 Task: Open a blank sheet, save the file as 	Cybersecurity.doc and add heading 'Cyber Security'Cyber Security ,with the parapraph,with the parapraph In an increasingly digital world, cybersecurity is of utmost importance. Protecting our sensitive information, privacy, and digital infrastructure is crucial. Cybersecurity measures involve implementing strong passwords, using encryption, regularly updating software, and educating individuals on online threats. Additionally, organizations and governments must invest in robust cybersecurity systems to safeguard against cyberattacks and protect against data breaches, ensuring a secure digital environment.Apply Font Style Aharoni And font size 14. Apply font style in  Heading Bernard MT Condensed and font size 16 Change heading alignment to  Center
Action: Key pressed ctrl+N
Screenshot: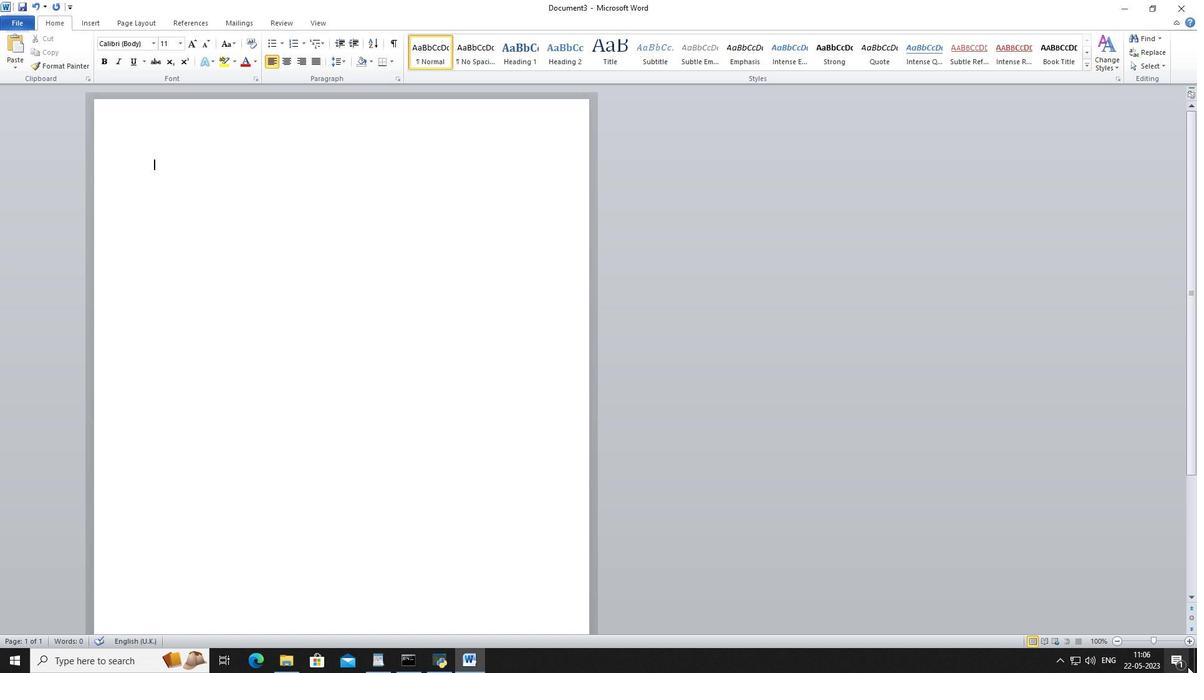 
Action: Mouse moved to (291, 318)
Screenshot: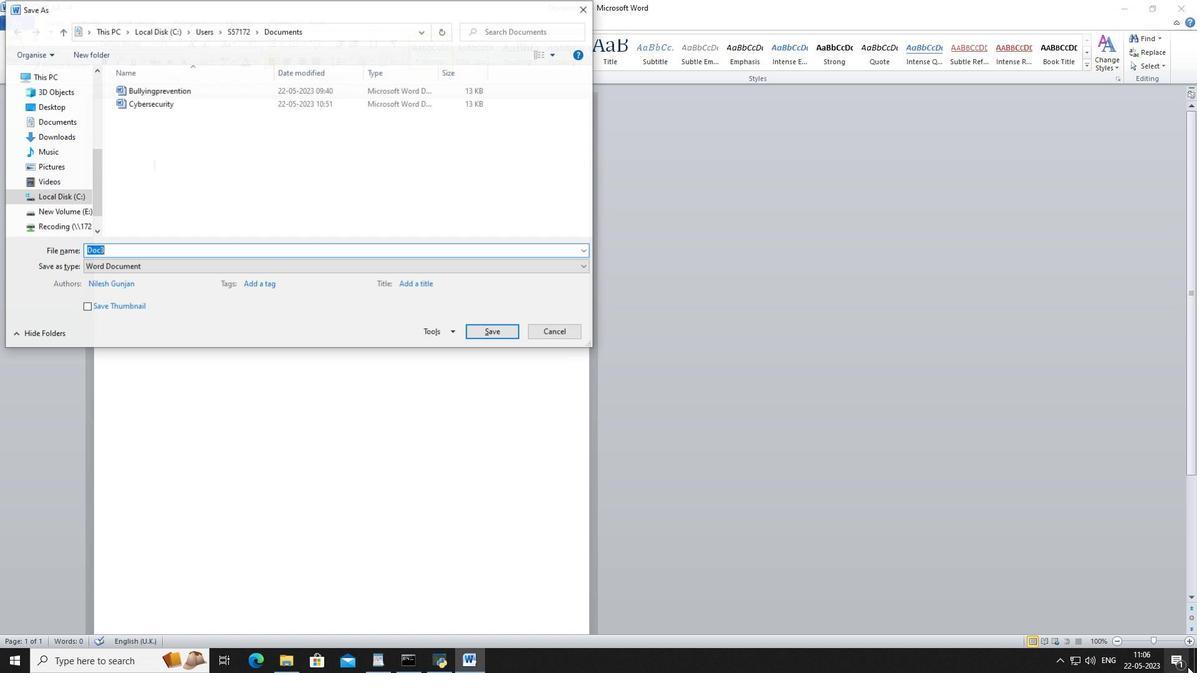 
Action: Mouse pressed left at (291, 318)
Screenshot: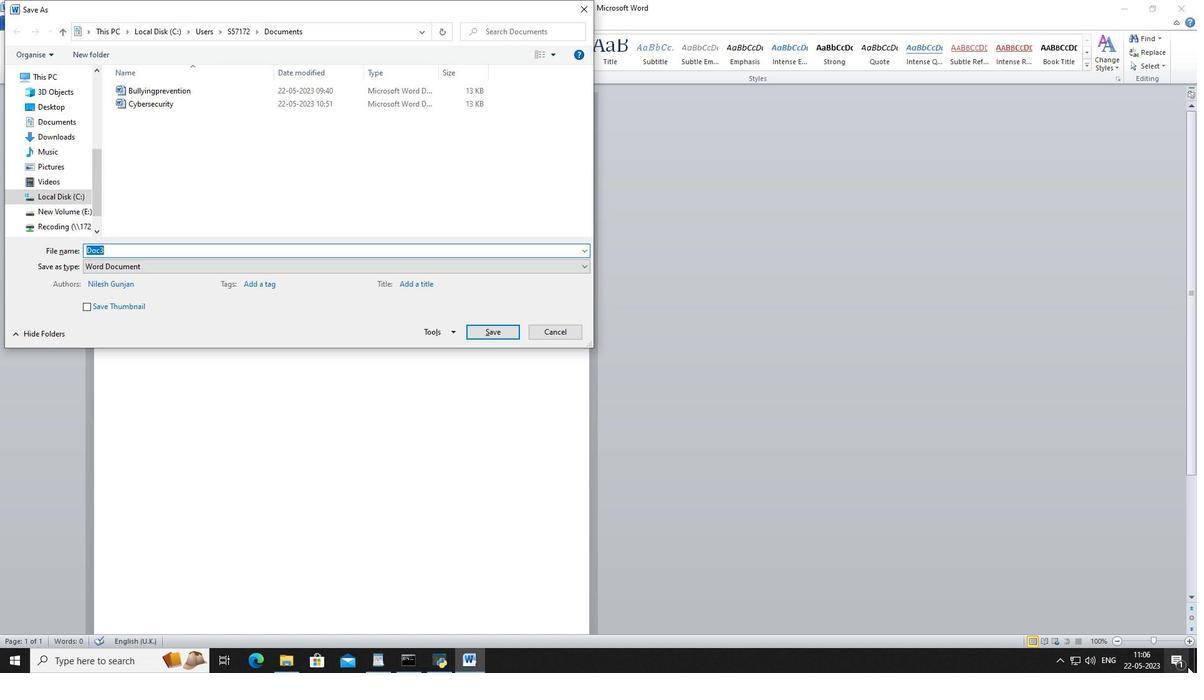 
Action: Key pressed ctrl+N
Screenshot: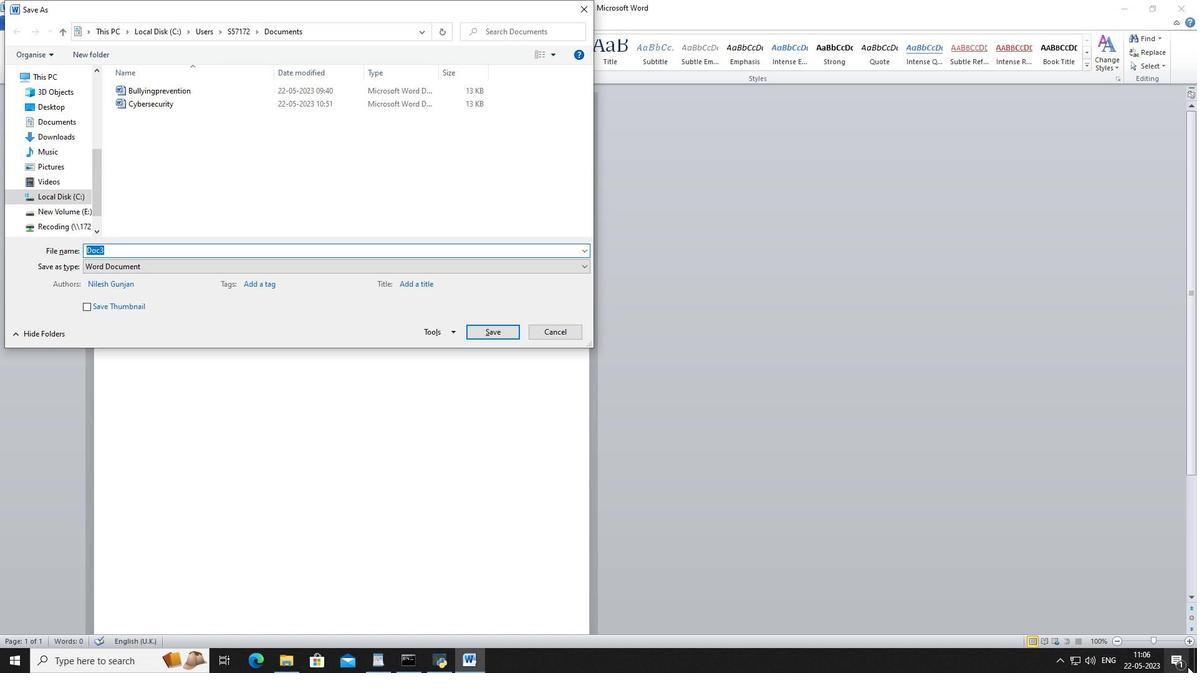 
Action: Mouse moved to (165, 171)
Screenshot: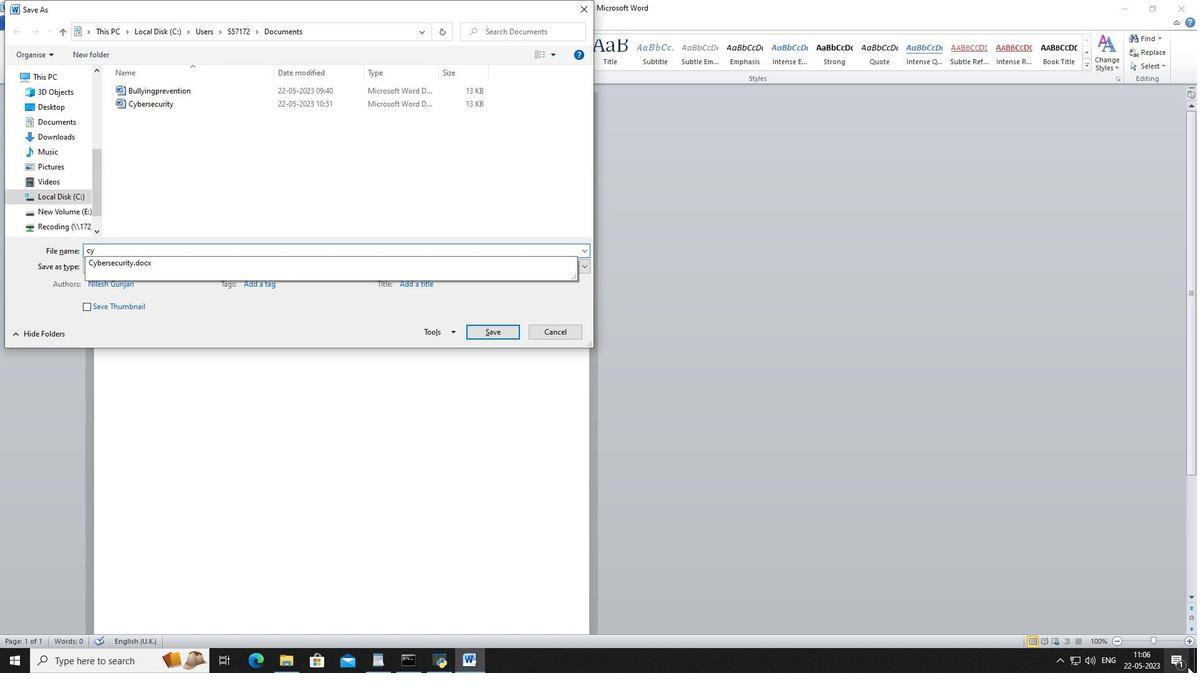 
Action: Mouse pressed left at (165, 171)
Screenshot: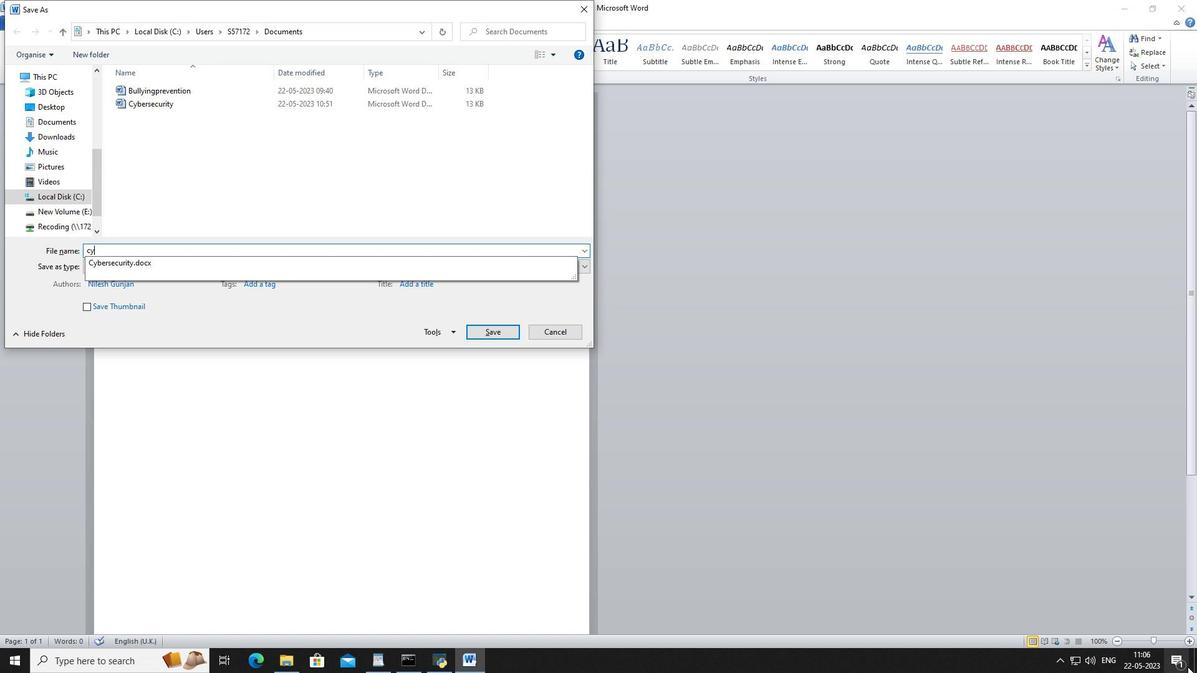 
Action: Mouse moved to (26, 27)
Screenshot: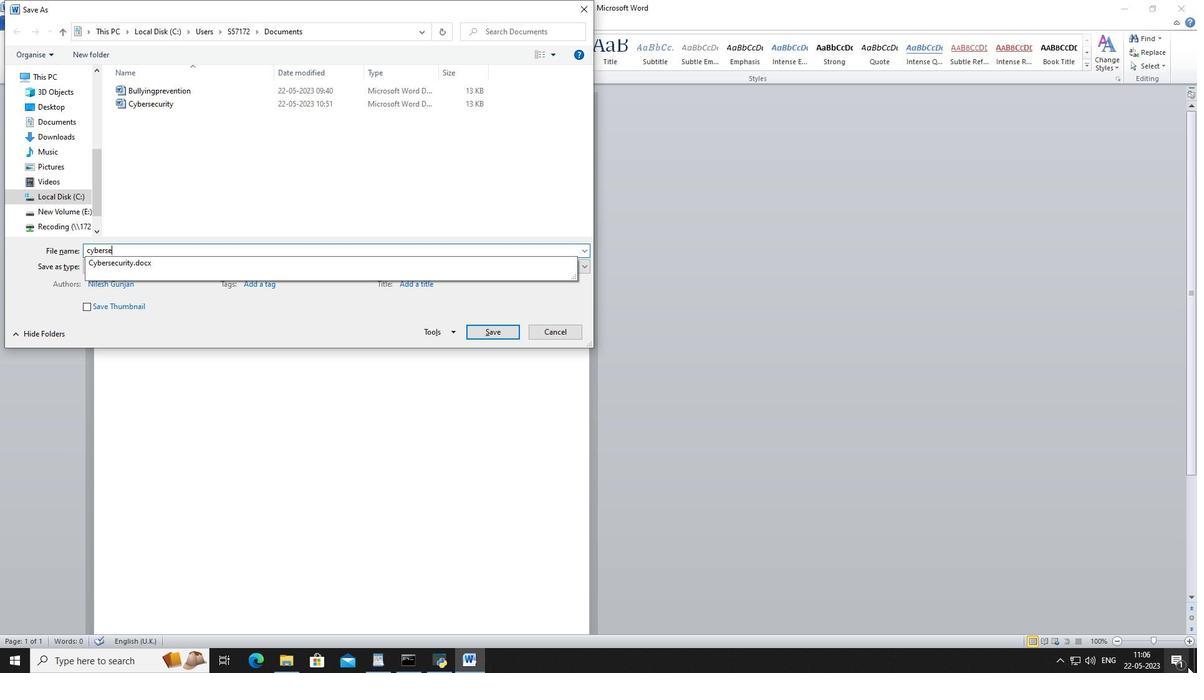 
Action: Mouse pressed left at (26, 27)
Screenshot: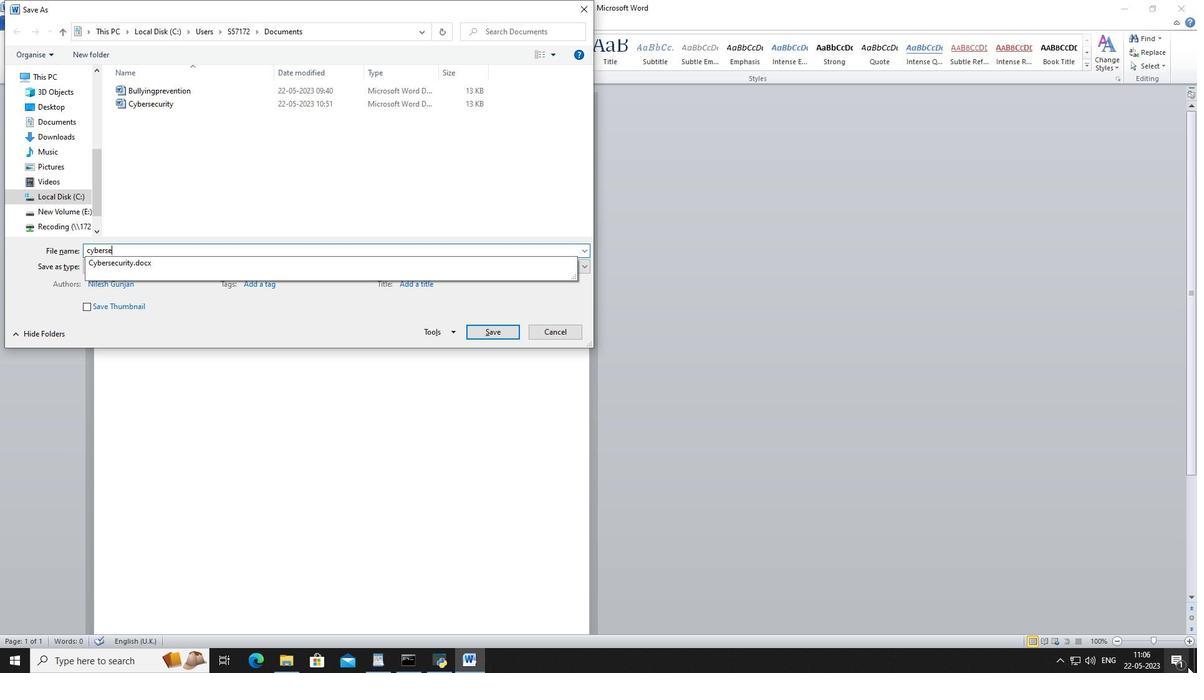 
Action: Mouse moved to (42, 64)
Screenshot: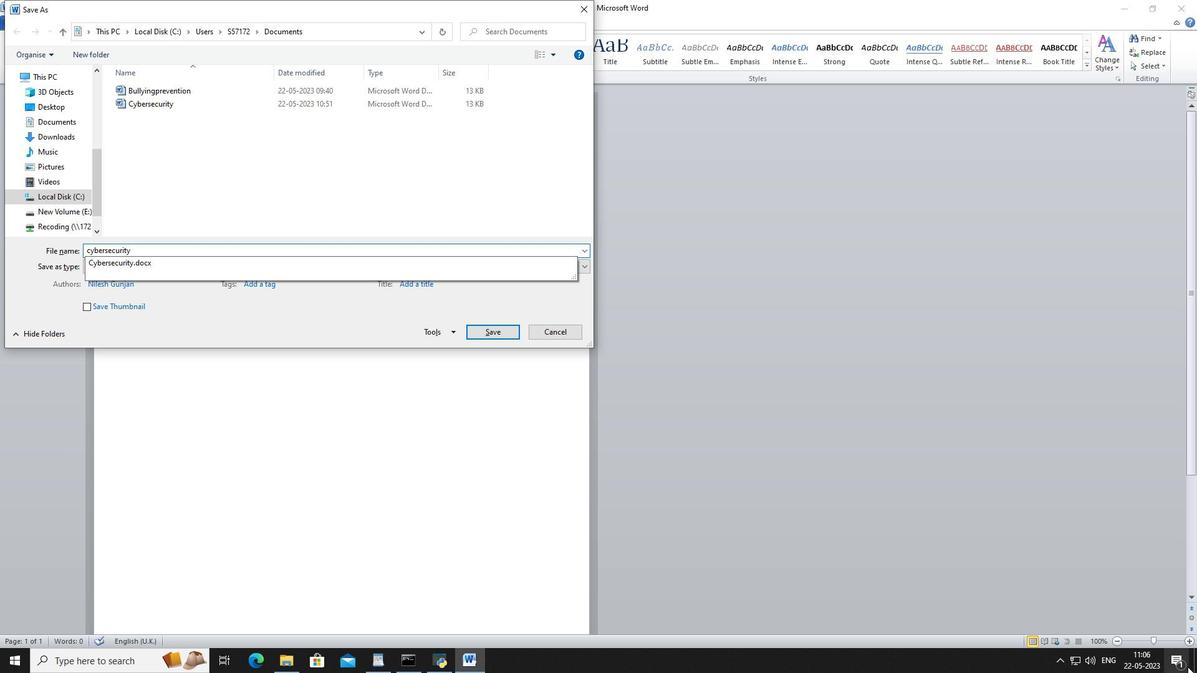 
Action: Mouse pressed left at (42, 64)
Screenshot: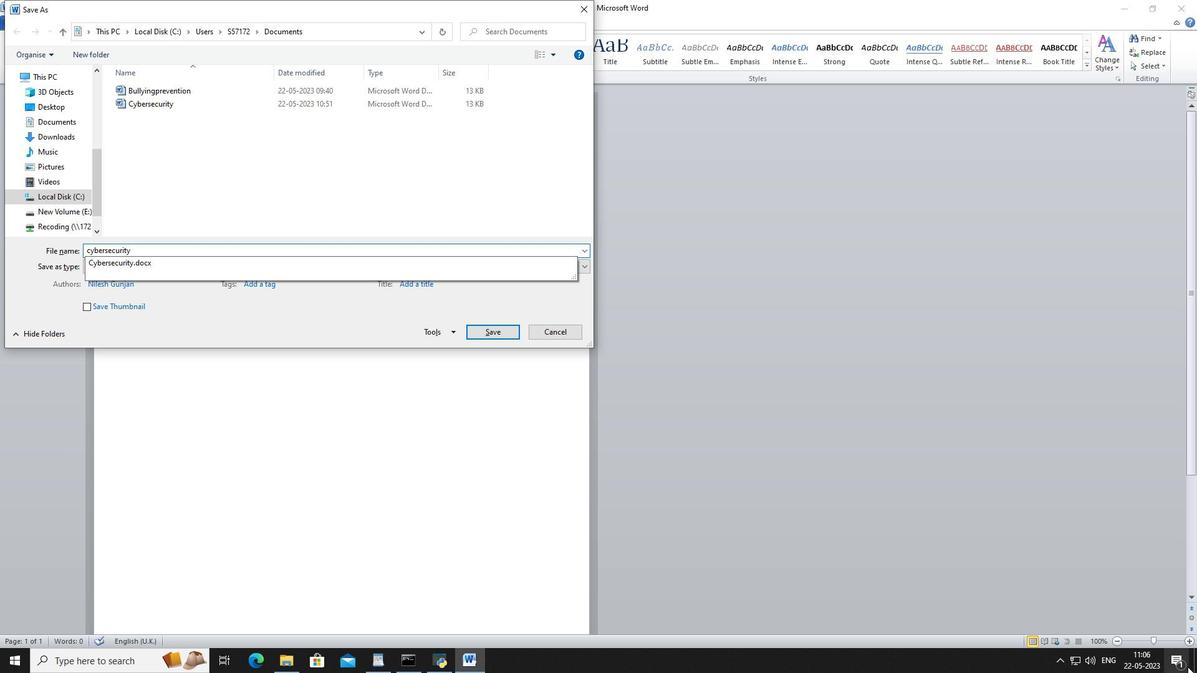 
Action: Mouse moved to (117, 267)
Screenshot: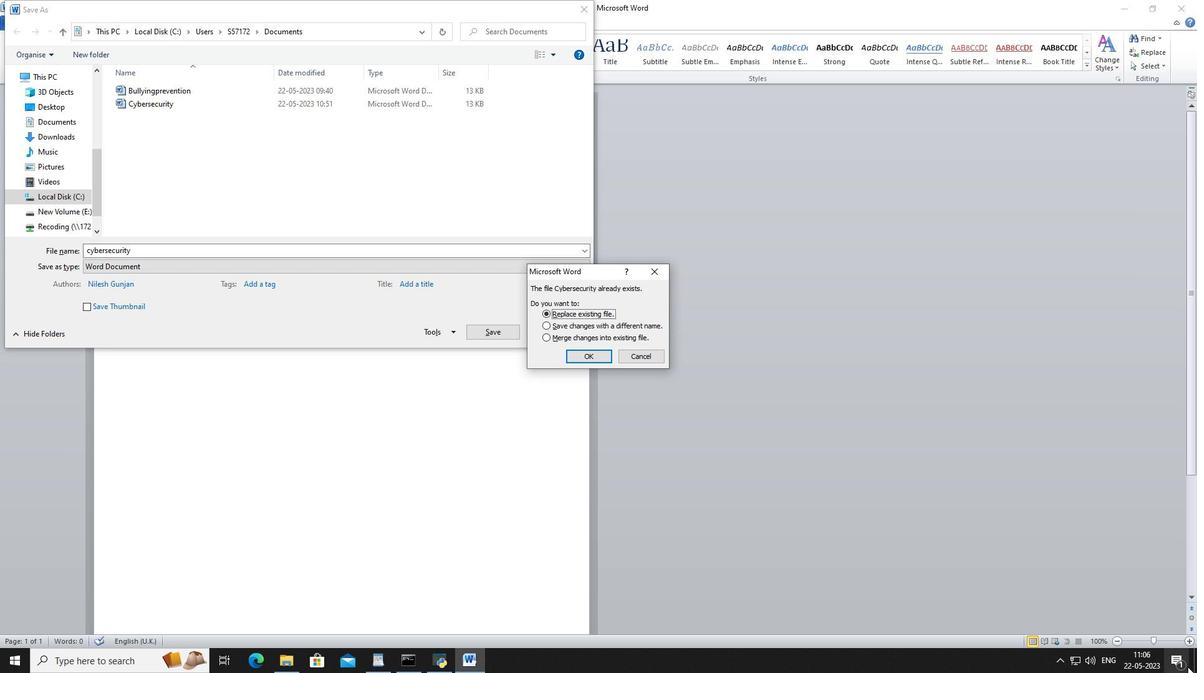 
Action: Key pressed <Key.shift>Cybersecurity.doc
Screenshot: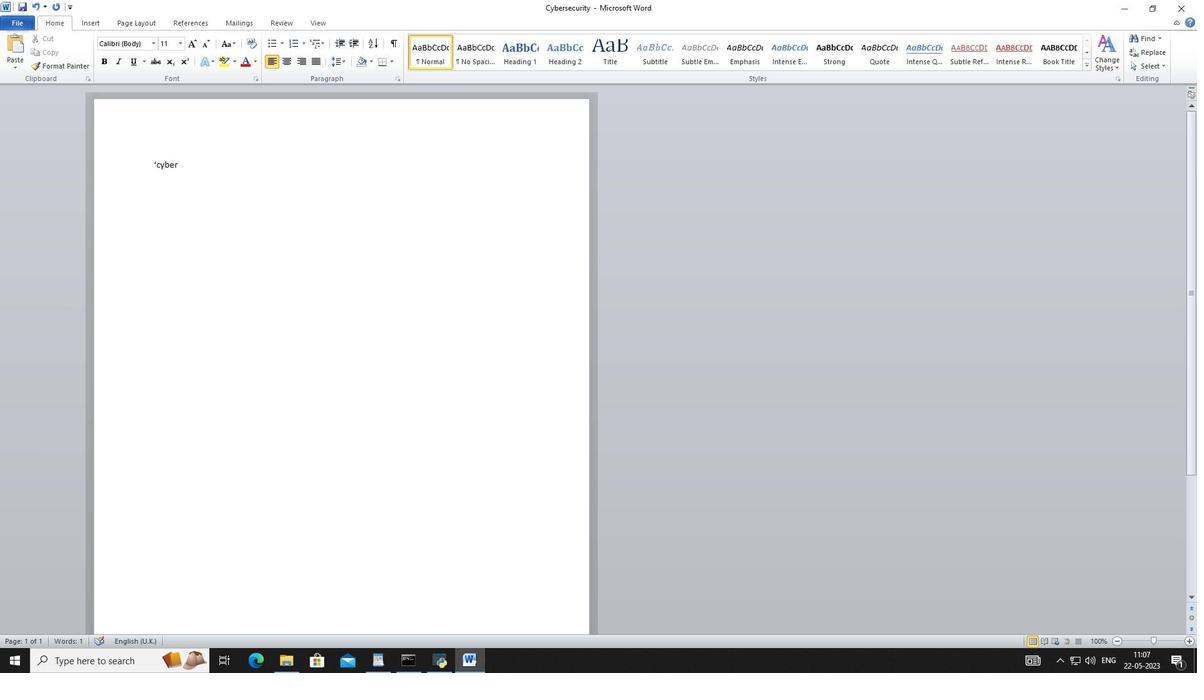 
Action: Mouse moved to (481, 332)
Screenshot: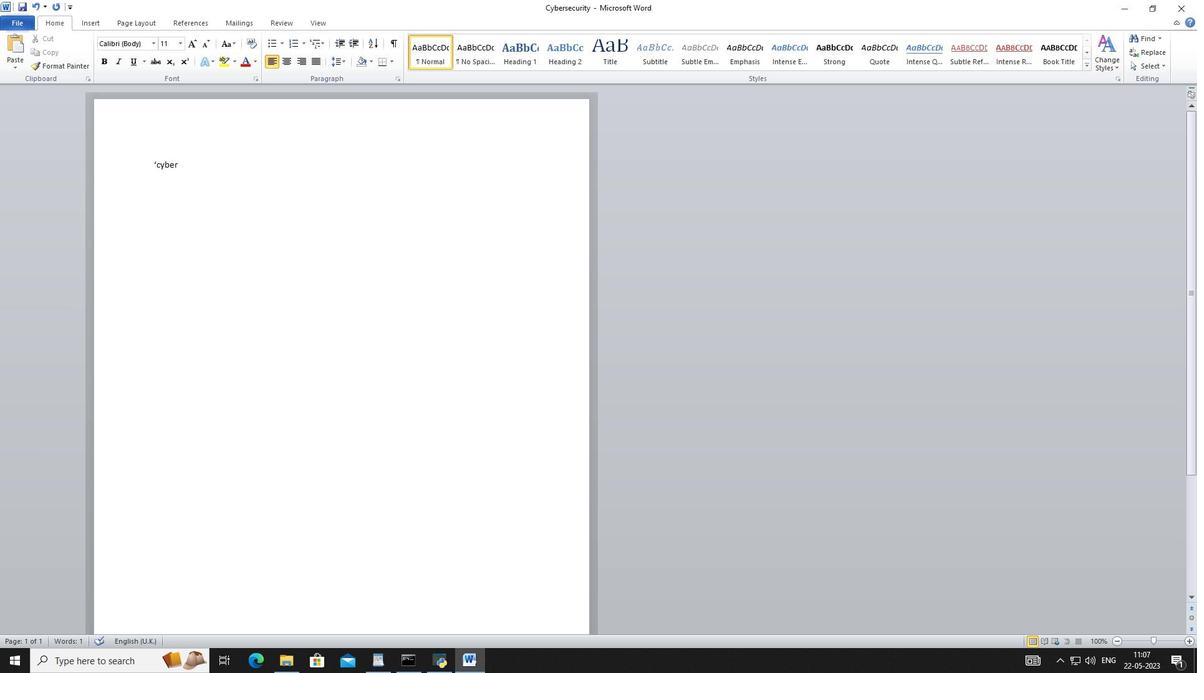 
Action: Mouse pressed left at (481, 332)
Screenshot: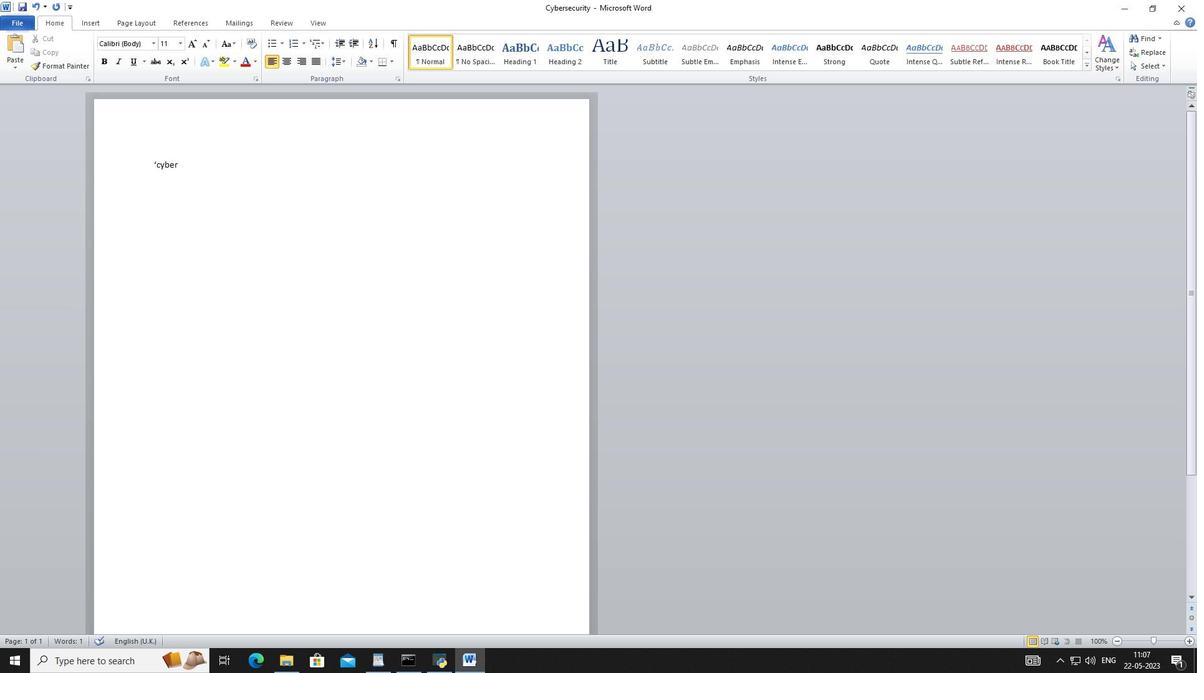 
Action: Mouse moved to (299, 126)
Screenshot: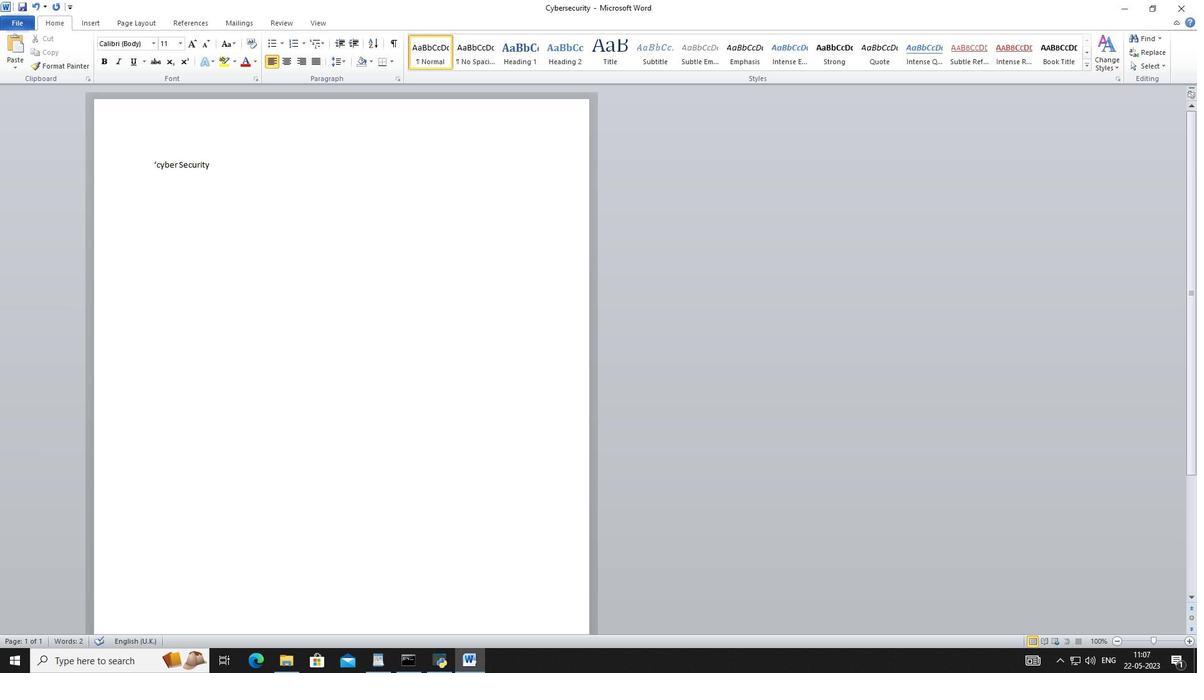 
Action: Mouse pressed left at (299, 126)
Screenshot: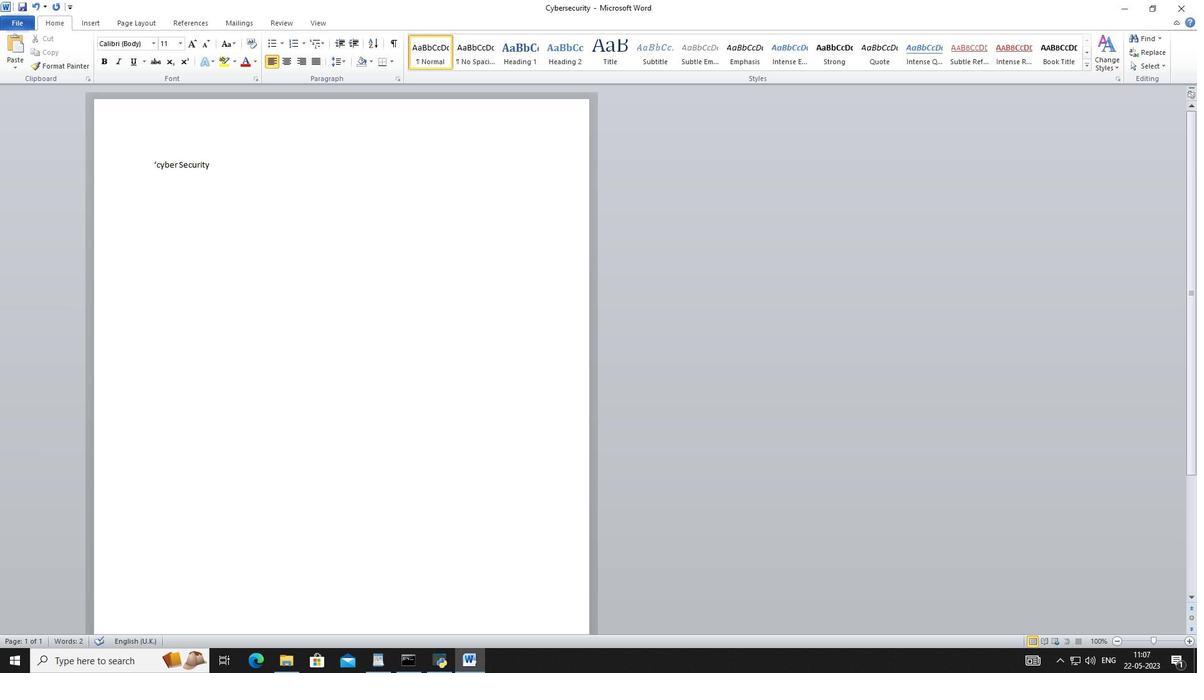 
Action: Mouse moved to (505, 59)
Screenshot: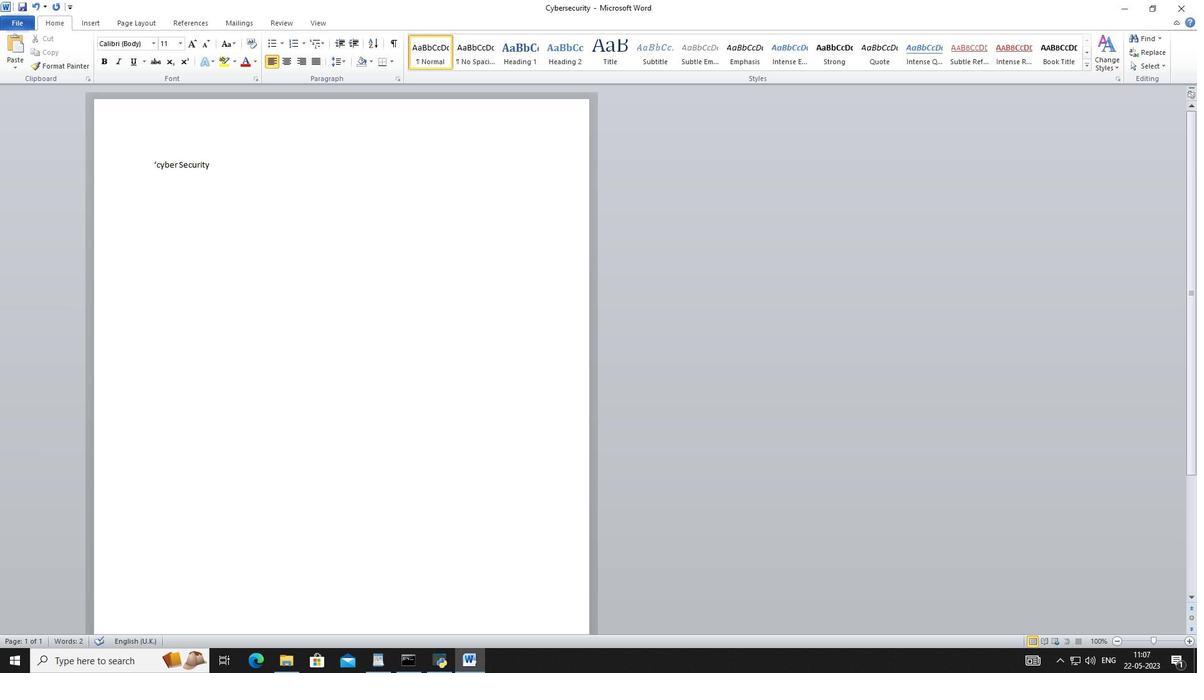 
Action: Mouse pressed left at (505, 59)
Screenshot: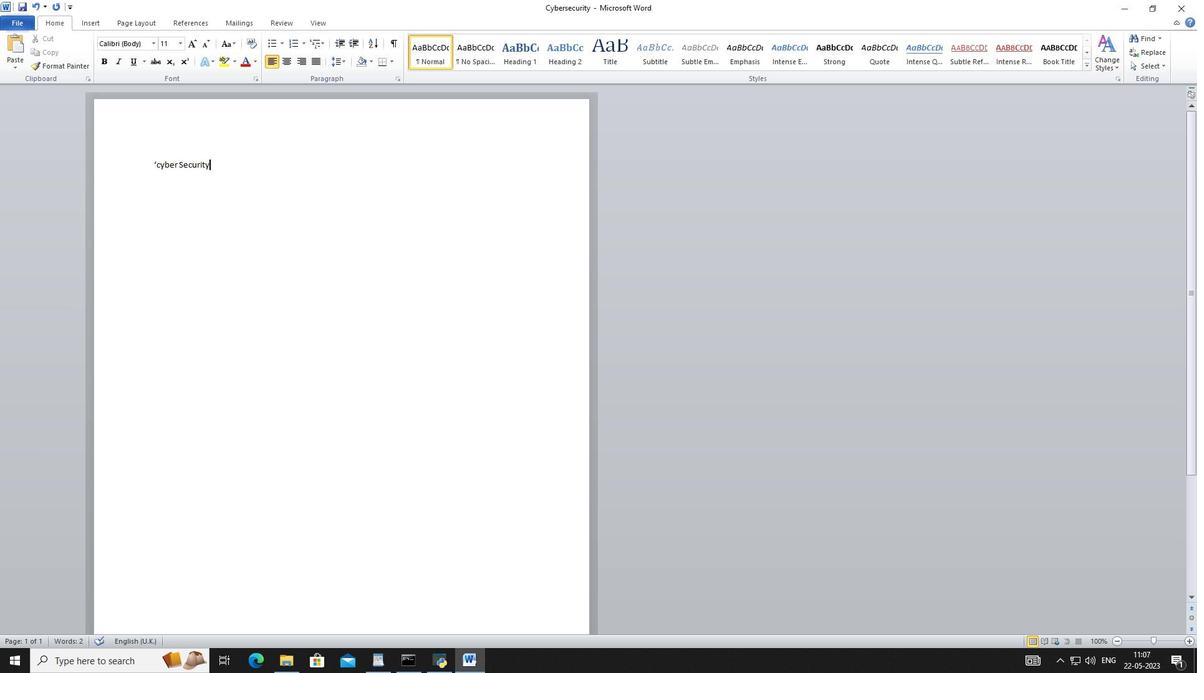 
Action: Mouse moved to (285, 175)
Screenshot: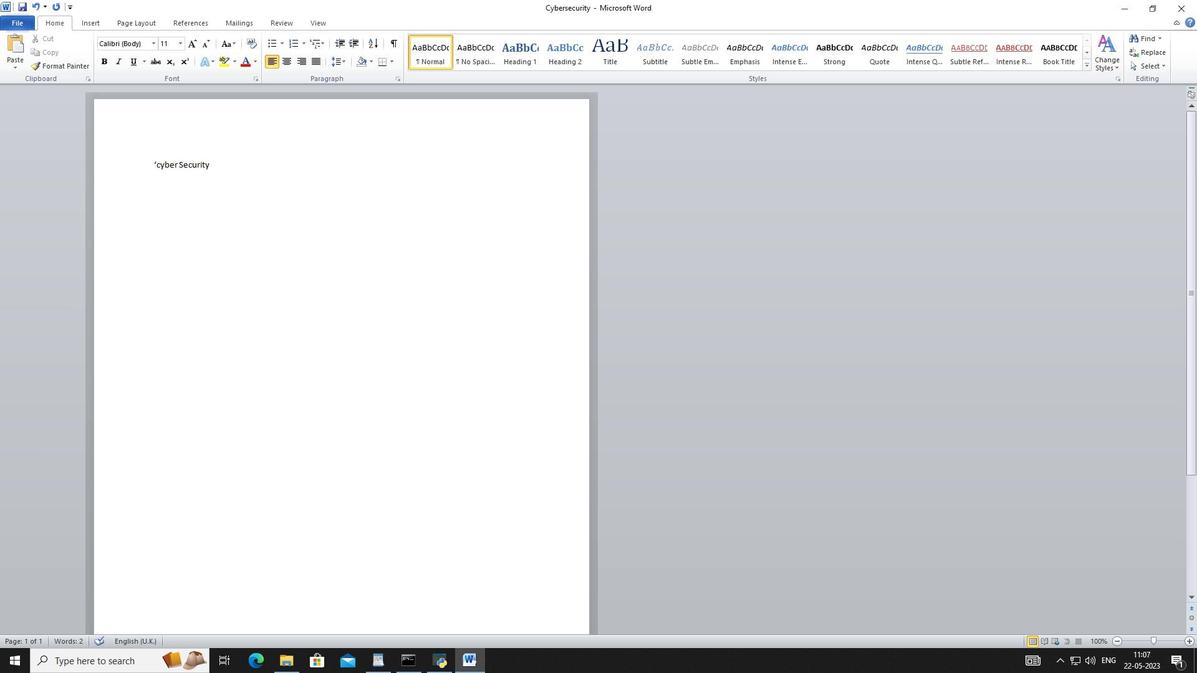 
Action: Key pressed <Key.shift>Cyber<Key.space><Key.shift>Security<Key.enter><Key.shift>In<Key.space>an<Key.space>increasingly<Key.space>digital<Key.space>world,<Key.space>cybersecurity<Key.space>is<Key.space>o<Key.space><Key.backspace>f<Key.space>of<Key.space><Key.backspace><Key.backspace><Key.backspace>utmost<Key.space>importance.<Key.space><Key.shift>Protecting<Key.space>your<Key.space>sensitive<Key.space>information,<Key.space>privacy,<Key.space>and<Key.space>digital<Key.space>infrastructure<Key.space>is<Key.space>crucial.<Key.space><Key.shift>Cybersecurity<Key.space>measures<Key.space>involve<Key.space>implementing<Key.space>strong<Key.space>passwords,<Key.space>using<Key.space>encryption,<Key.space>regularly<Key.space>updating<Key.space>software,<Key.space>and<Key.space>educating<Key.space>individuals<Key.space>on<Key.space>online<Key.space>threats.<Key.space><Key.shift>Additionally,<Key.space>organizations<Key.space>and<Key.space>governments<Key.space>must<Key.space>invest<Key.space>in<Key.space>robust<Key.space>cybersecurity<Key.space>systems<Key.space>to<Key.space>safeguard<Key.space>against<Key.space>cyberattacks<Key.space>and<Key.space>protect<Key.space>against<Key.space>data<Key.space>breaches,<Key.space>ensuring<Key.space>s<Key.backspace>a<Key.space>secure<Key.space>digital<Key.space>environment.
Screenshot: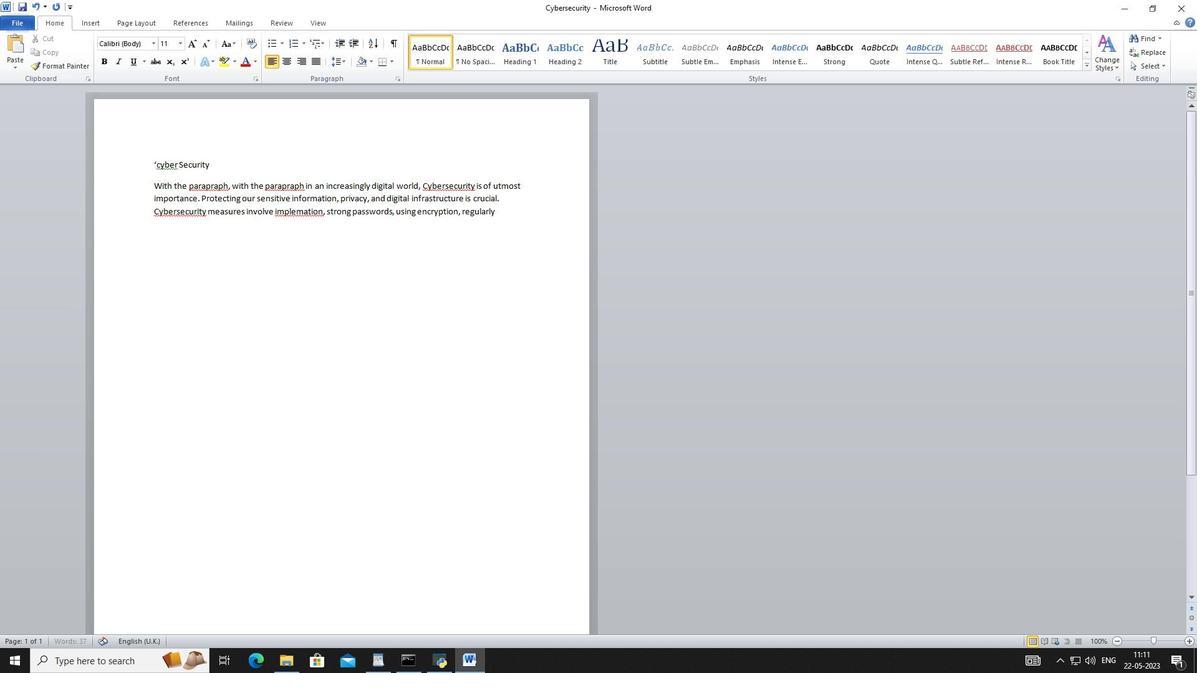 
Action: Mouse moved to (139, 203)
Screenshot: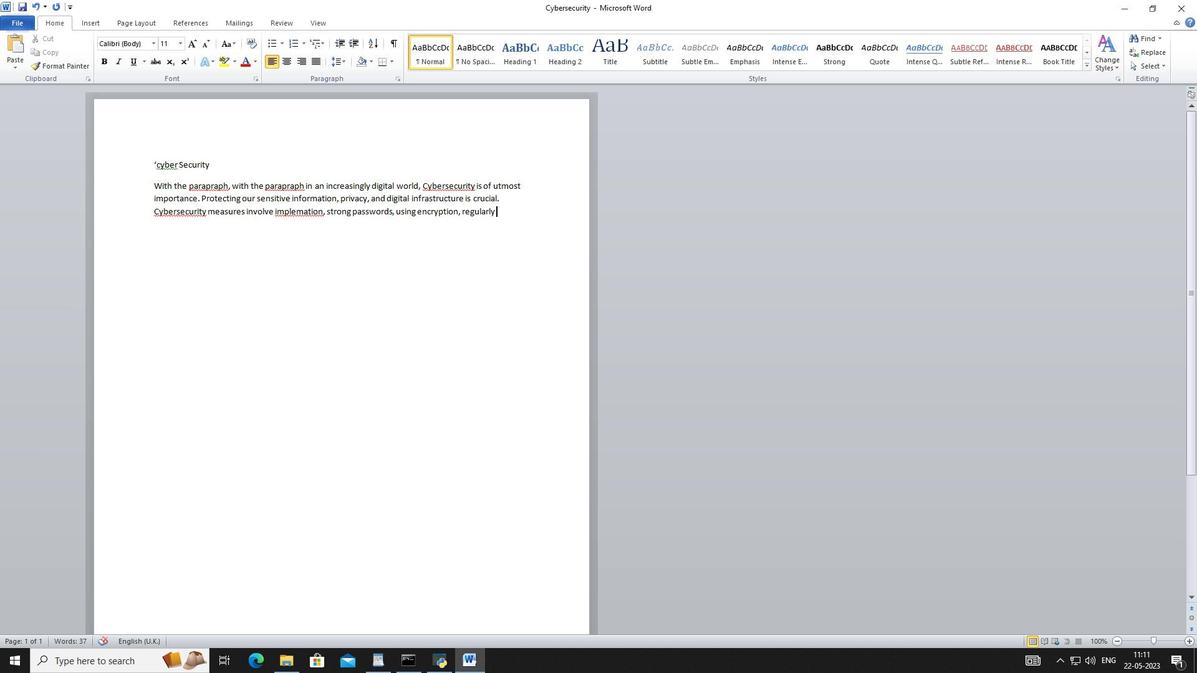 
Action: Mouse pressed left at (139, 203)
Screenshot: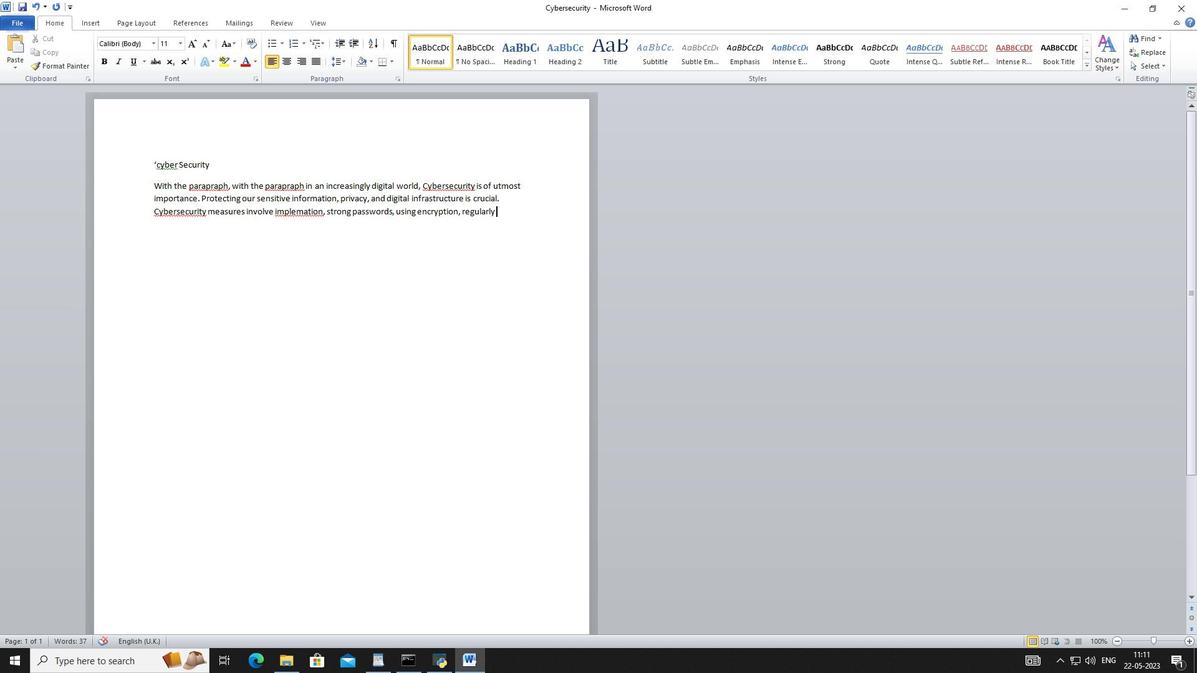 
Action: Mouse moved to (204, 266)
Screenshot: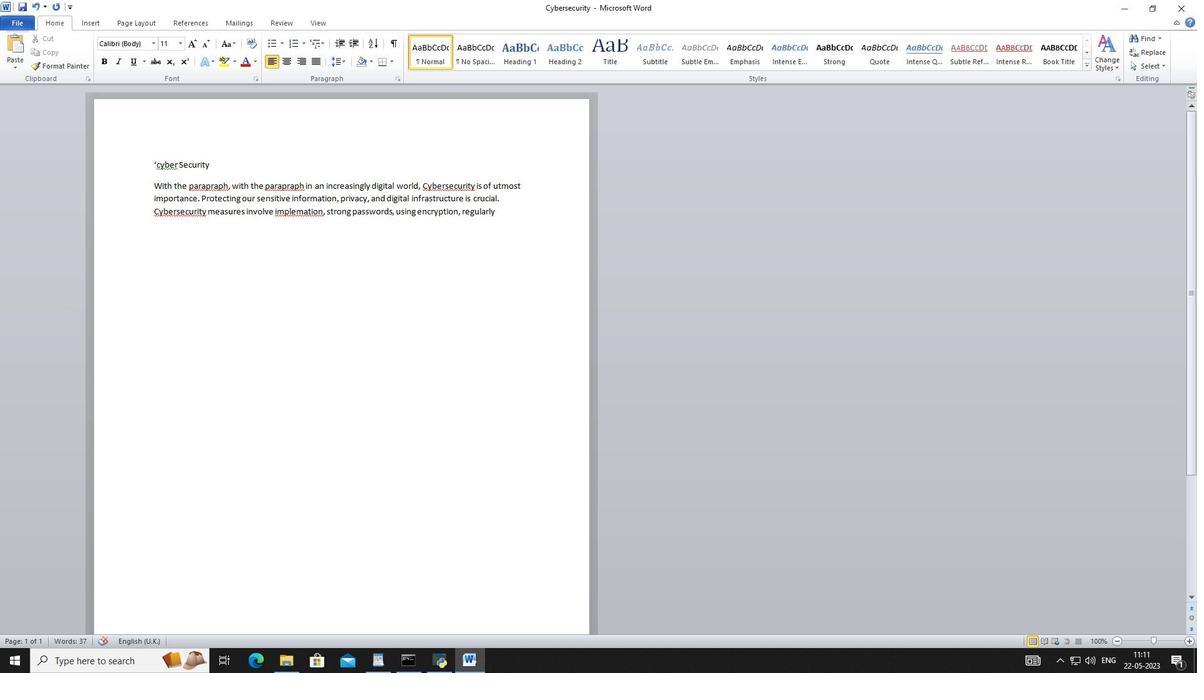 
Action: Key pressed <Key.shift>
Screenshot: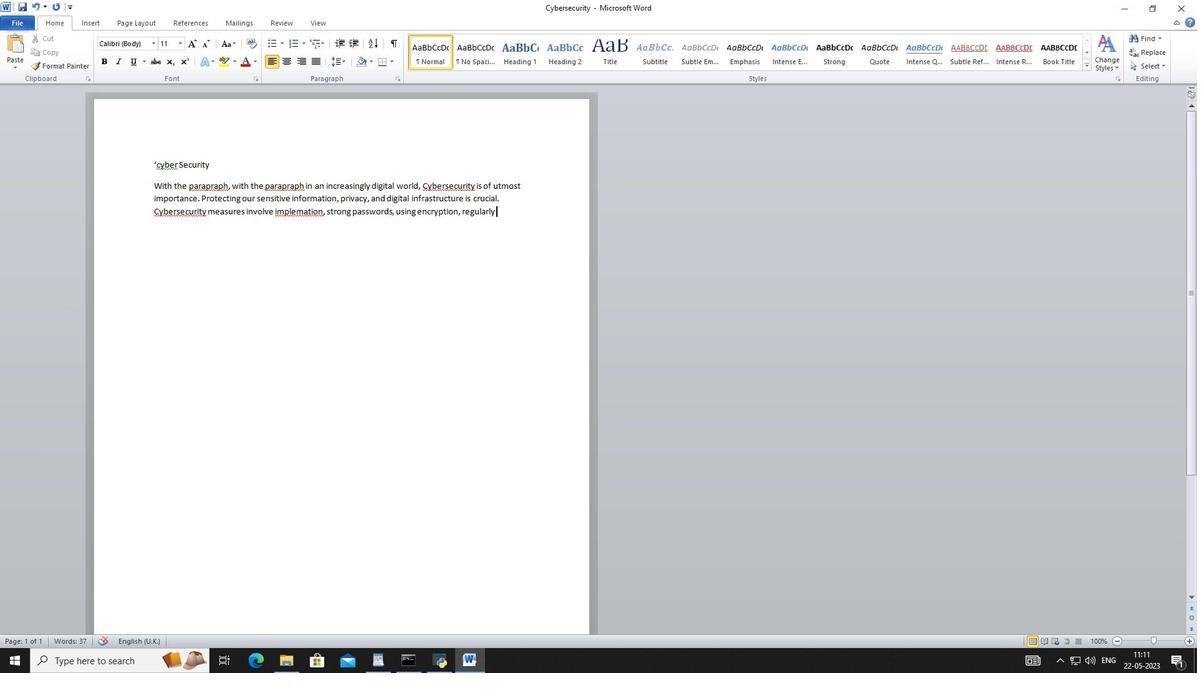 
Action: Mouse pressed left at (204, 266)
Screenshot: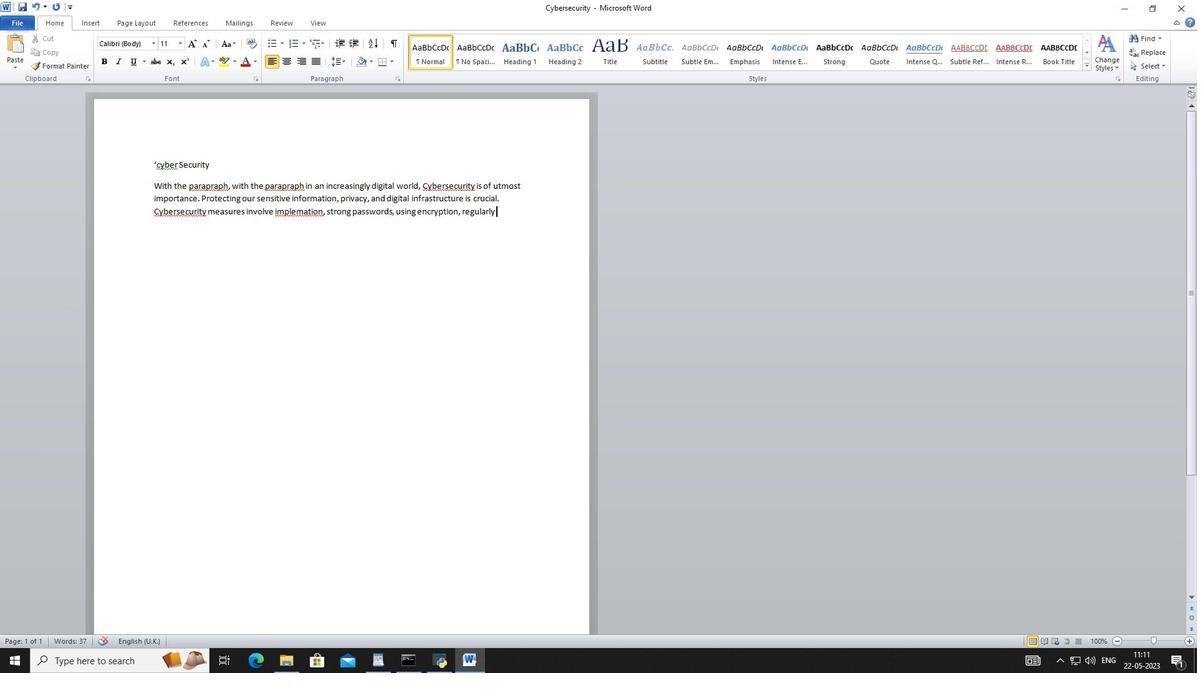 
Action: Key pressed <Key.shift><Key.shift><Key.shift>
Screenshot: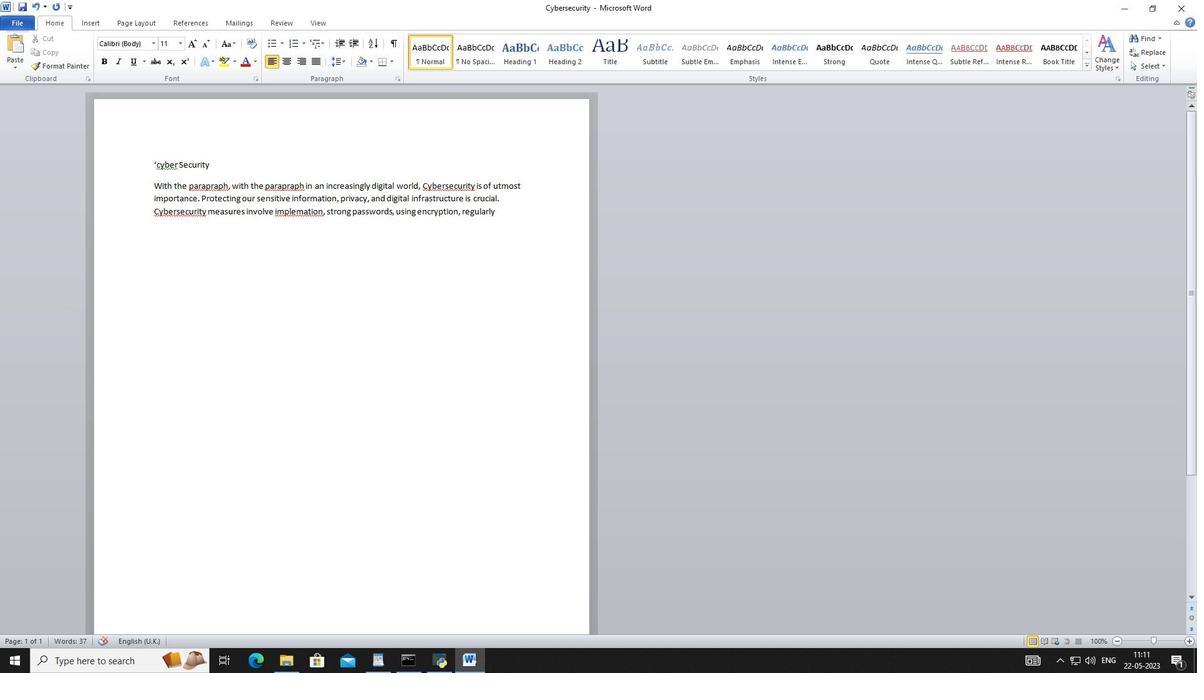 
Action: Mouse moved to (154, 45)
Screenshot: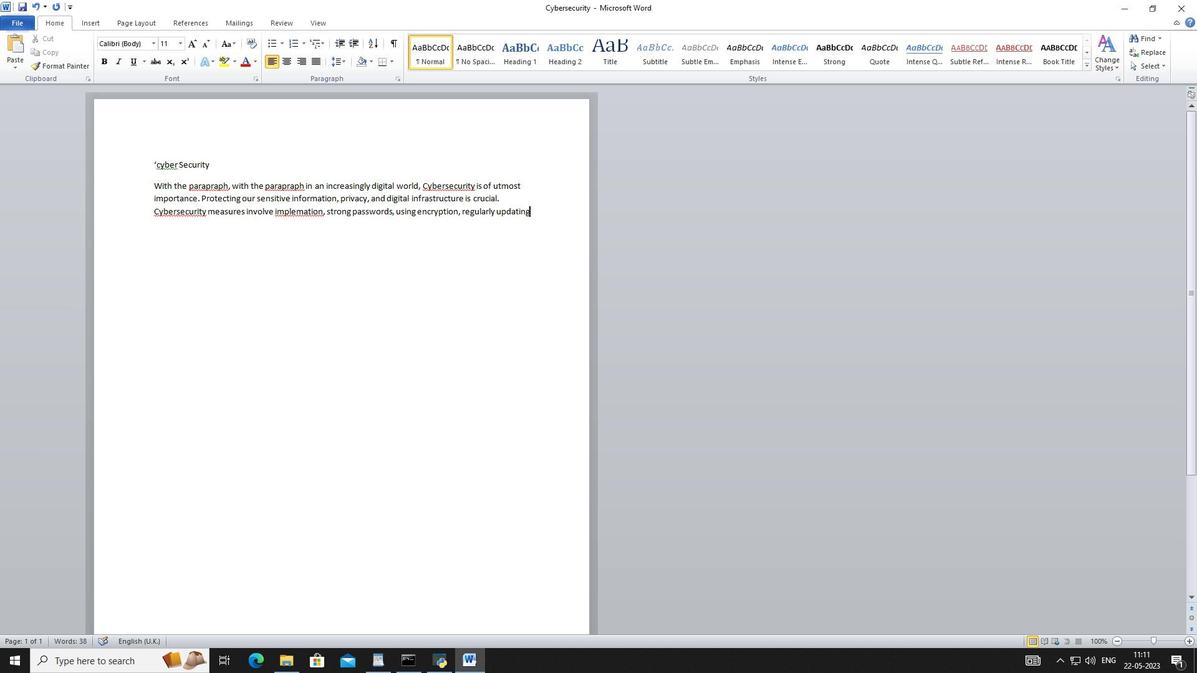 
Action: Mouse pressed left at (154, 45)
Screenshot: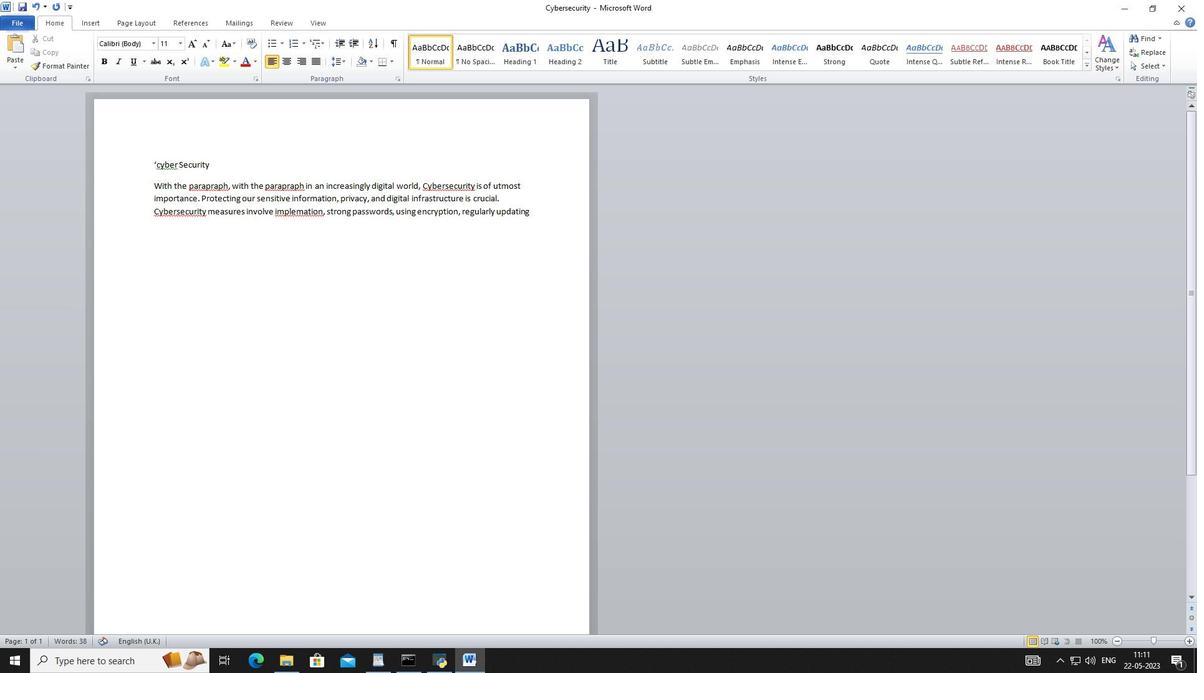
Action: Mouse moved to (173, 250)
Screenshot: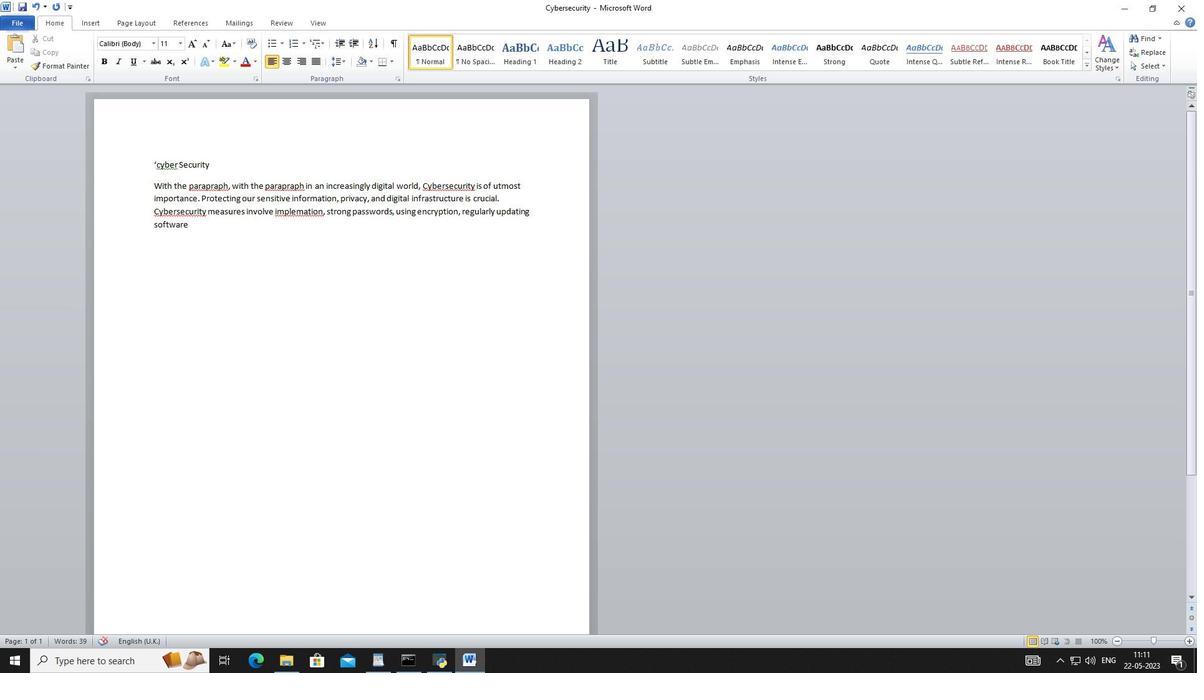 
Action: Mouse scrolled (173, 250) with delta (0, 0)
Screenshot: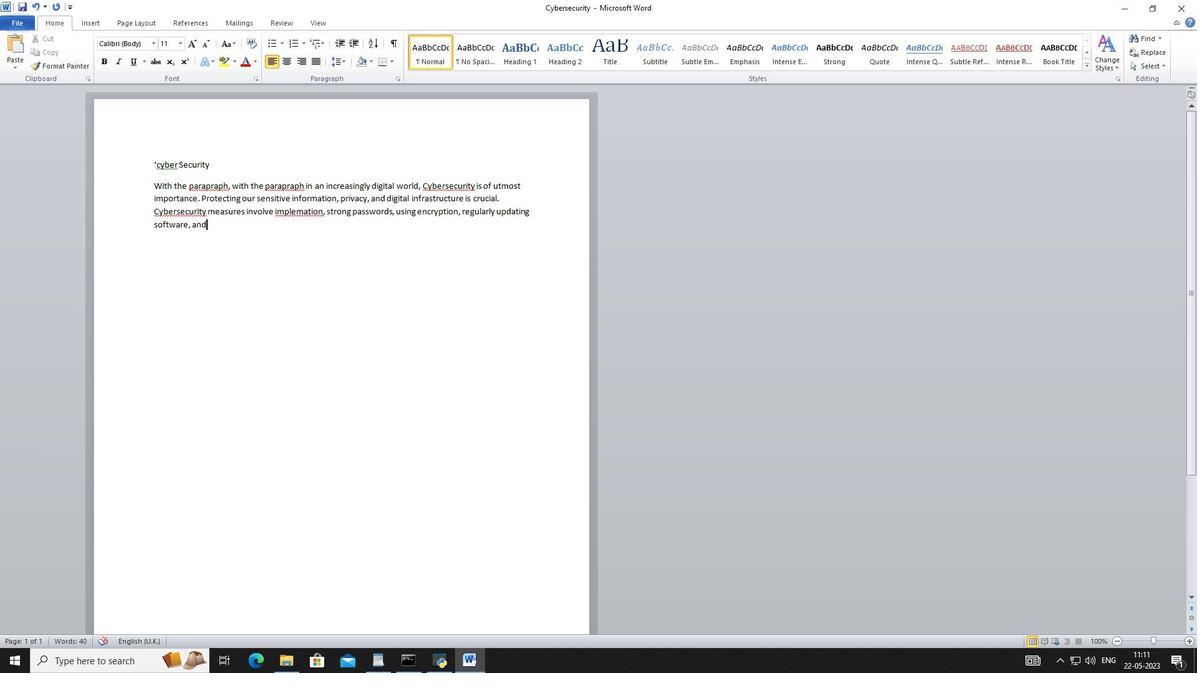 
Action: Mouse scrolled (173, 250) with delta (0, 0)
Screenshot: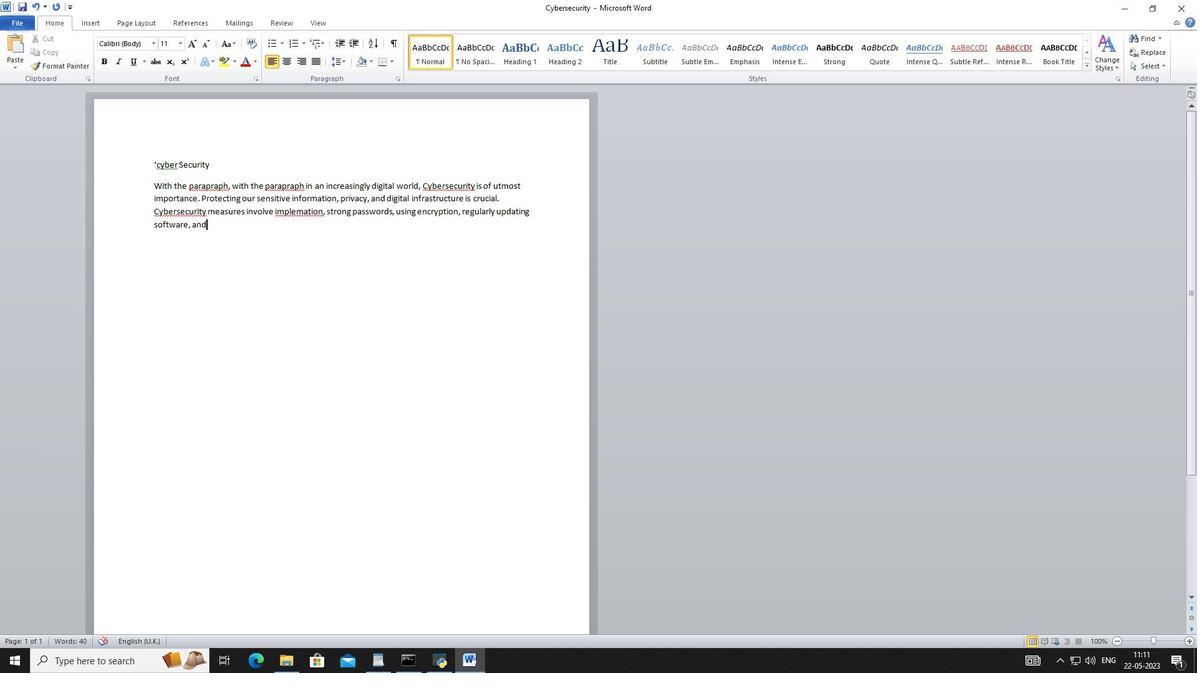 
Action: Mouse scrolled (173, 250) with delta (0, 0)
Screenshot: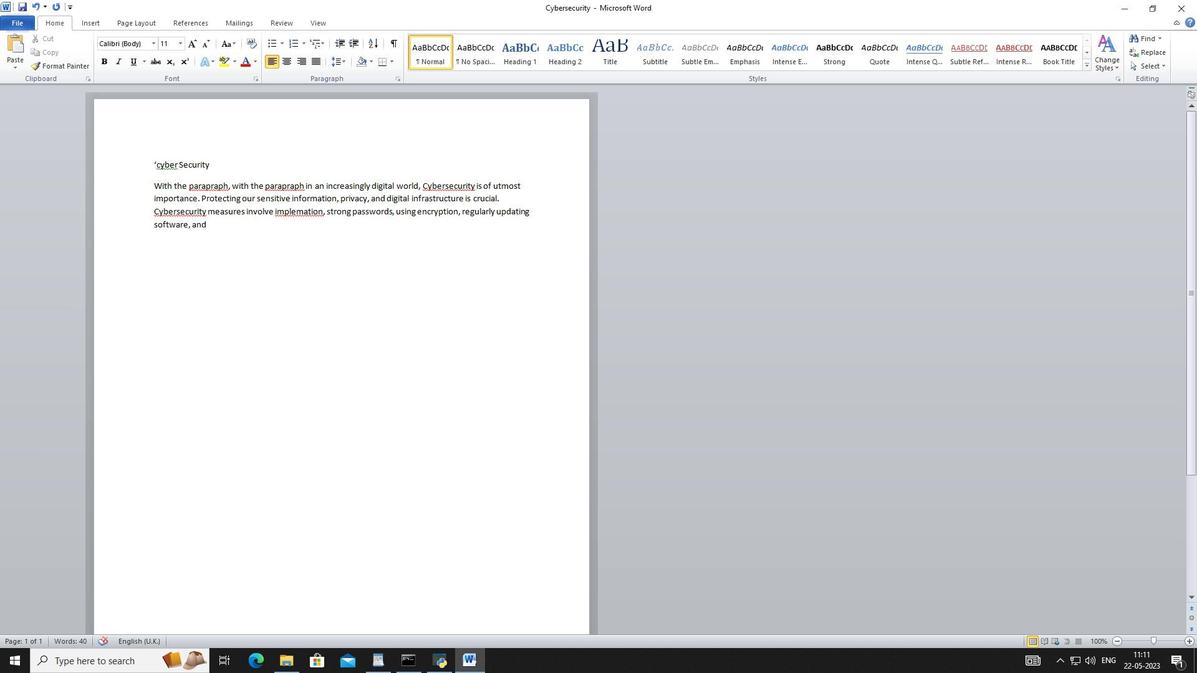 
Action: Mouse scrolled (173, 250) with delta (0, 0)
Screenshot: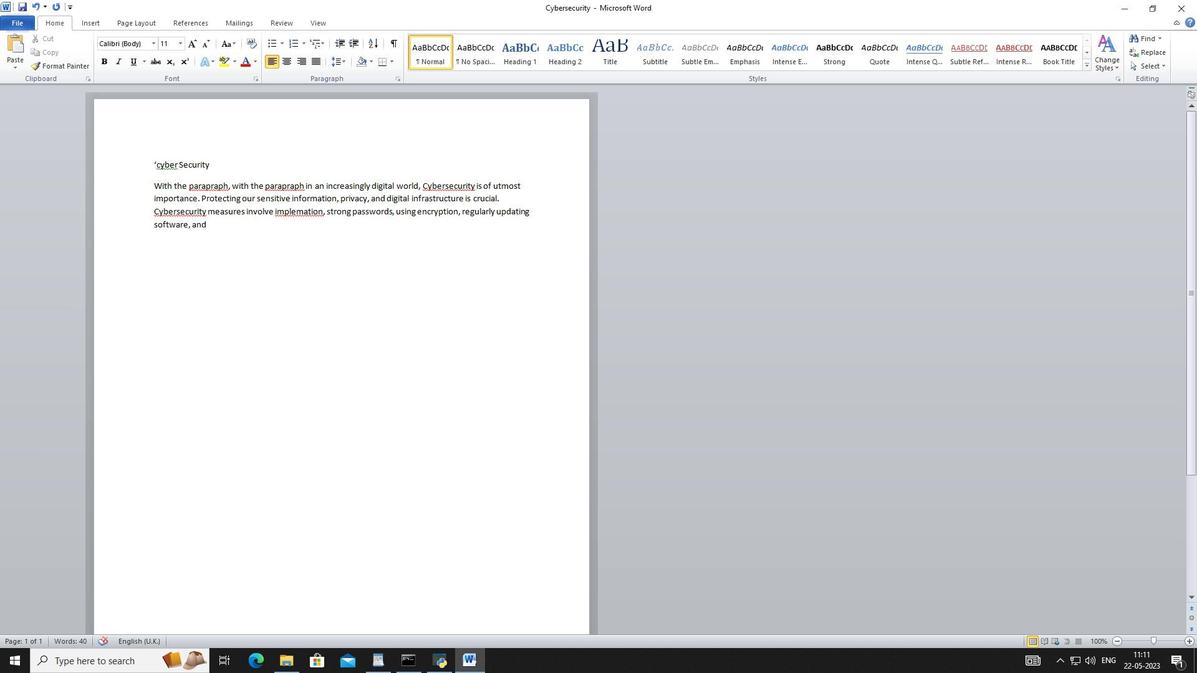 
Action: Mouse scrolled (173, 251) with delta (0, 0)
Screenshot: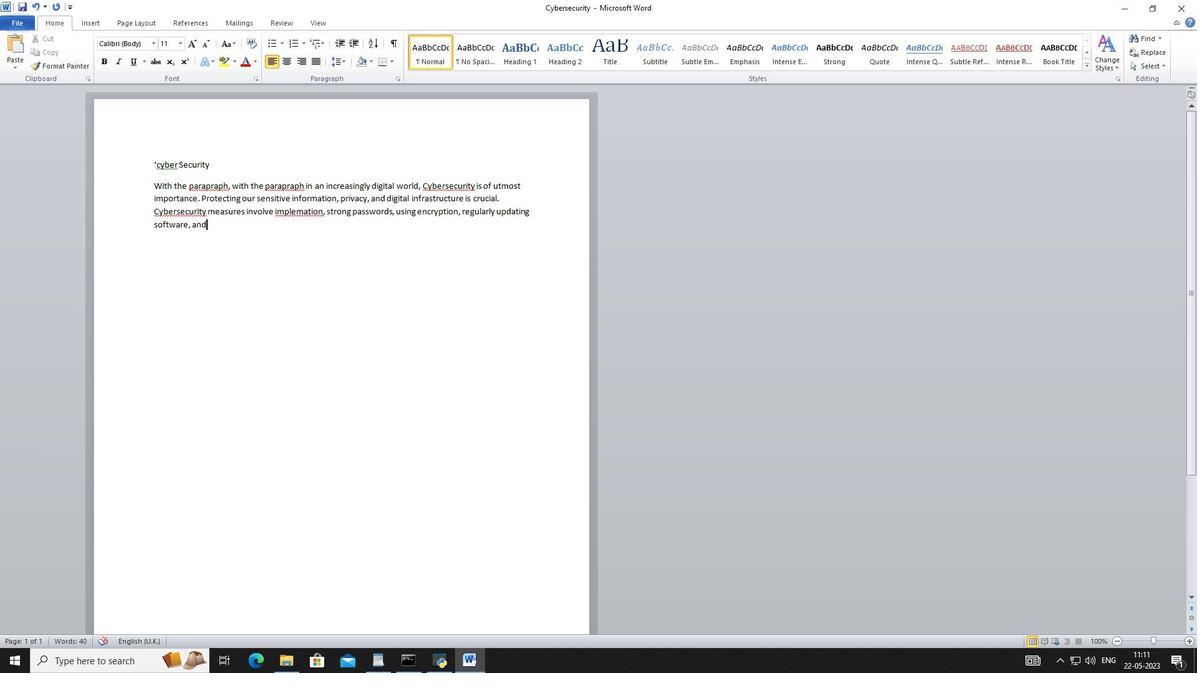 
Action: Mouse scrolled (173, 251) with delta (0, 0)
Screenshot: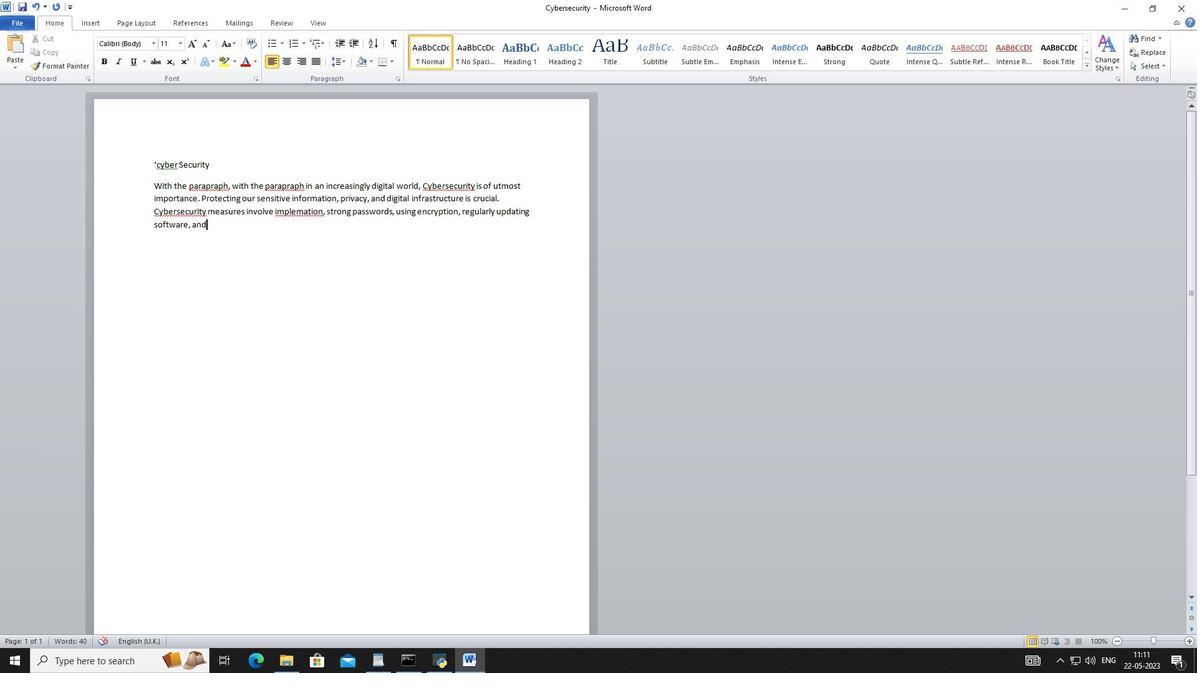 
Action: Mouse scrolled (173, 251) with delta (0, 0)
Screenshot: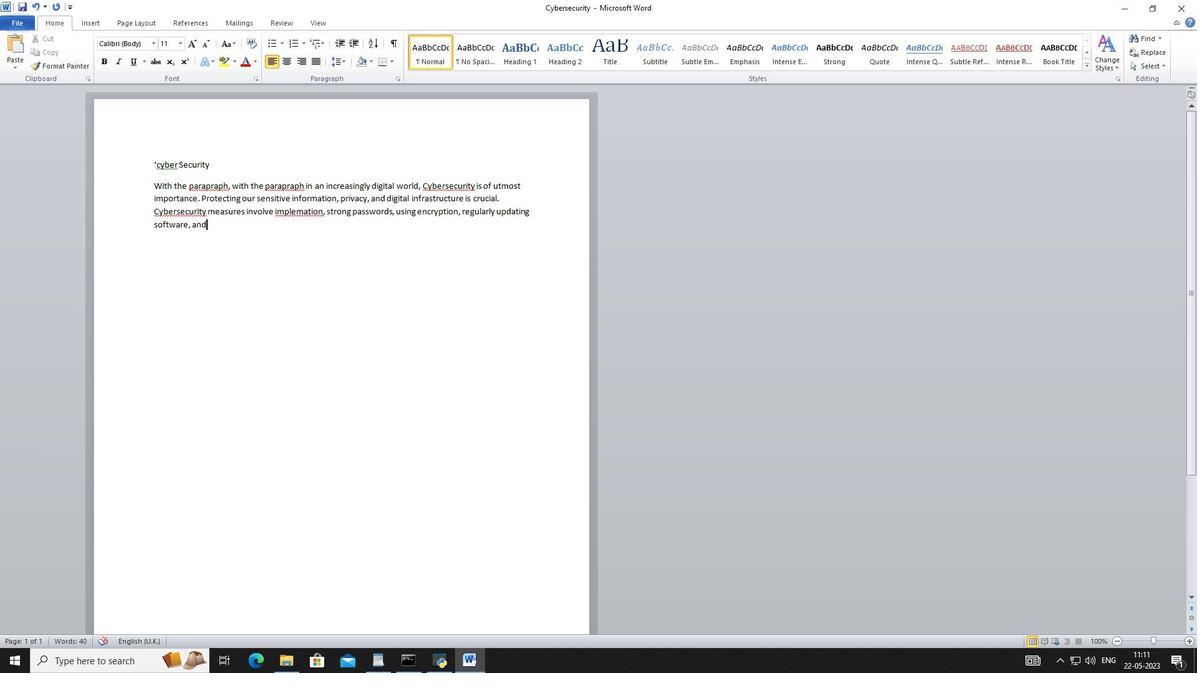 
Action: Mouse scrolled (173, 251) with delta (0, 0)
Screenshot: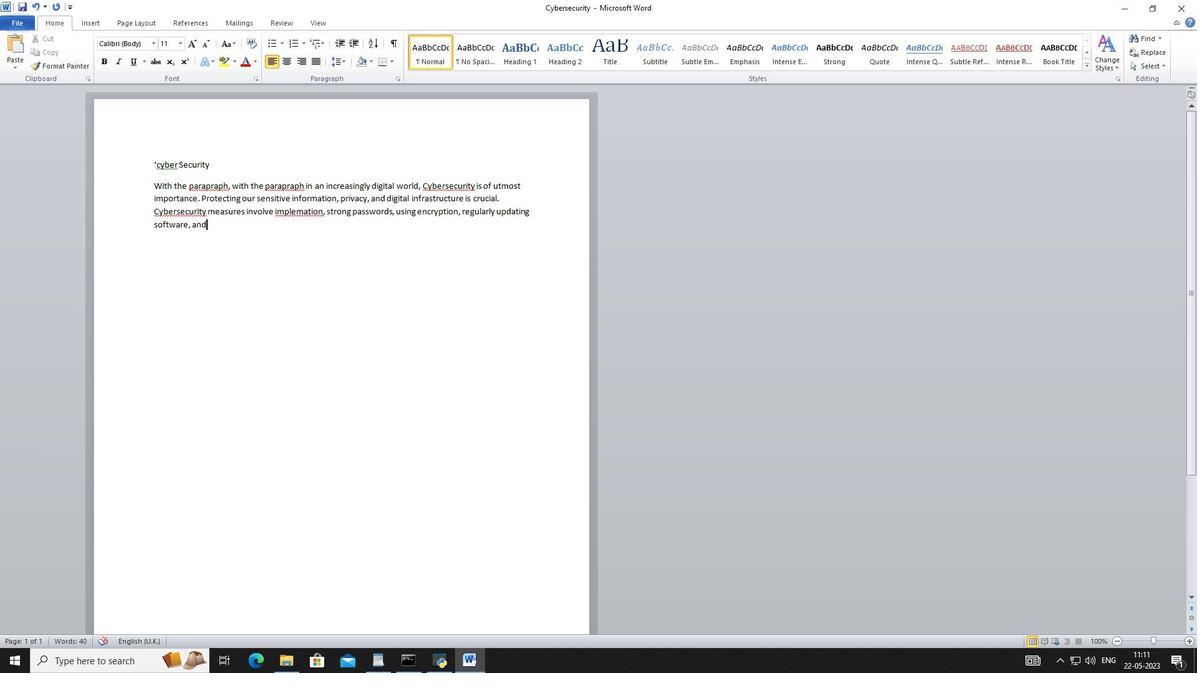 
Action: Mouse scrolled (173, 251) with delta (0, 0)
Screenshot: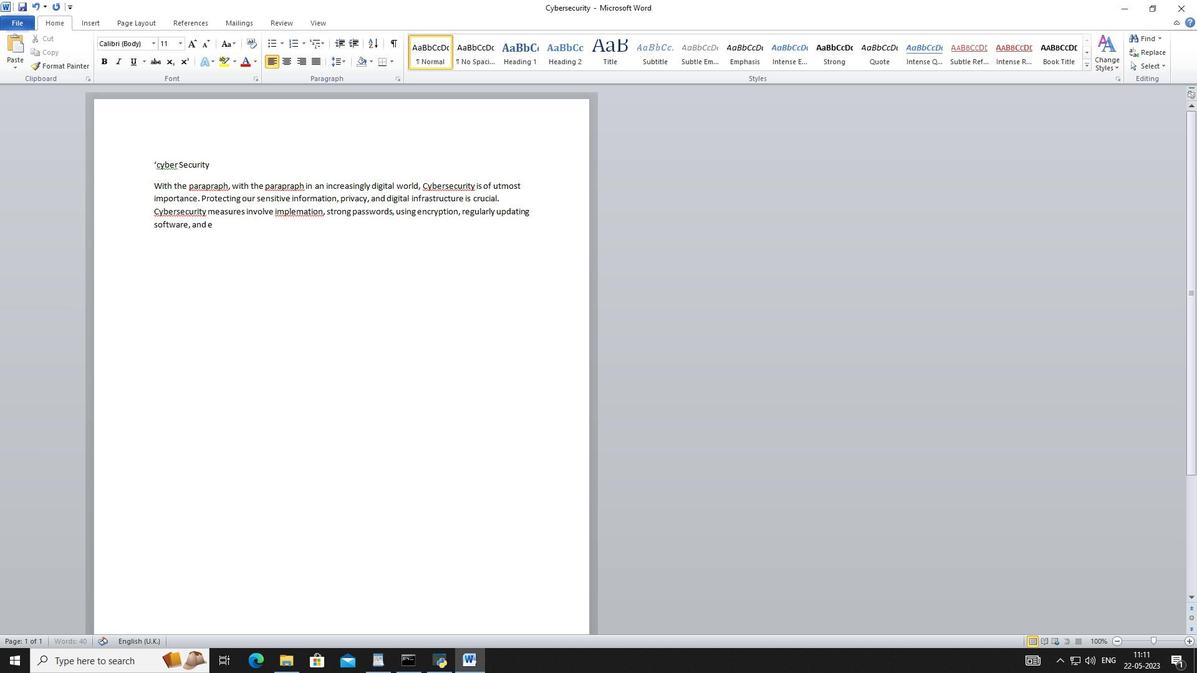 
Action: Mouse scrolled (173, 251) with delta (0, 0)
Screenshot: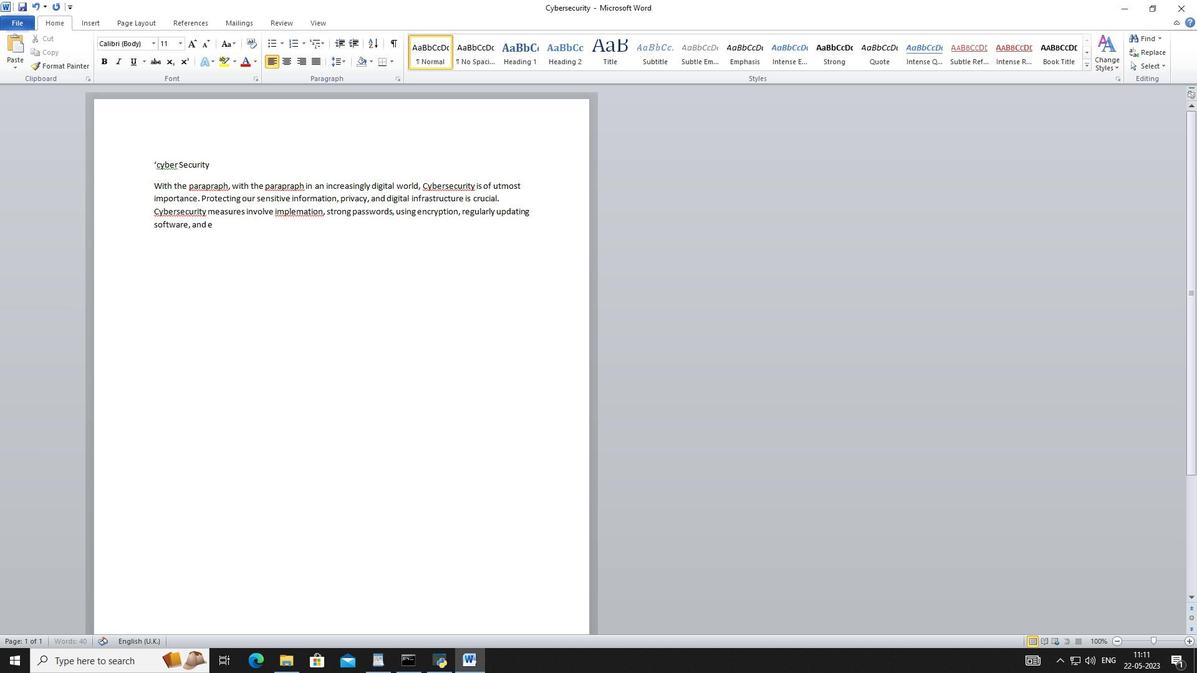 
Action: Mouse scrolled (173, 250) with delta (0, 0)
Screenshot: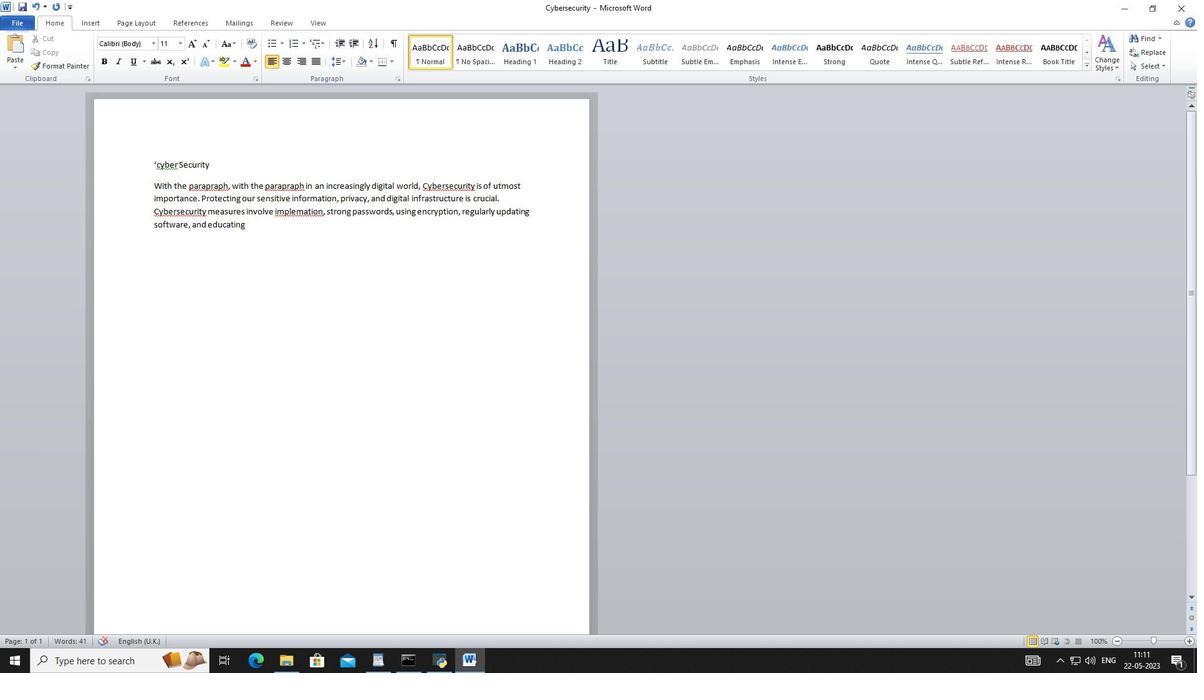 
Action: Mouse scrolled (173, 250) with delta (0, 0)
Screenshot: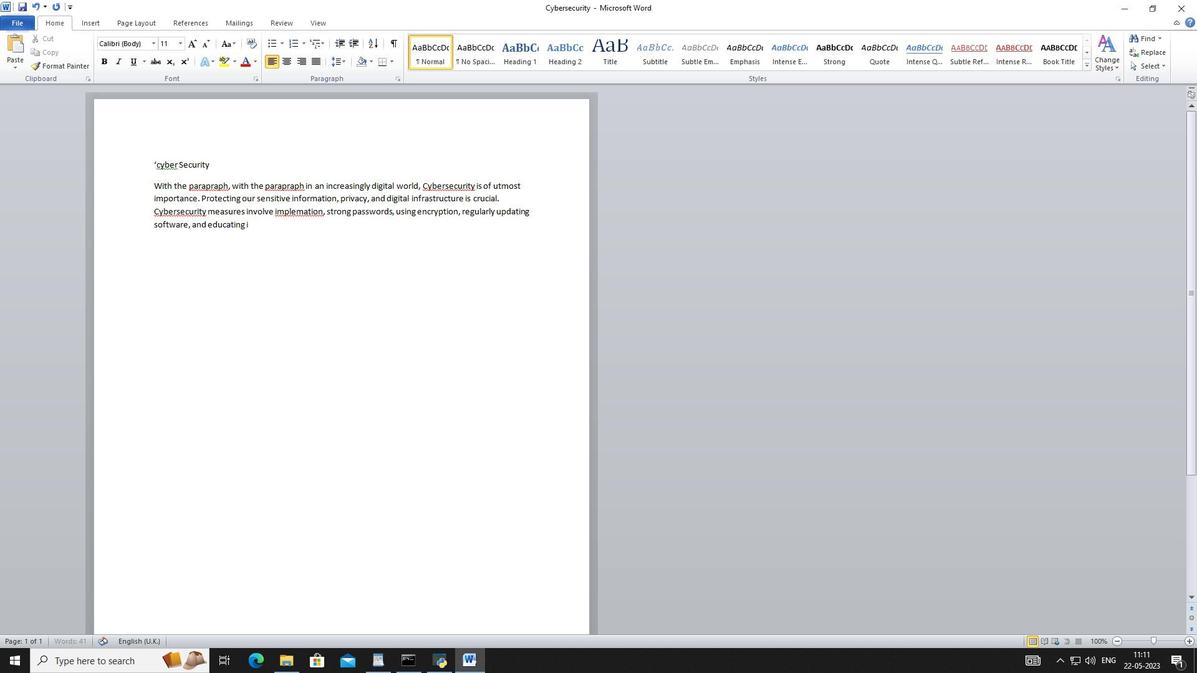 
Action: Mouse scrolled (173, 250) with delta (0, 0)
Screenshot: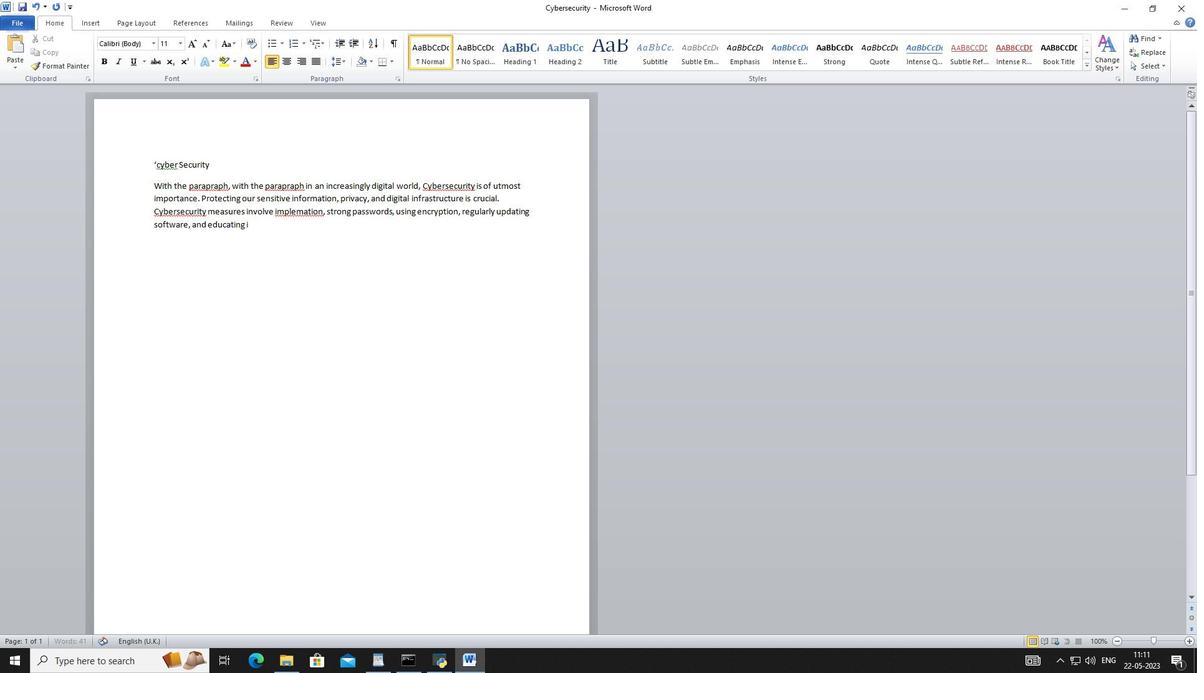 
Action: Mouse scrolled (173, 250) with delta (0, 0)
Screenshot: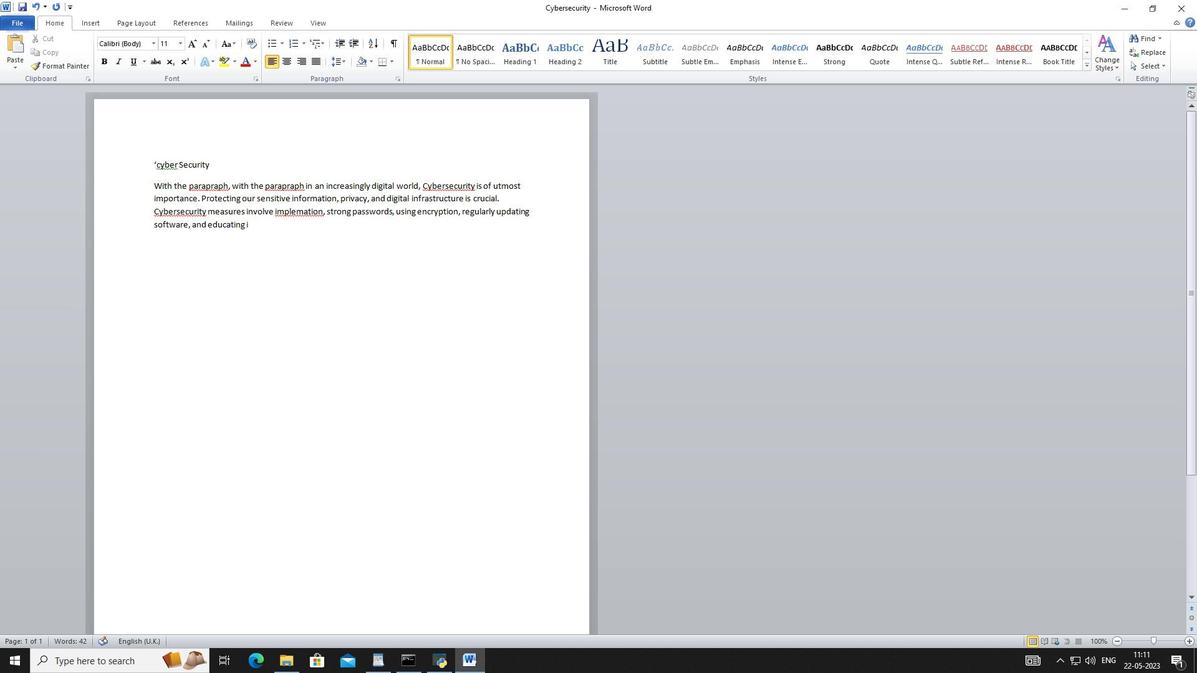 
Action: Mouse scrolled (173, 250) with delta (0, 0)
Screenshot: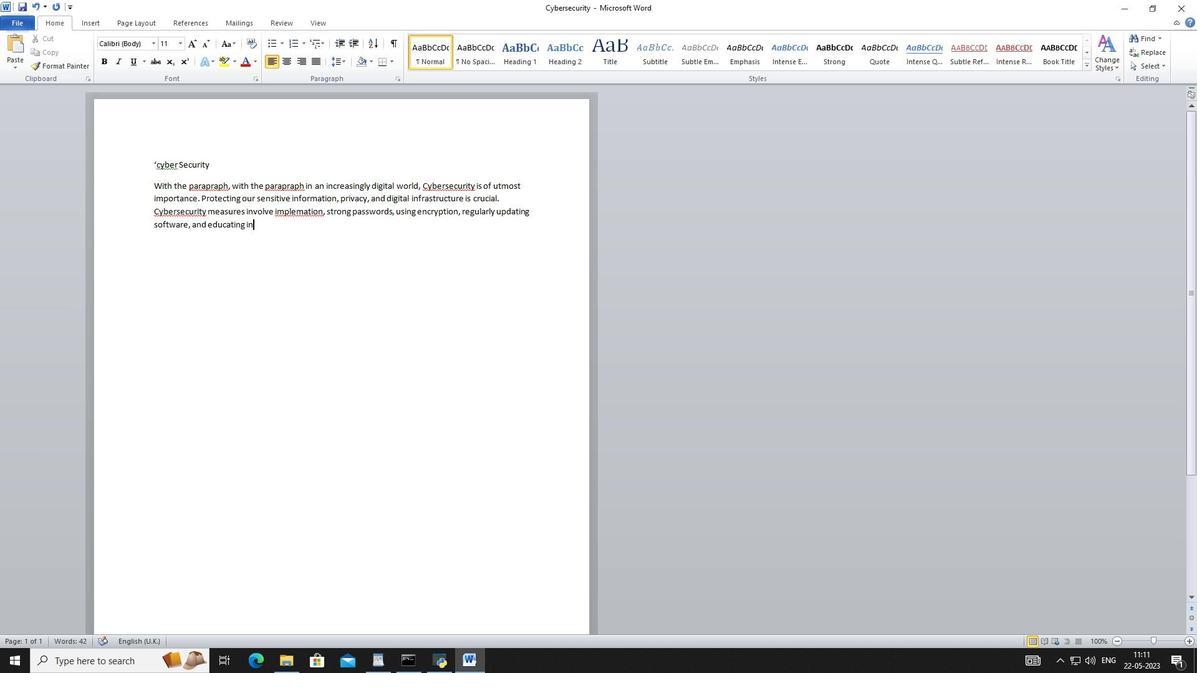 
Action: Mouse scrolled (173, 250) with delta (0, 0)
Screenshot: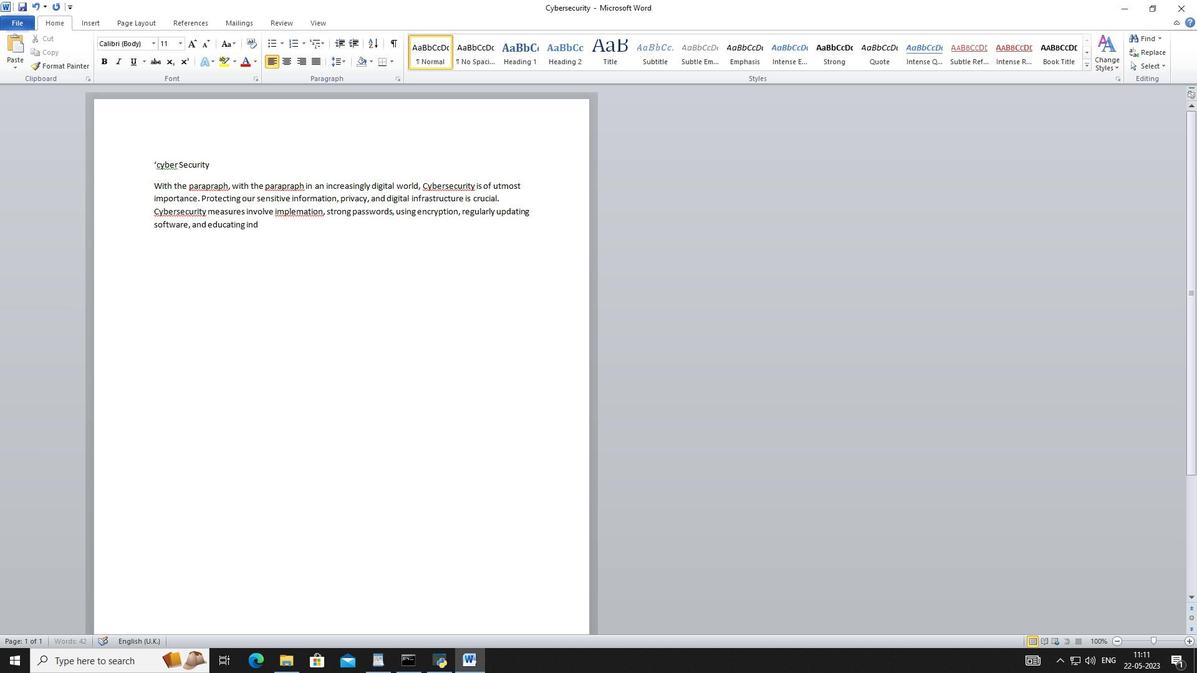 
Action: Mouse scrolled (173, 250) with delta (0, 0)
Screenshot: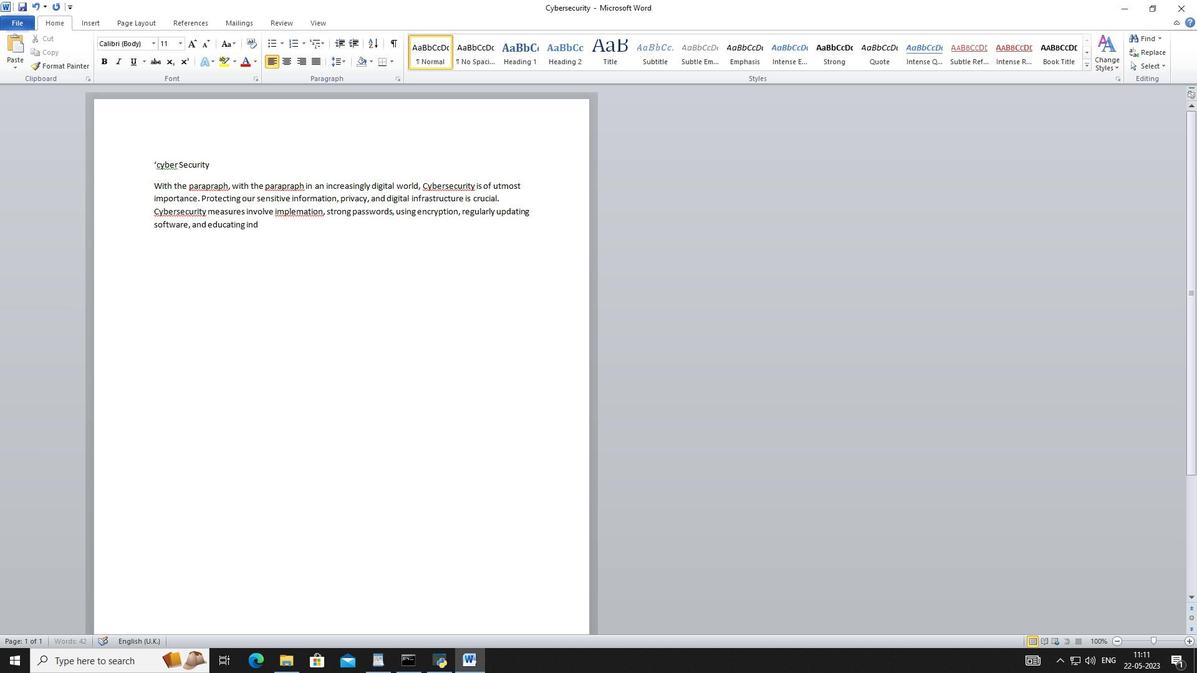 
Action: Mouse scrolled (173, 250) with delta (0, 0)
Screenshot: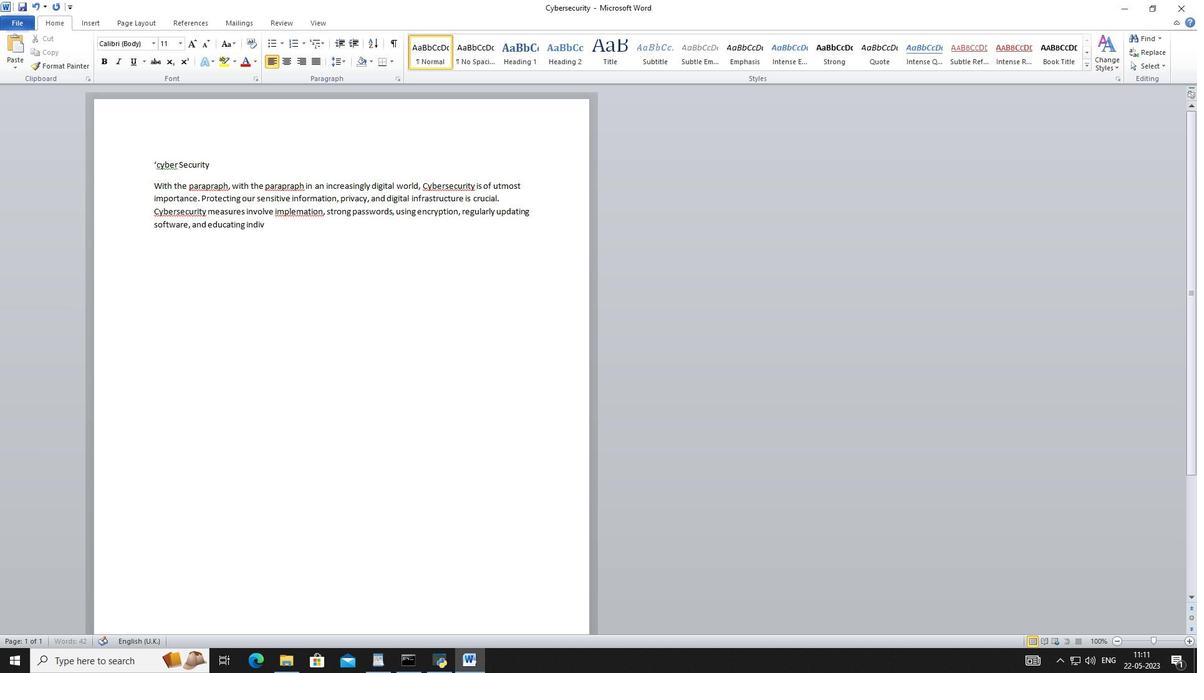 
Action: Mouse scrolled (173, 250) with delta (0, 0)
Screenshot: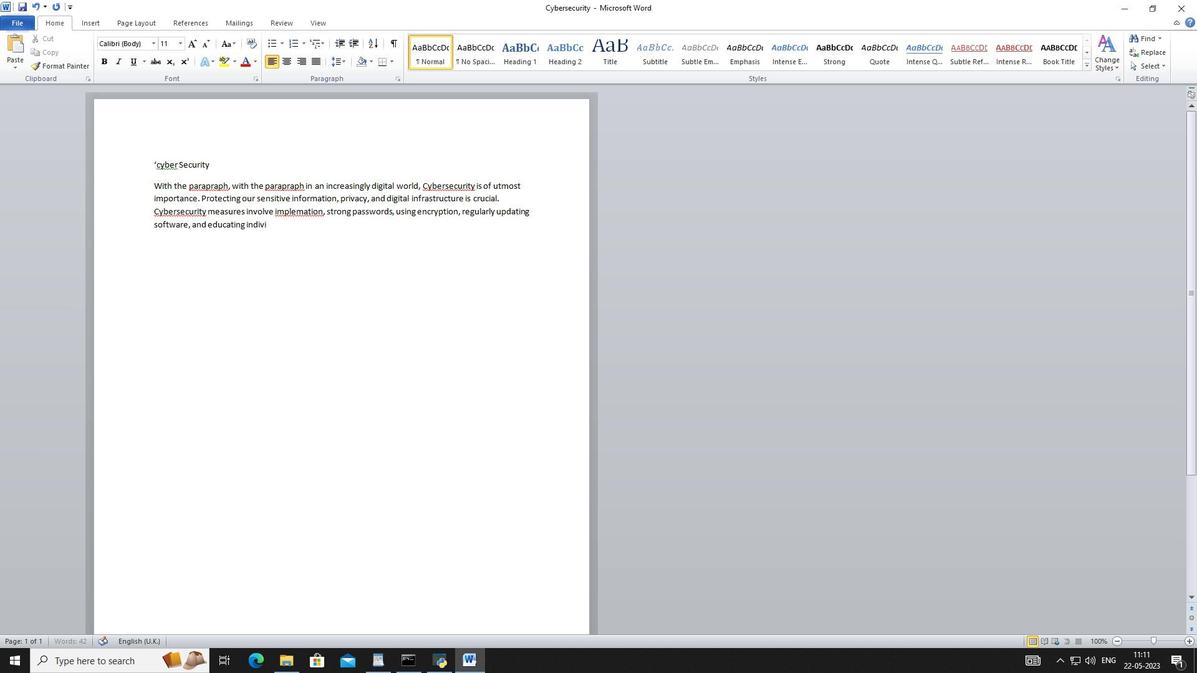 
Action: Mouse scrolled (173, 250) with delta (0, 0)
Screenshot: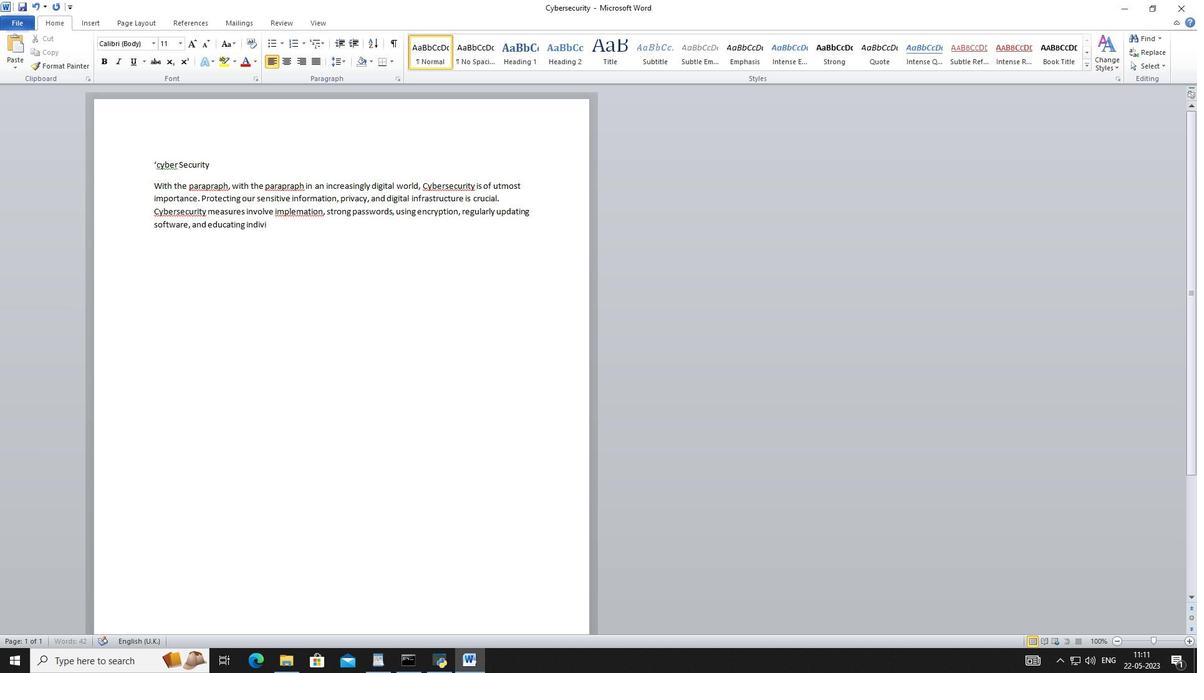 
Action: Mouse scrolled (173, 250) with delta (0, 0)
Screenshot: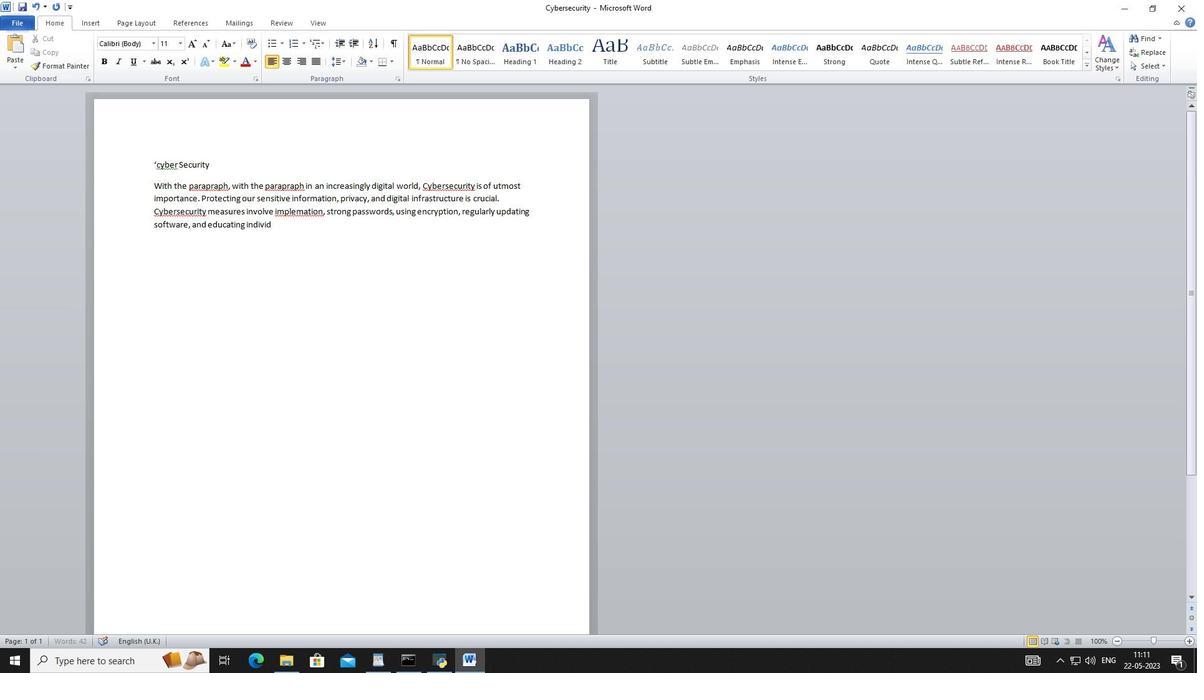 
Action: Mouse moved to (267, 163)
Screenshot: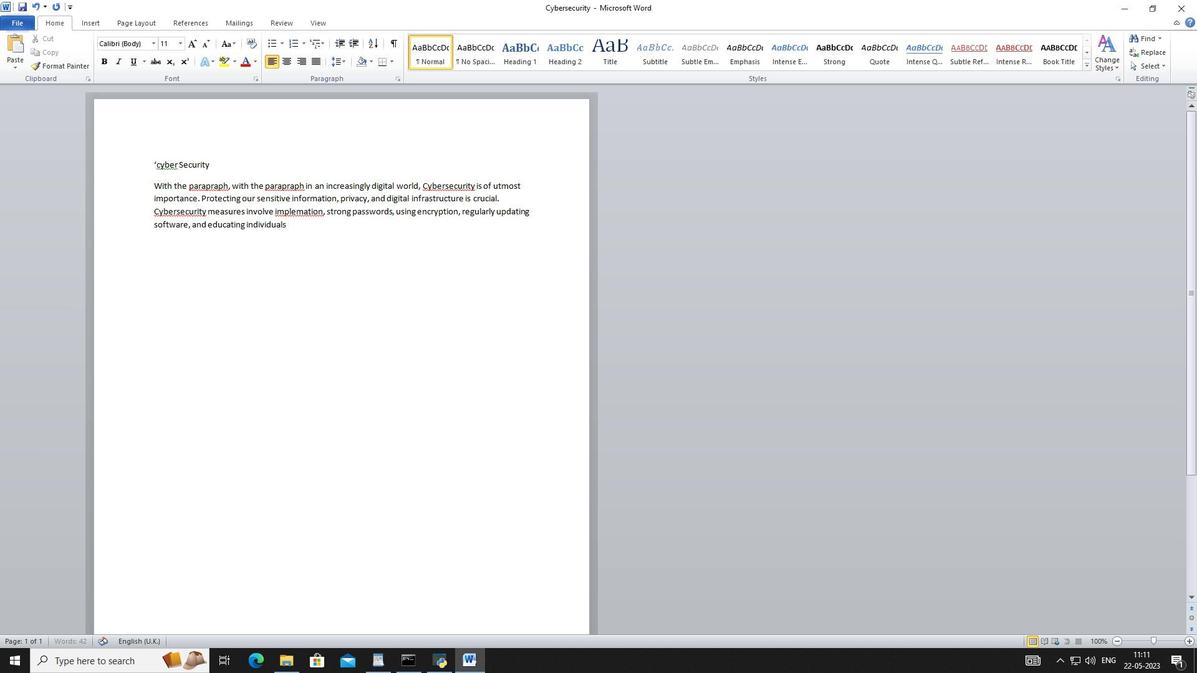 
Action: Mouse pressed left at (267, 163)
Screenshot: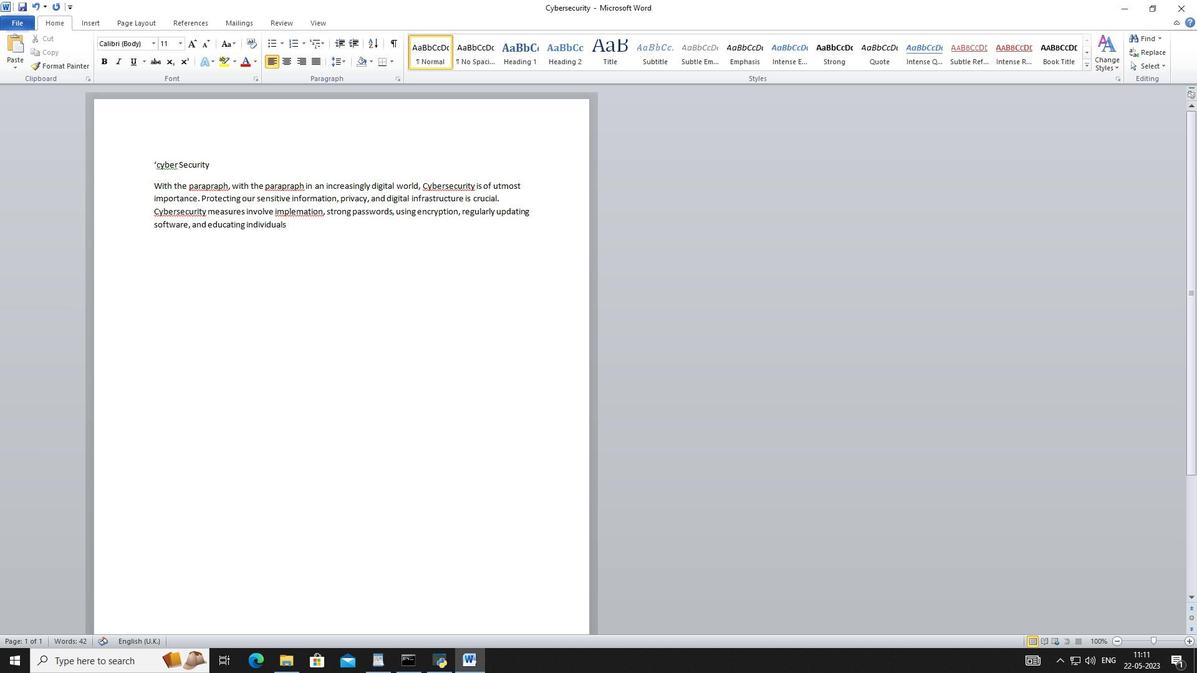 
Action: Mouse moved to (215, 232)
Screenshot: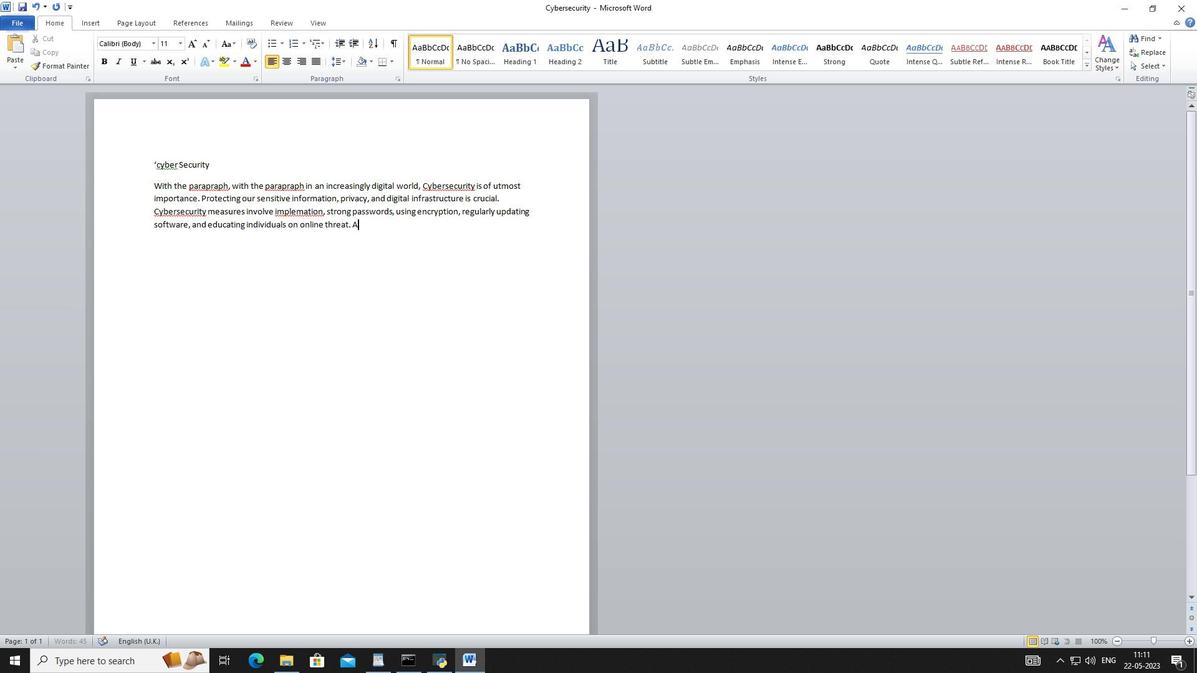 
Action: Mouse scrolled (215, 232) with delta (0, 0)
Screenshot: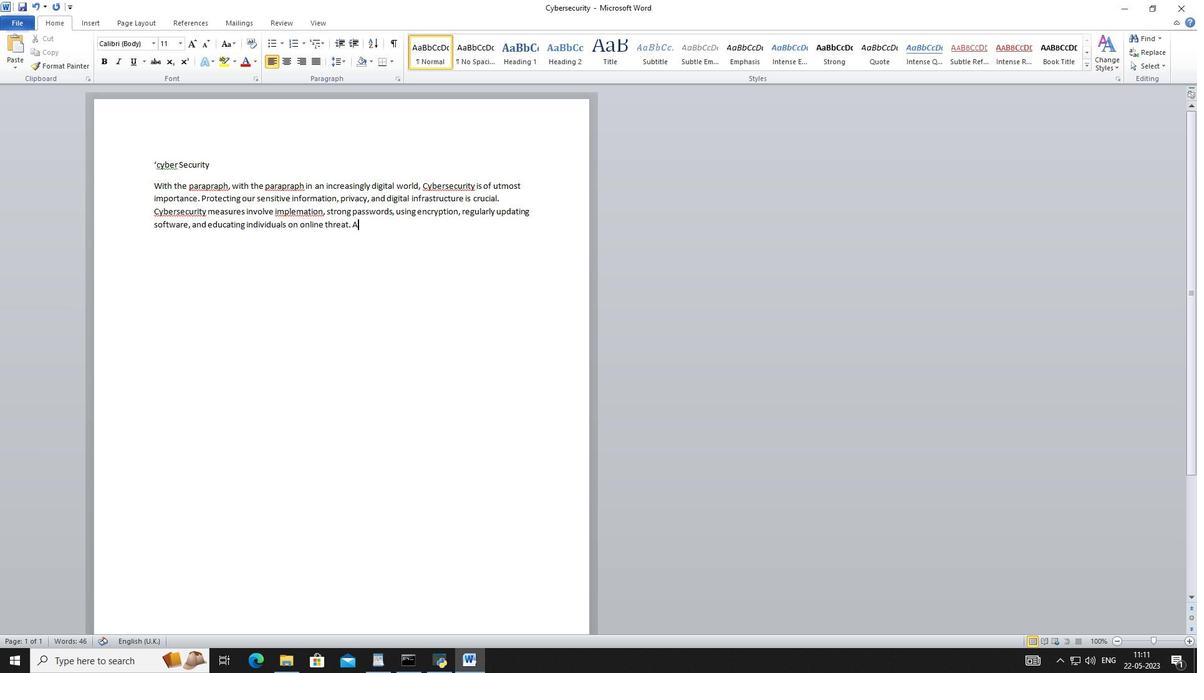 
Action: Mouse scrolled (215, 232) with delta (0, 0)
Screenshot: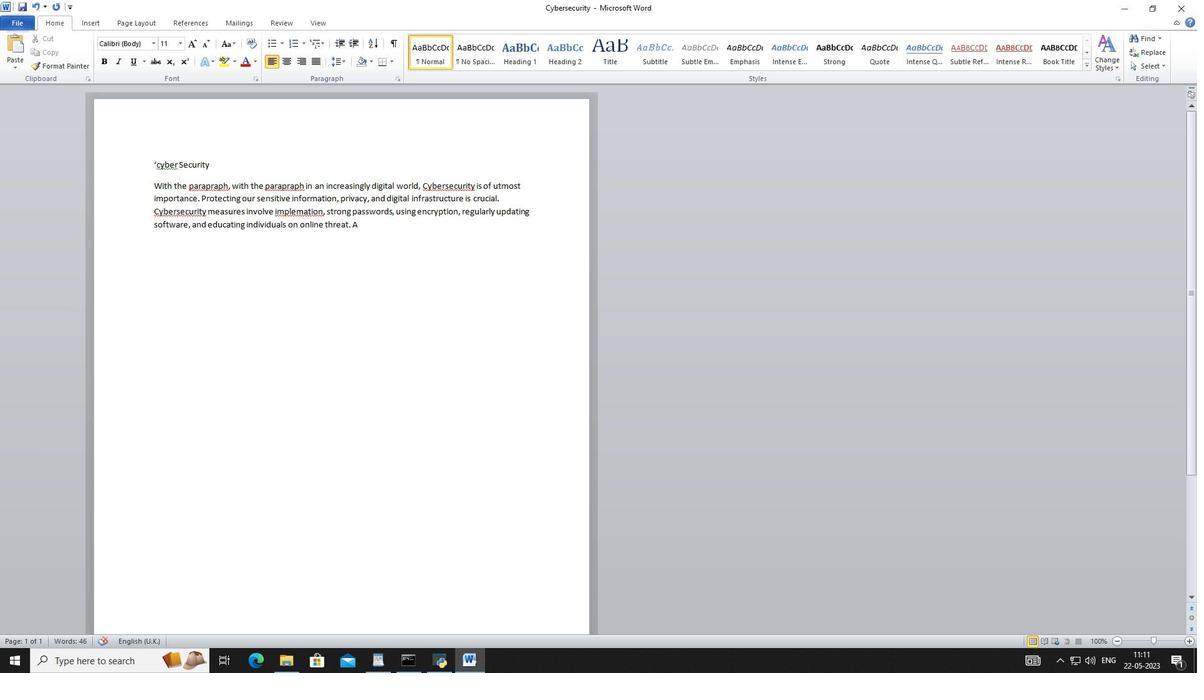 
Action: Mouse scrolled (215, 232) with delta (0, 0)
Screenshot: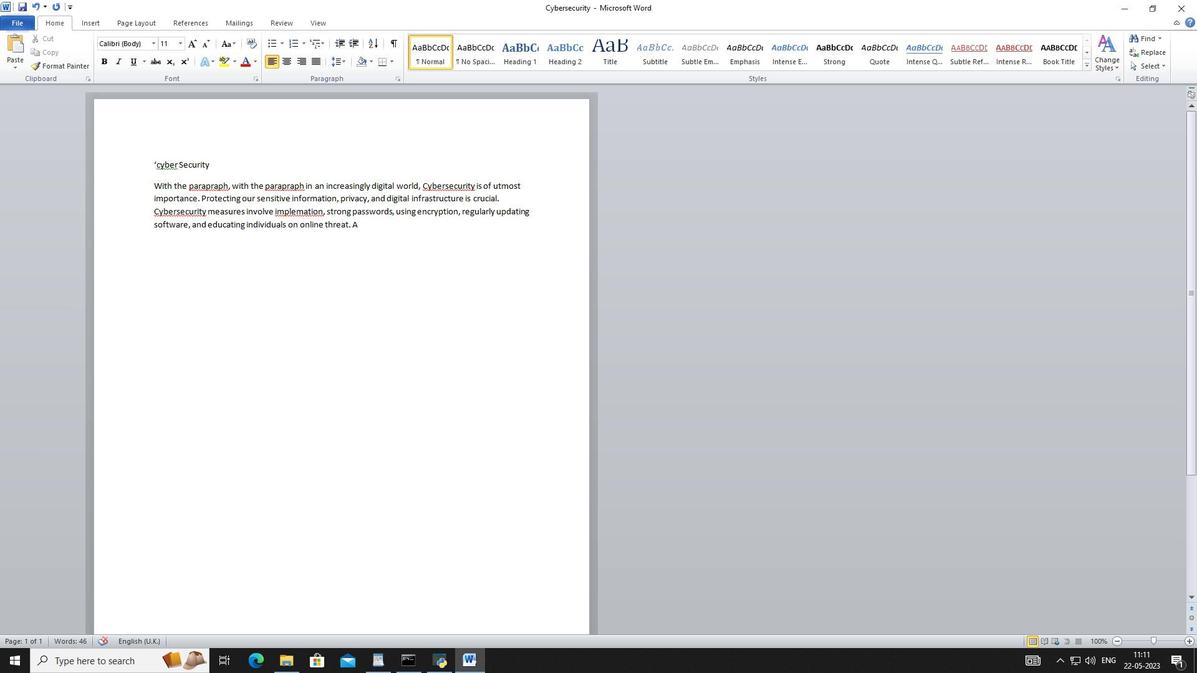 
Action: Mouse scrolled (215, 232) with delta (0, 0)
Screenshot: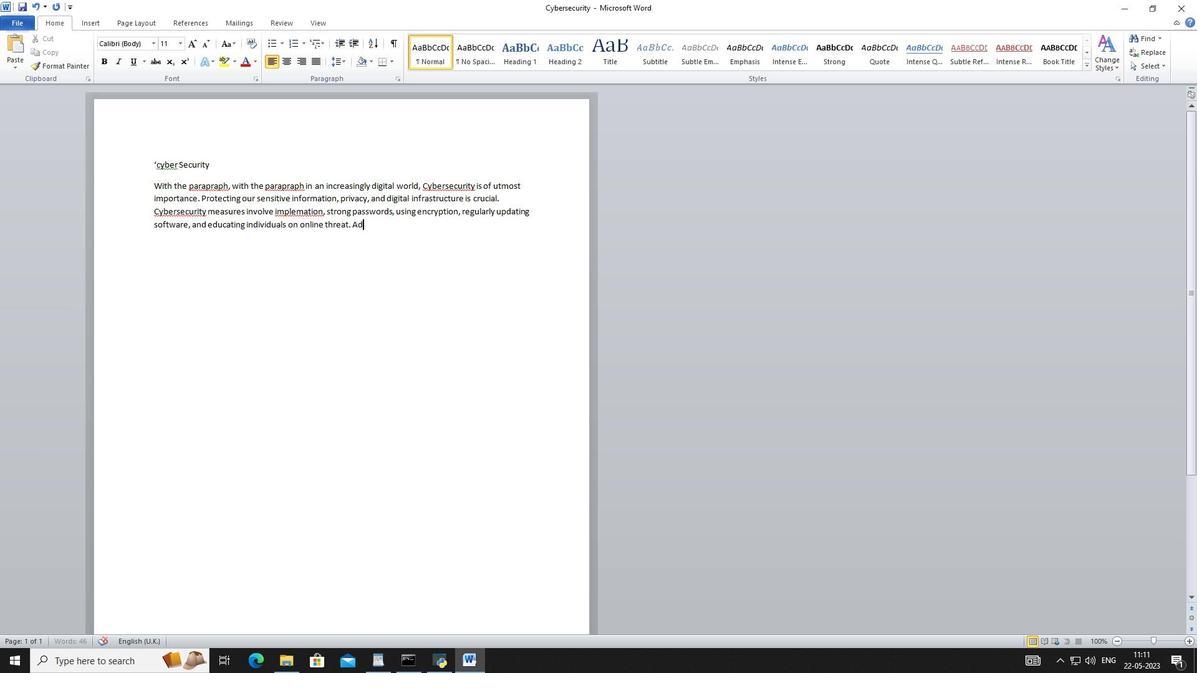 
Action: Mouse scrolled (215, 232) with delta (0, 0)
Screenshot: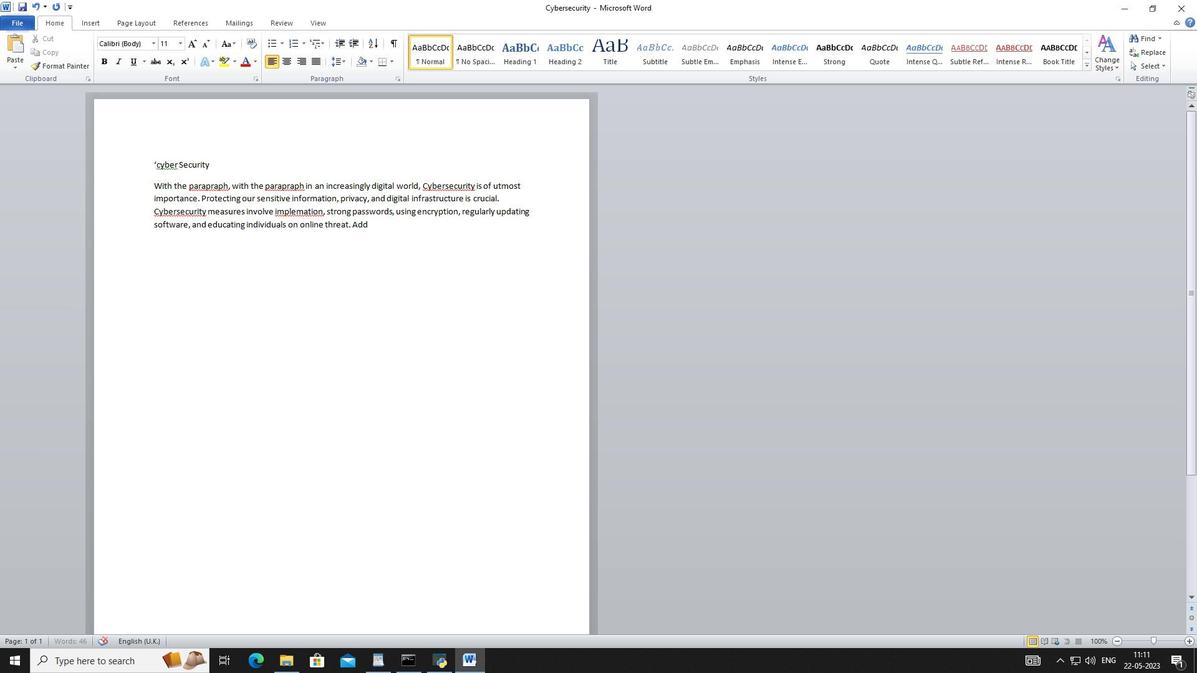 
Action: Mouse scrolled (215, 232) with delta (0, 0)
Screenshot: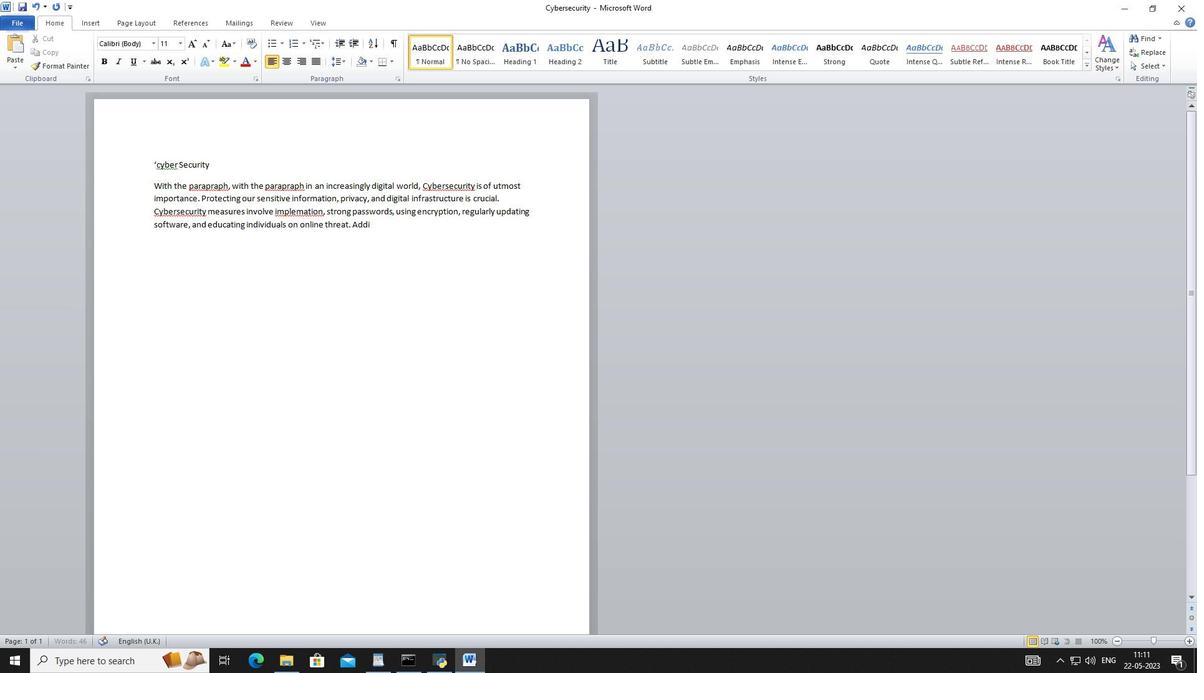 
Action: Mouse scrolled (215, 232) with delta (0, 0)
Screenshot: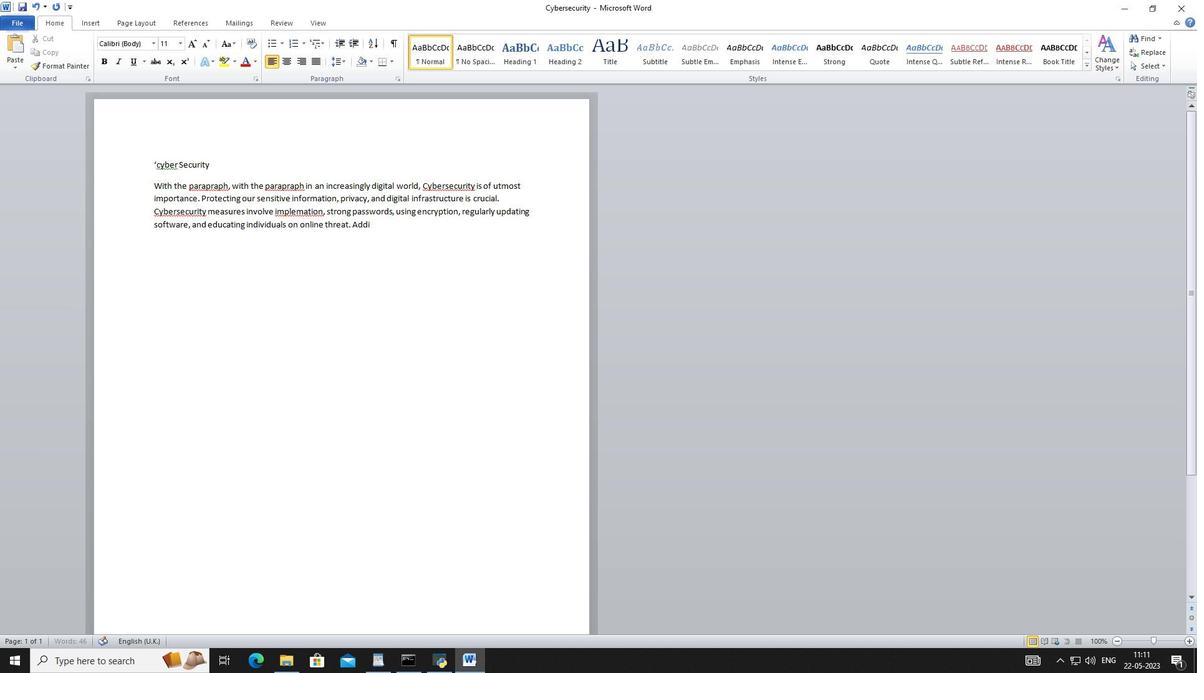 
Action: Mouse scrolled (215, 232) with delta (0, 0)
Screenshot: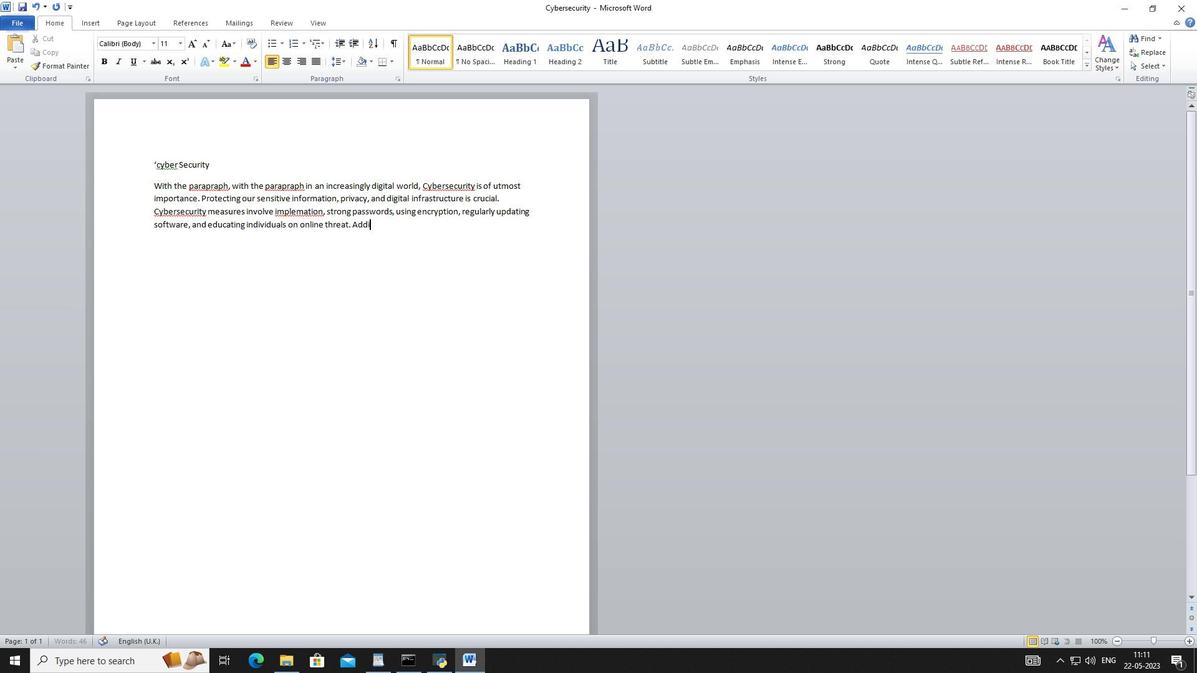
Action: Mouse scrolled (215, 232) with delta (0, 0)
Screenshot: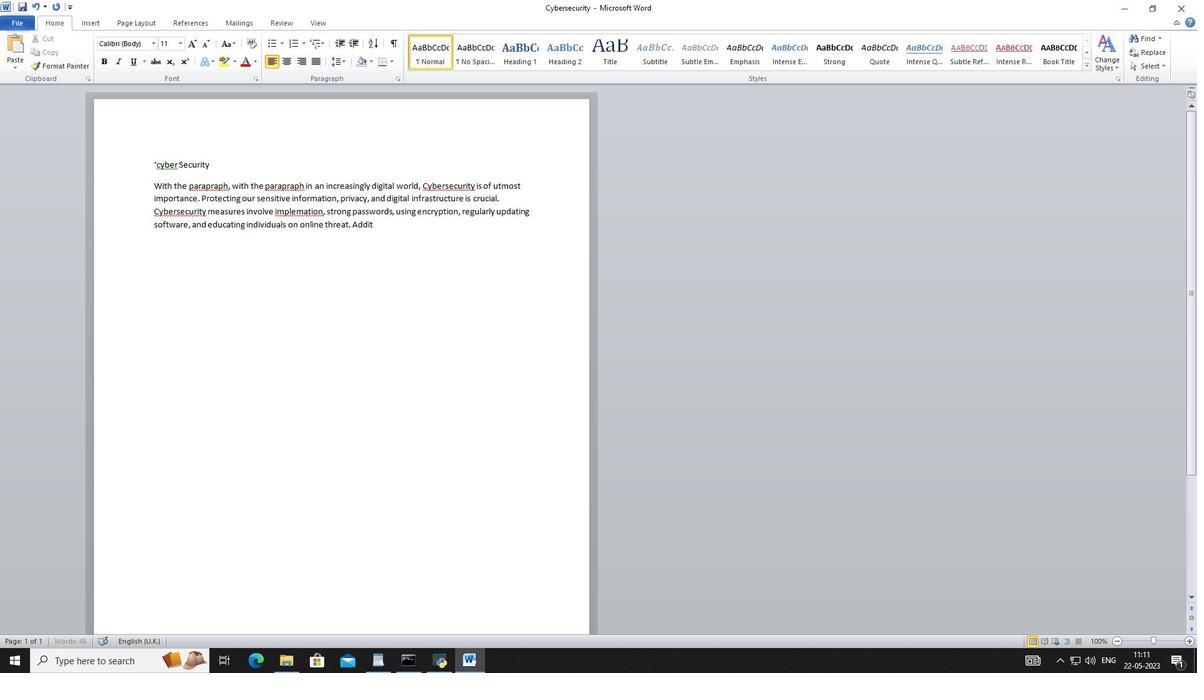 
Action: Mouse scrolled (215, 232) with delta (0, 0)
Screenshot: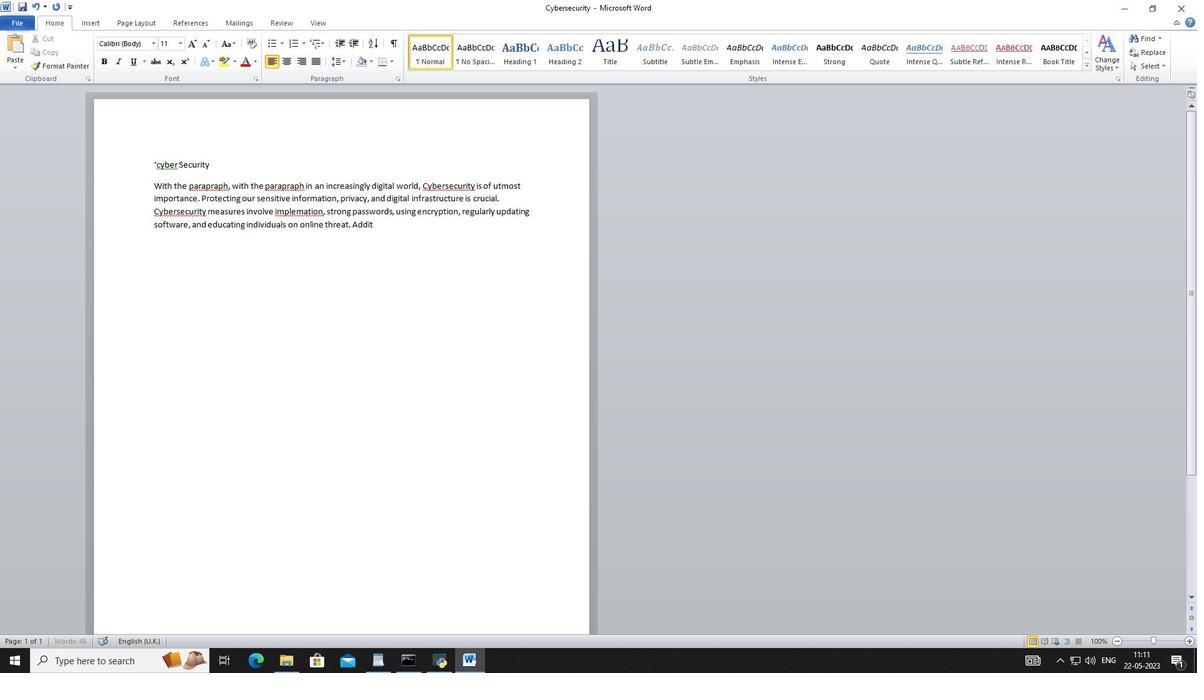 
Action: Mouse scrolled (215, 232) with delta (0, 0)
Screenshot: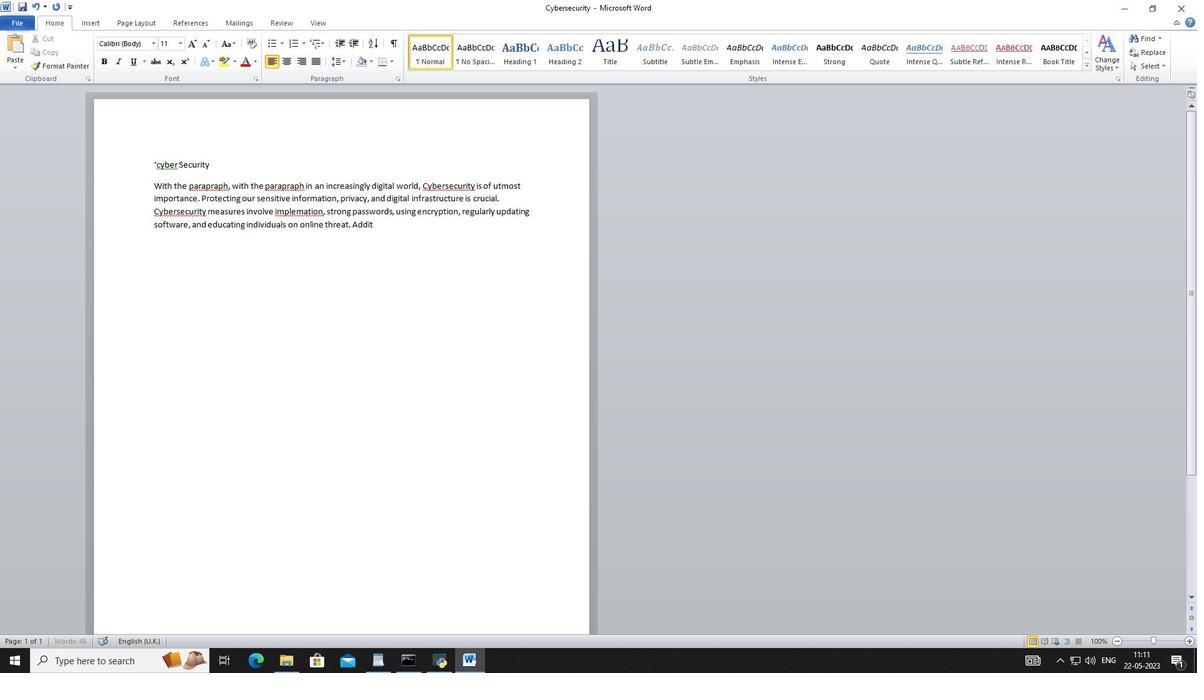 
Action: Mouse scrolled (215, 232) with delta (0, 0)
Screenshot: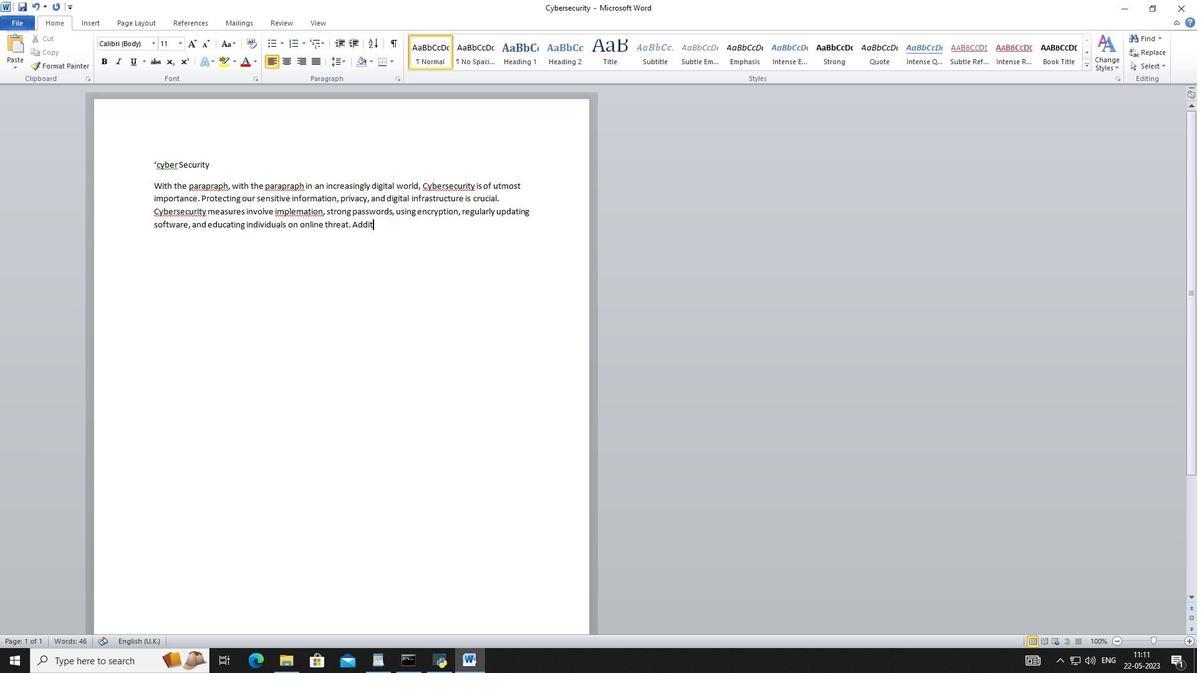 
Action: Mouse scrolled (215, 232) with delta (0, 0)
Screenshot: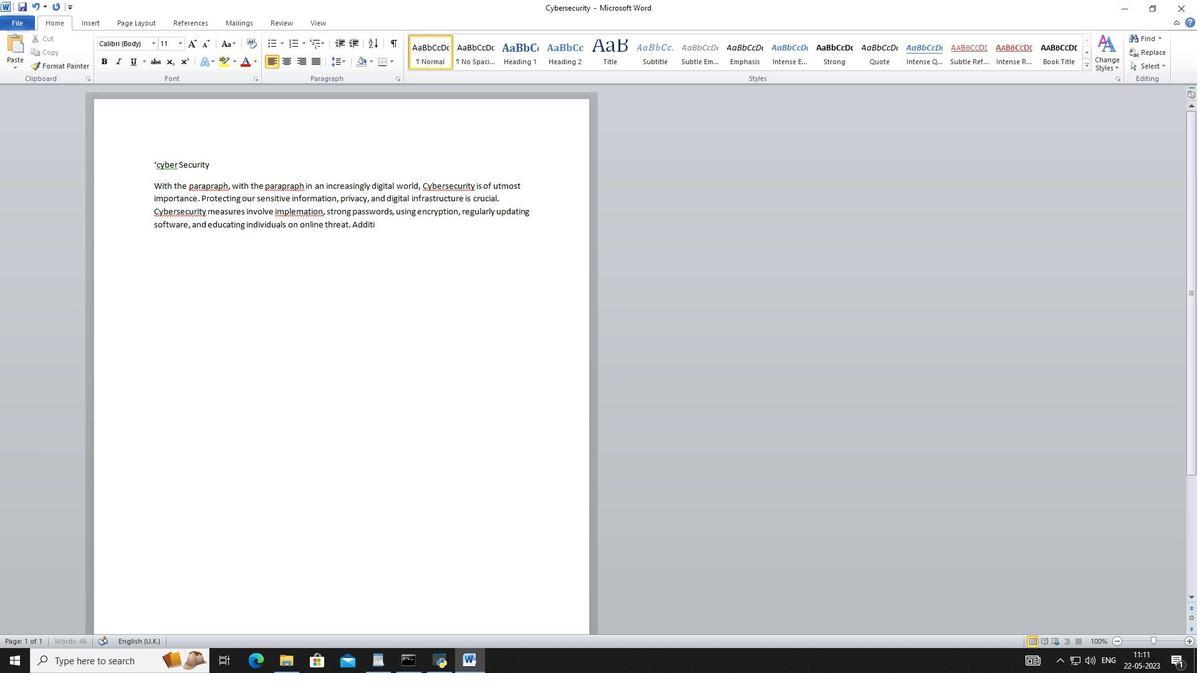 
Action: Mouse scrolled (215, 232) with delta (0, 0)
Screenshot: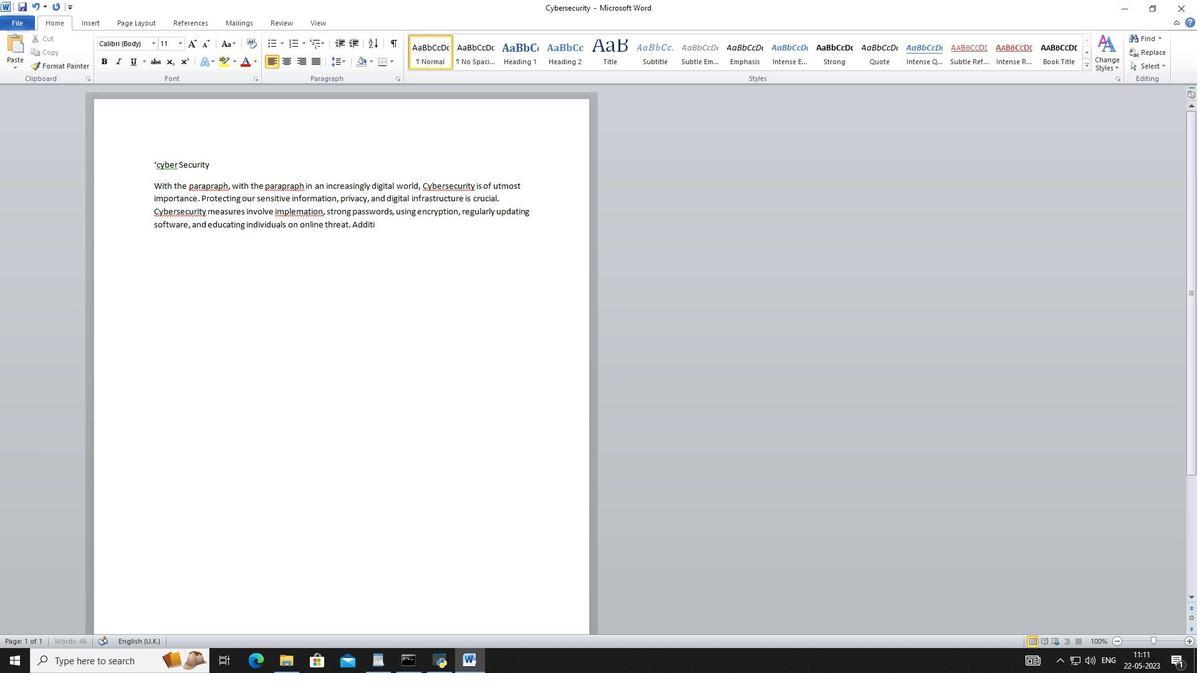 
Action: Mouse scrolled (215, 232) with delta (0, 0)
Screenshot: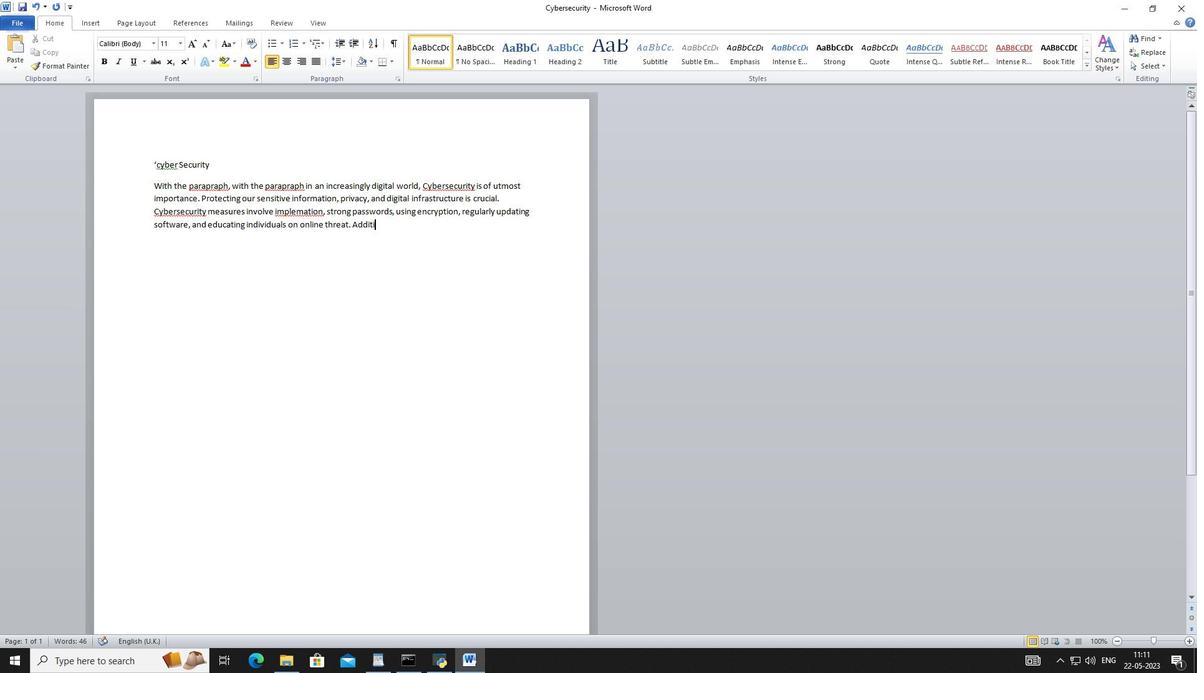 
Action: Mouse scrolled (215, 232) with delta (0, 0)
Screenshot: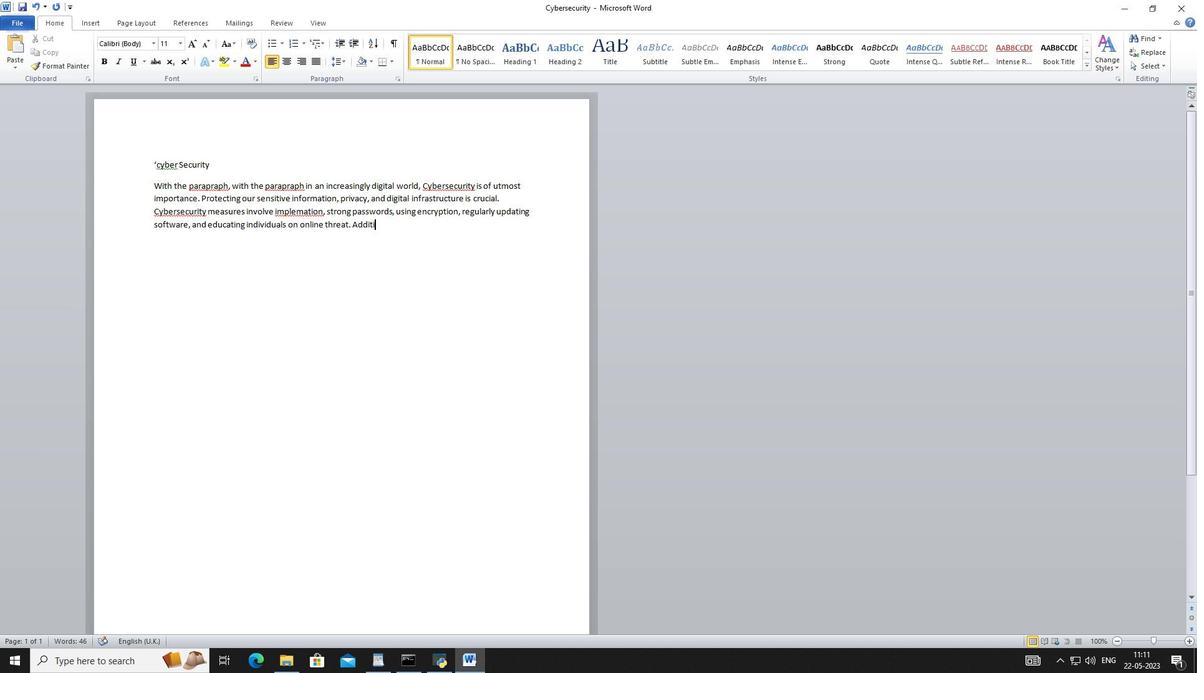 
Action: Mouse scrolled (215, 232) with delta (0, 0)
Screenshot: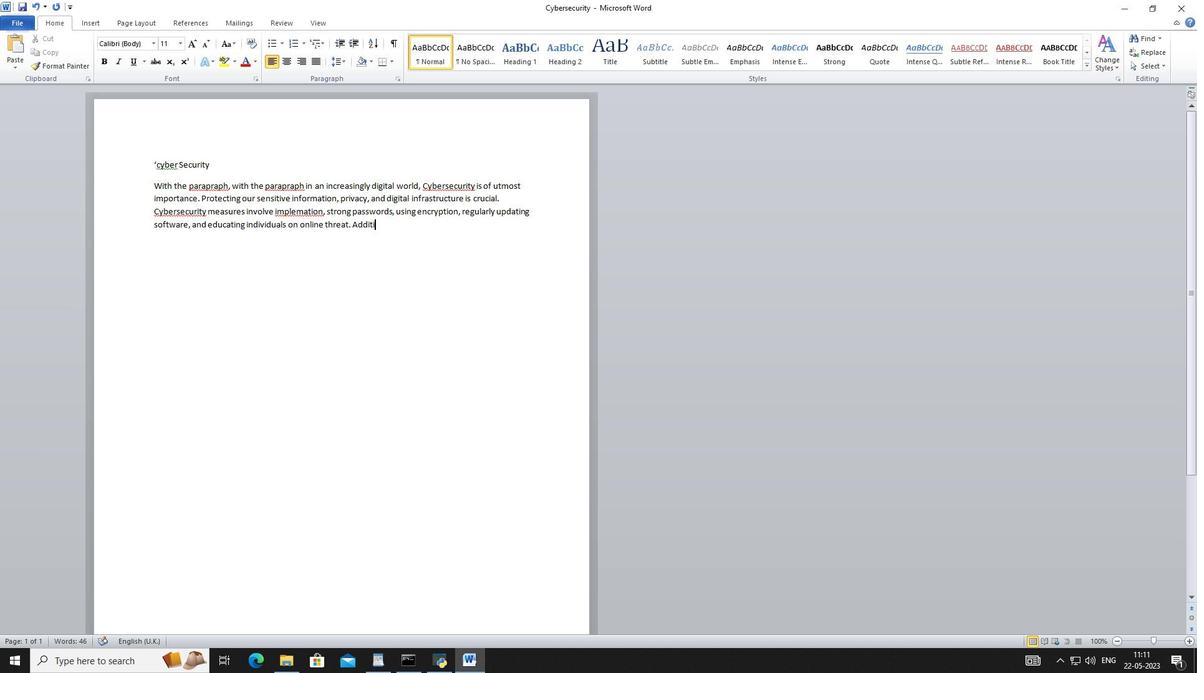 
Action: Mouse scrolled (215, 232) with delta (0, 0)
Screenshot: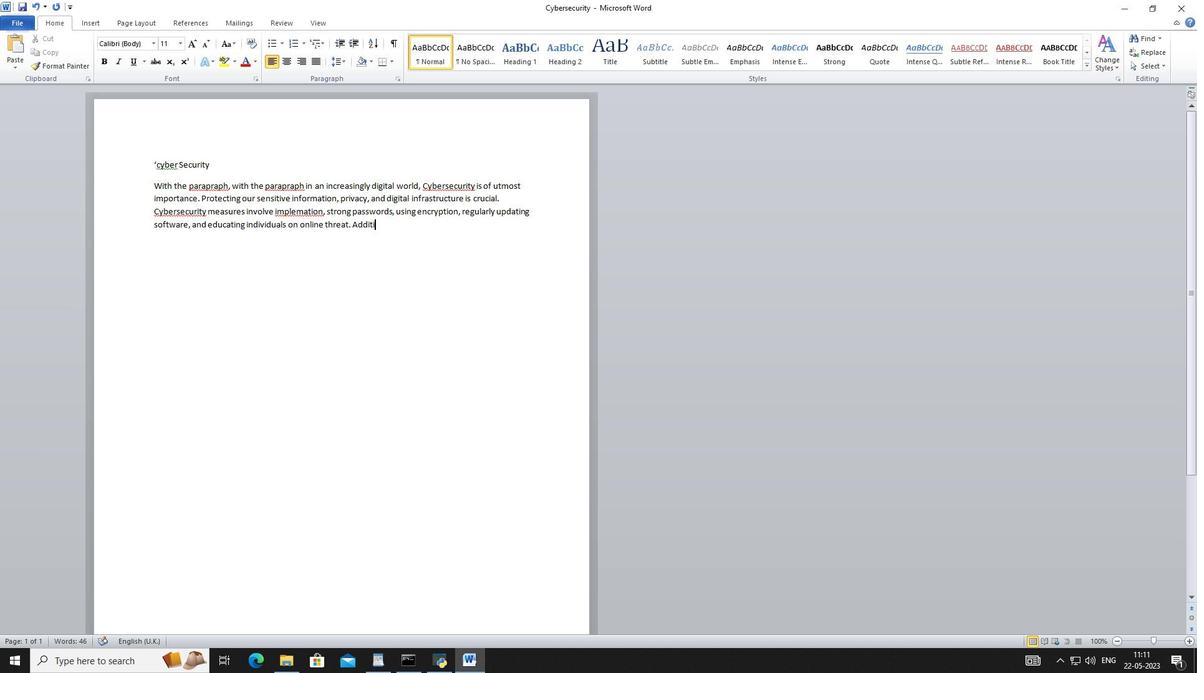 
Action: Mouse scrolled (215, 232) with delta (0, 0)
Screenshot: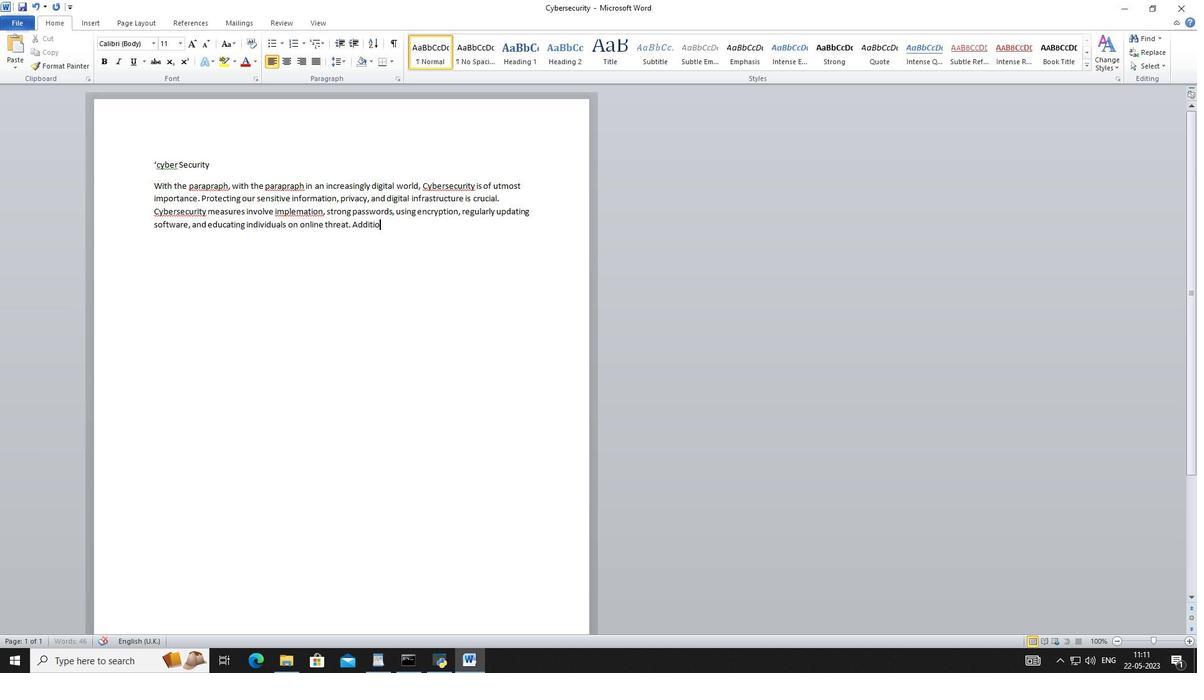 
Action: Mouse scrolled (215, 232) with delta (0, 0)
Screenshot: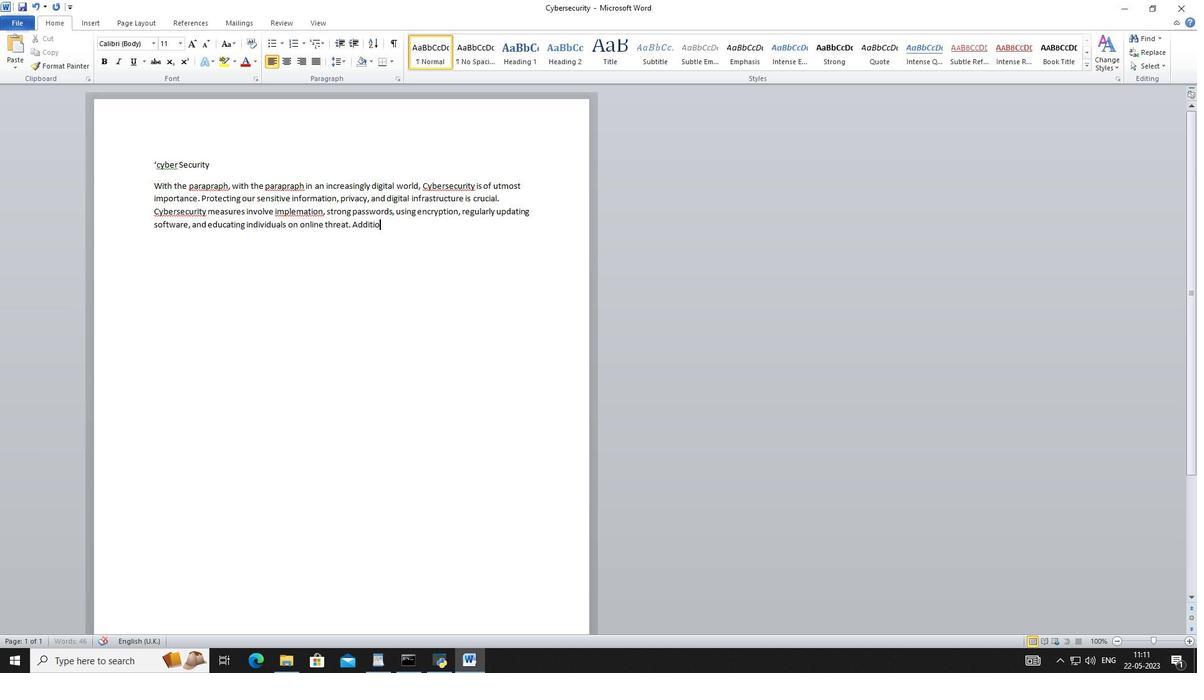 
Action: Mouse scrolled (215, 232) with delta (0, 0)
Screenshot: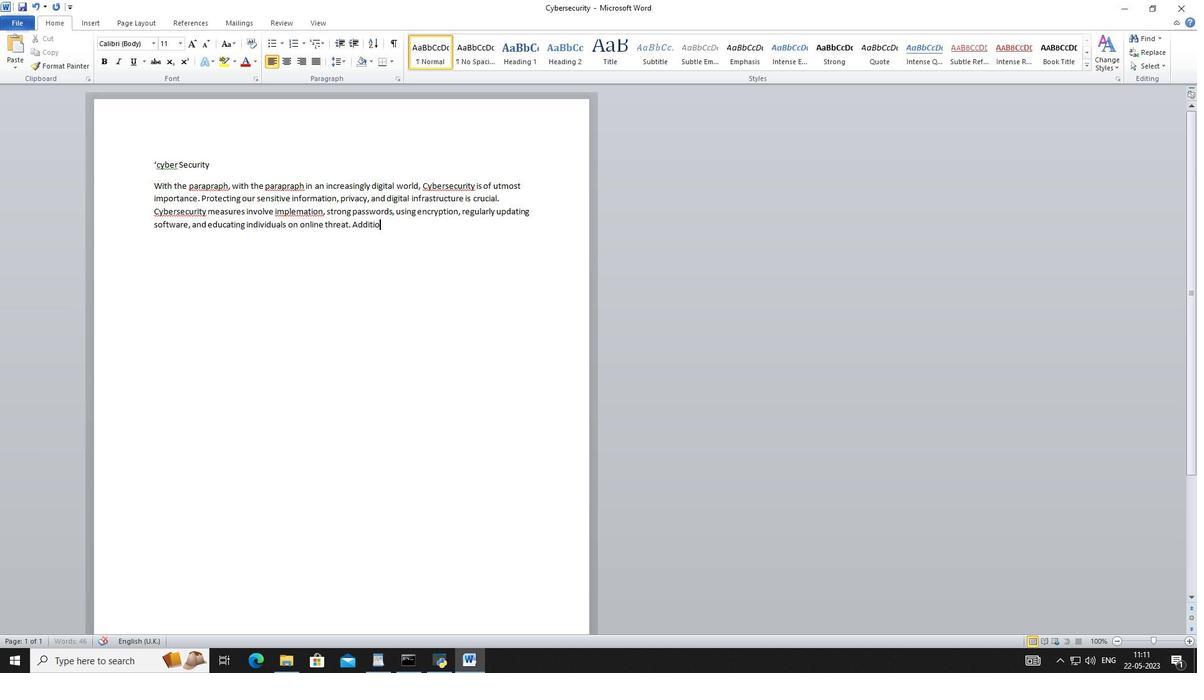 
Action: Mouse scrolled (215, 232) with delta (0, 0)
Screenshot: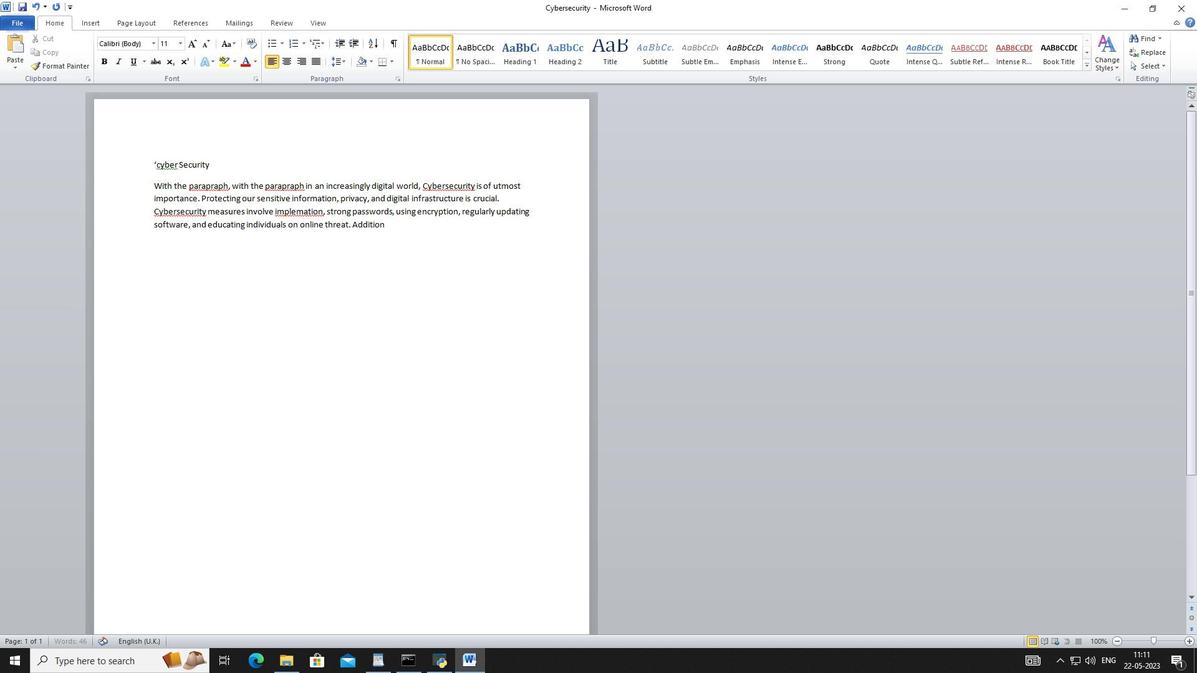 
Action: Mouse scrolled (215, 232) with delta (0, 0)
Screenshot: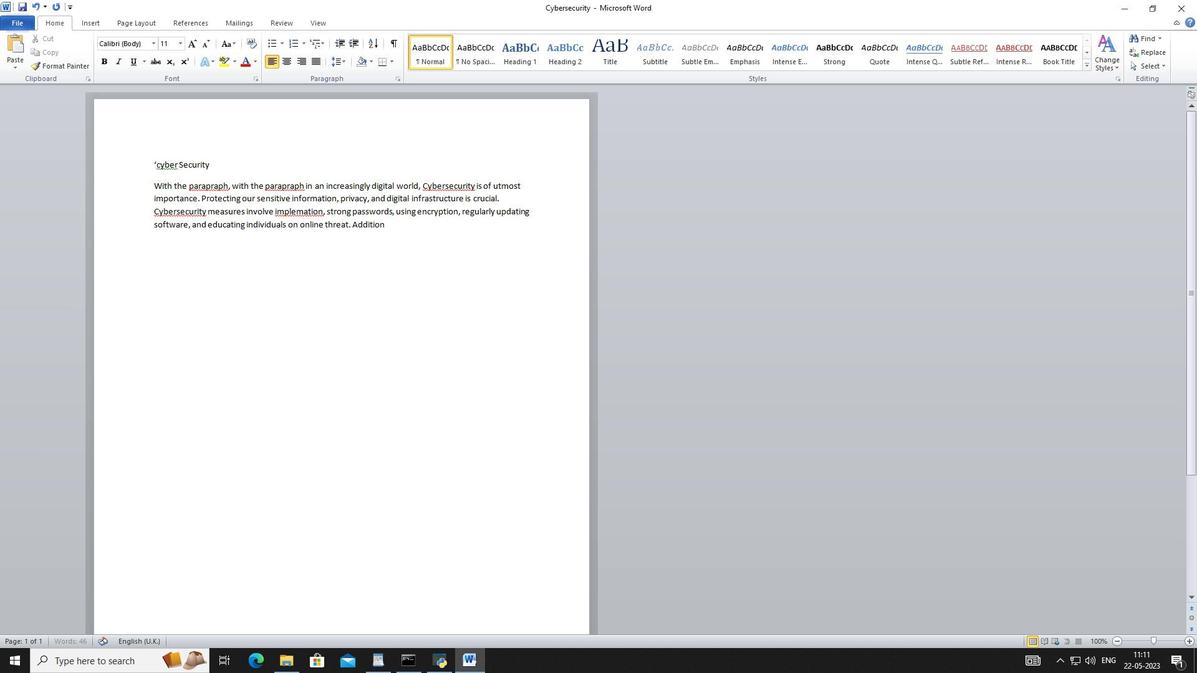 
Action: Mouse scrolled (215, 232) with delta (0, 0)
Screenshot: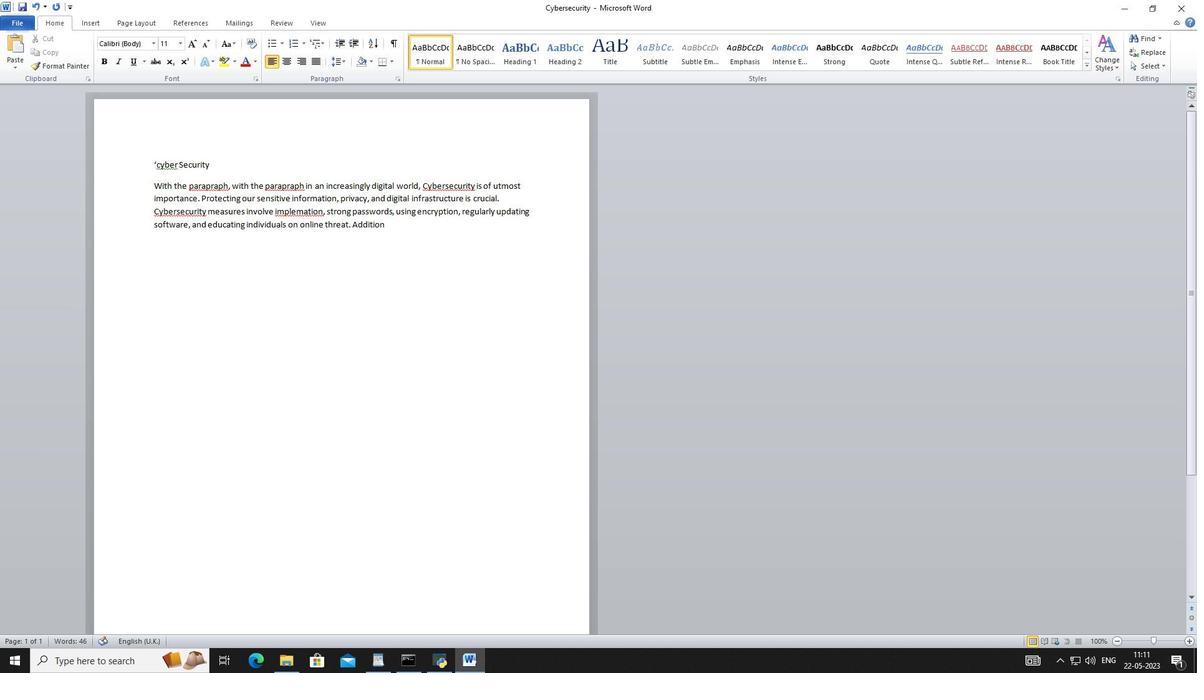 
Action: Mouse scrolled (215, 232) with delta (0, 0)
Screenshot: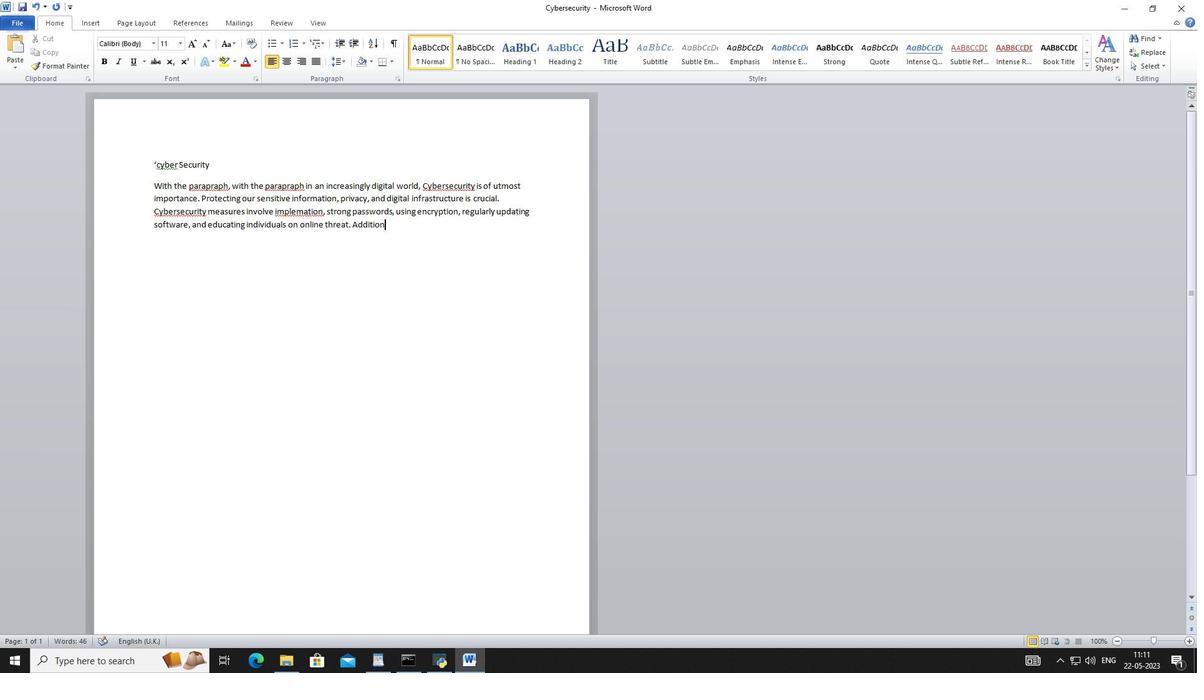 
Action: Mouse scrolled (215, 232) with delta (0, 0)
Screenshot: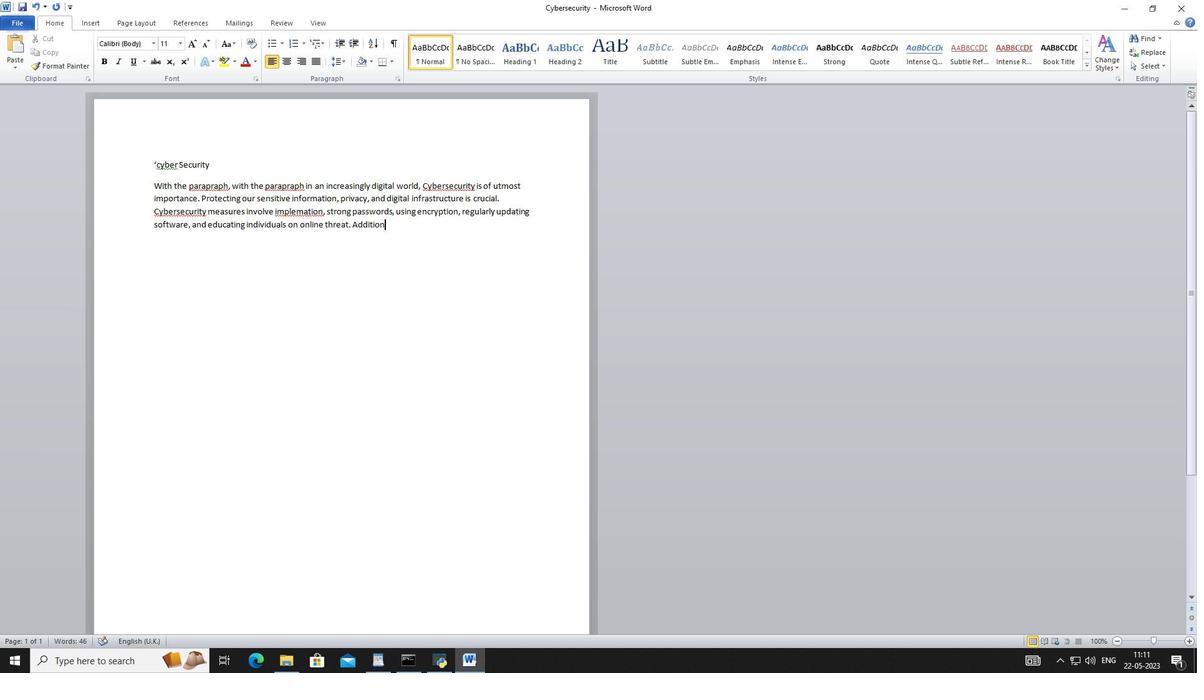 
Action: Mouse scrolled (215, 232) with delta (0, 0)
Screenshot: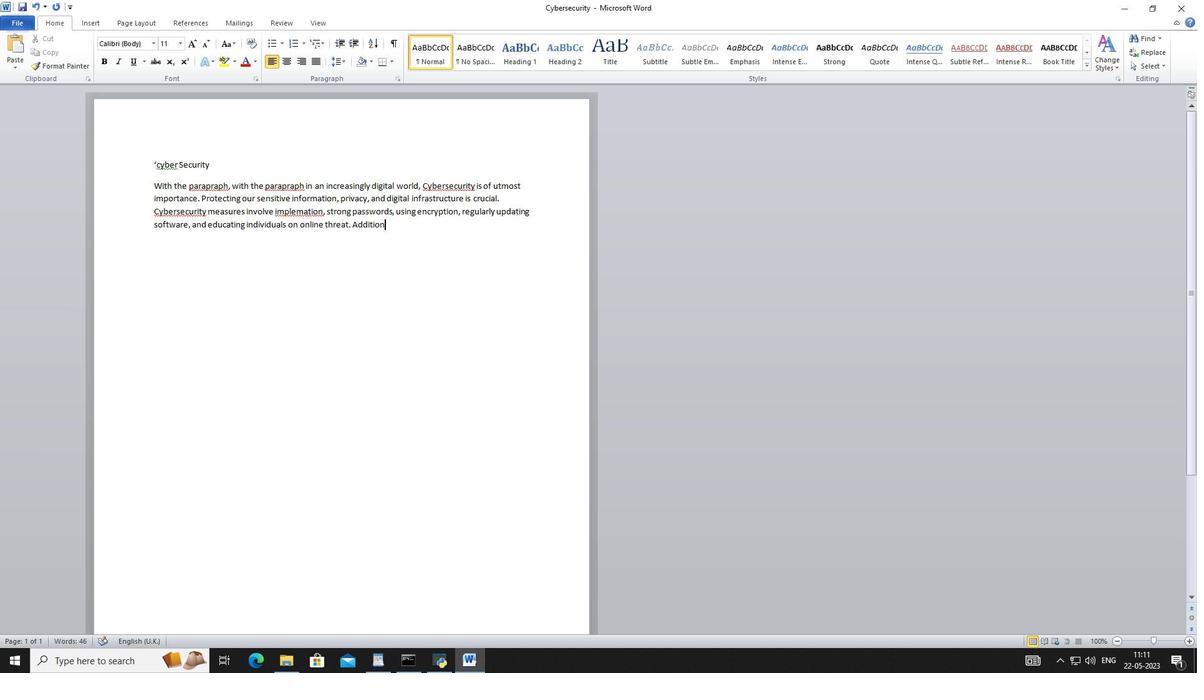 
Action: Mouse scrolled (215, 232) with delta (0, 0)
Screenshot: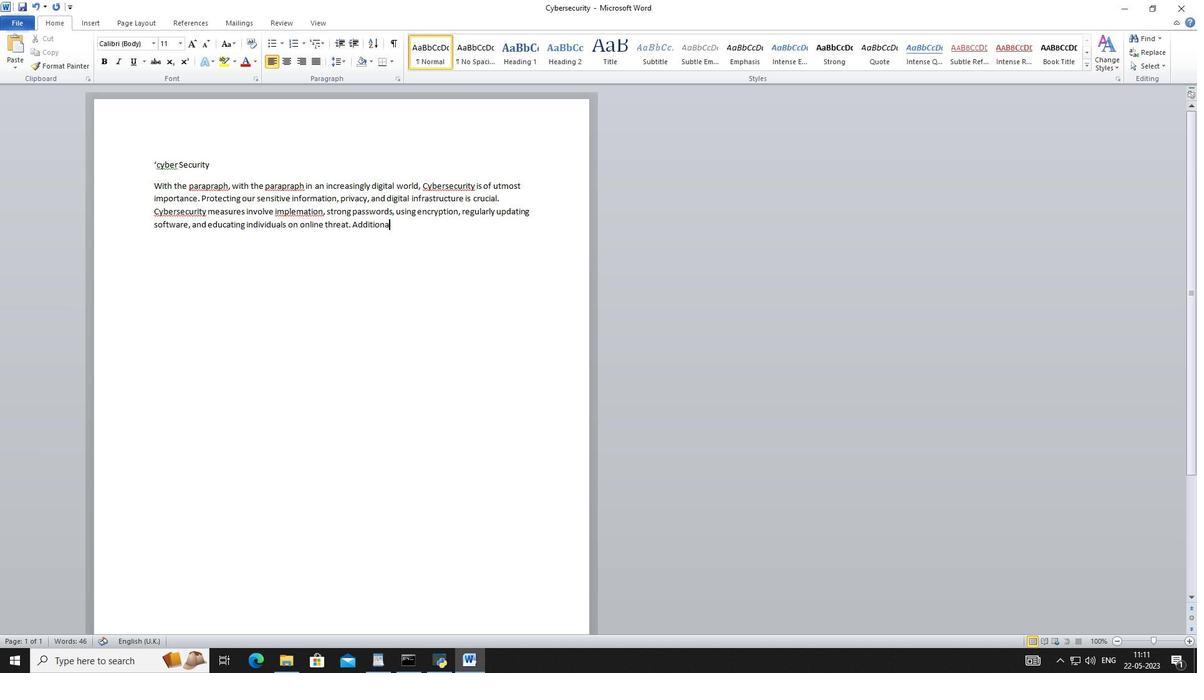 
Action: Mouse scrolled (215, 232) with delta (0, 0)
Screenshot: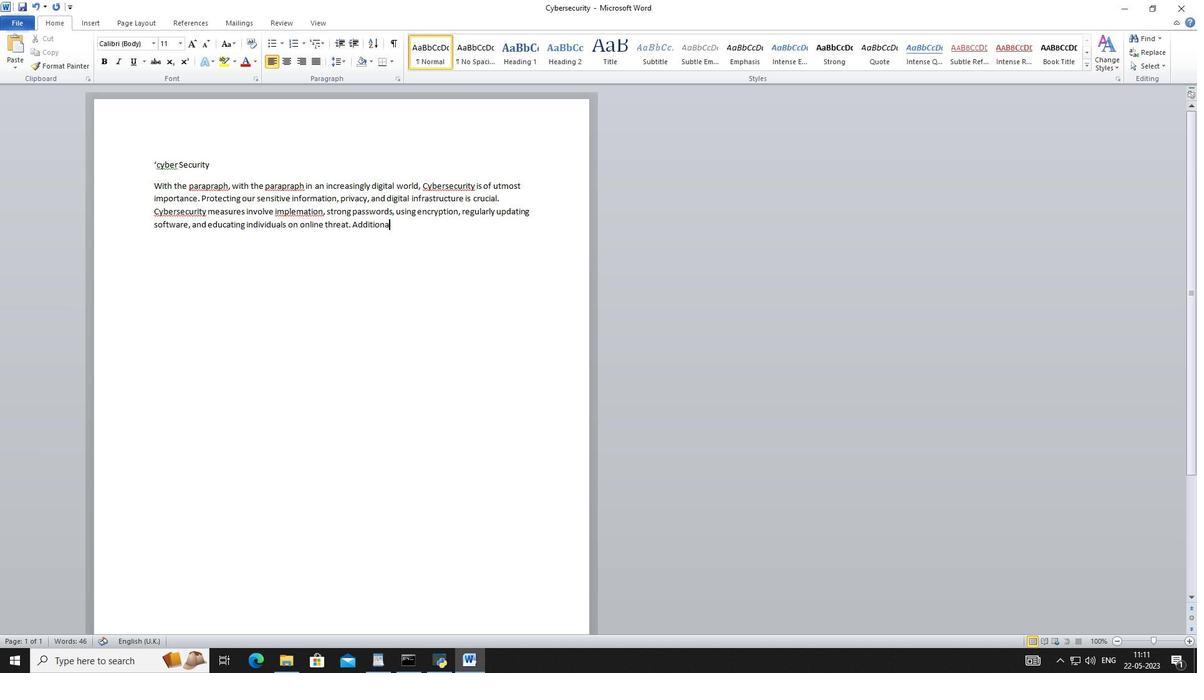 
Action: Mouse scrolled (215, 232) with delta (0, 0)
Screenshot: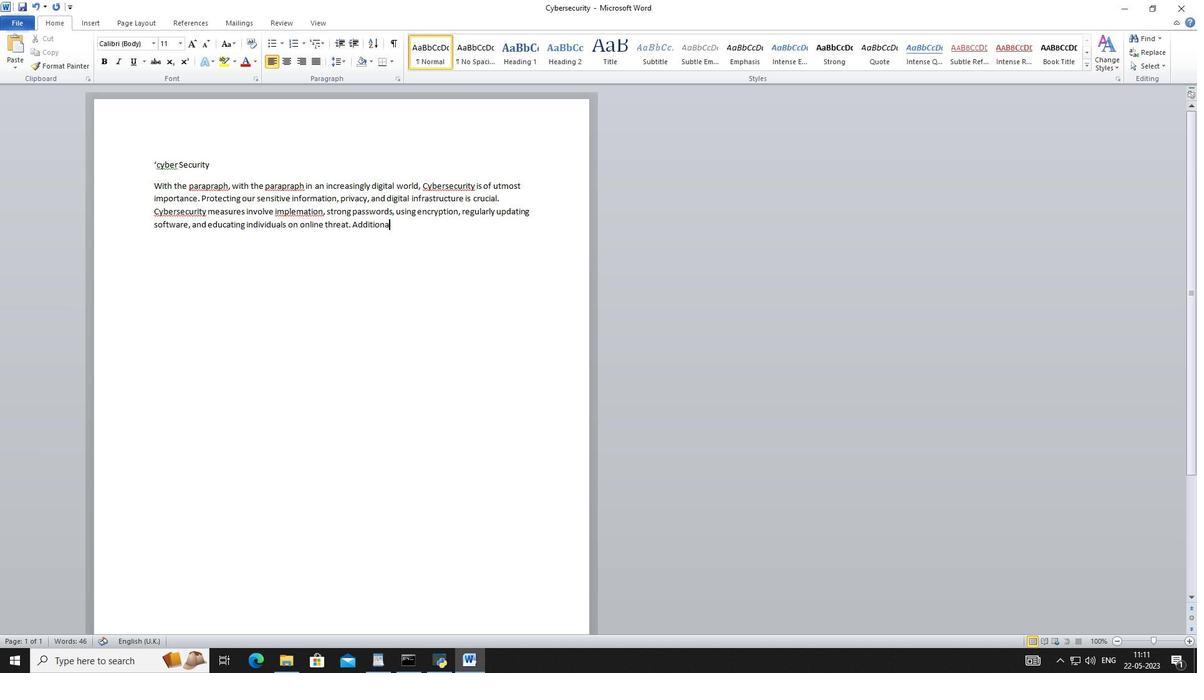 
Action: Mouse scrolled (215, 232) with delta (0, 0)
Screenshot: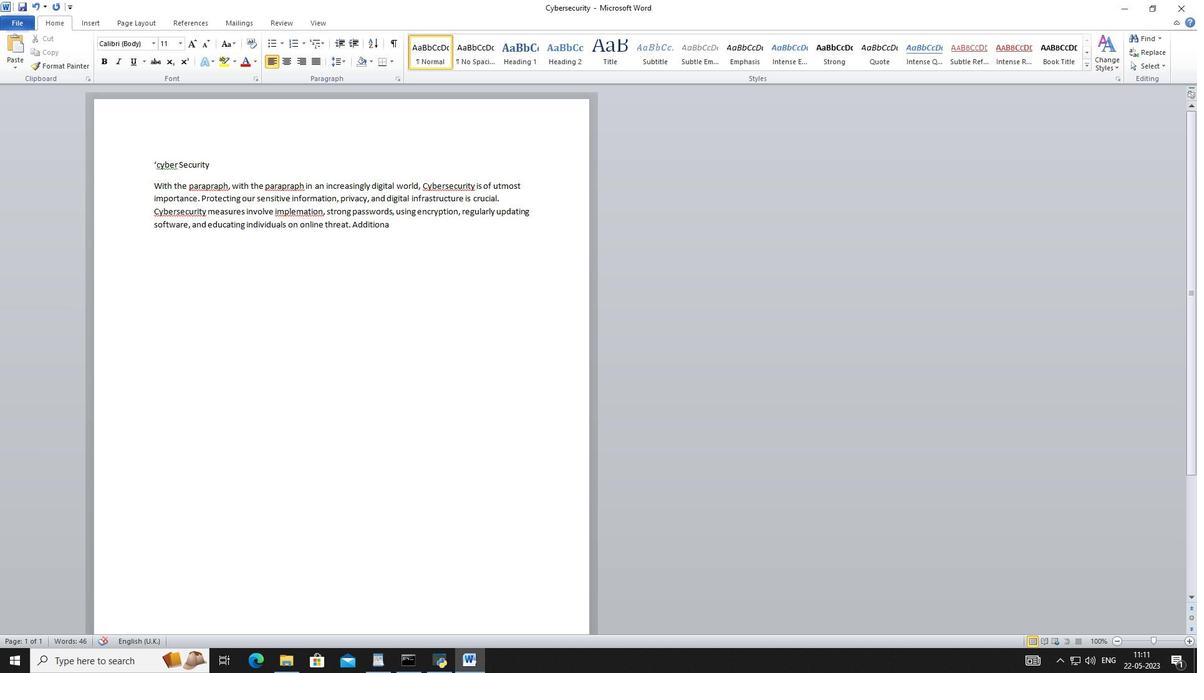 
Action: Mouse scrolled (215, 232) with delta (0, 0)
Screenshot: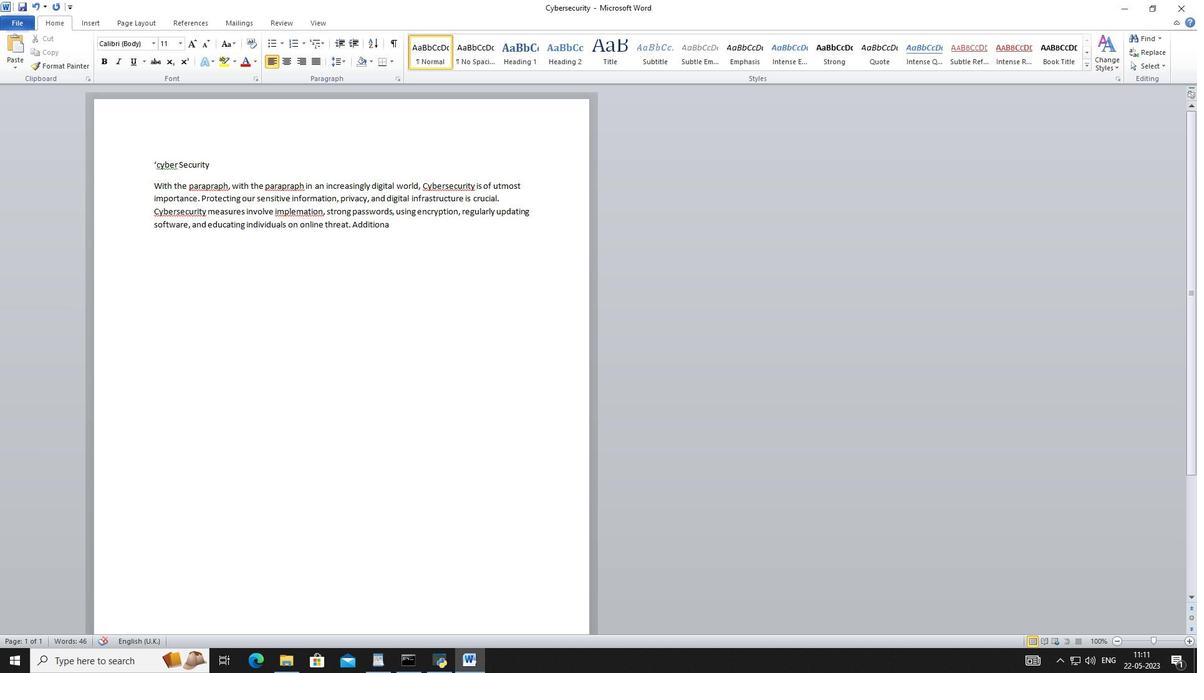 
Action: Mouse scrolled (215, 232) with delta (0, 0)
Screenshot: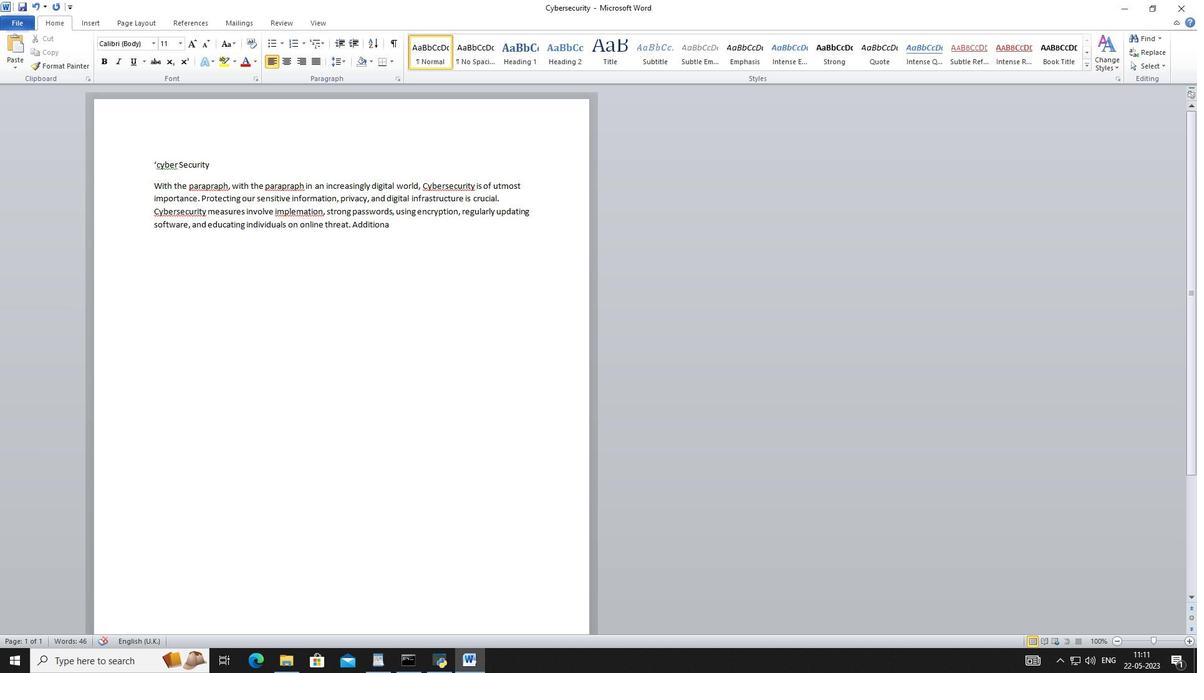 
Action: Mouse scrolled (215, 232) with delta (0, 0)
Screenshot: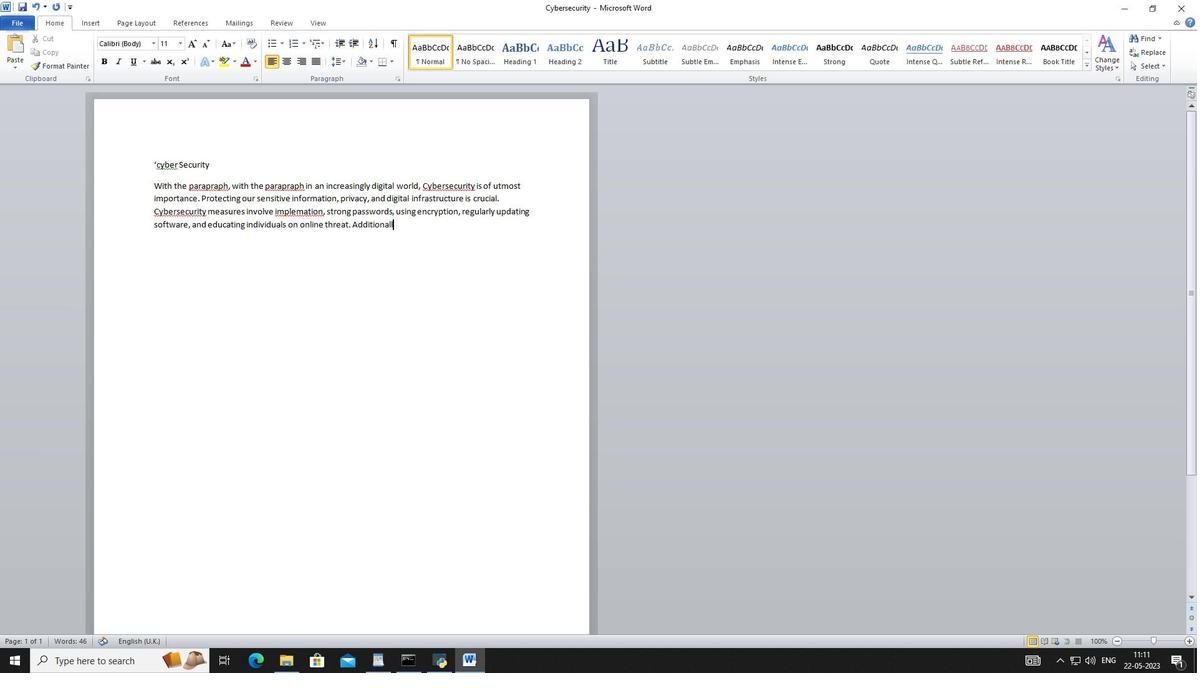 
Action: Mouse scrolled (215, 232) with delta (0, 0)
Screenshot: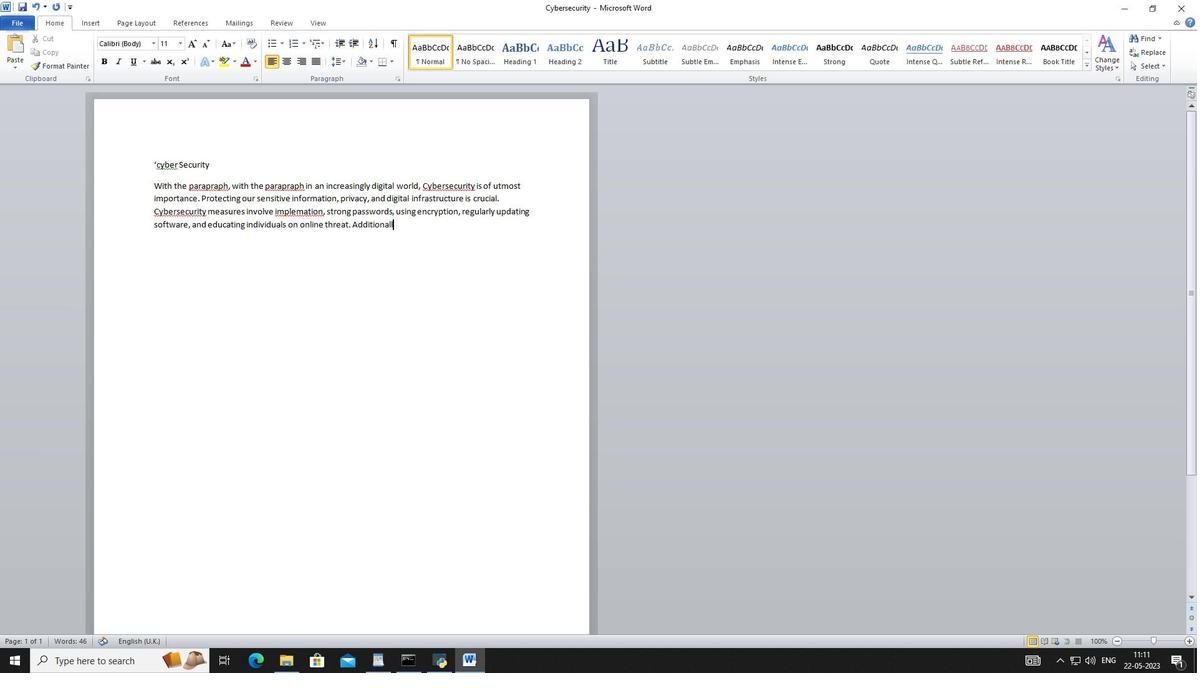 
Action: Mouse scrolled (215, 232) with delta (0, 0)
Screenshot: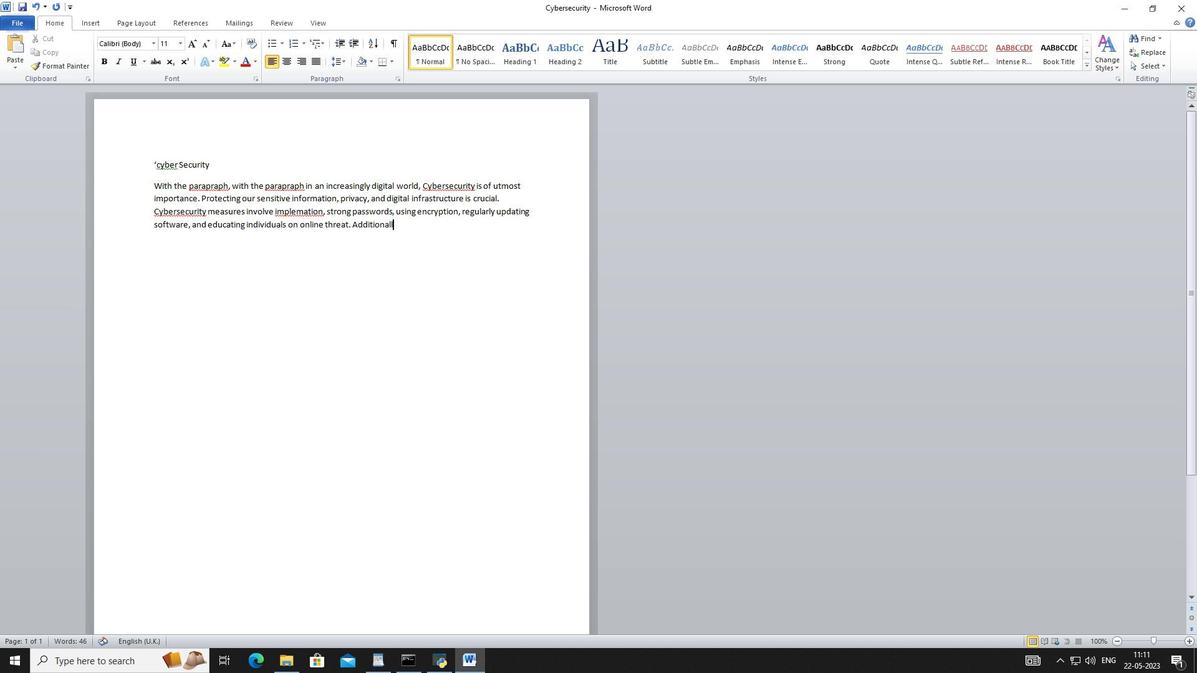 
Action: Mouse scrolled (215, 232) with delta (0, 0)
Screenshot: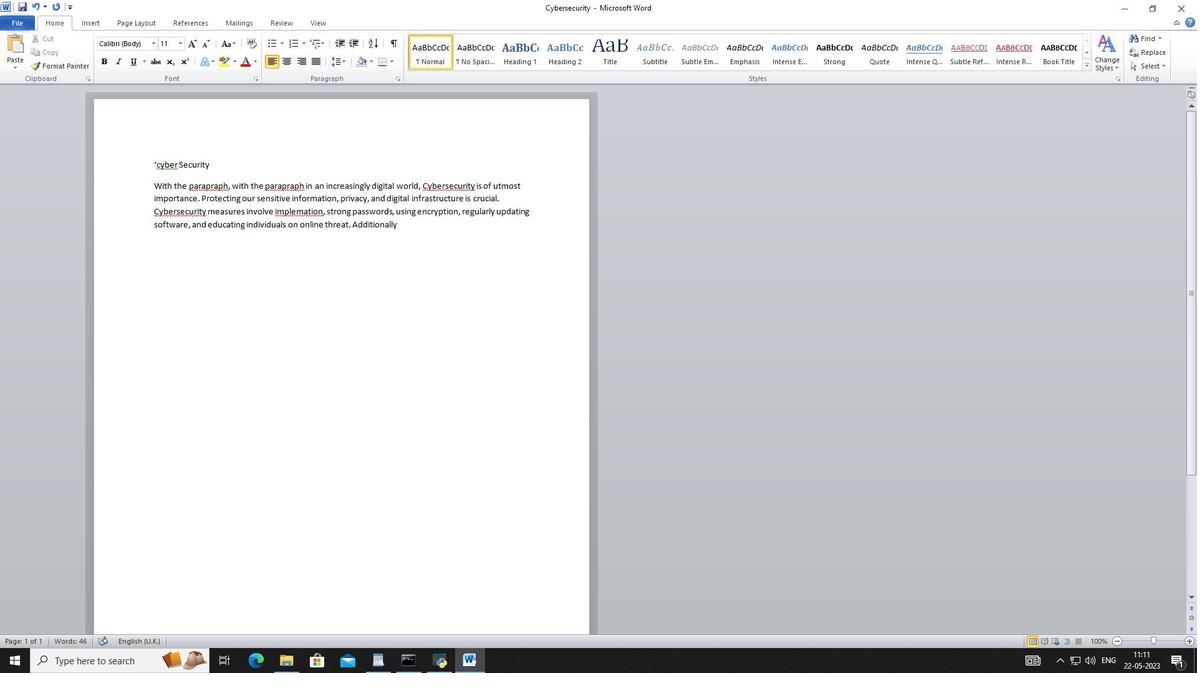 
Action: Mouse scrolled (215, 232) with delta (0, 0)
Screenshot: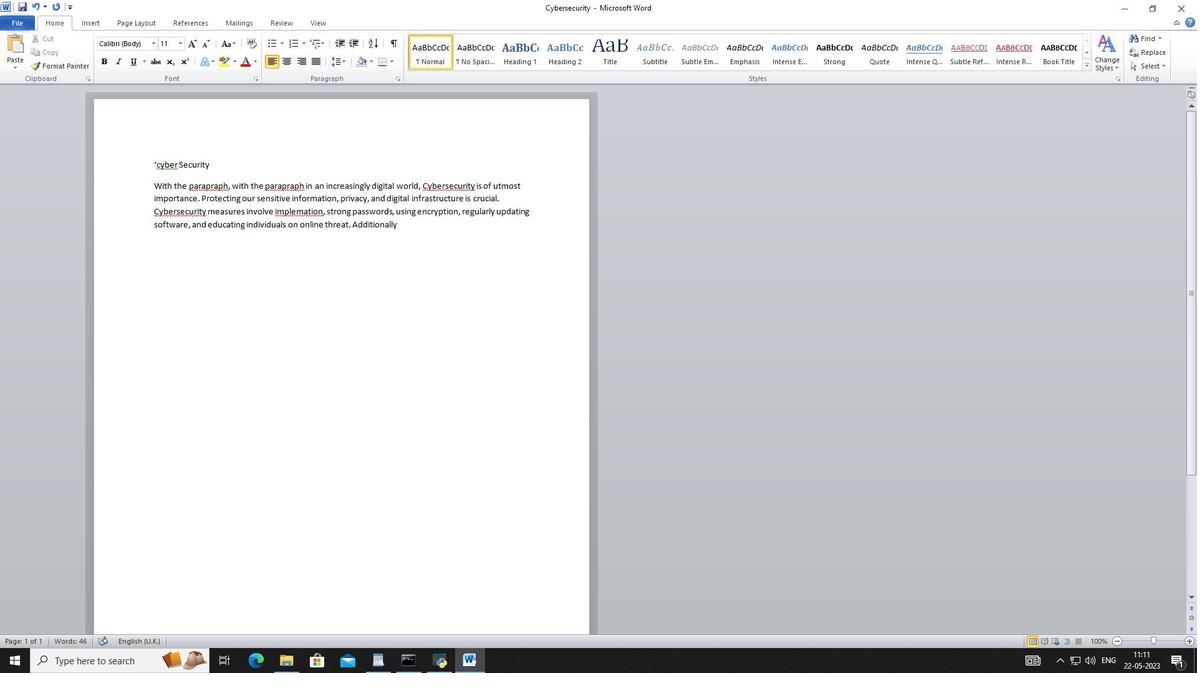 
Action: Mouse scrolled (215, 232) with delta (0, 0)
Screenshot: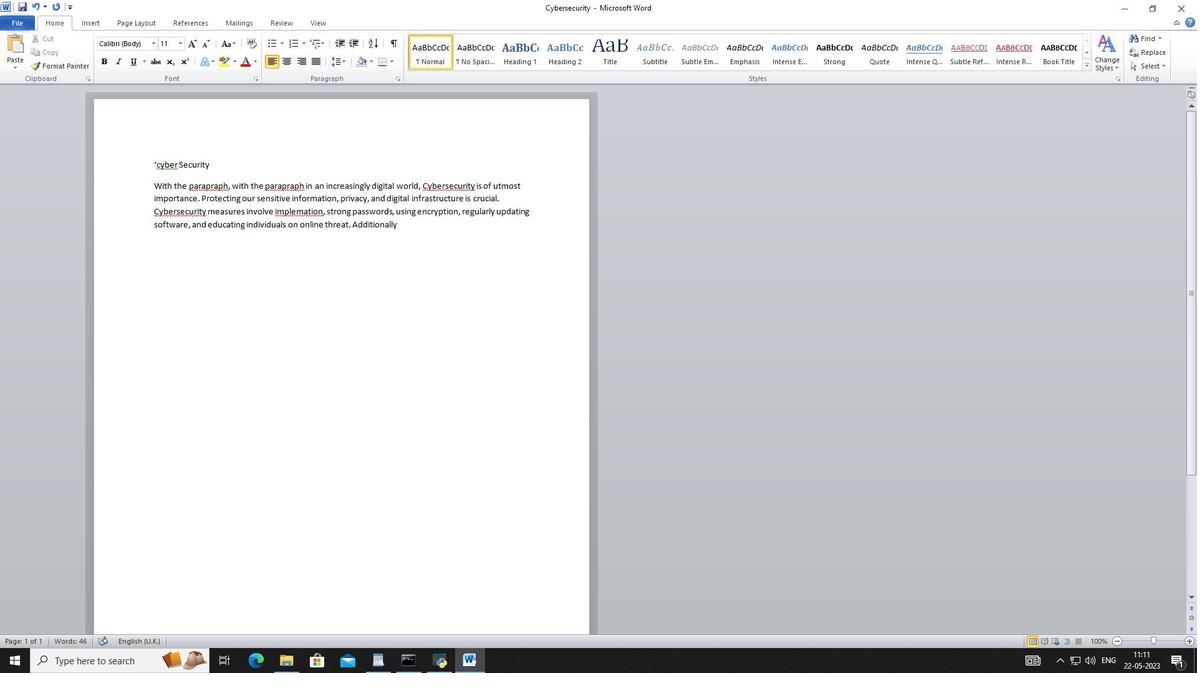 
Action: Mouse scrolled (215, 232) with delta (0, 0)
Screenshot: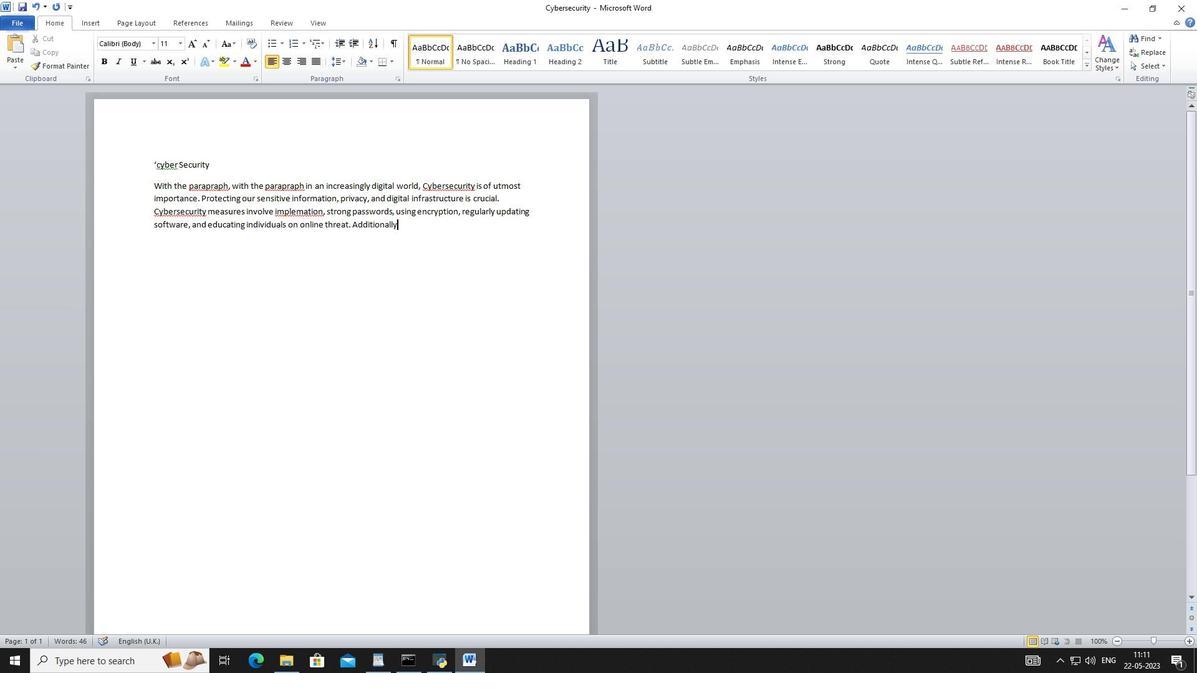 
Action: Mouse scrolled (215, 232) with delta (0, 0)
Screenshot: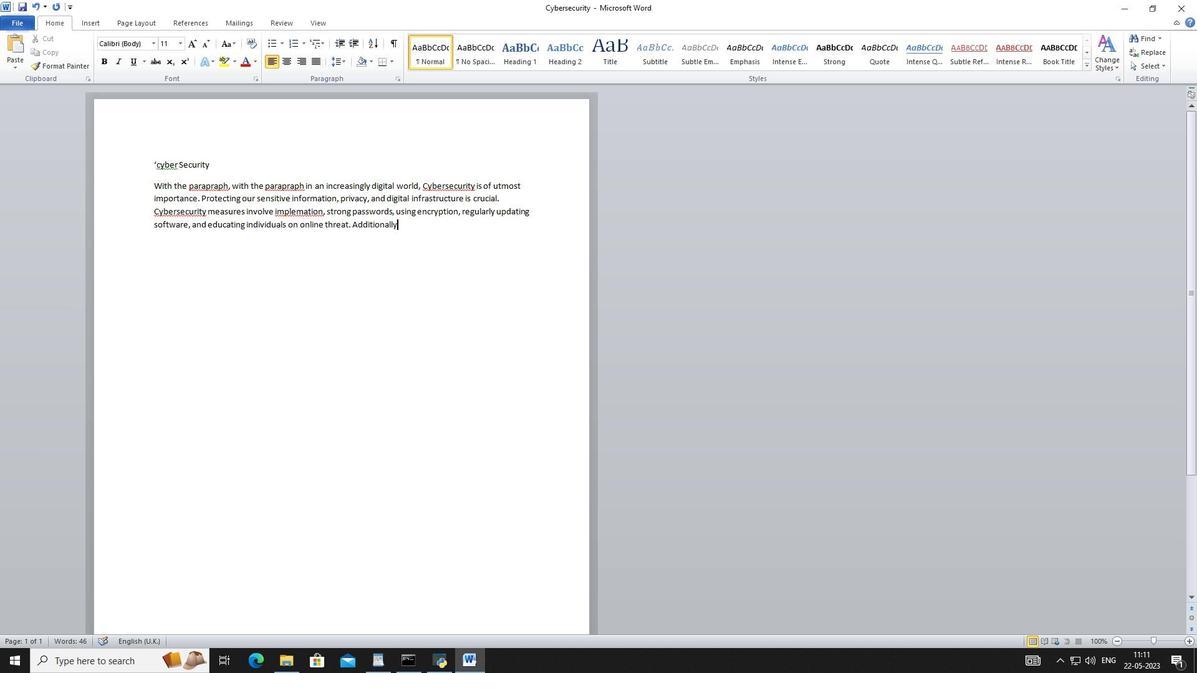 
Action: Mouse scrolled (215, 232) with delta (0, 0)
Screenshot: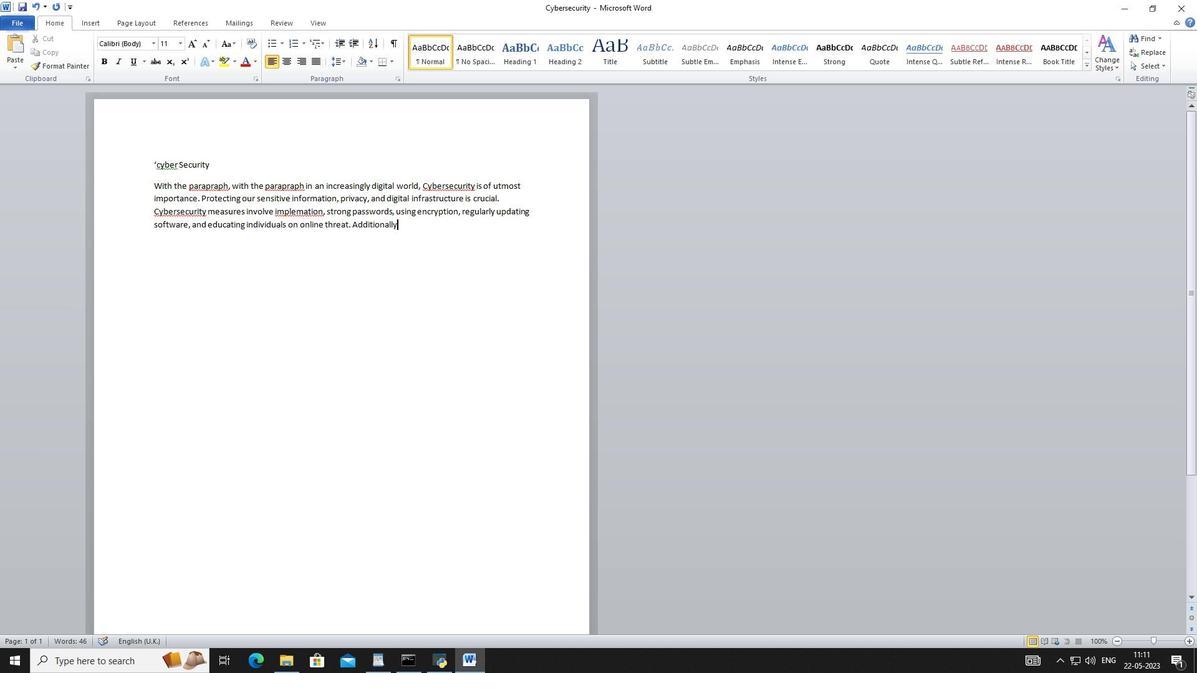 
Action: Mouse scrolled (215, 232) with delta (0, 0)
Screenshot: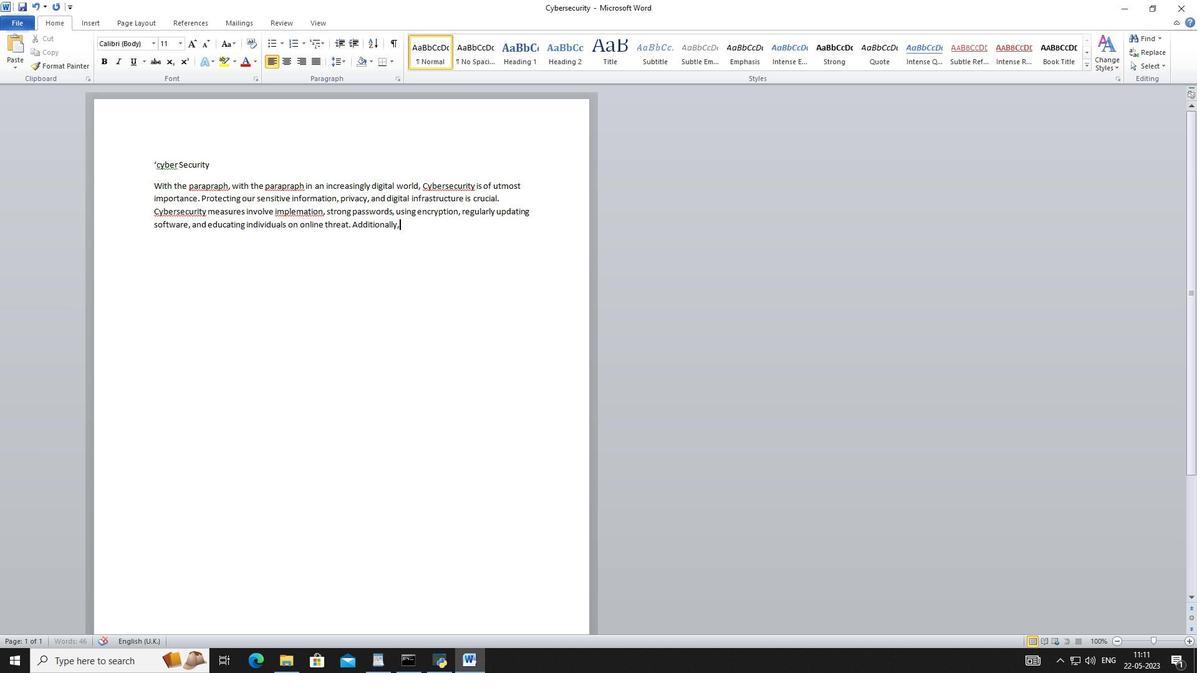 
Action: Mouse scrolled (215, 232) with delta (0, 0)
Screenshot: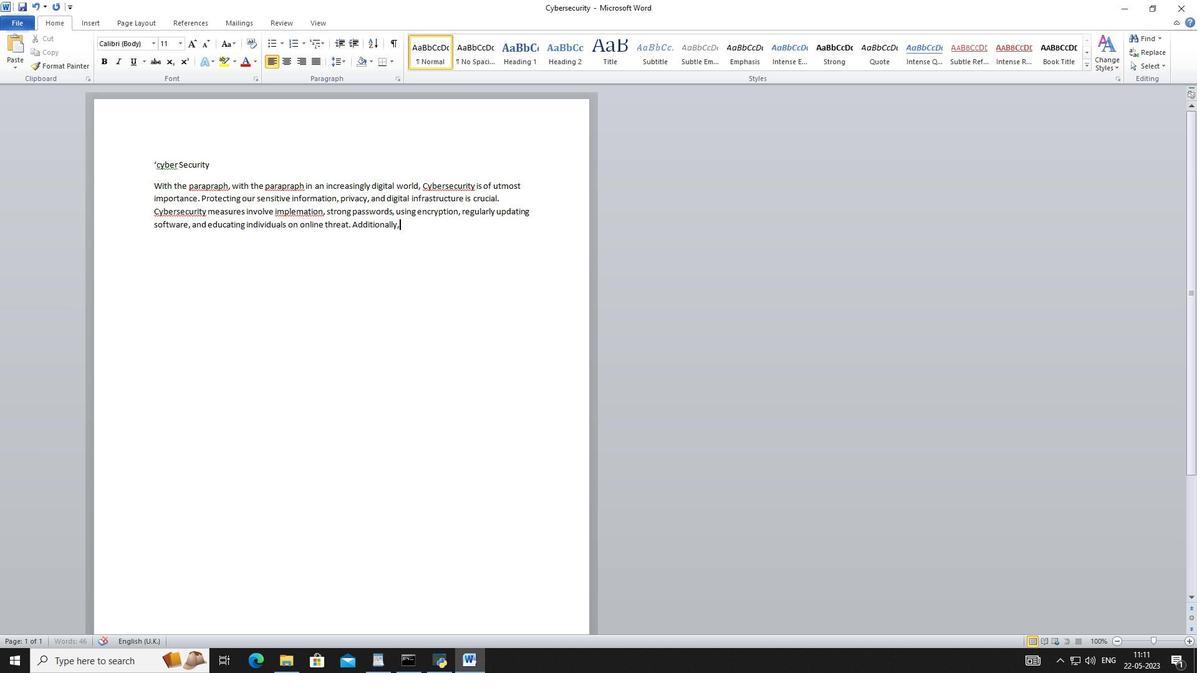 
Action: Mouse scrolled (215, 232) with delta (0, 0)
Screenshot: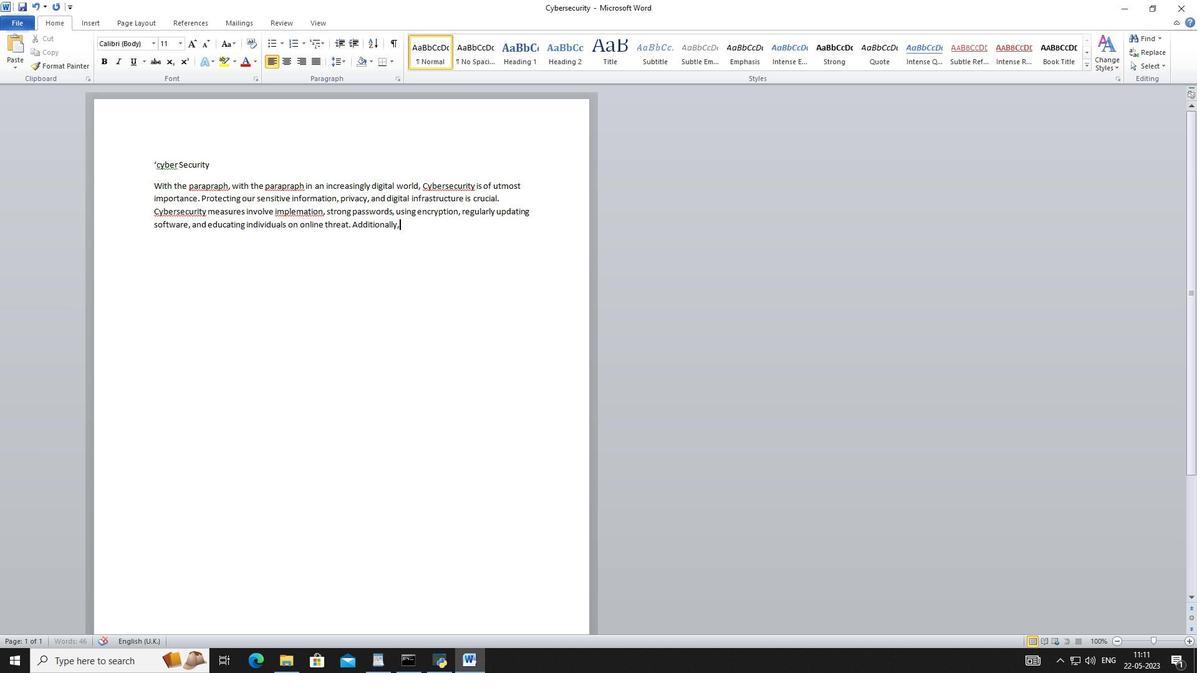 
Action: Mouse scrolled (215, 232) with delta (0, 0)
Screenshot: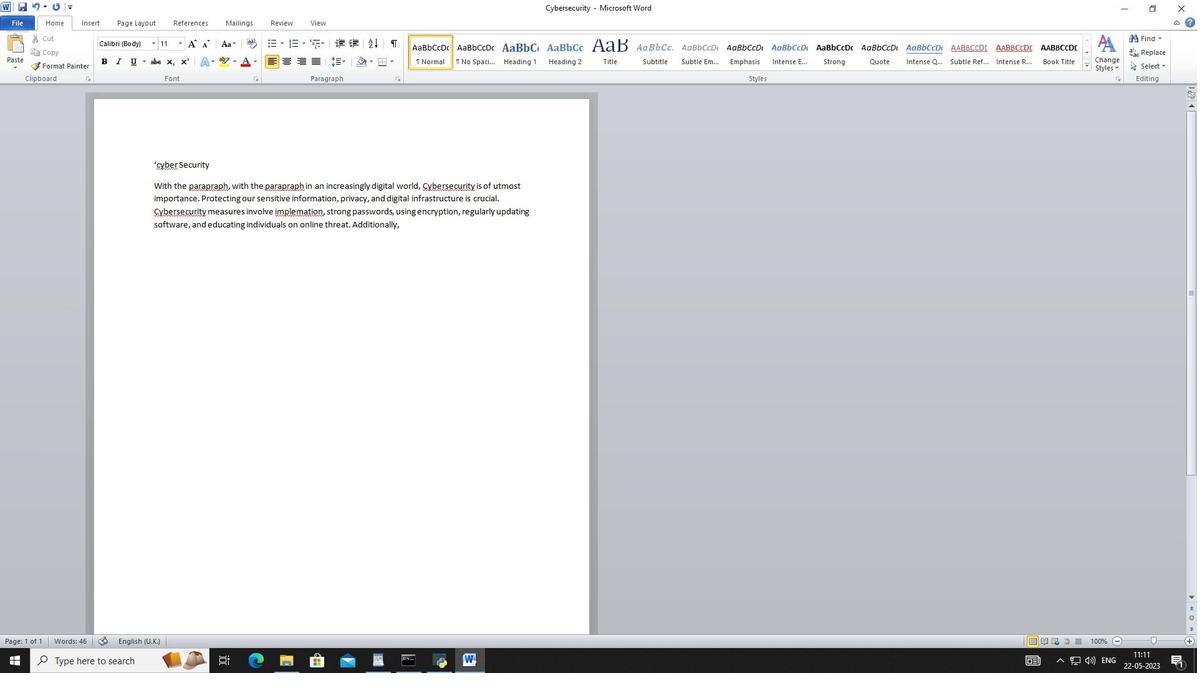 
Action: Mouse scrolled (215, 233) with delta (0, 0)
Screenshot: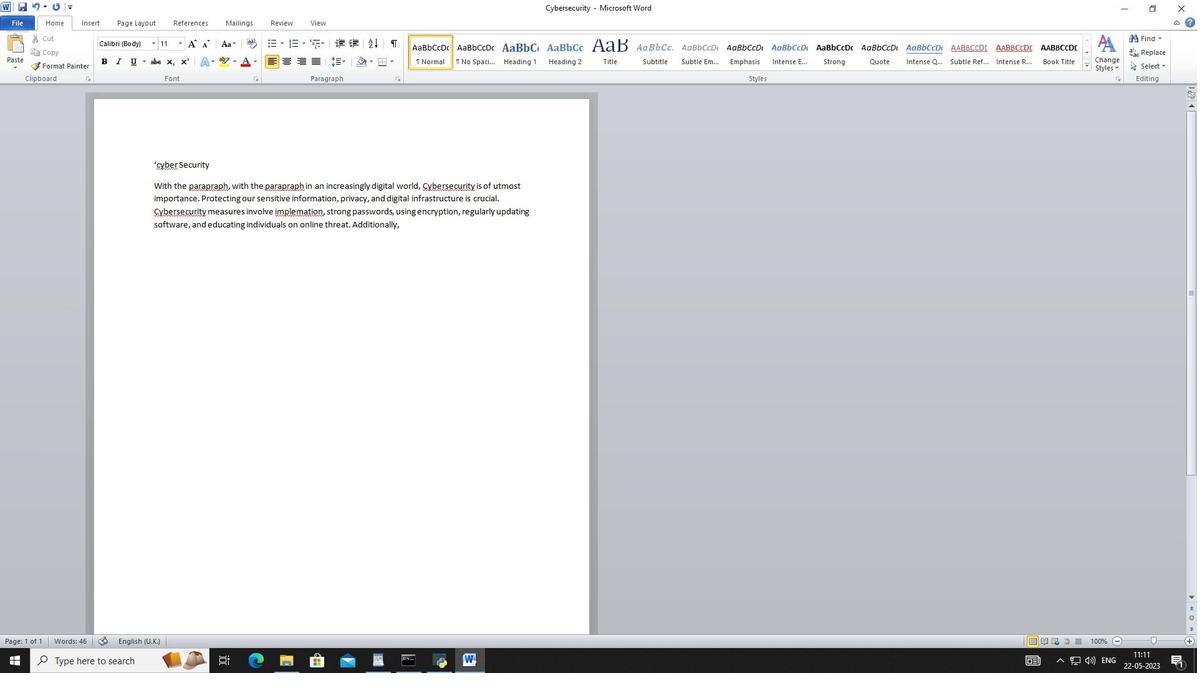 
Action: Mouse scrolled (215, 232) with delta (0, 0)
Screenshot: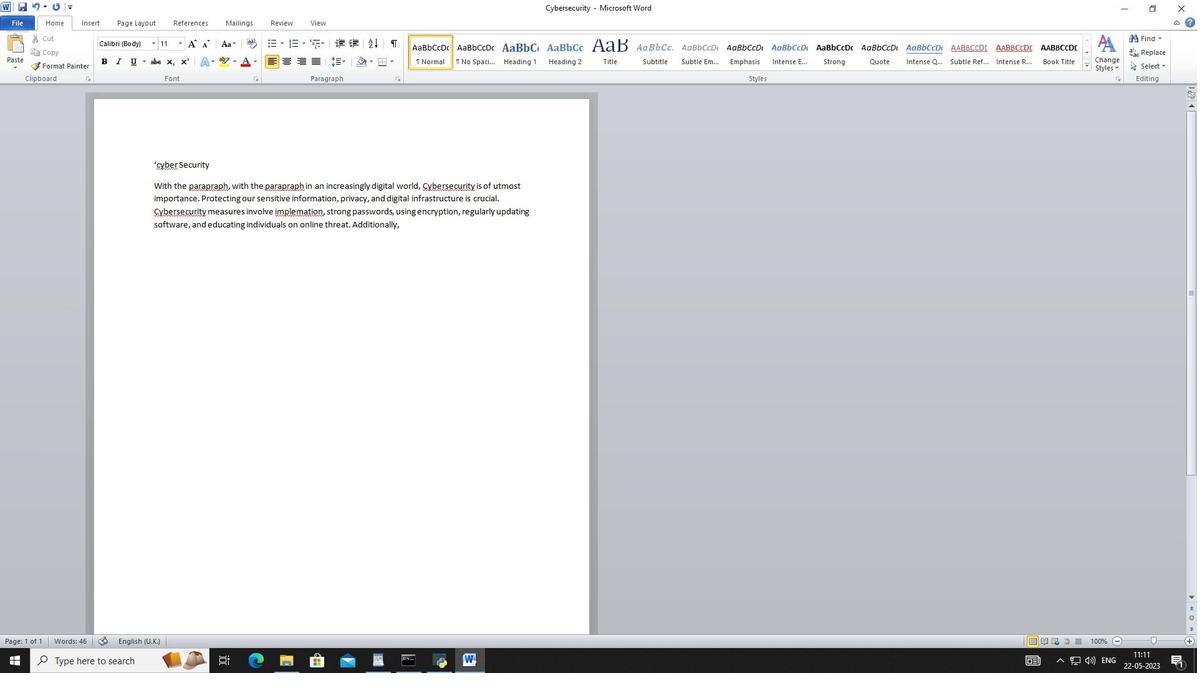 
Action: Mouse scrolled (215, 232) with delta (0, 0)
Screenshot: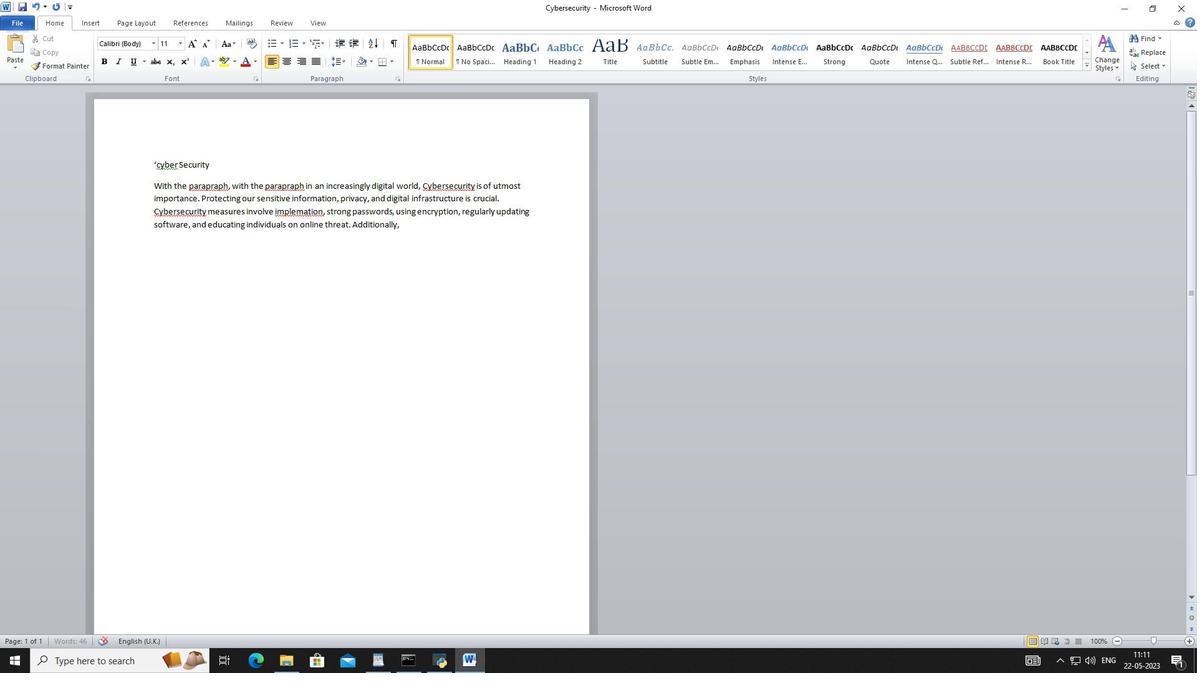
Action: Mouse scrolled (215, 232) with delta (0, 0)
Screenshot: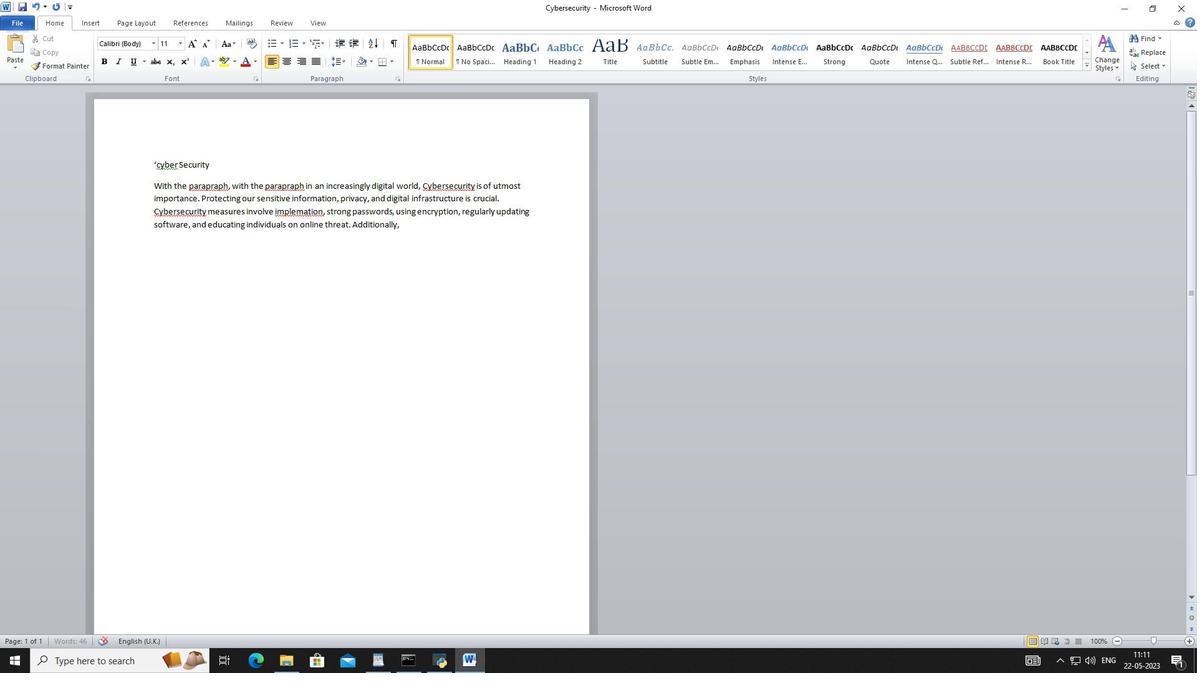
Action: Mouse scrolled (215, 232) with delta (0, 0)
Screenshot: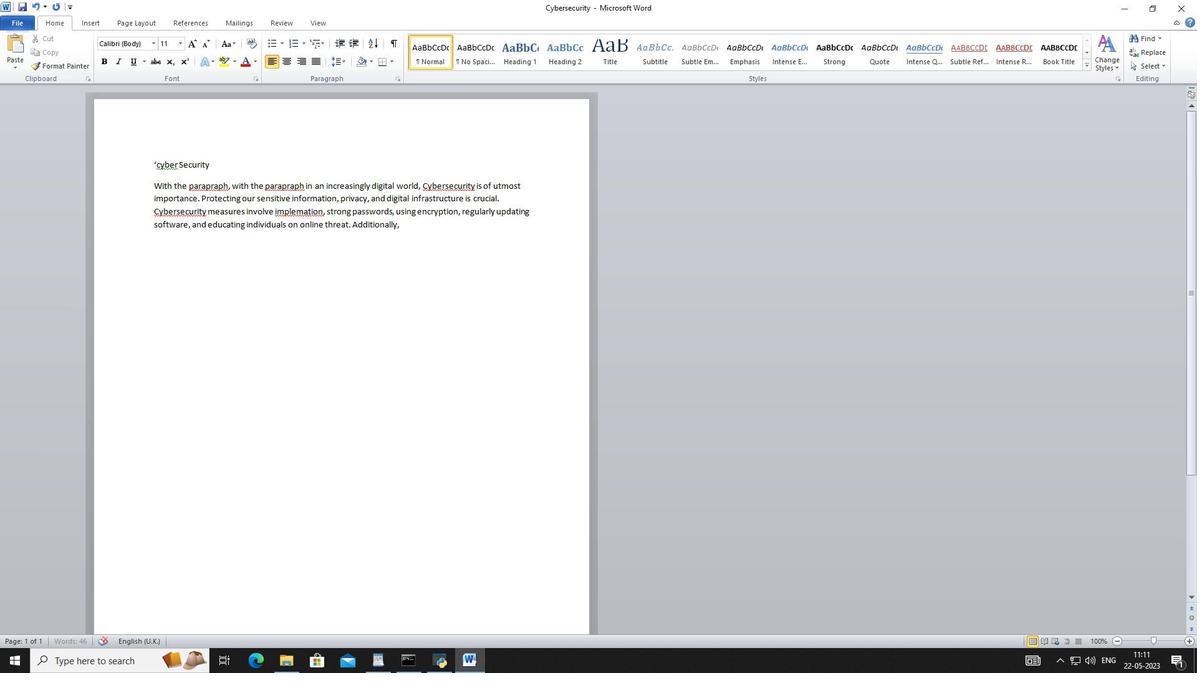 
Action: Mouse scrolled (215, 232) with delta (0, 0)
Screenshot: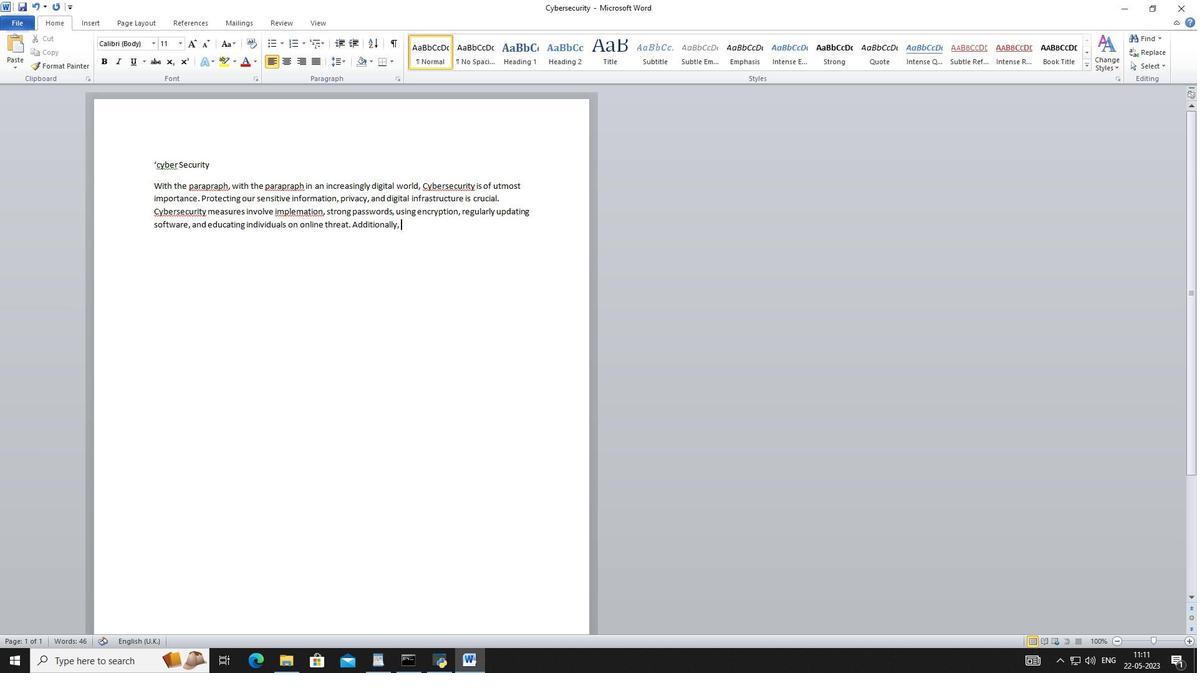 
Action: Mouse scrolled (215, 232) with delta (0, 0)
Screenshot: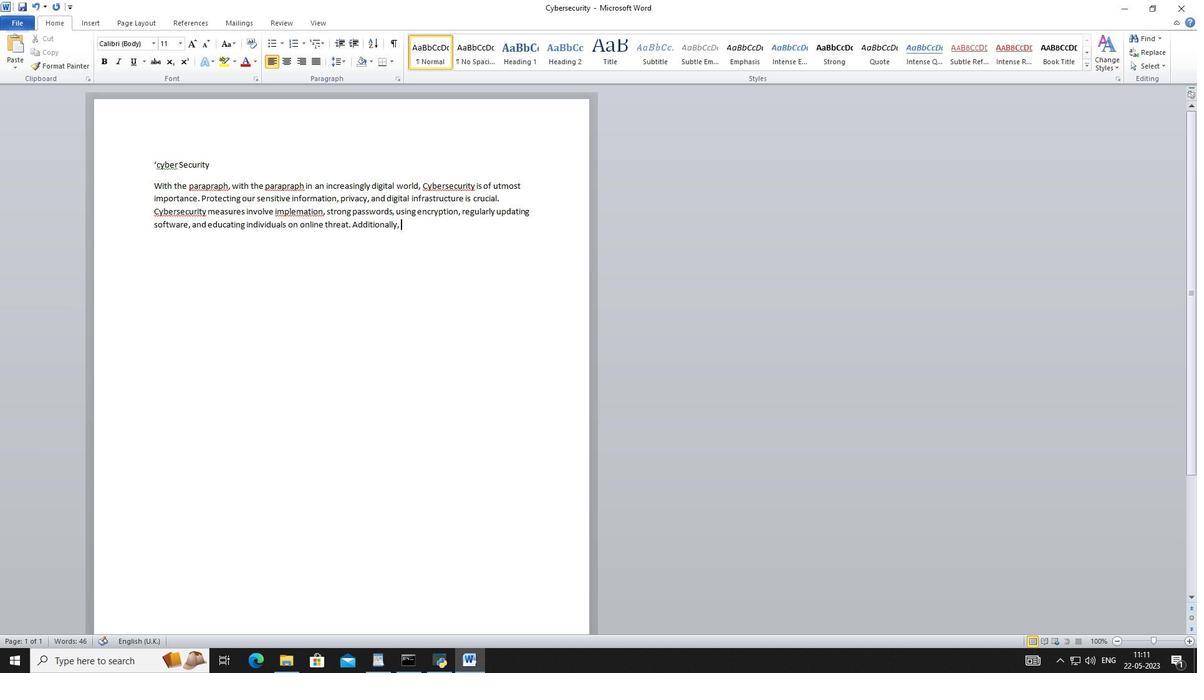 
Action: Mouse scrolled (215, 232) with delta (0, 0)
Screenshot: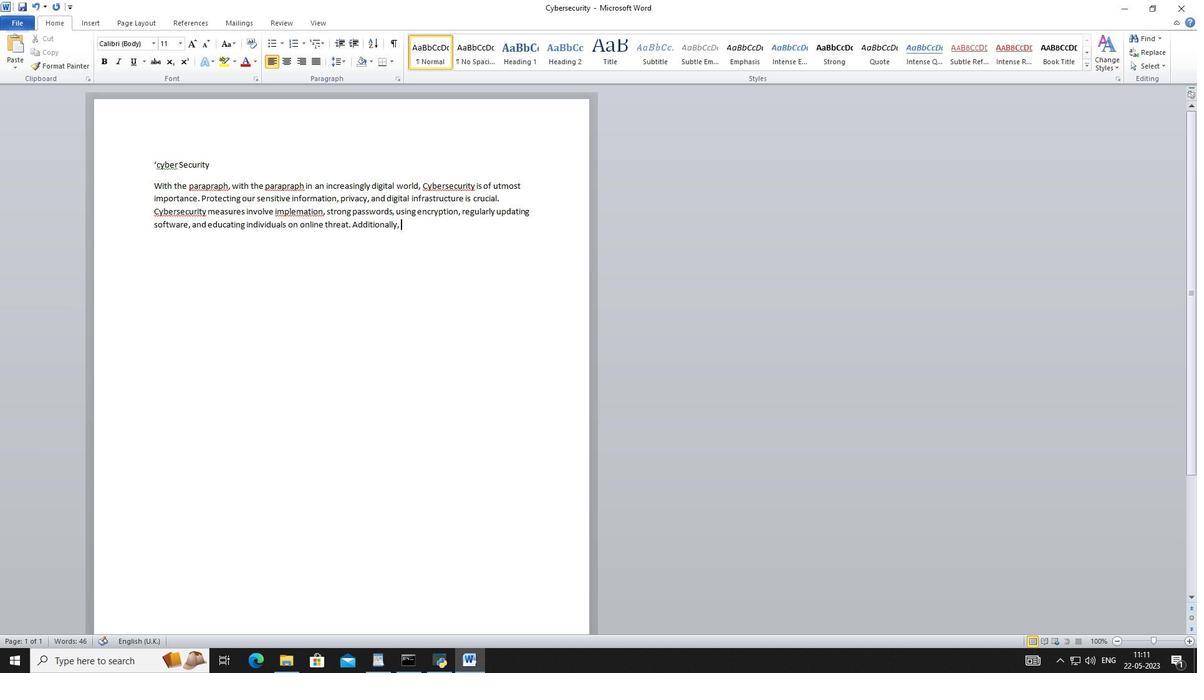 
Action: Mouse scrolled (215, 232) with delta (0, 0)
Screenshot: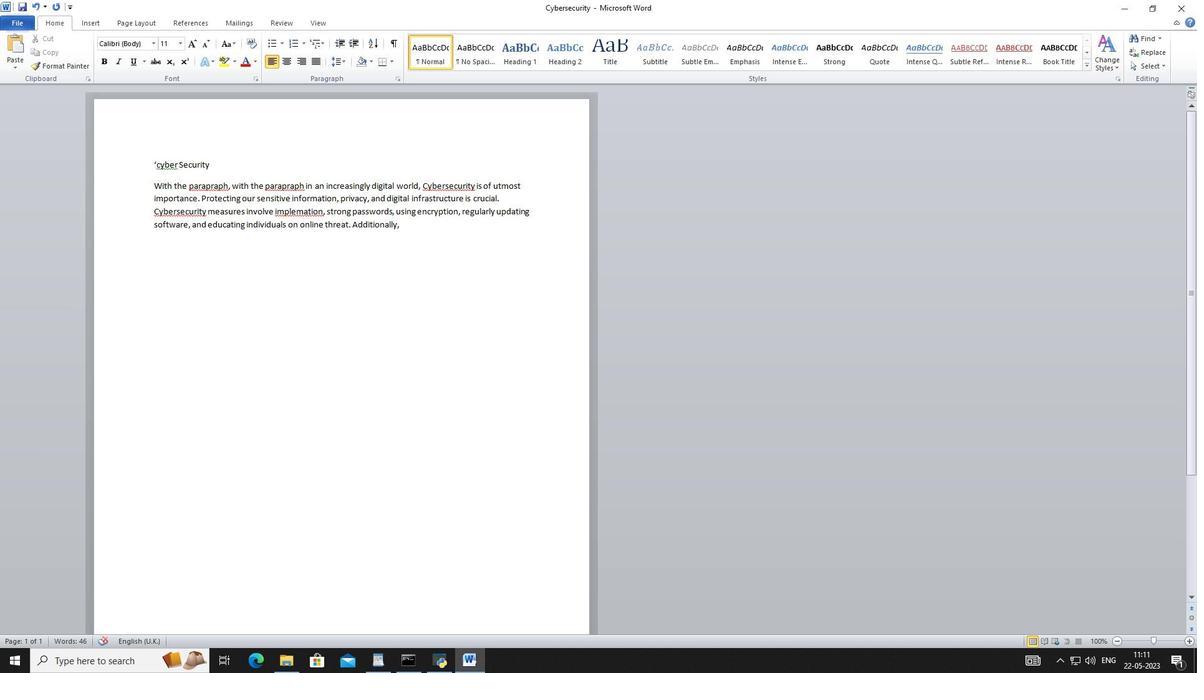 
Action: Mouse scrolled (215, 232) with delta (0, 0)
Screenshot: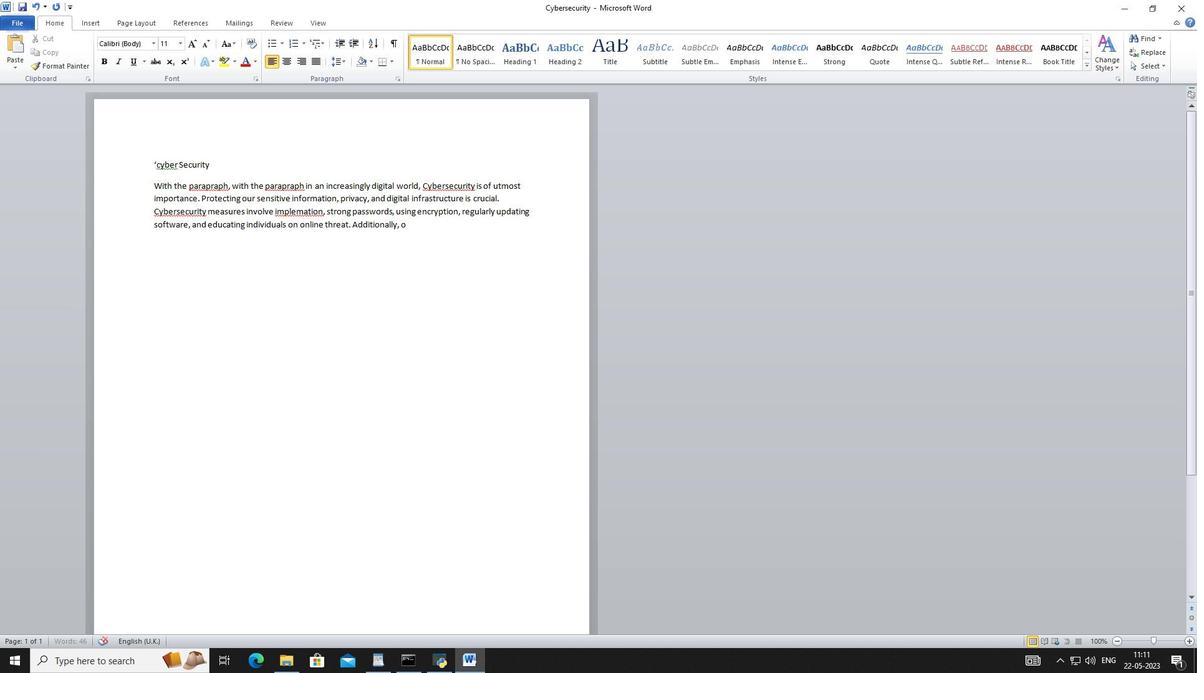 
Action: Mouse scrolled (215, 232) with delta (0, 0)
Screenshot: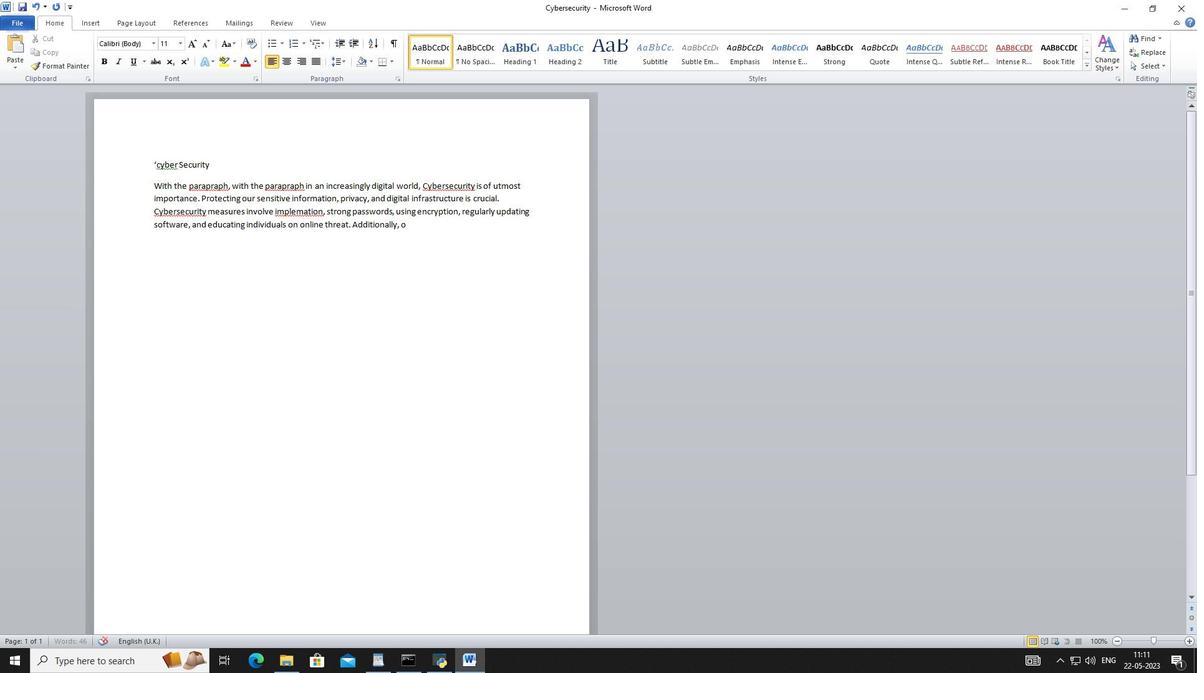 
Action: Mouse scrolled (215, 232) with delta (0, 0)
Screenshot: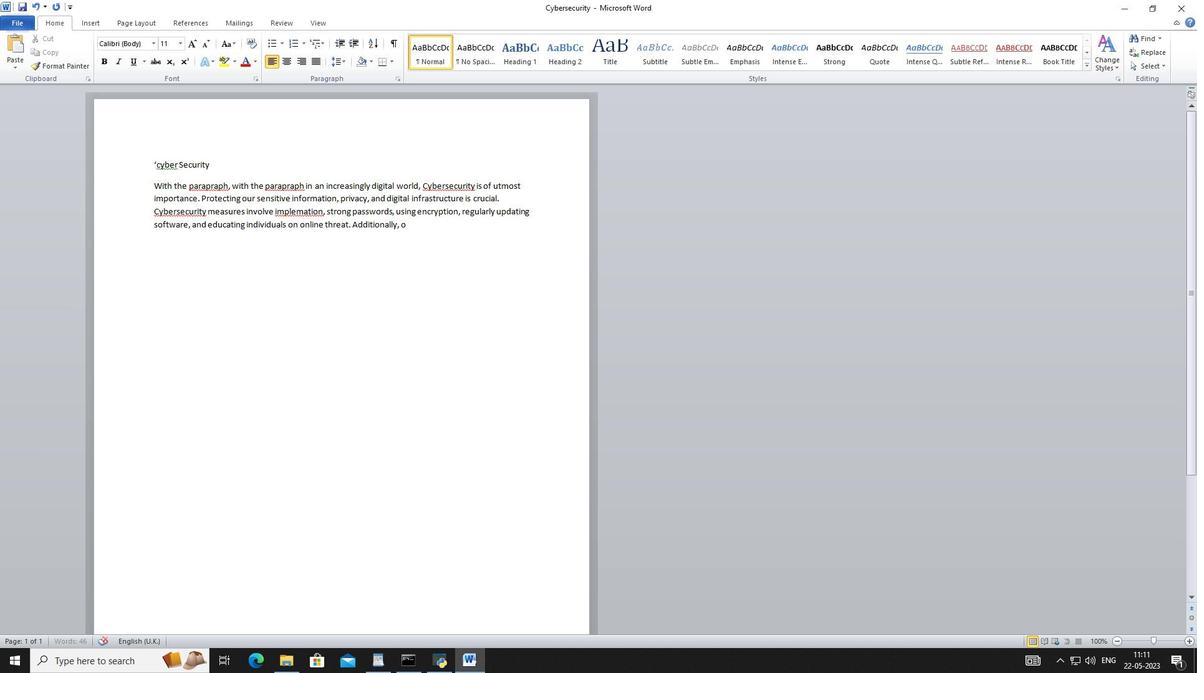
Action: Mouse scrolled (215, 232) with delta (0, 0)
Screenshot: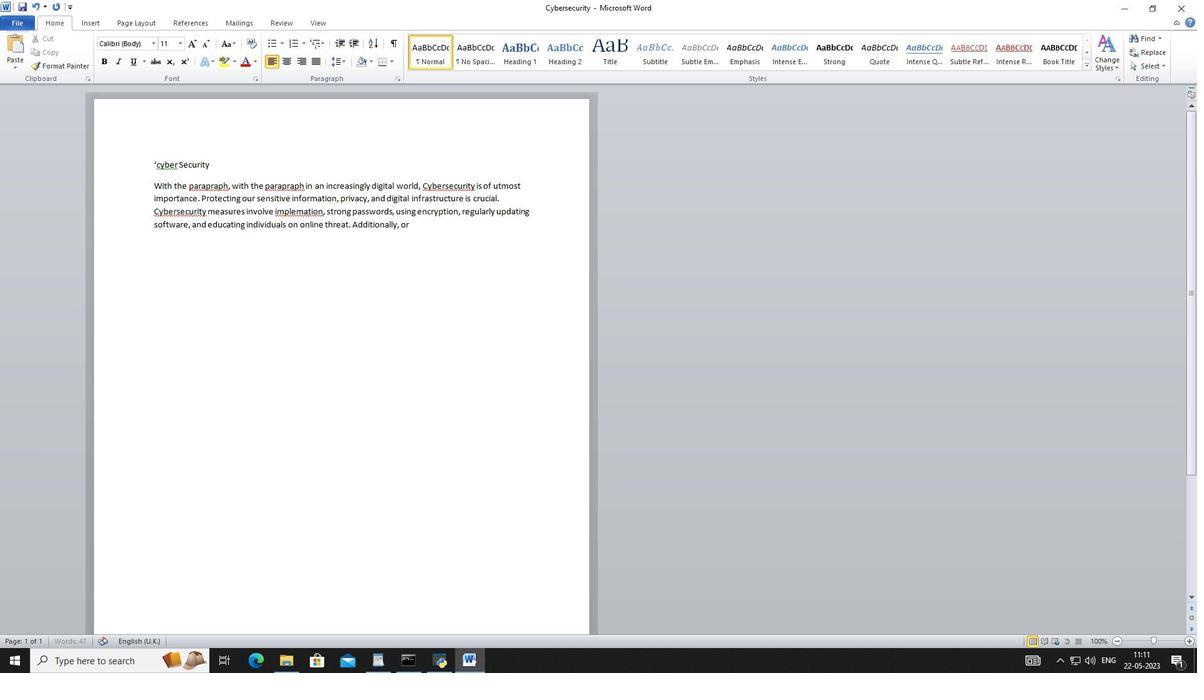 
Action: Mouse scrolled (215, 232) with delta (0, 0)
Screenshot: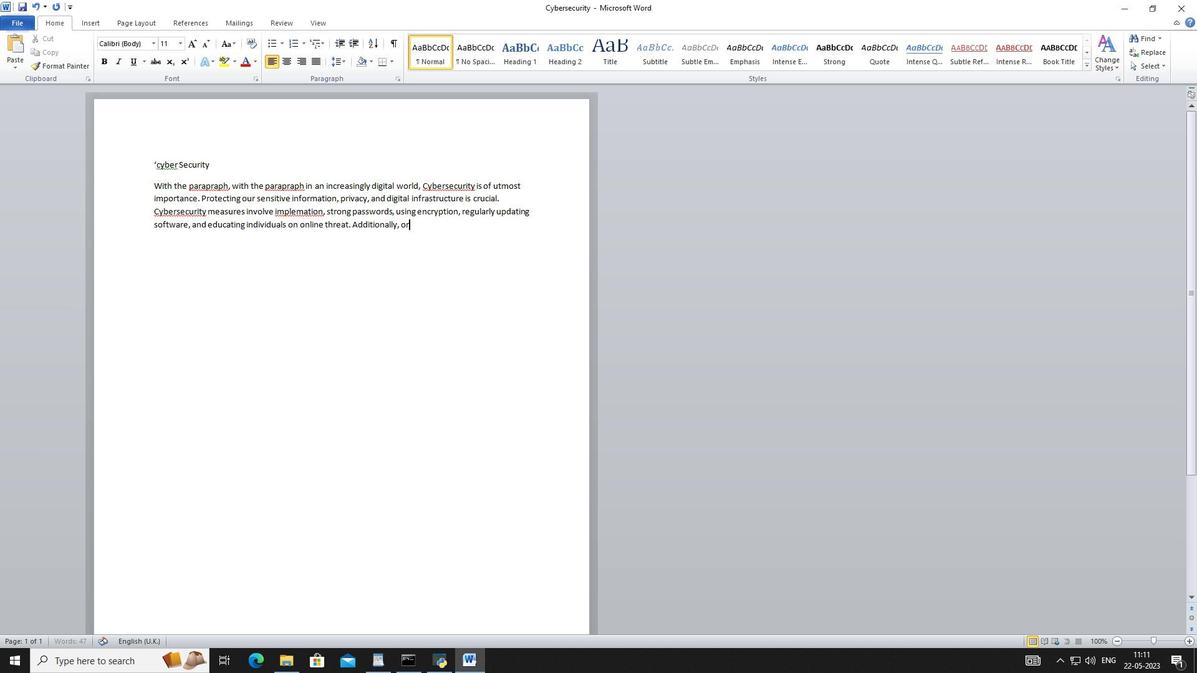 
Action: Mouse scrolled (215, 232) with delta (0, 0)
Screenshot: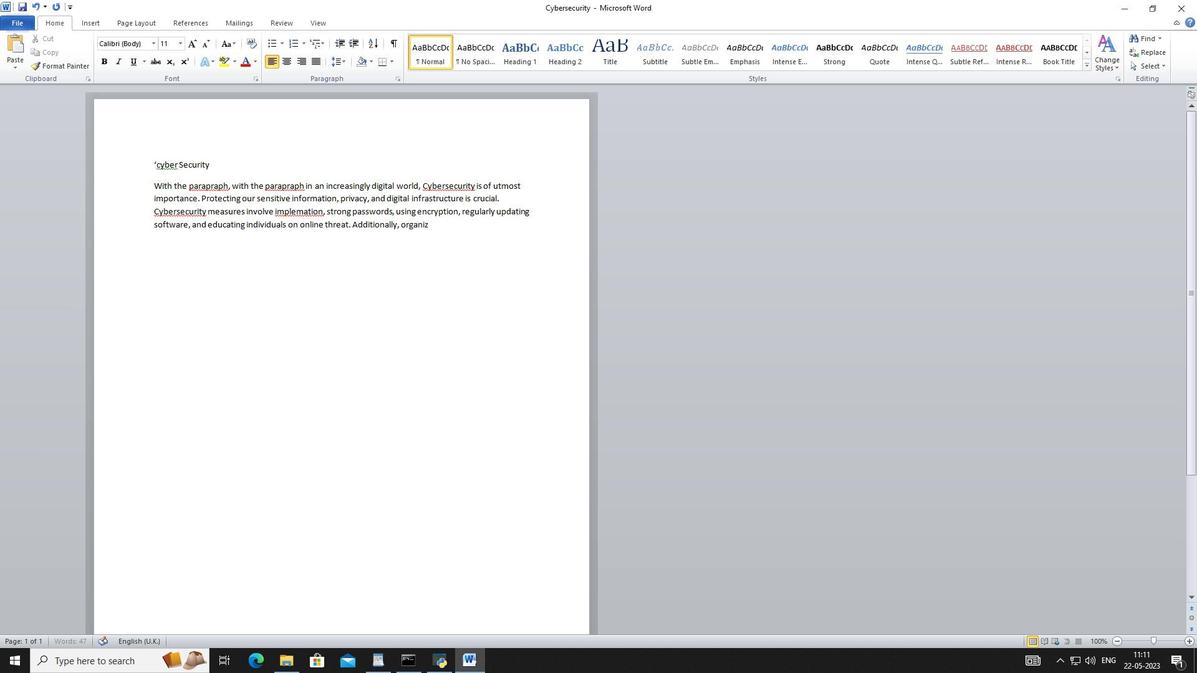 
Action: Mouse scrolled (215, 232) with delta (0, 0)
Screenshot: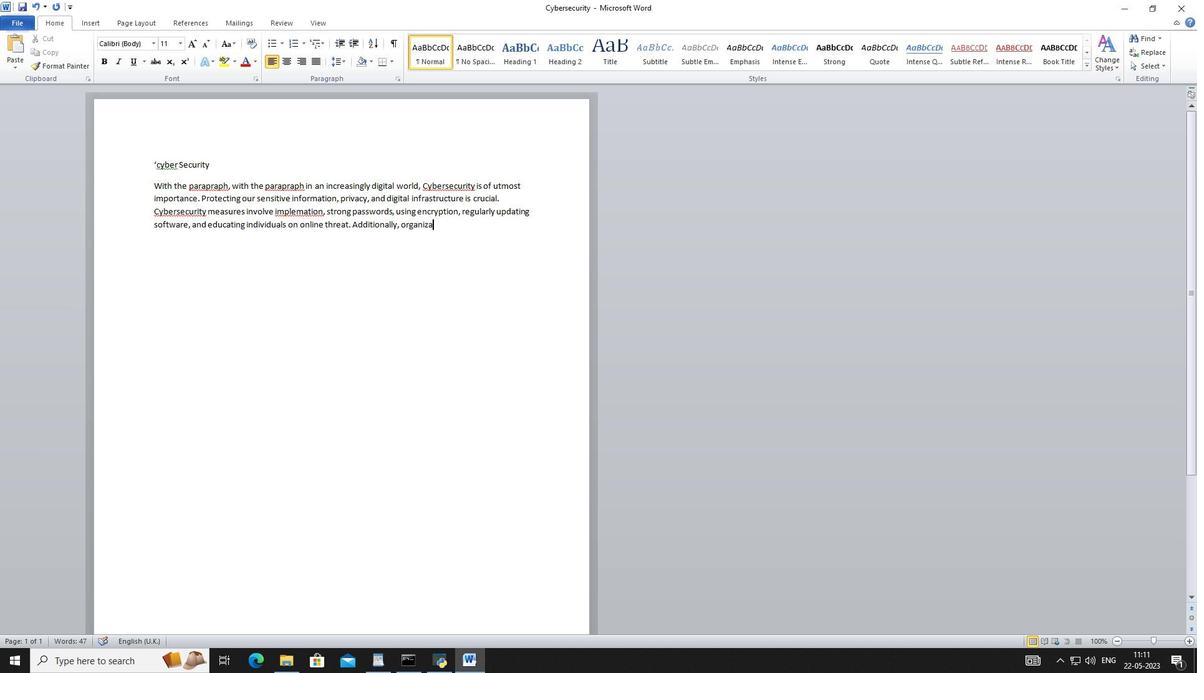 
Action: Mouse scrolled (215, 232) with delta (0, 0)
Screenshot: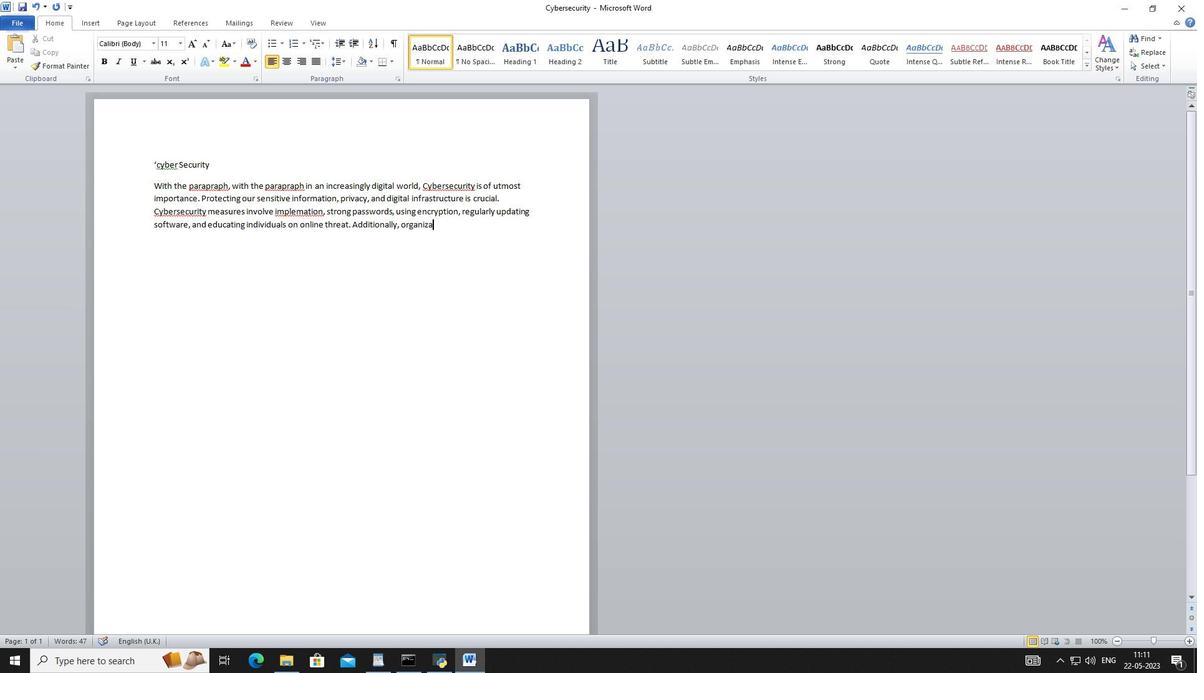 
Action: Mouse moved to (199, 330)
Screenshot: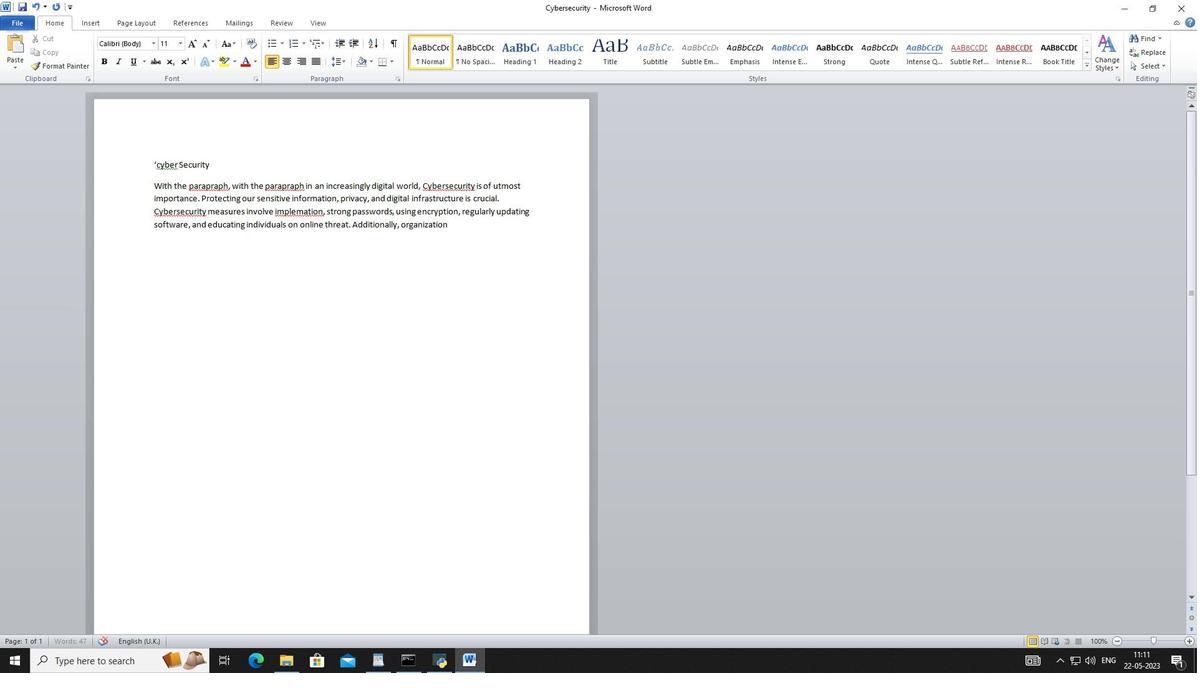 
Action: Mouse scrolled (199, 331) with delta (0, 0)
Screenshot: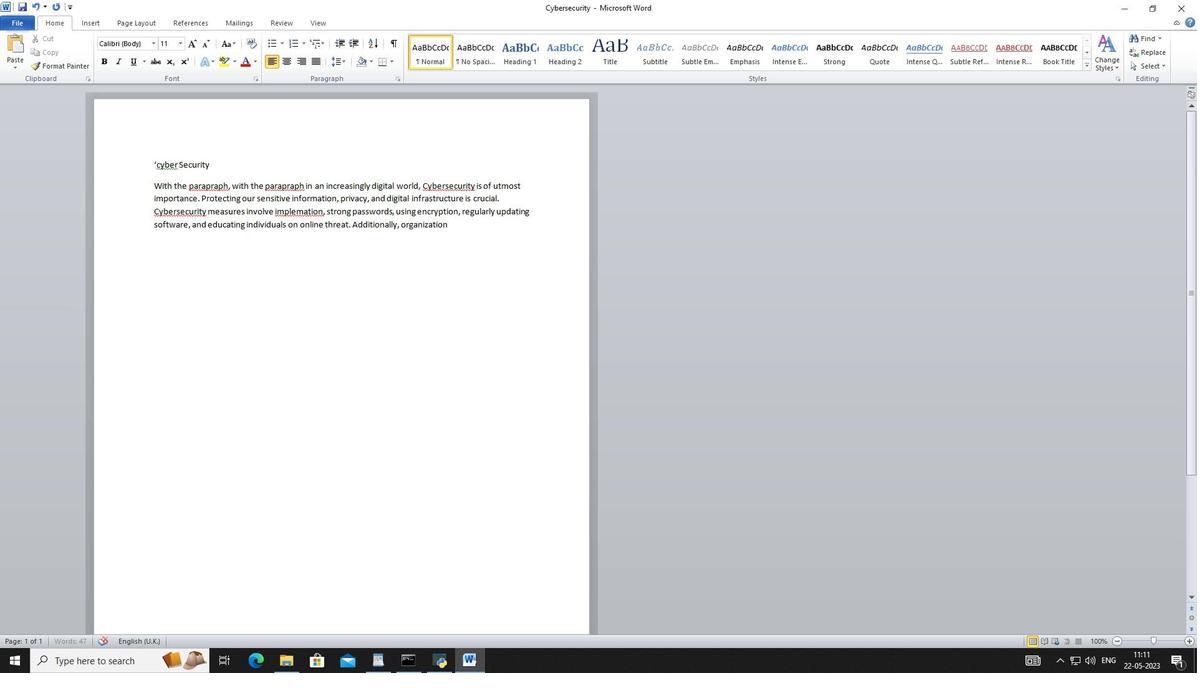 
Action: Mouse scrolled (199, 331) with delta (0, 0)
Screenshot: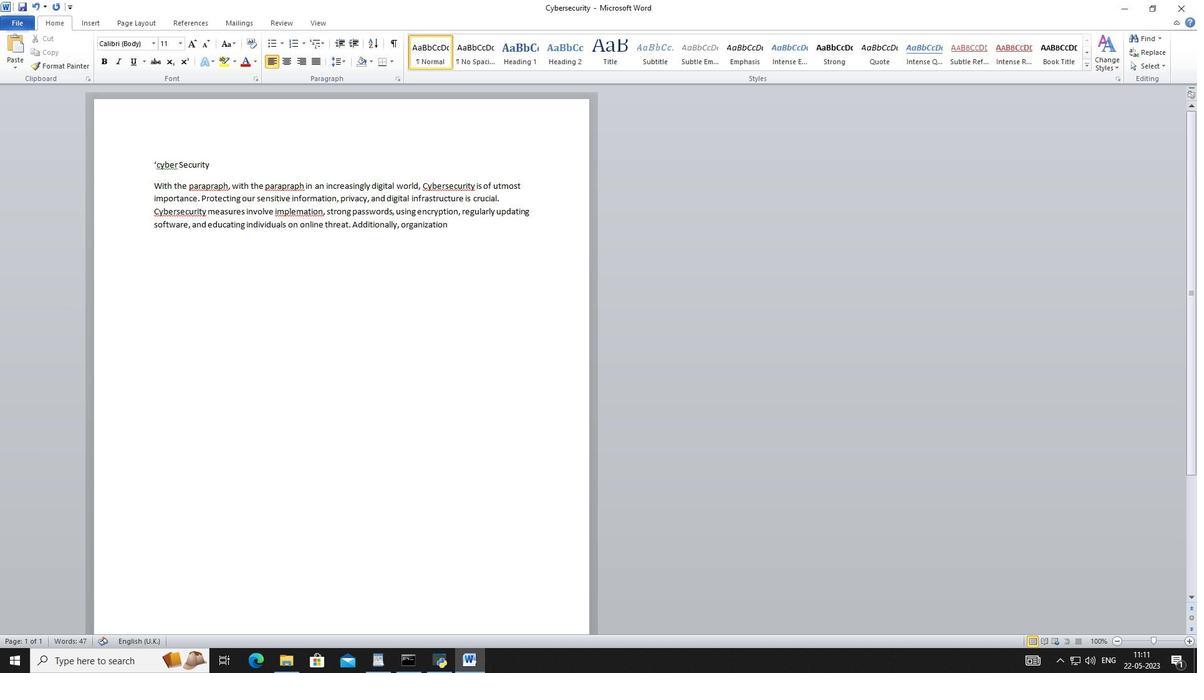 
Action: Mouse scrolled (199, 331) with delta (0, 0)
Screenshot: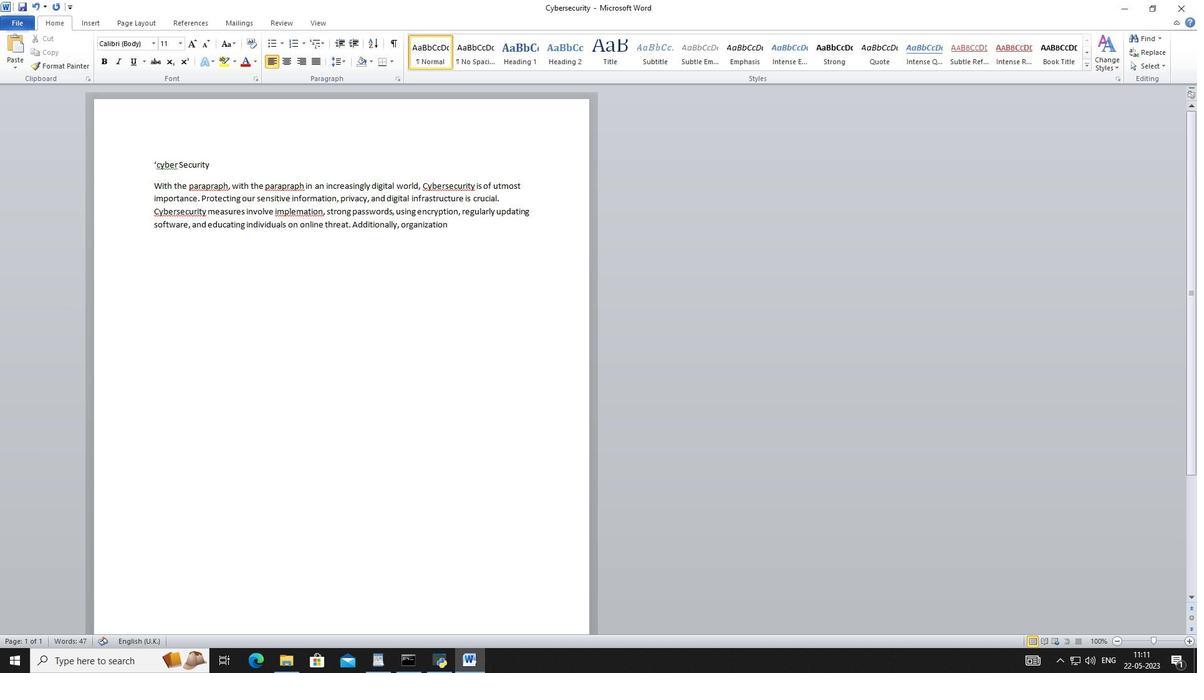 
Action: Mouse scrolled (199, 331) with delta (0, 0)
Screenshot: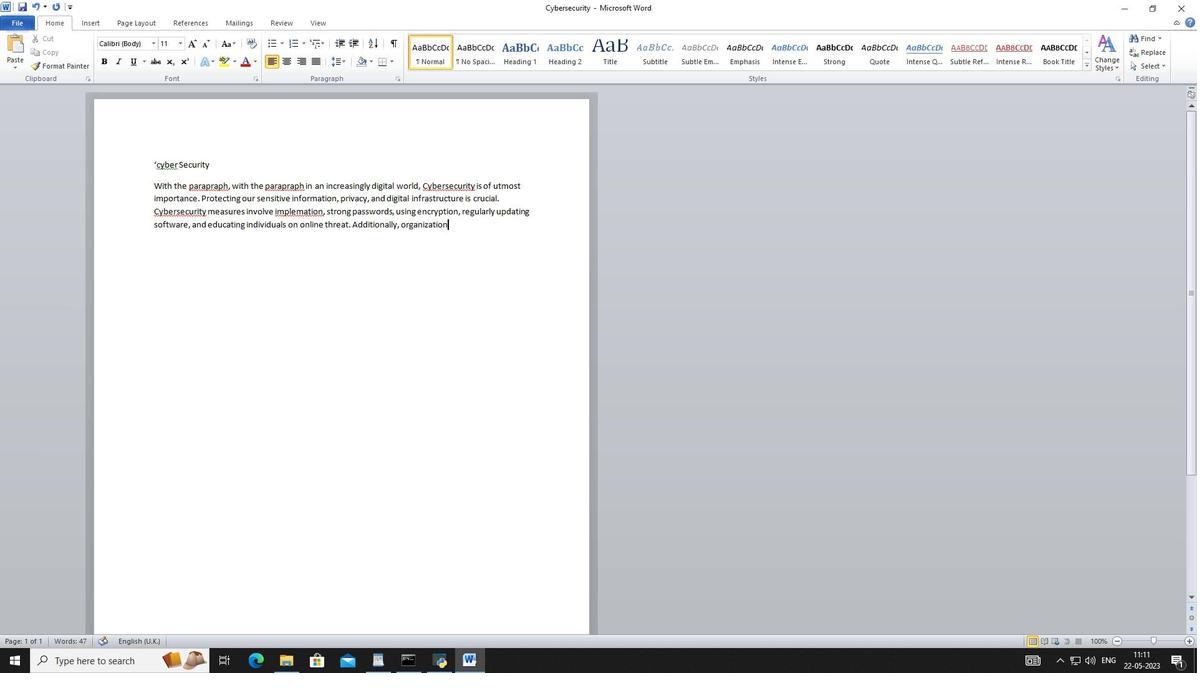 
Action: Mouse scrolled (199, 331) with delta (0, 0)
Screenshot: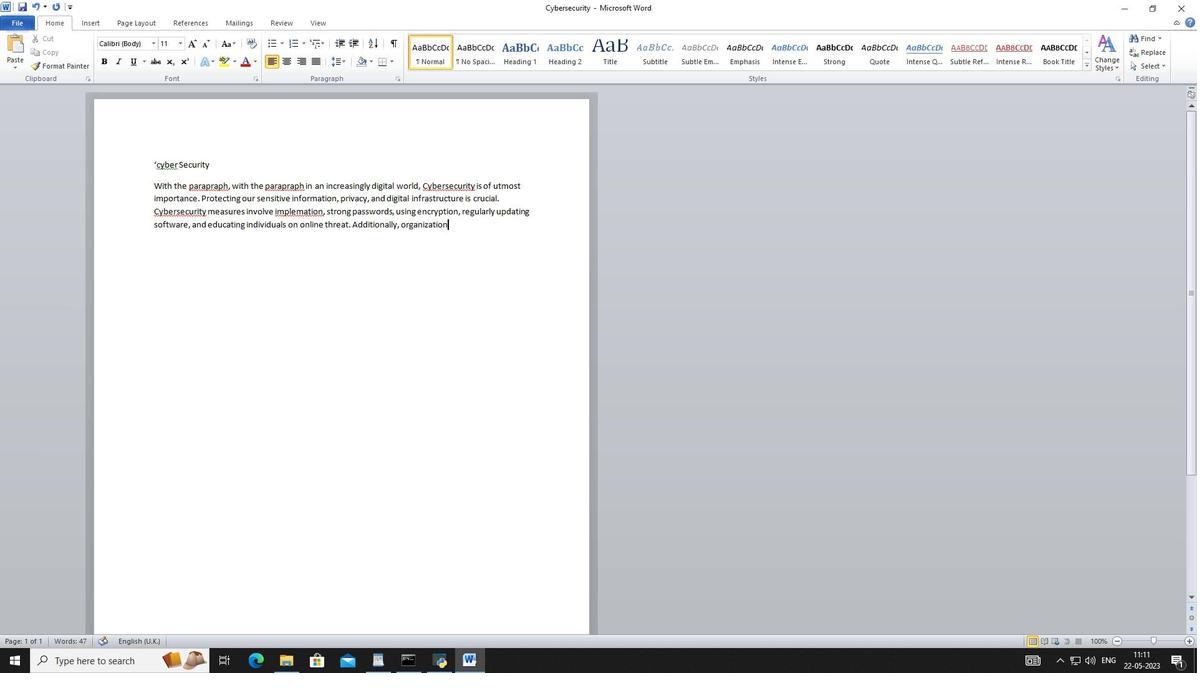 
Action: Mouse scrolled (199, 331) with delta (0, 0)
Screenshot: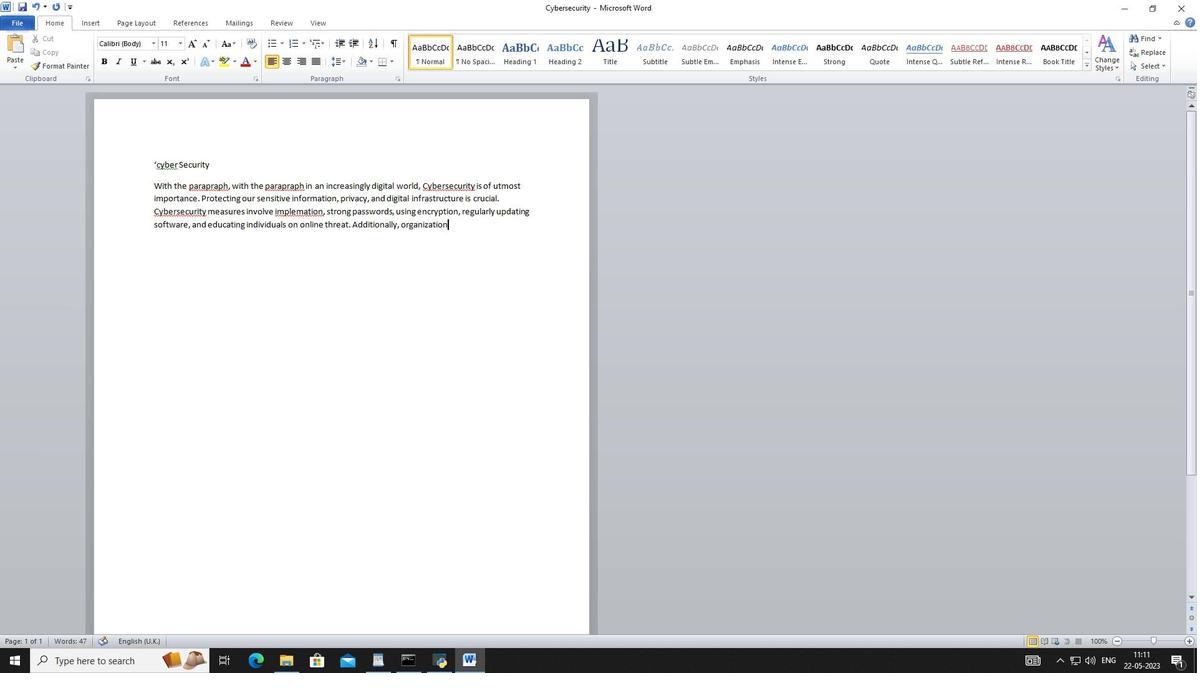
Action: Mouse scrolled (199, 331) with delta (0, 0)
Screenshot: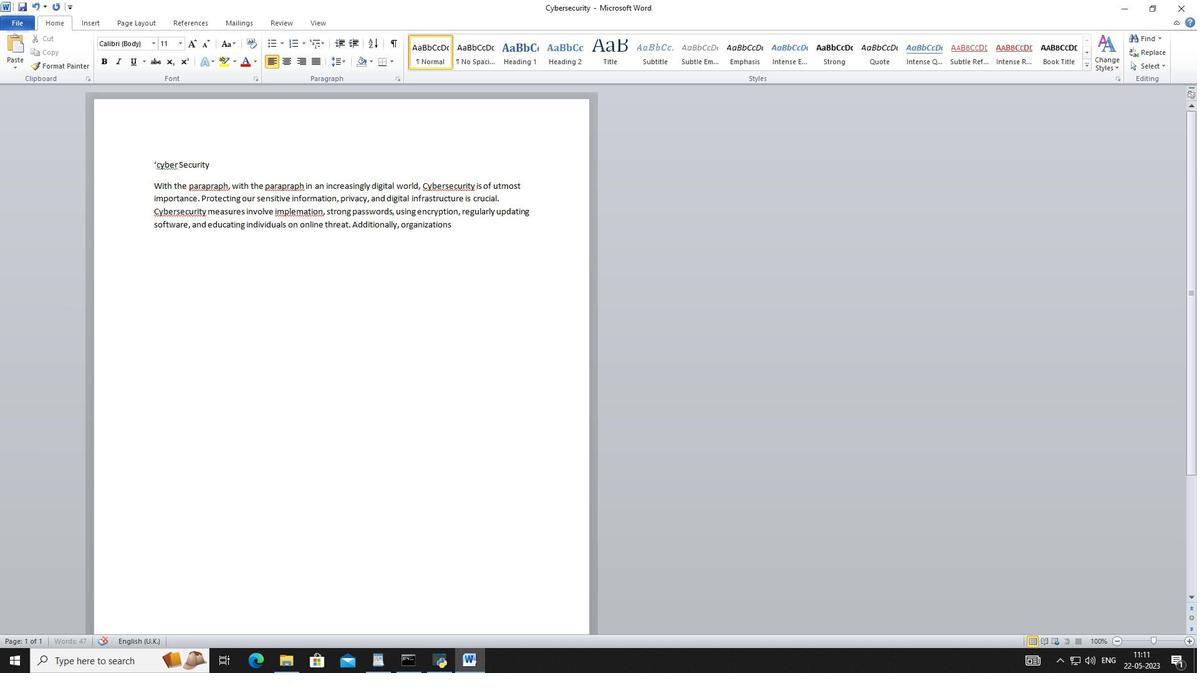 
Action: Mouse scrolled (199, 331) with delta (0, 0)
Screenshot: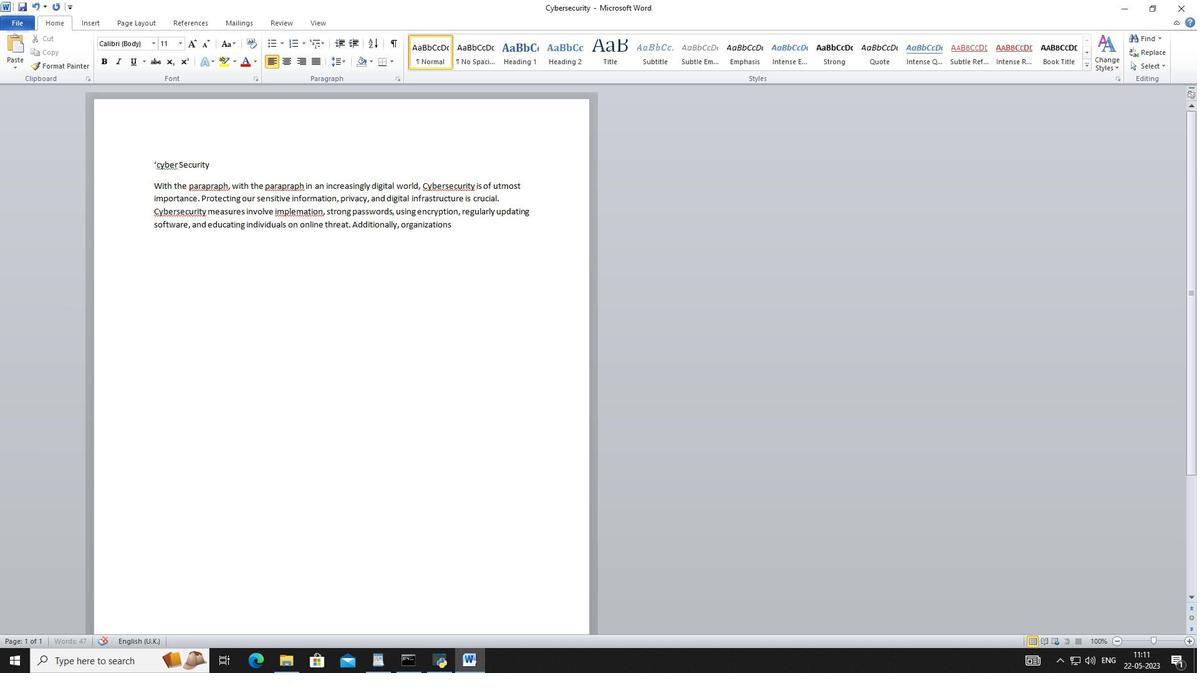 
Action: Mouse scrolled (199, 331) with delta (0, 0)
Screenshot: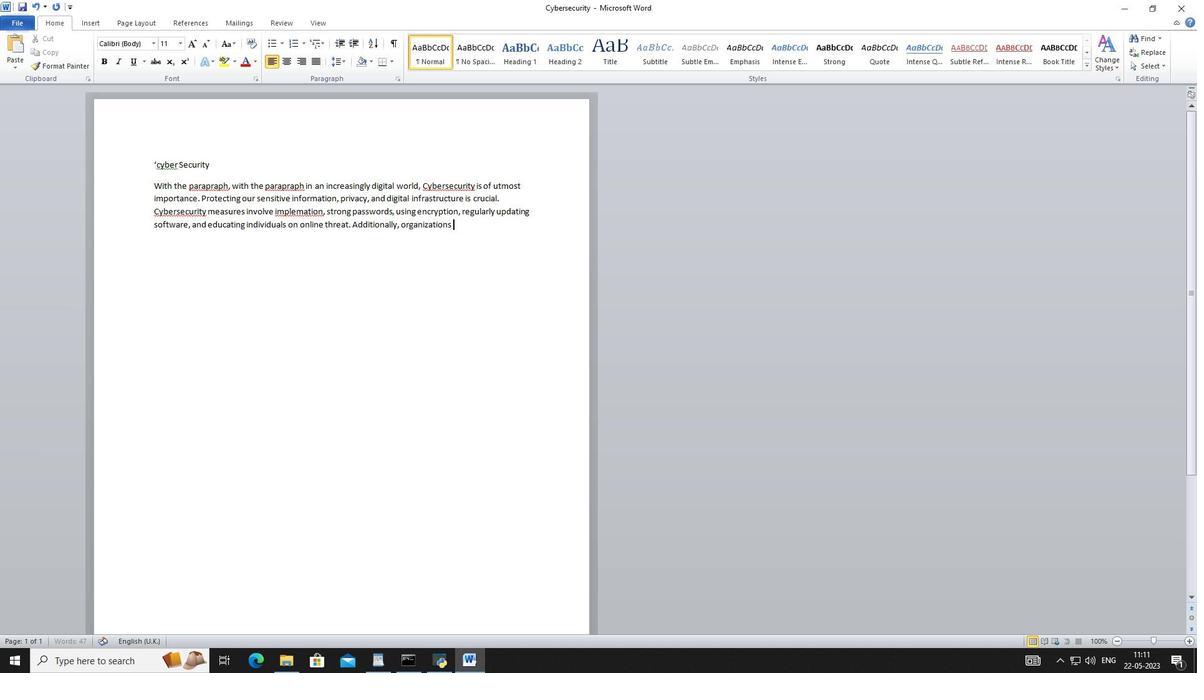 
Action: Mouse scrolled (199, 331) with delta (0, 0)
Screenshot: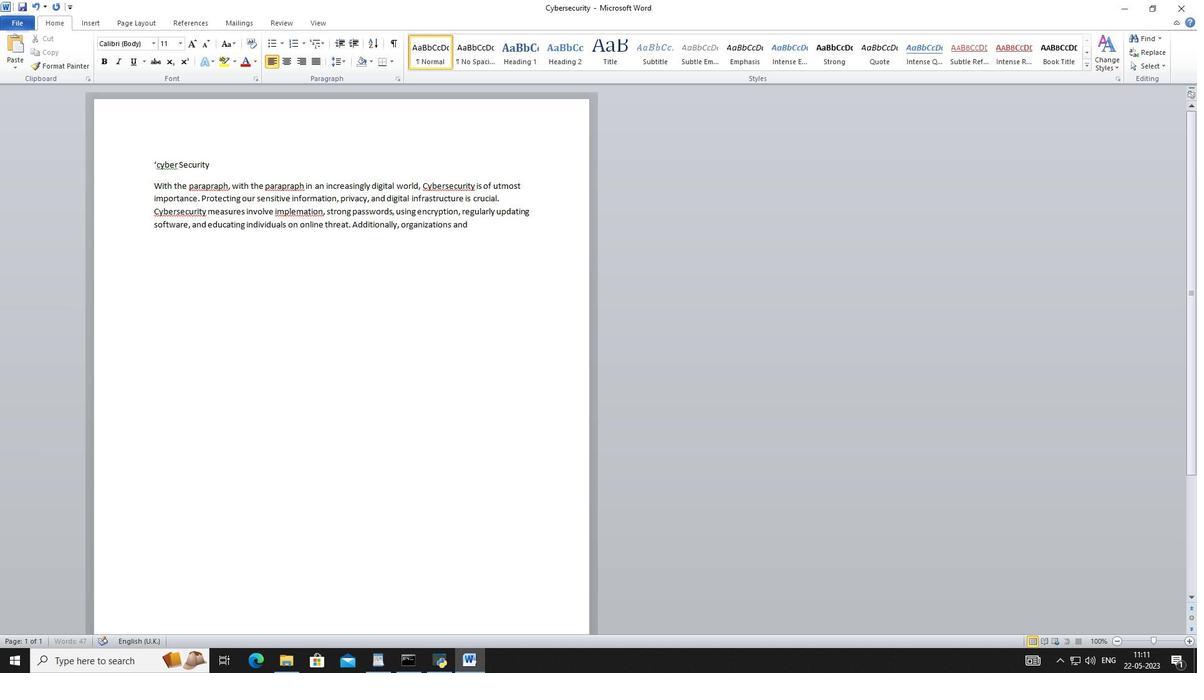 
Action: Mouse scrolled (199, 331) with delta (0, 0)
Screenshot: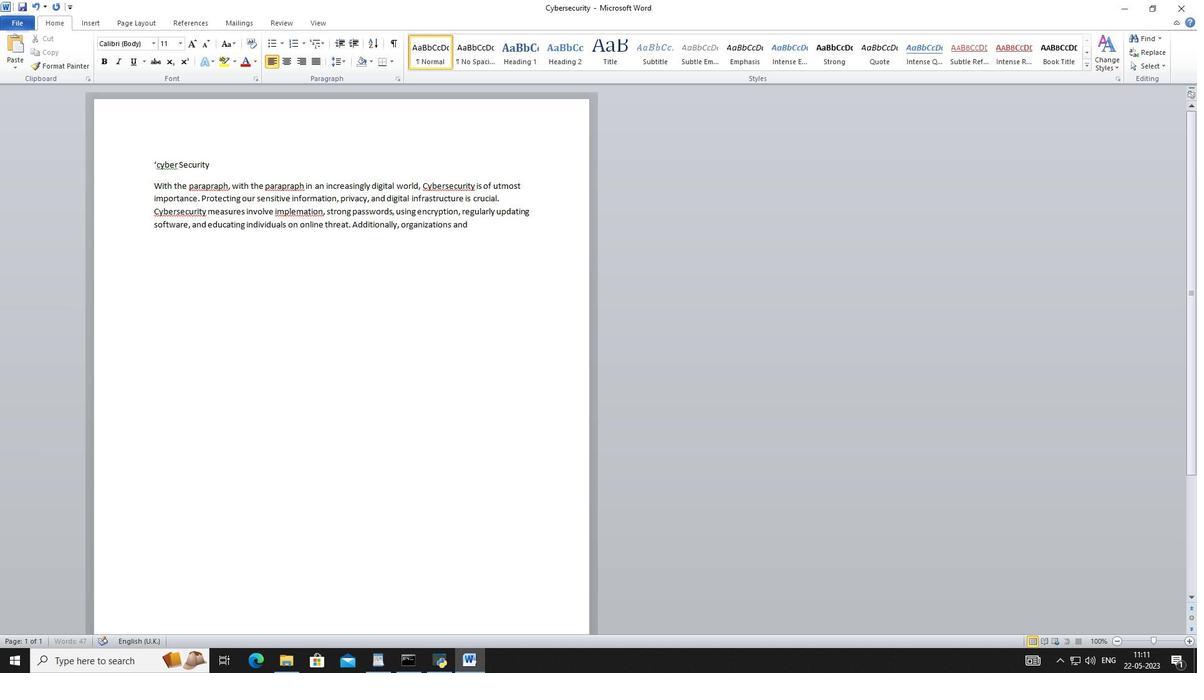 
Action: Mouse scrolled (199, 331) with delta (0, 0)
Screenshot: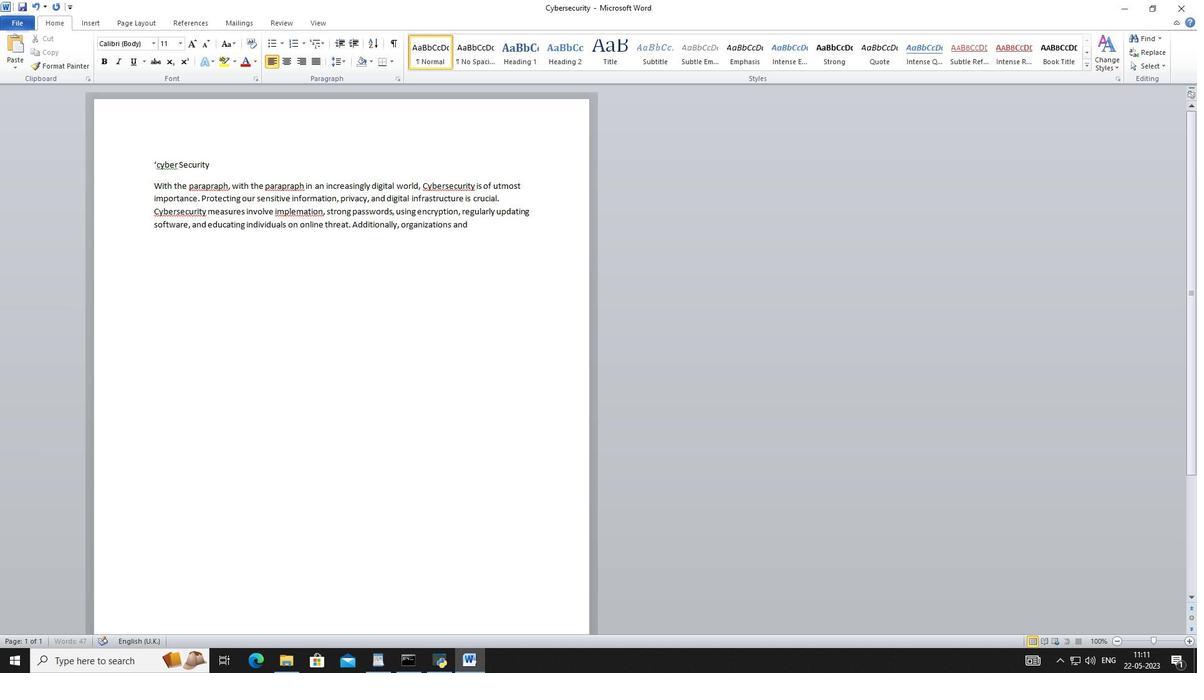 
Action: Mouse scrolled (199, 331) with delta (0, 0)
Screenshot: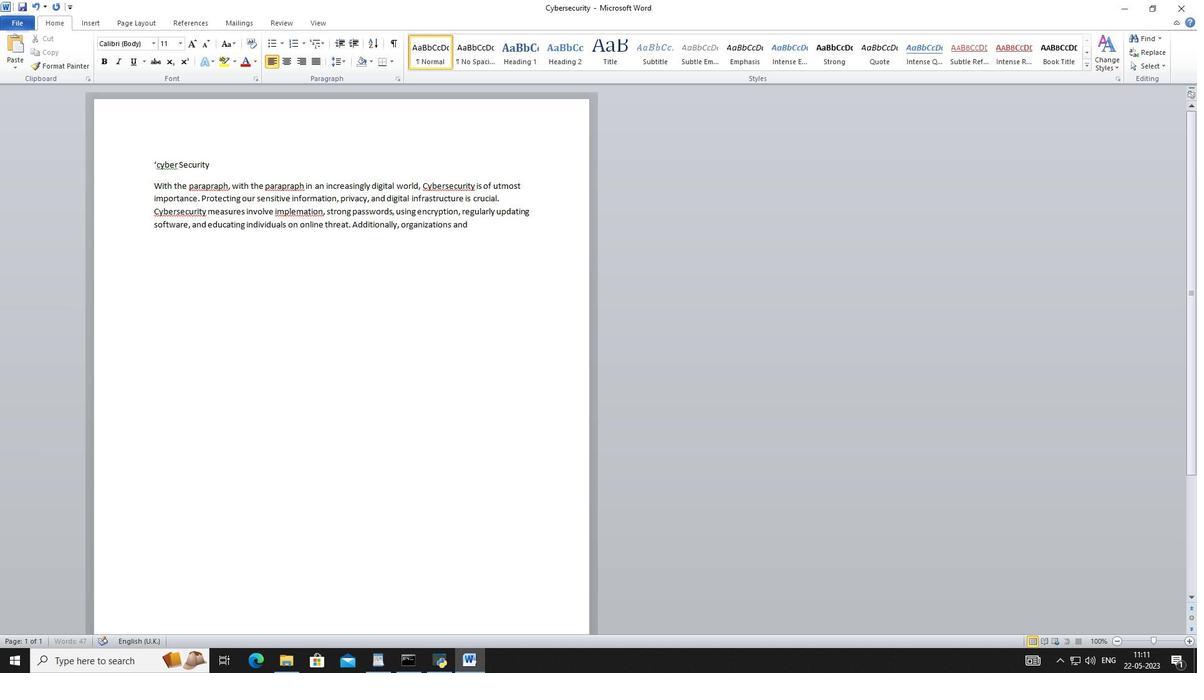 
Action: Mouse scrolled (199, 331) with delta (0, 0)
Screenshot: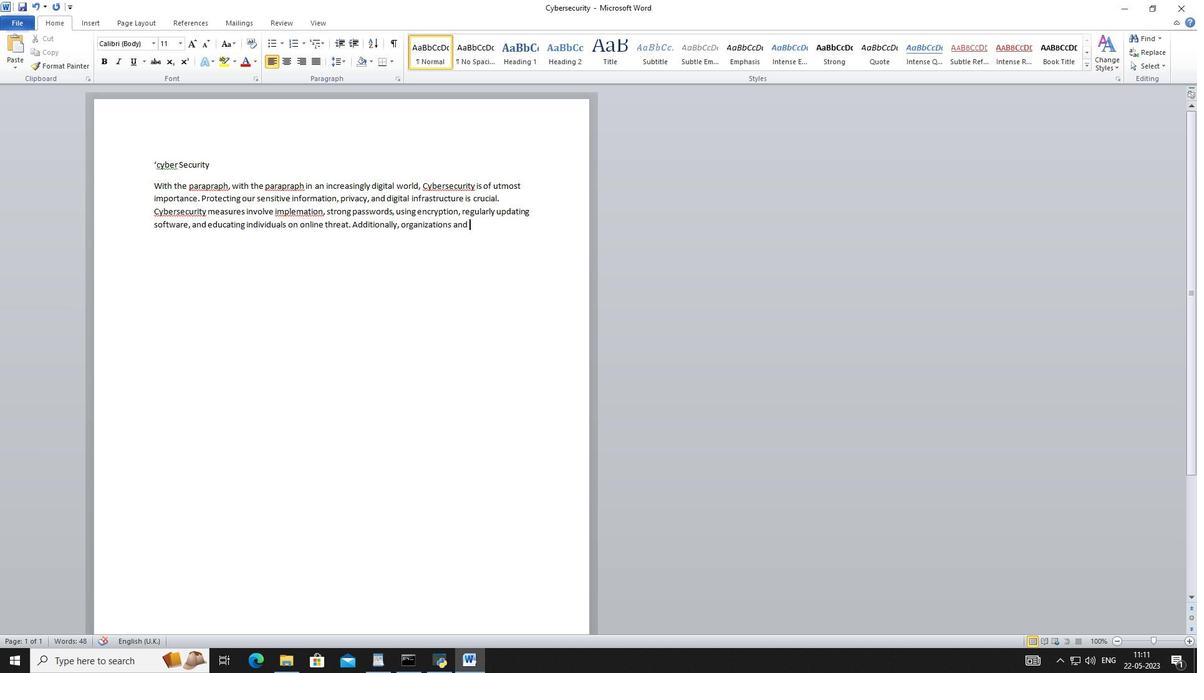 
Action: Mouse scrolled (199, 331) with delta (0, 0)
Screenshot: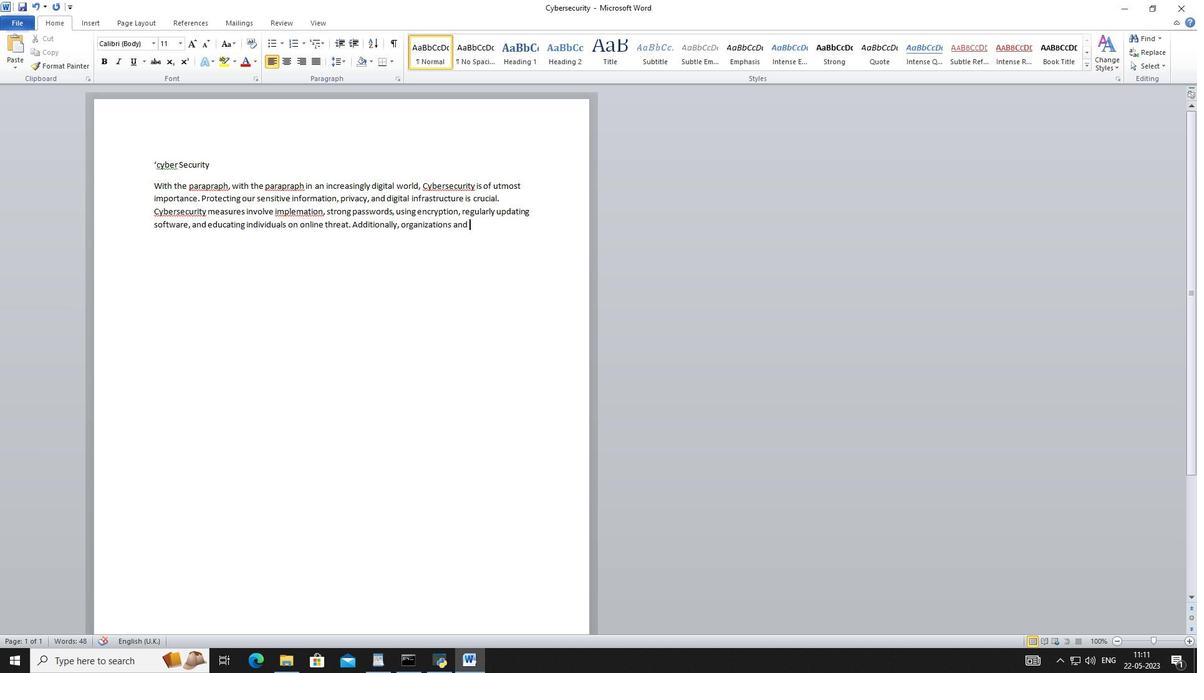 
Action: Mouse scrolled (199, 331) with delta (0, 0)
Screenshot: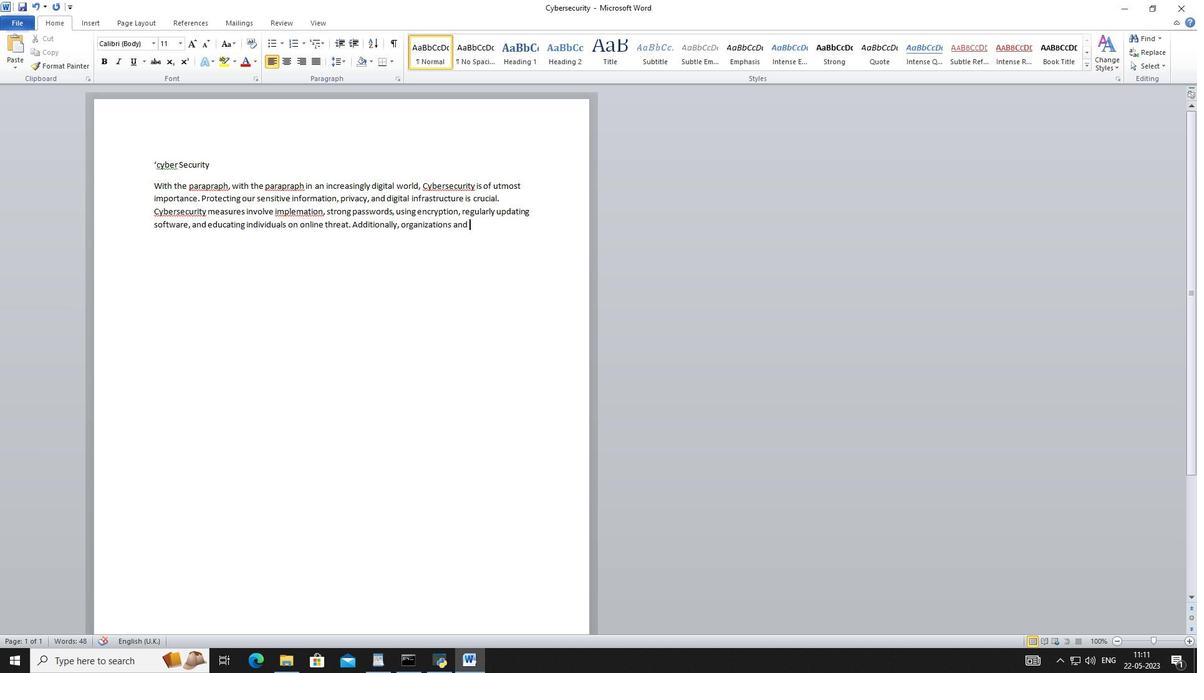 
Action: Mouse scrolled (199, 331) with delta (0, 0)
Screenshot: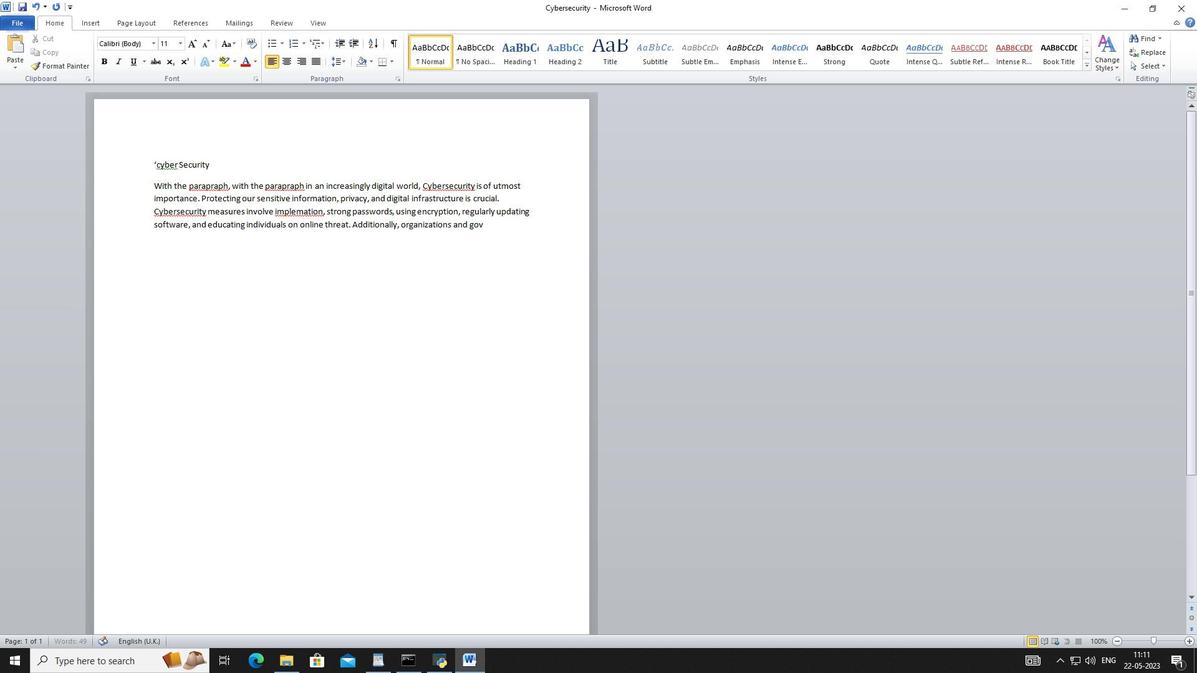 
Action: Mouse scrolled (199, 331) with delta (0, 0)
Screenshot: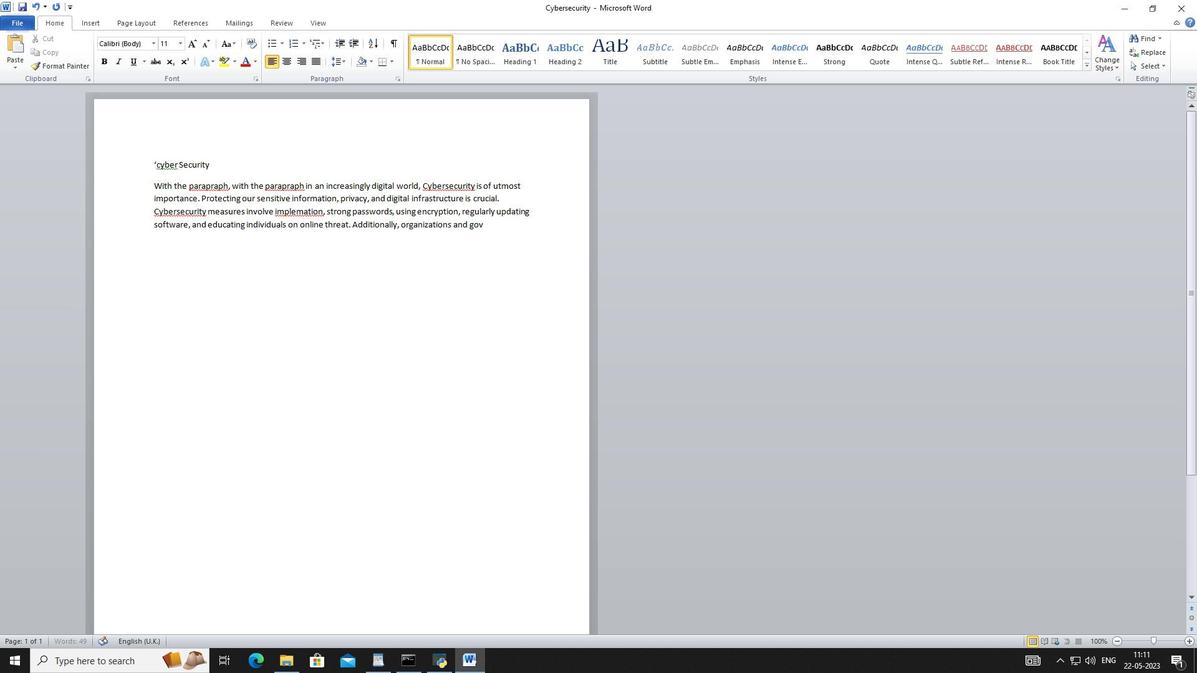 
Action: Mouse scrolled (199, 331) with delta (0, 0)
Screenshot: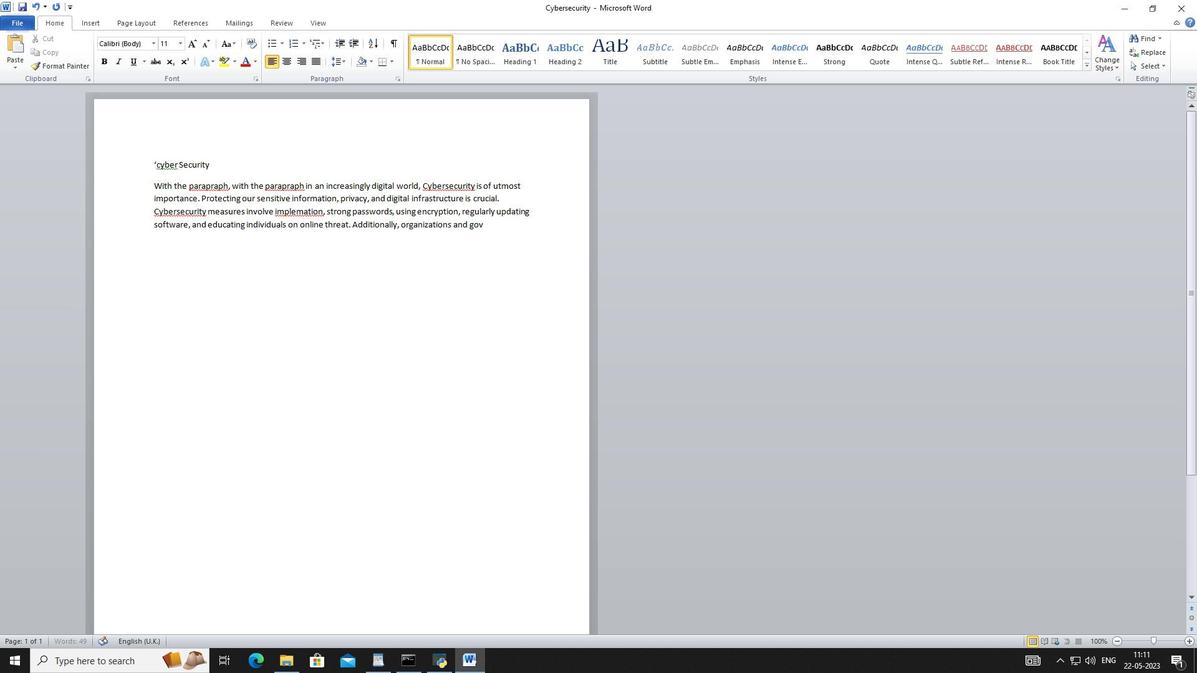 
Action: Mouse scrolled (199, 331) with delta (0, 0)
Screenshot: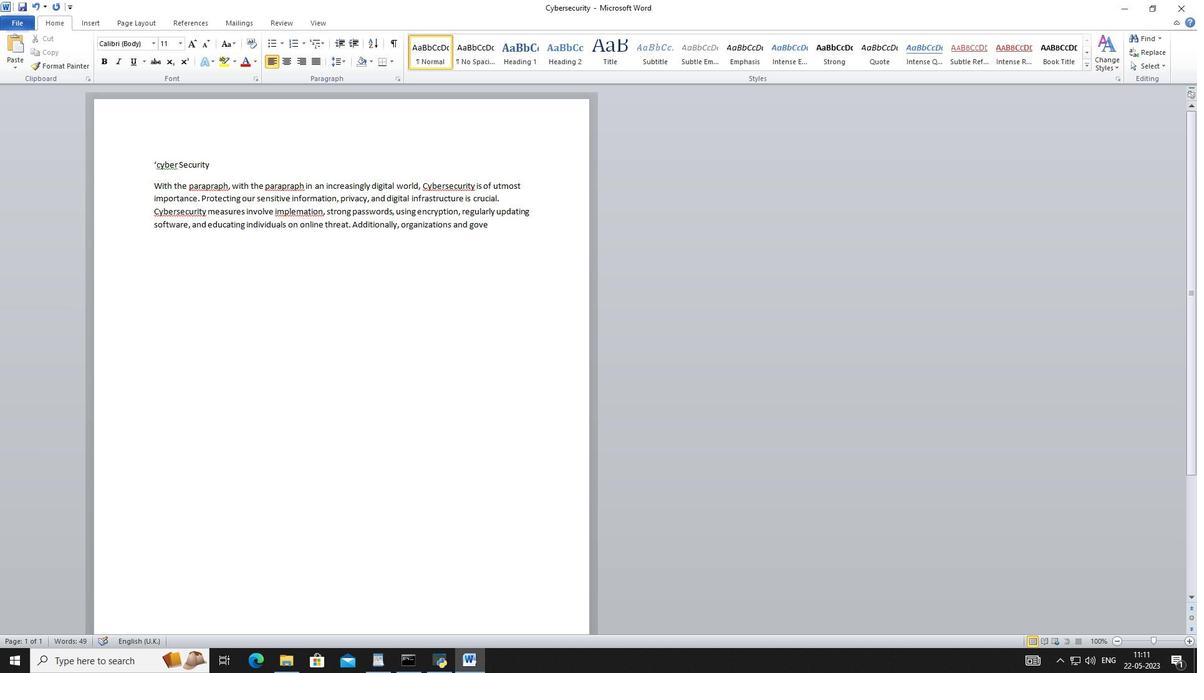 
Action: Mouse scrolled (199, 331) with delta (0, 0)
Screenshot: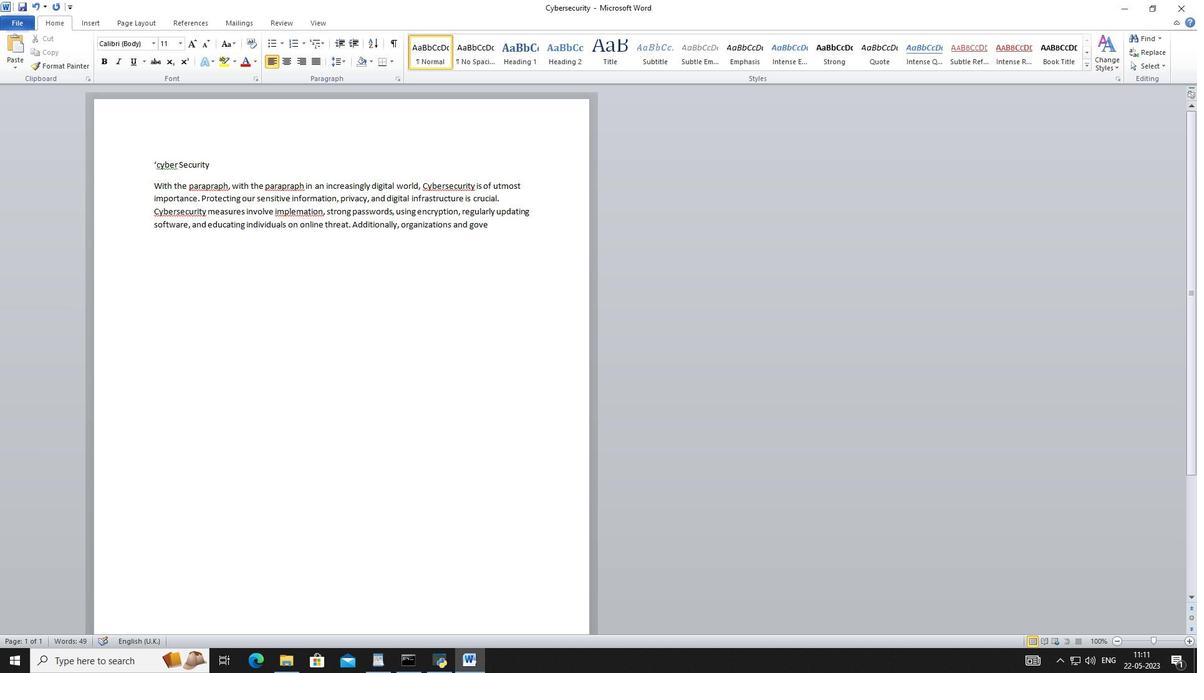 
Action: Mouse scrolled (199, 331) with delta (0, 0)
Screenshot: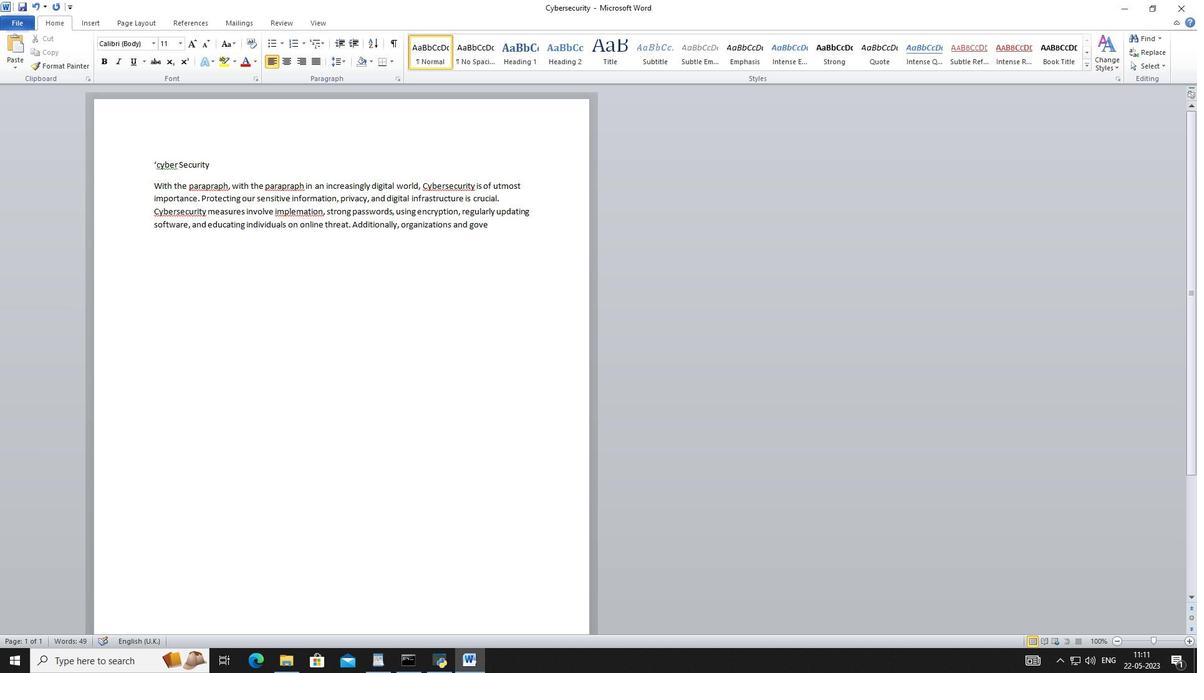 
Action: Mouse scrolled (199, 331) with delta (0, 0)
Screenshot: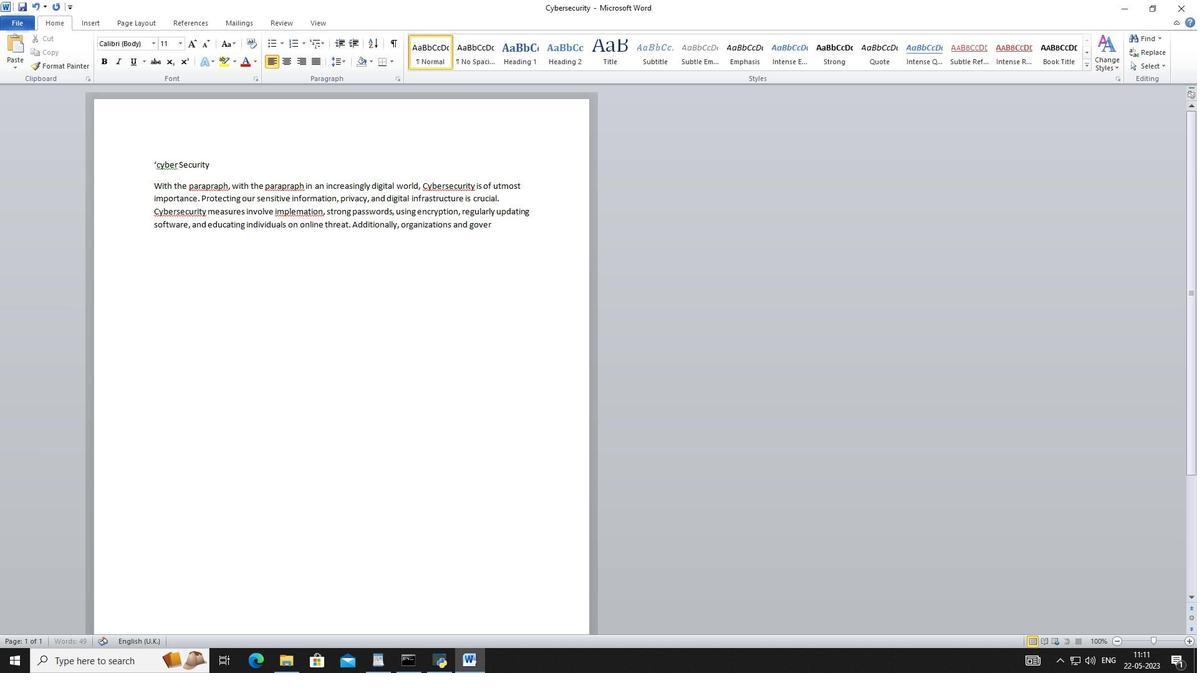
Action: Mouse scrolled (199, 331) with delta (0, 0)
Screenshot: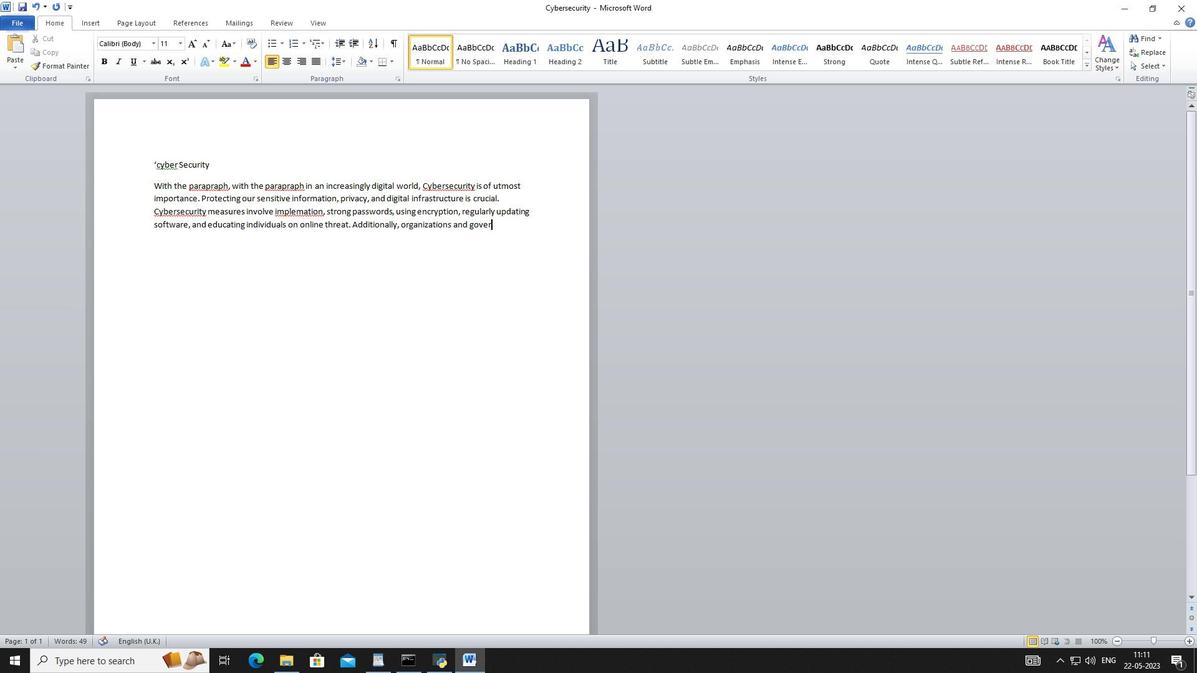 
Action: Mouse scrolled (199, 331) with delta (0, 0)
Screenshot: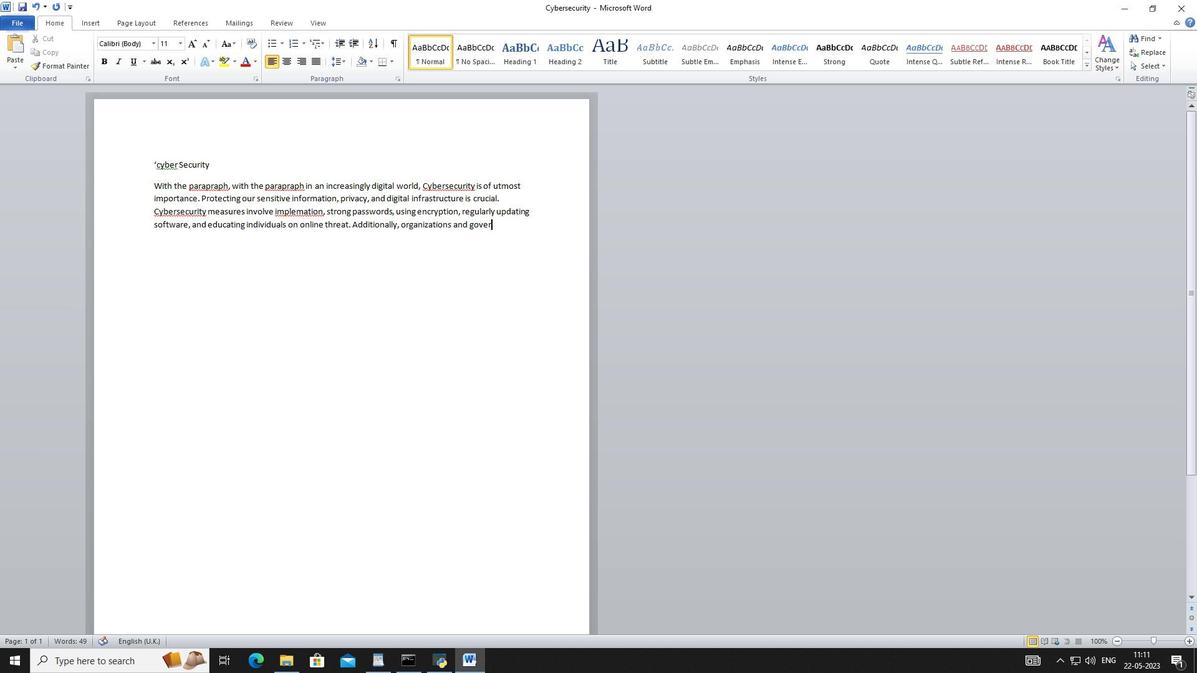 
Action: Mouse scrolled (199, 331) with delta (0, 0)
Screenshot: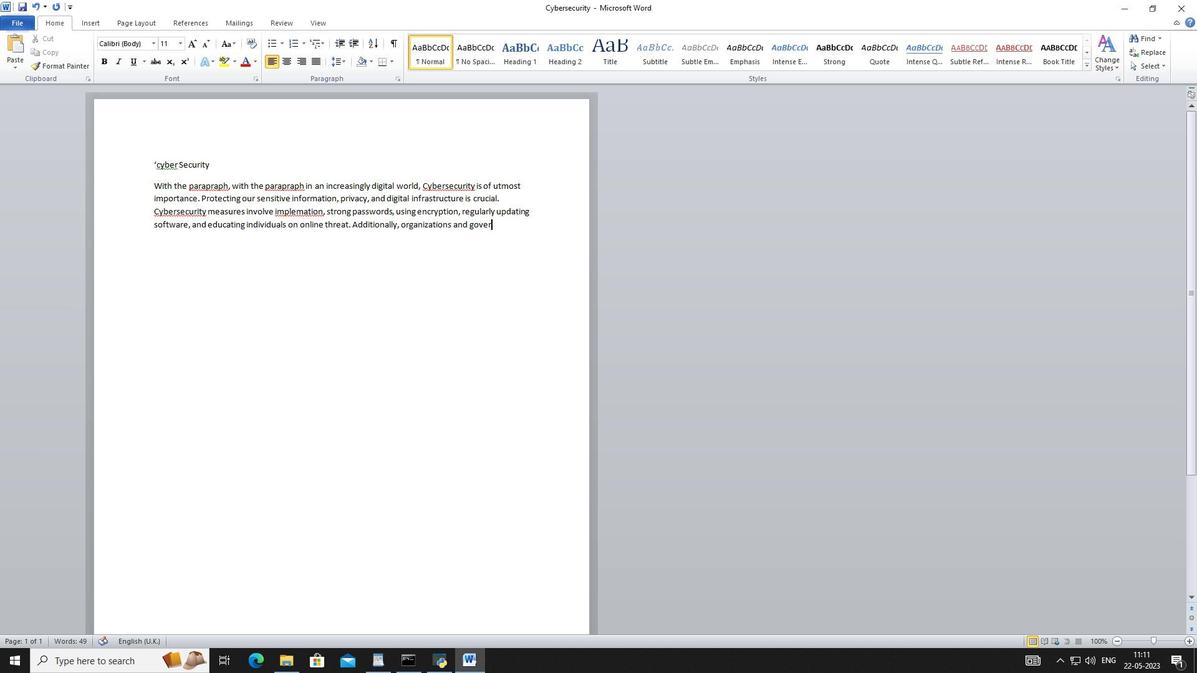 
Action: Mouse scrolled (199, 331) with delta (0, 0)
Screenshot: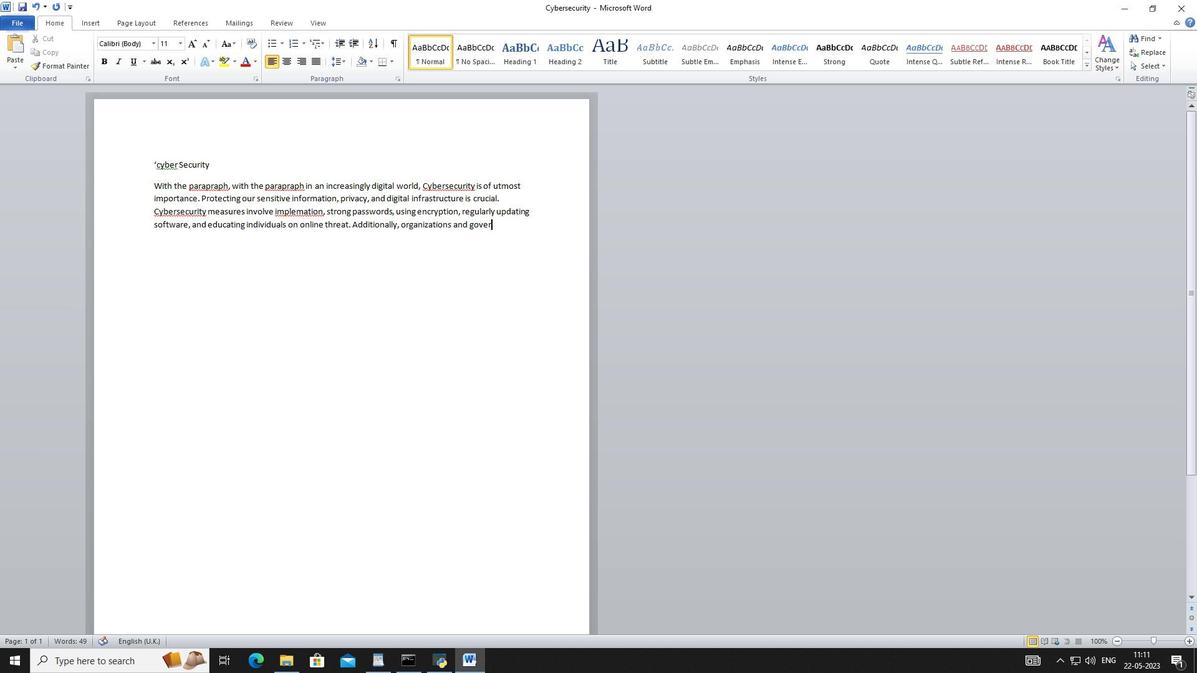 
Action: Mouse scrolled (199, 331) with delta (0, 0)
Screenshot: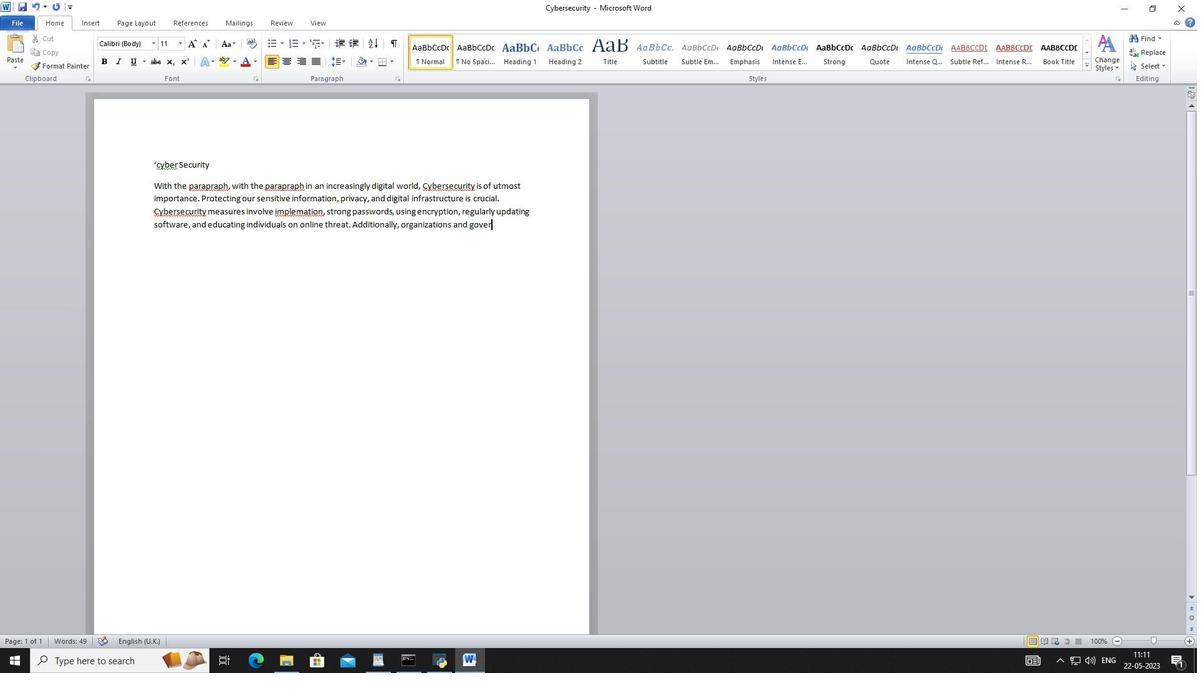 
Action: Mouse scrolled (199, 331) with delta (0, 0)
Screenshot: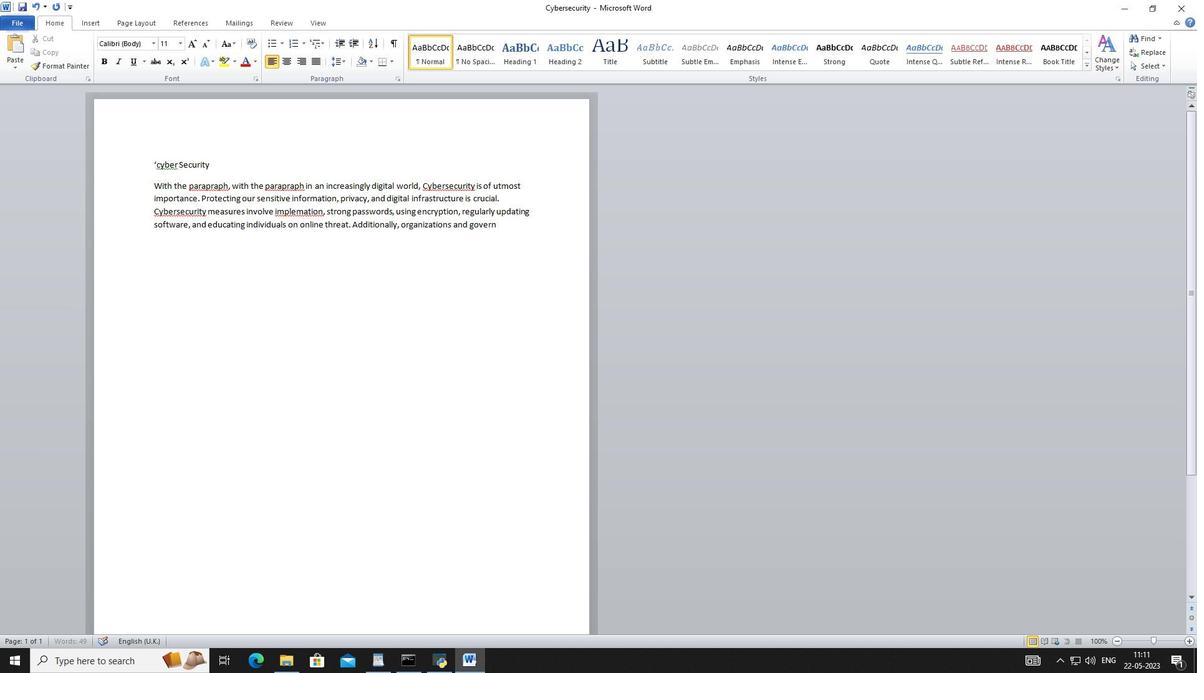 
Action: Mouse scrolled (199, 331) with delta (0, 0)
Screenshot: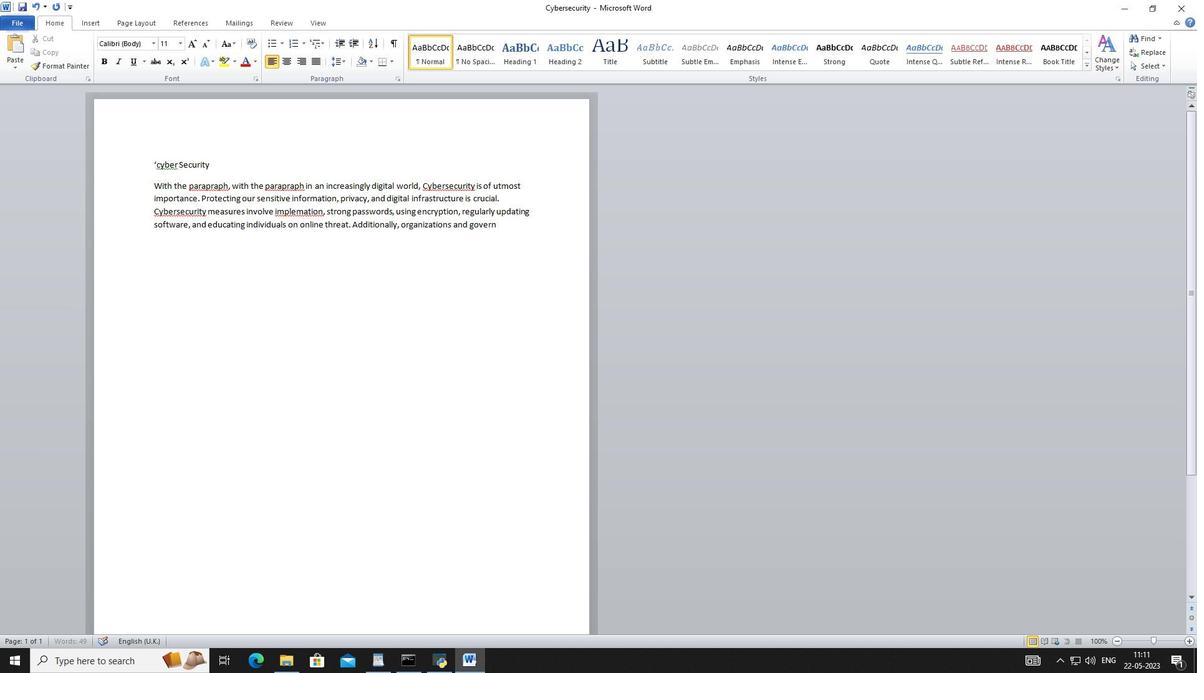 
Action: Mouse scrolled (199, 331) with delta (0, 0)
Screenshot: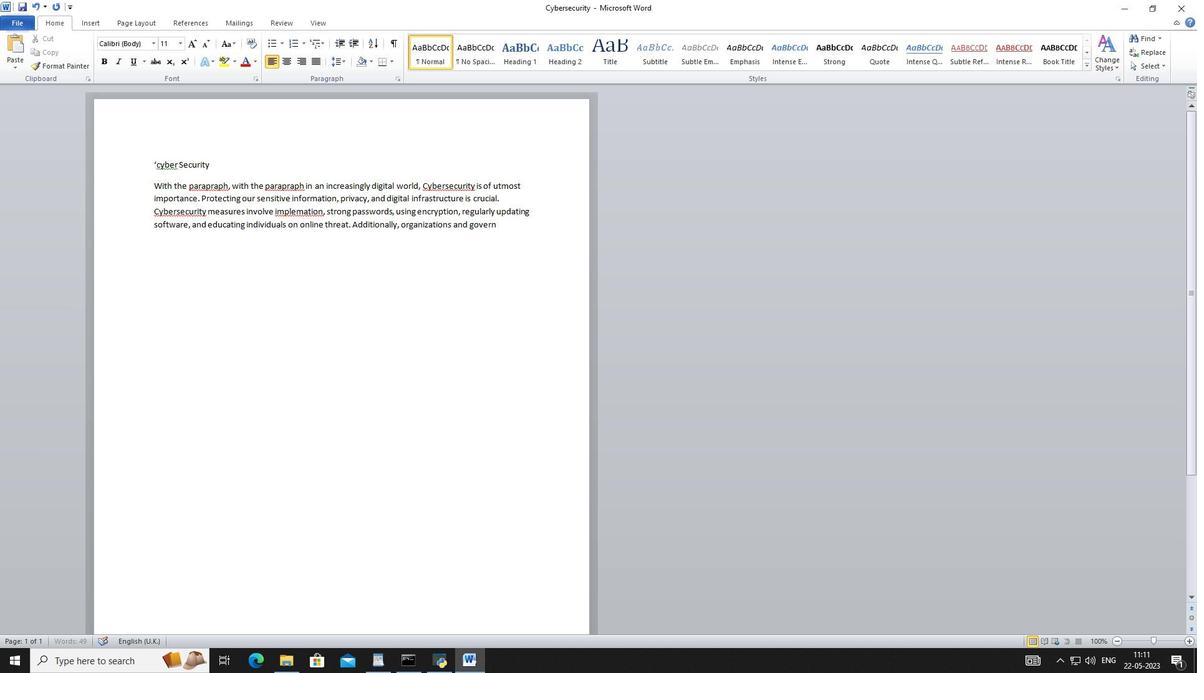 
Action: Mouse scrolled (199, 331) with delta (0, 0)
Screenshot: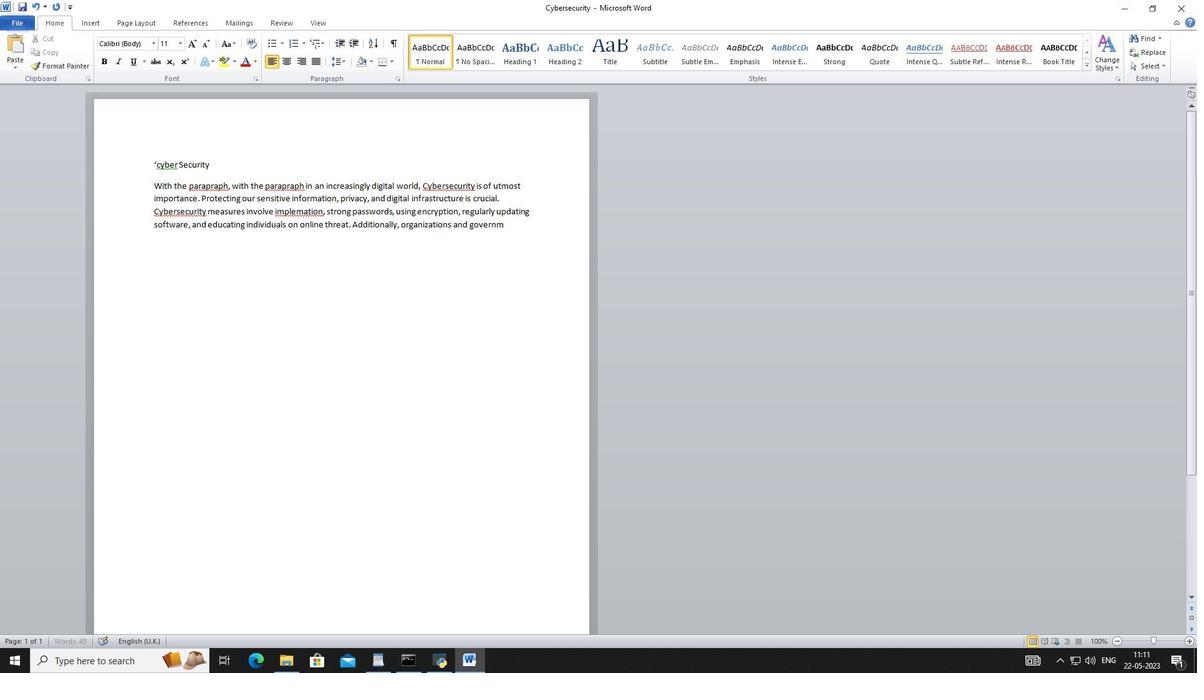 
Action: Mouse scrolled (199, 331) with delta (0, 0)
Screenshot: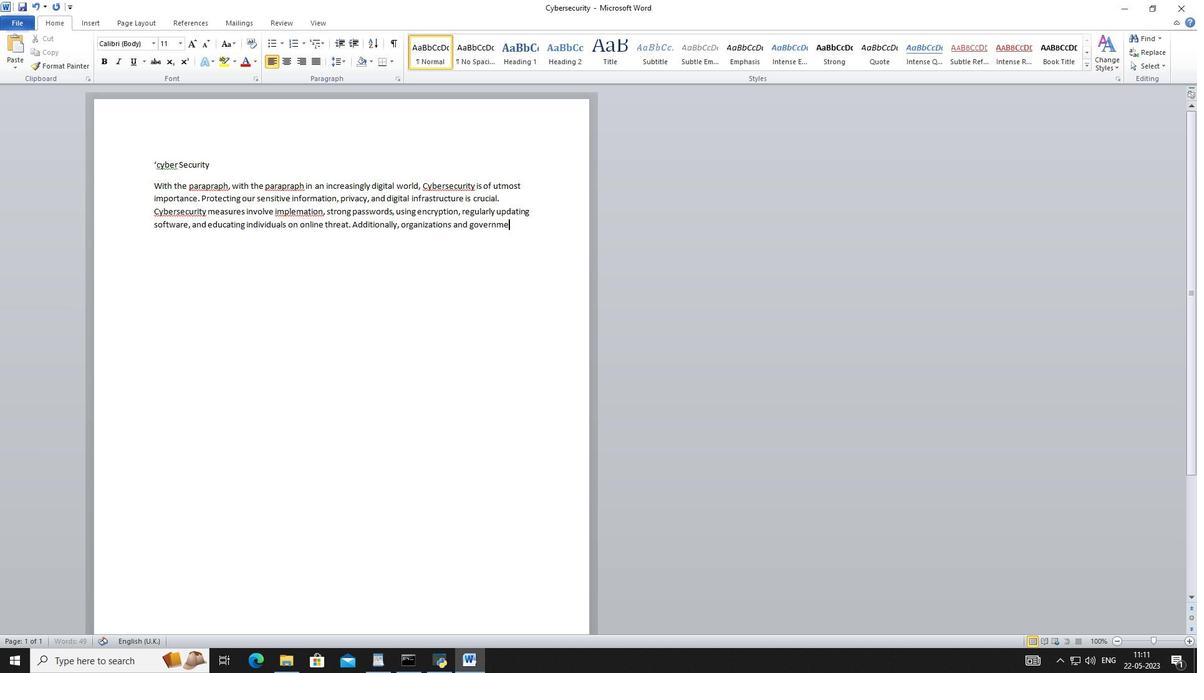 
Action: Mouse scrolled (199, 331) with delta (0, 0)
Screenshot: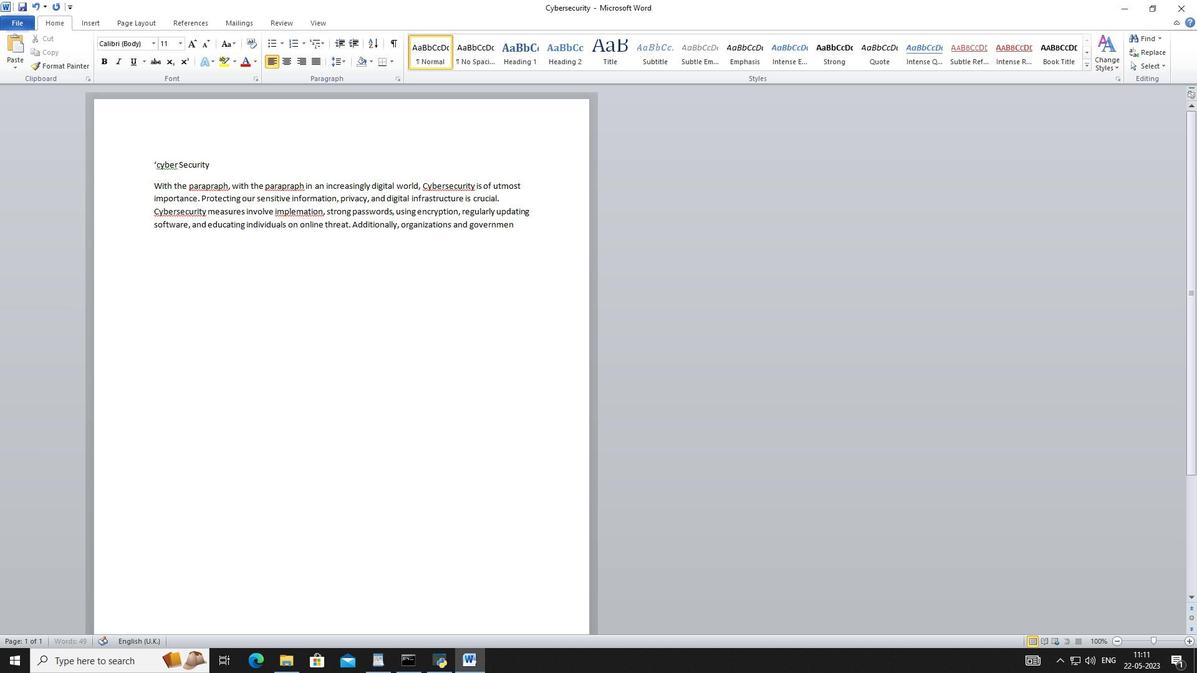 
Action: Mouse scrolled (199, 331) with delta (0, 0)
Screenshot: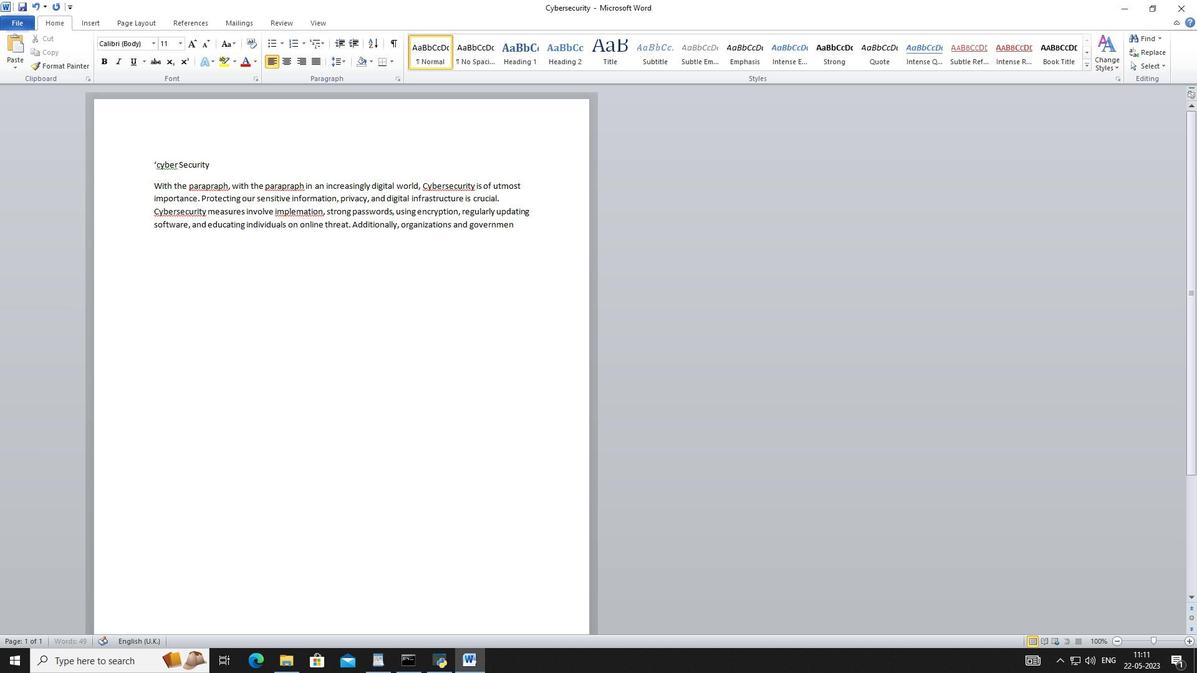 
Action: Mouse scrolled (199, 331) with delta (0, 0)
Screenshot: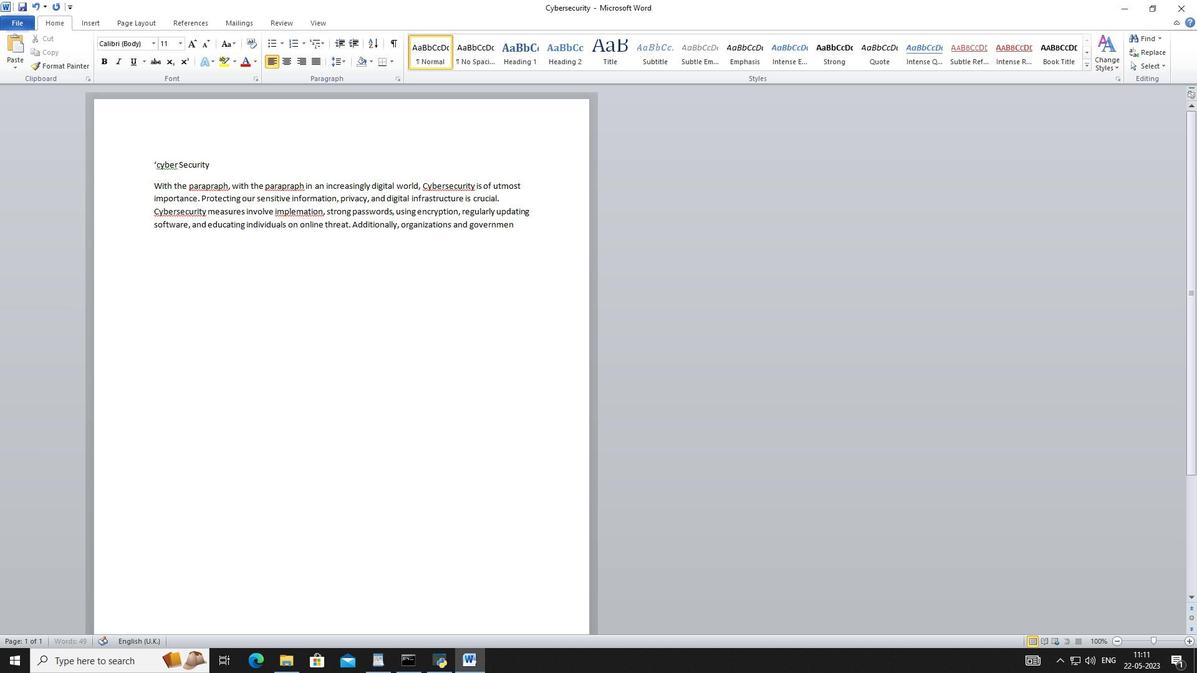 
Action: Mouse scrolled (199, 331) with delta (0, 0)
Screenshot: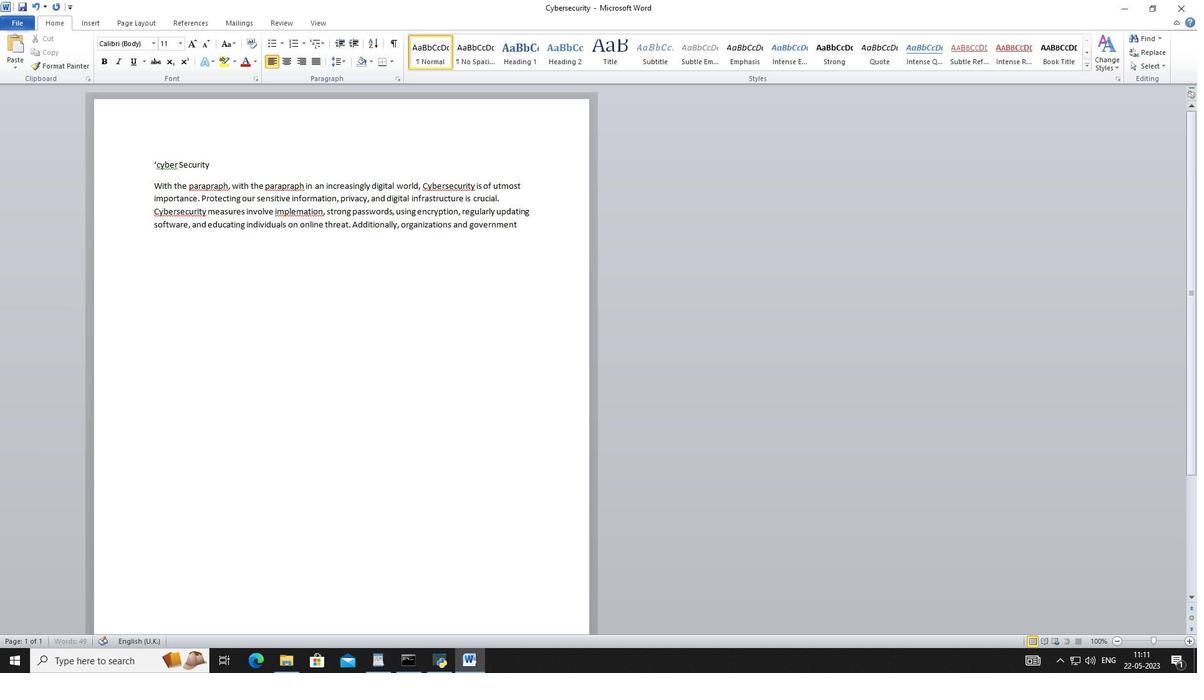 
Action: Mouse scrolled (199, 331) with delta (0, 0)
Screenshot: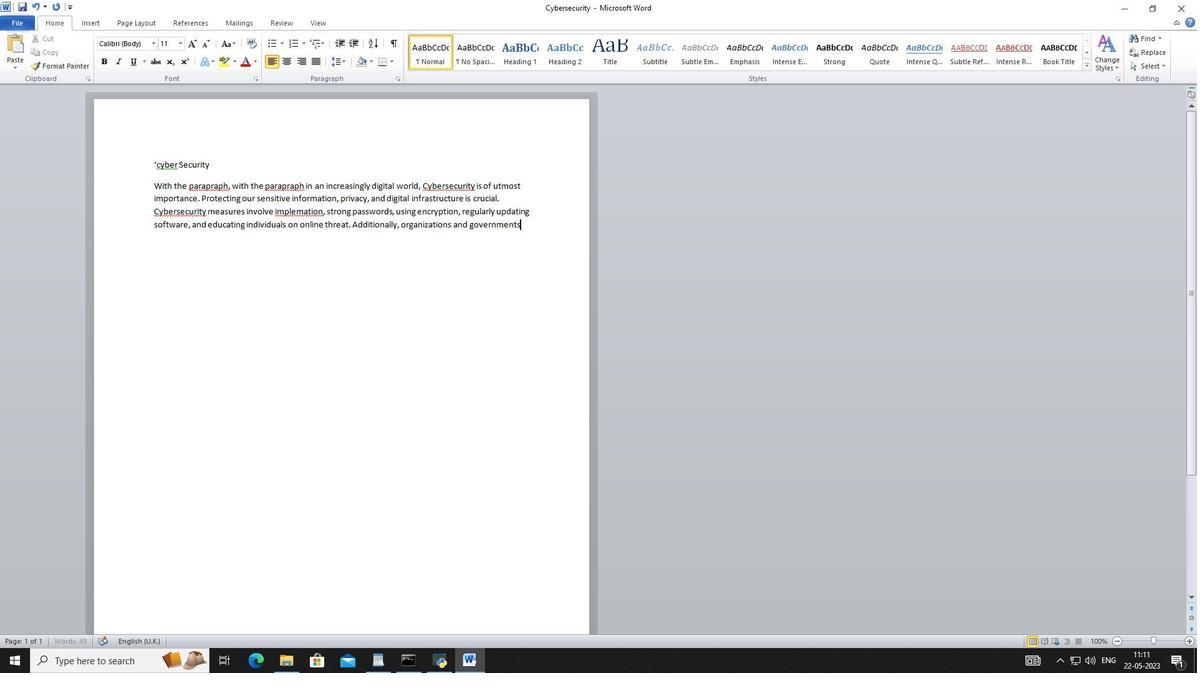 
Action: Mouse scrolled (199, 331) with delta (0, 0)
Screenshot: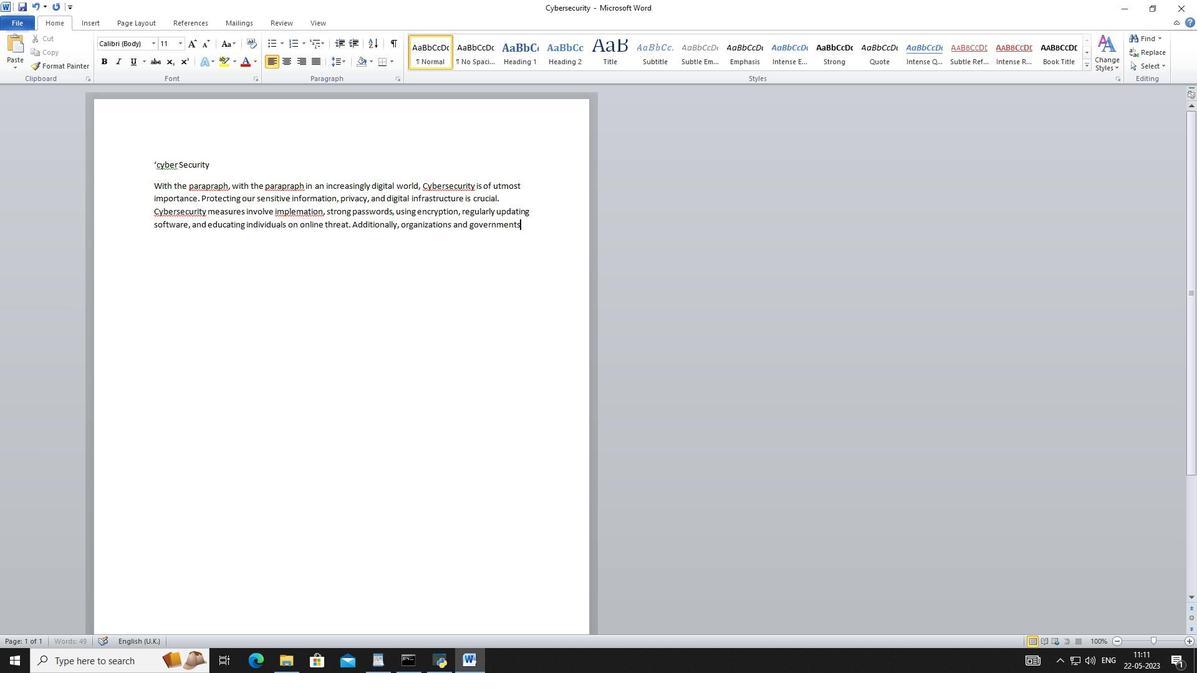 
Action: Mouse scrolled (199, 331) with delta (0, 0)
Screenshot: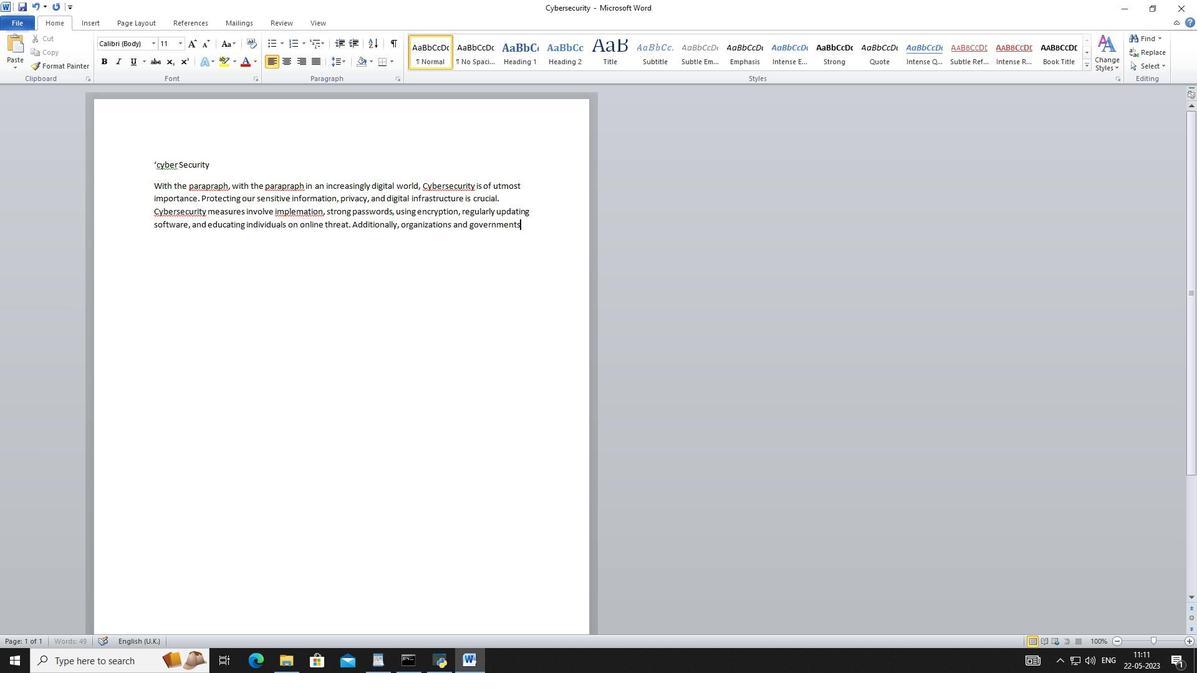 
Action: Mouse scrolled (199, 331) with delta (0, 0)
Screenshot: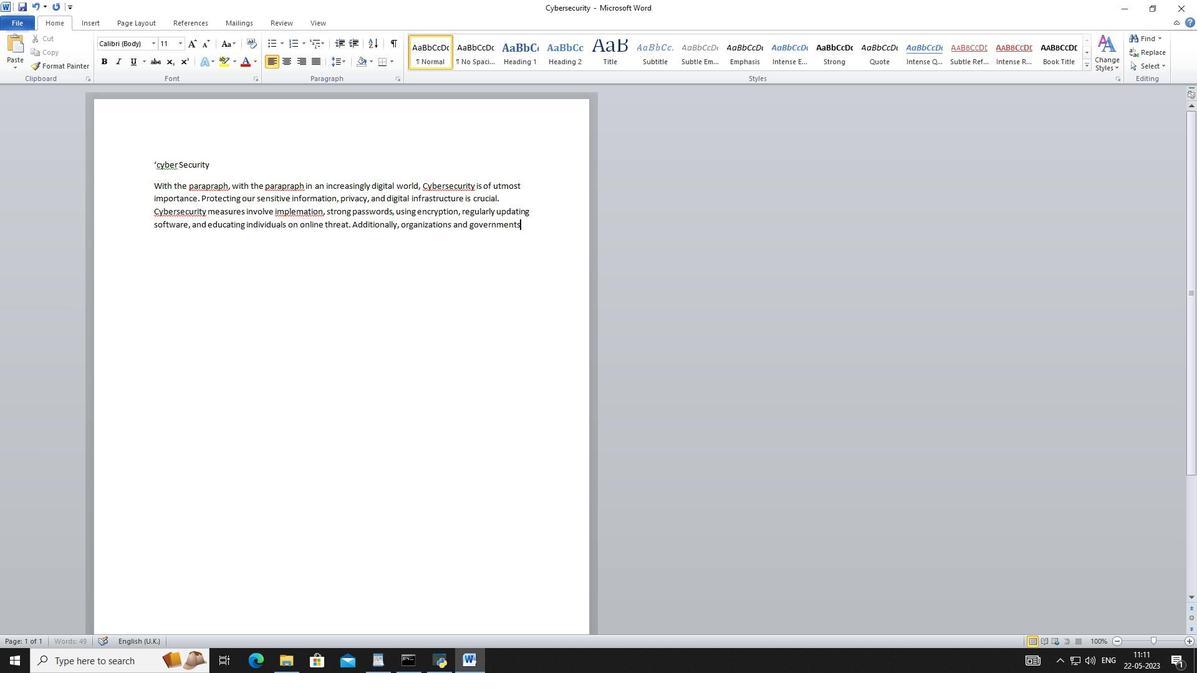 
Action: Mouse scrolled (199, 331) with delta (0, 0)
Screenshot: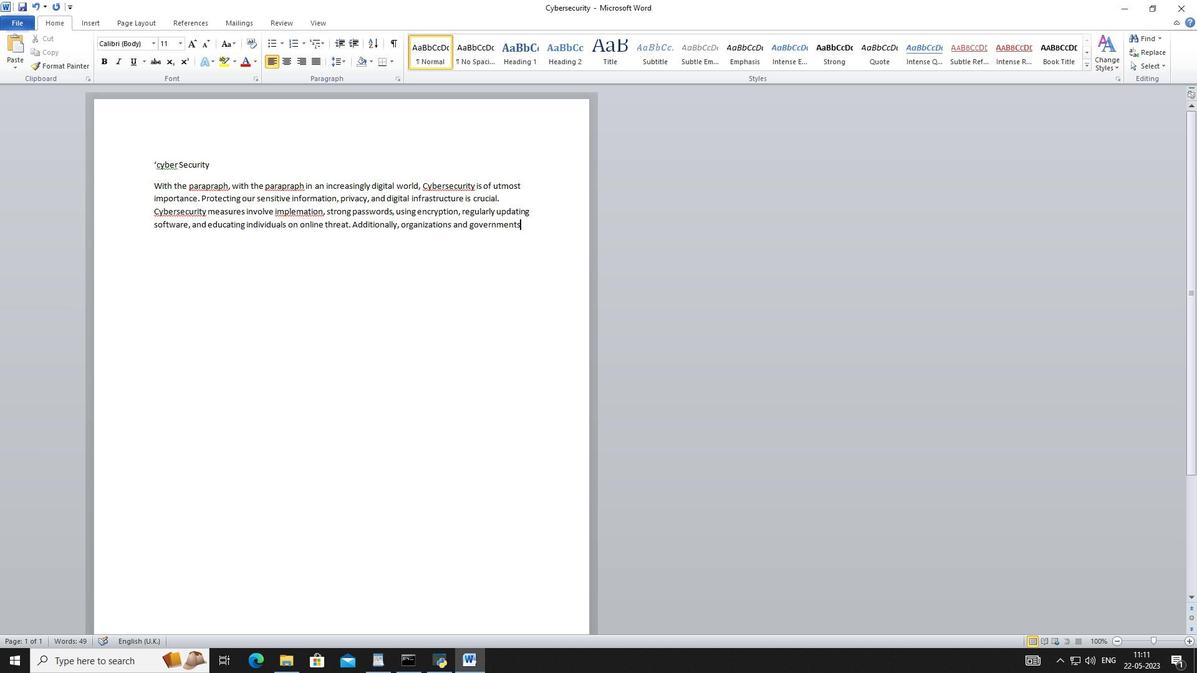 
Action: Mouse scrolled (199, 331) with delta (0, 0)
Screenshot: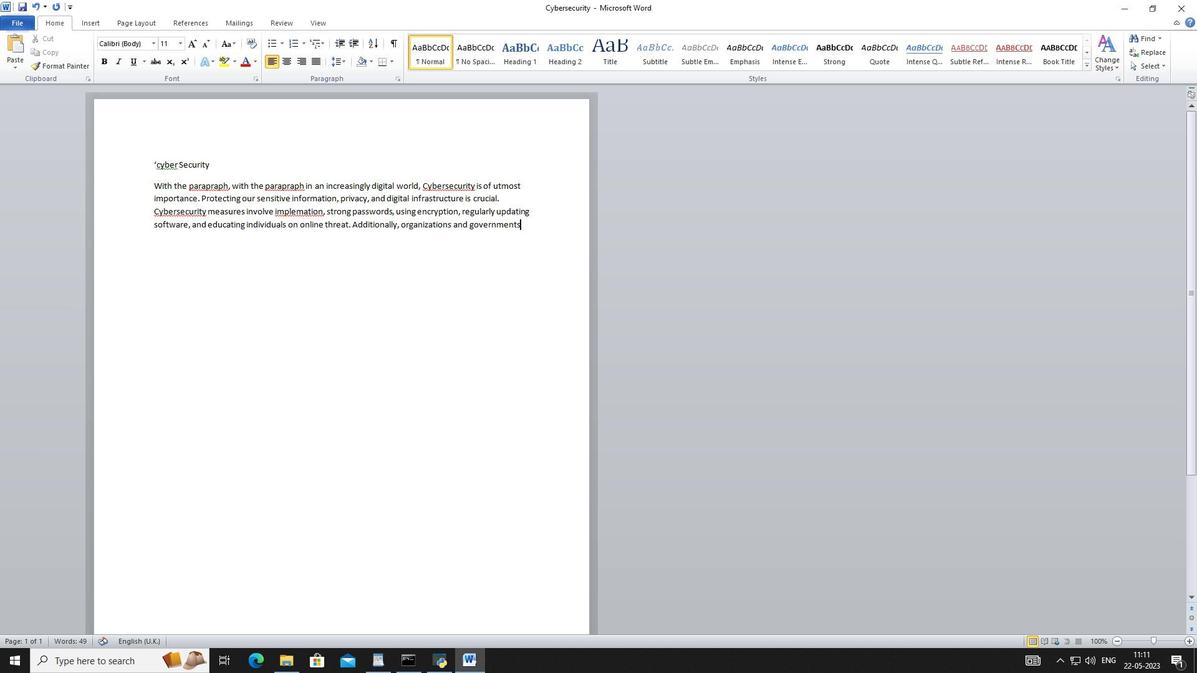 
Action: Mouse scrolled (199, 331) with delta (0, 0)
Screenshot: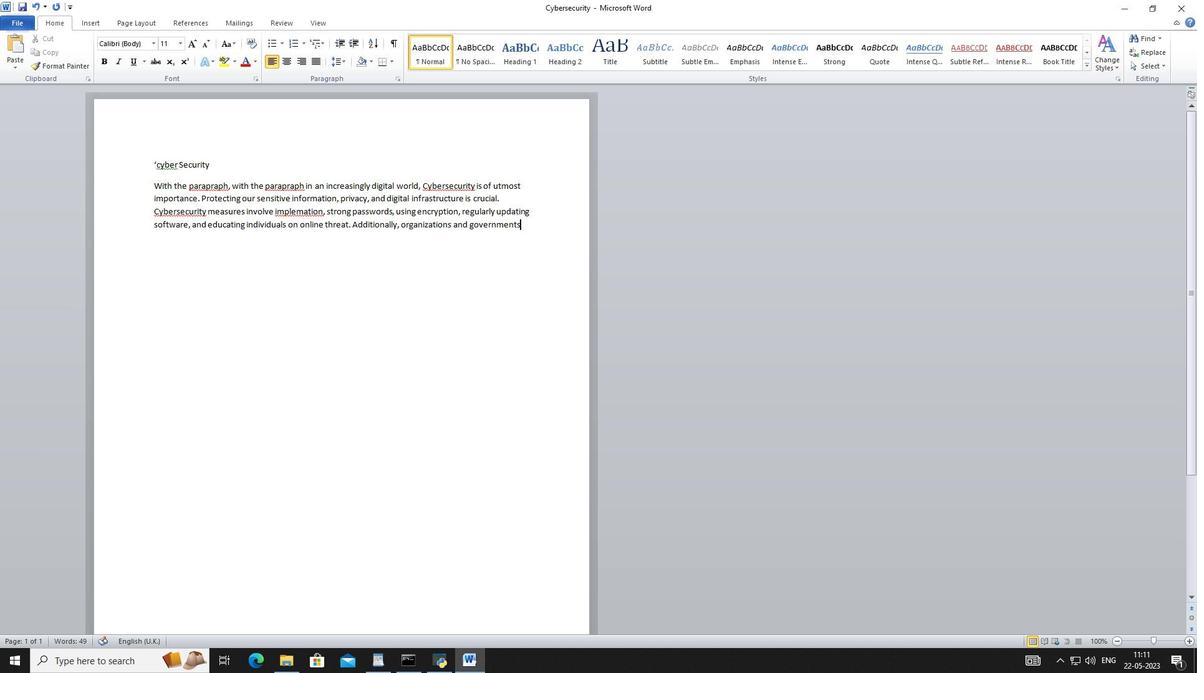 
Action: Mouse scrolled (199, 331) with delta (0, 0)
Screenshot: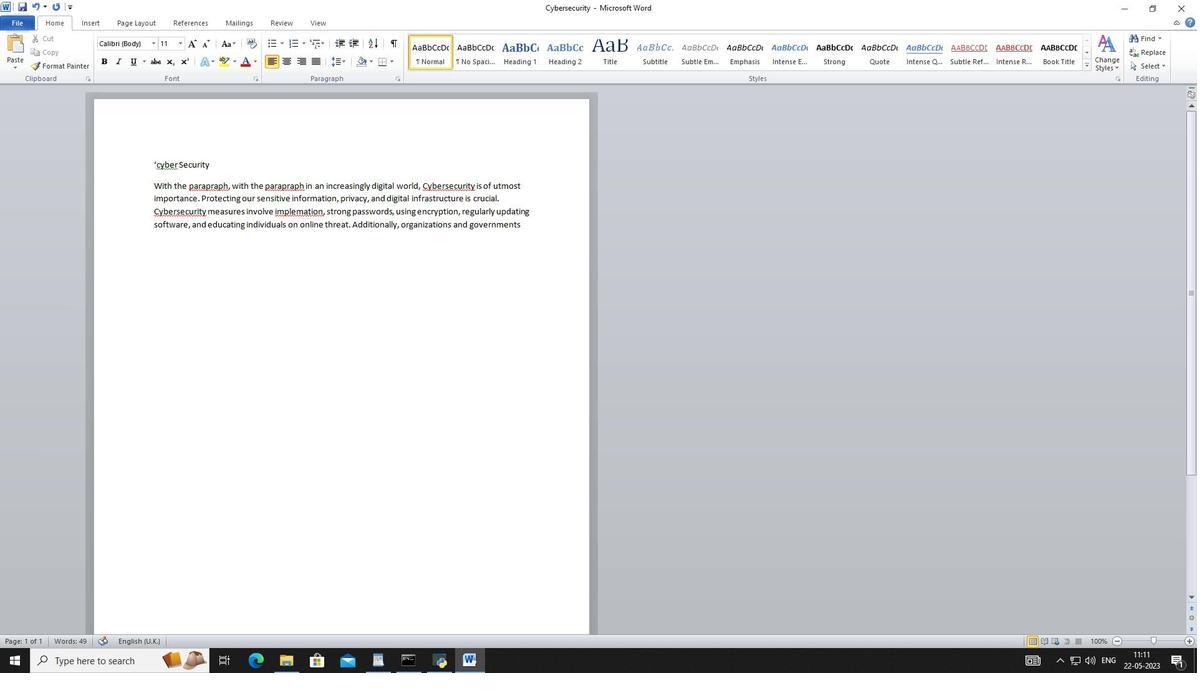 
Action: Mouse scrolled (199, 331) with delta (0, 0)
Screenshot: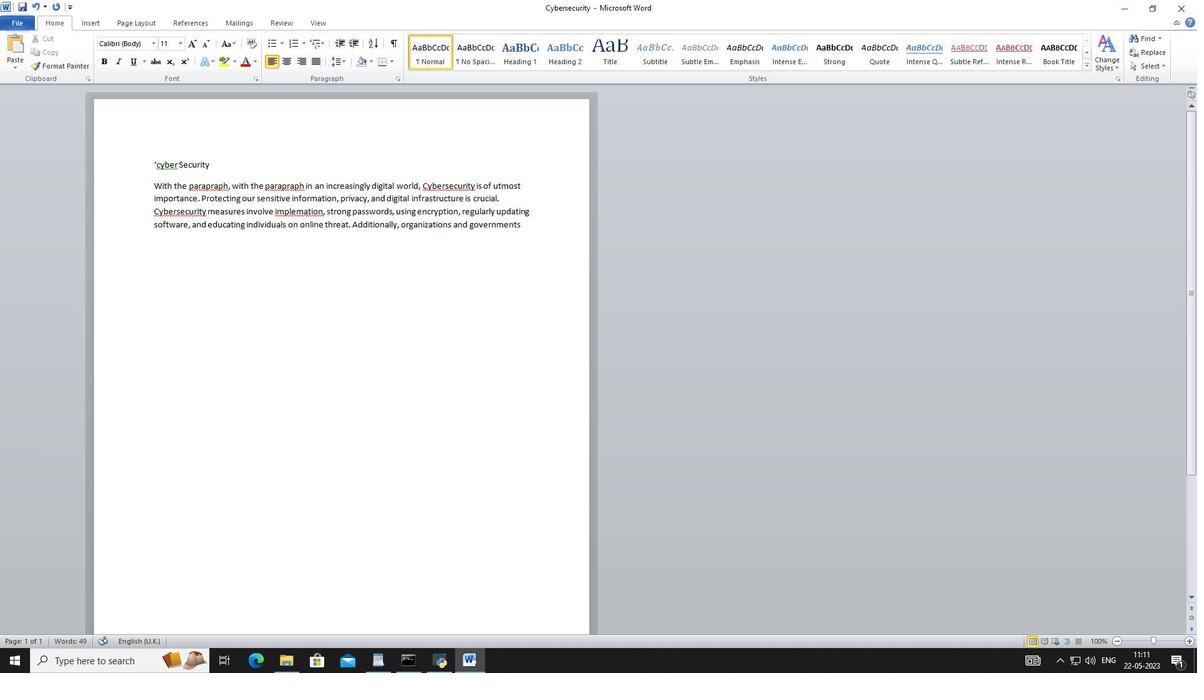 
Action: Mouse scrolled (199, 330) with delta (0, 0)
Screenshot: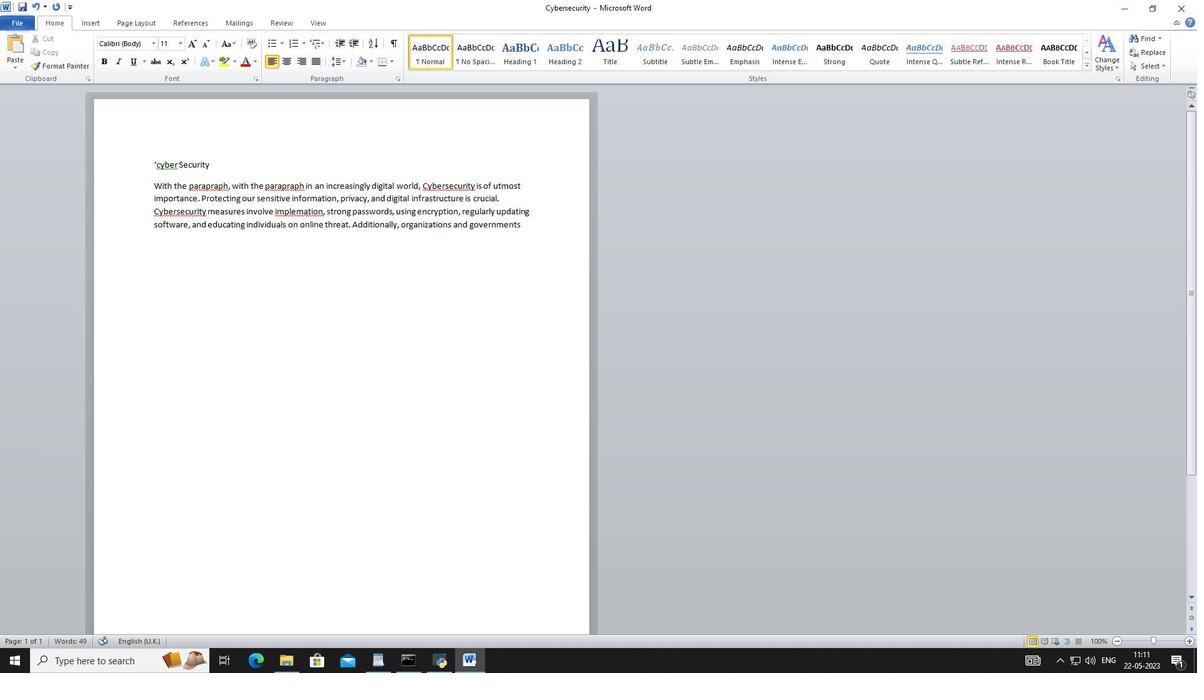 
Action: Mouse scrolled (199, 331) with delta (0, 0)
Screenshot: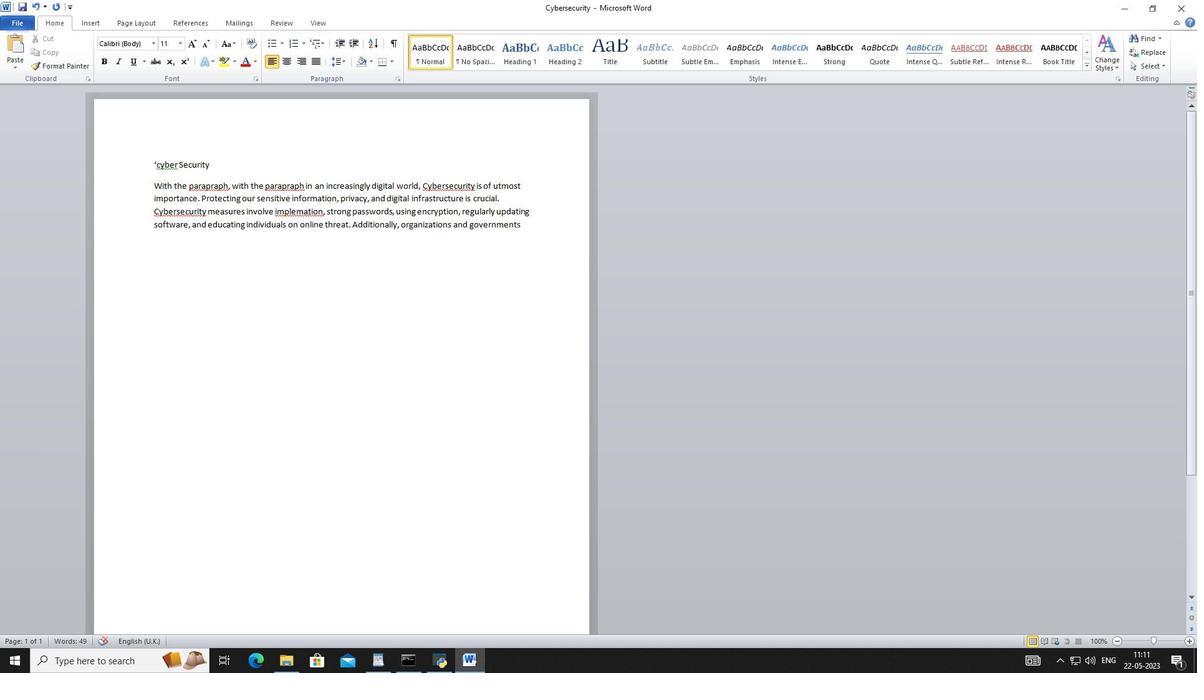 
Action: Mouse scrolled (199, 331) with delta (0, 0)
Screenshot: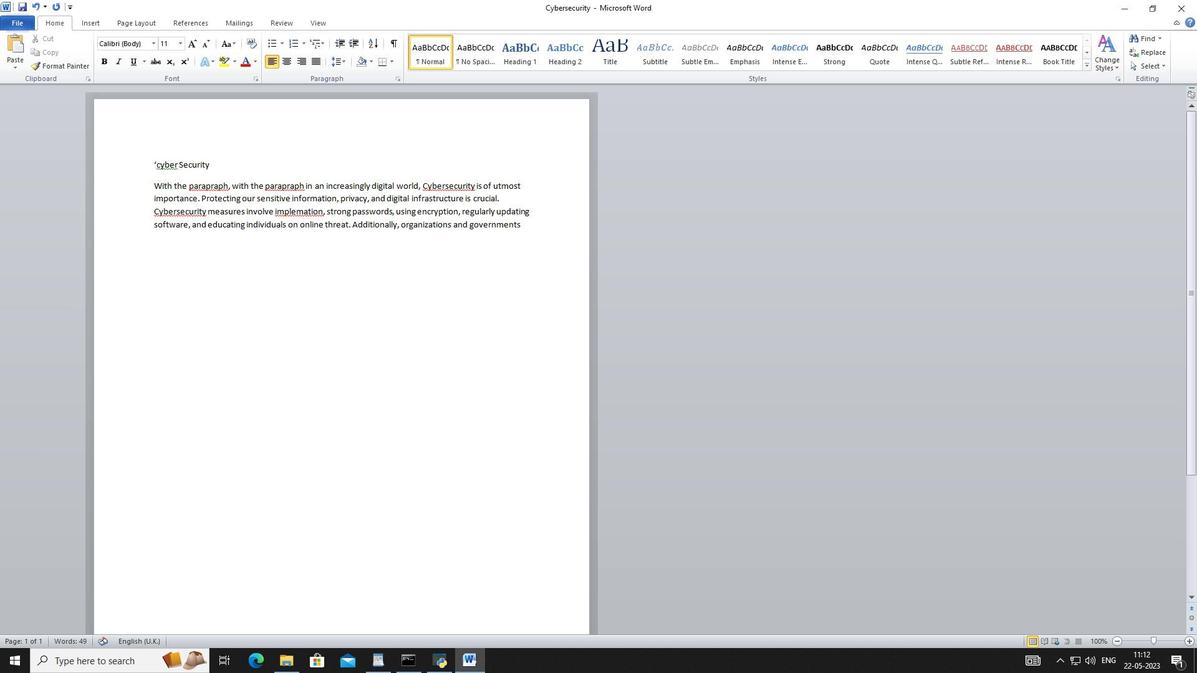 
Action: Mouse scrolled (199, 331) with delta (0, 0)
Screenshot: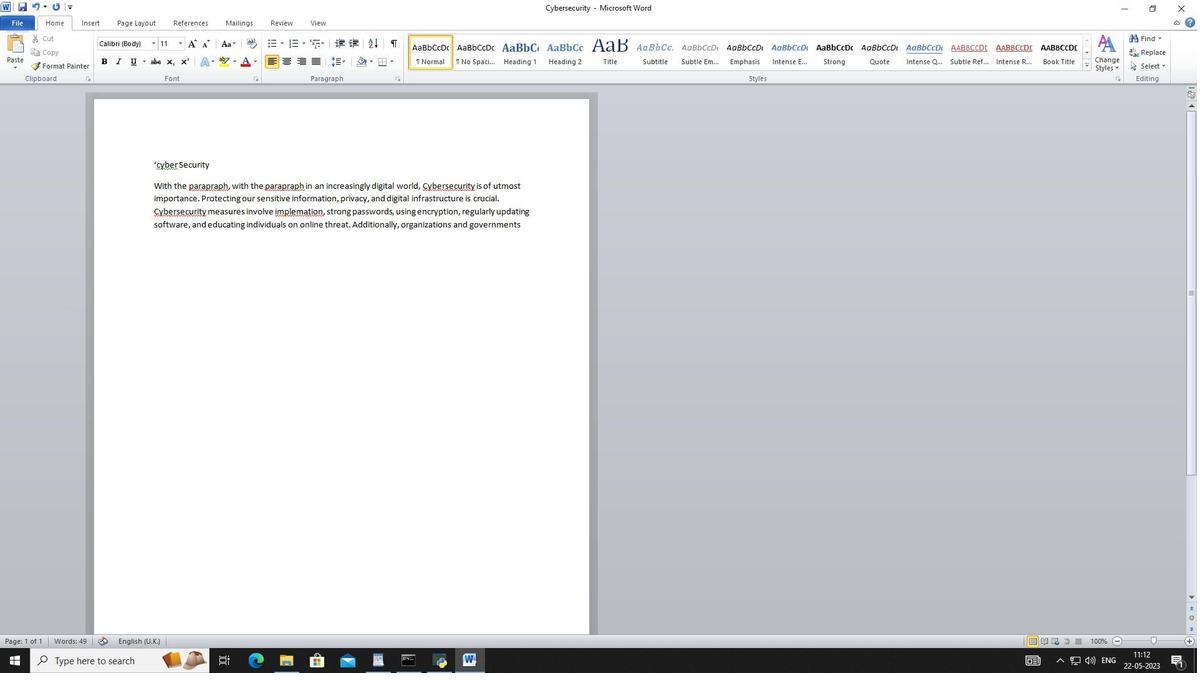 
Action: Mouse scrolled (199, 331) with delta (0, 0)
Screenshot: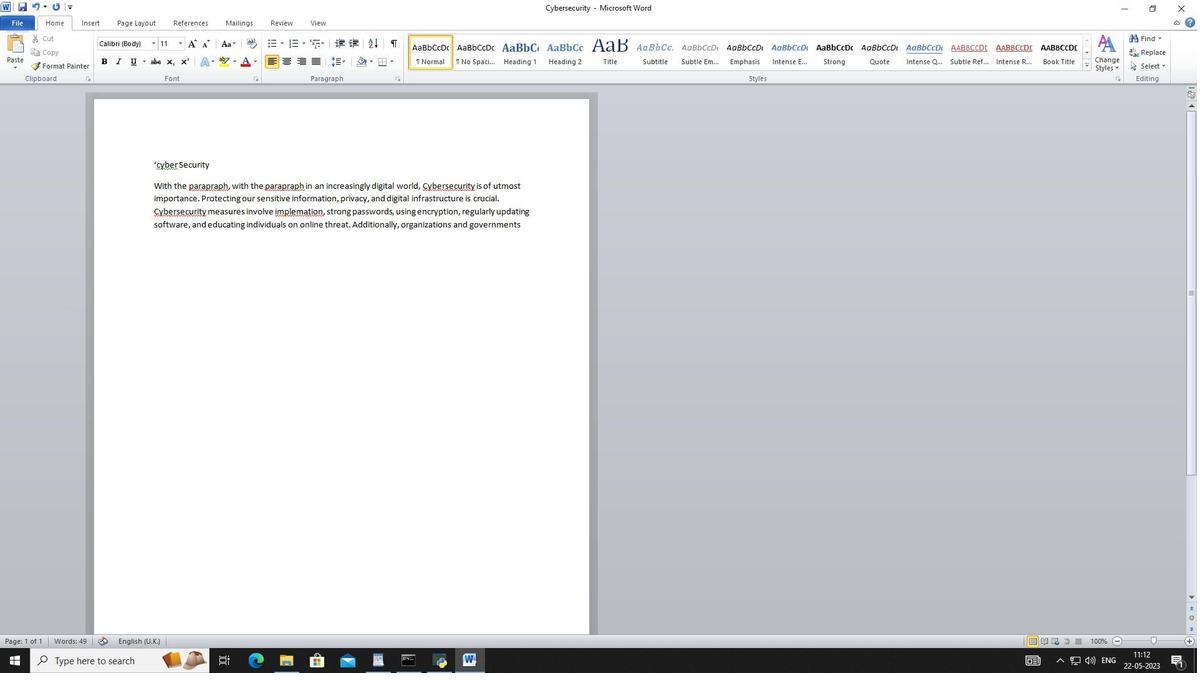 
Action: Mouse scrolled (199, 331) with delta (0, 0)
Screenshot: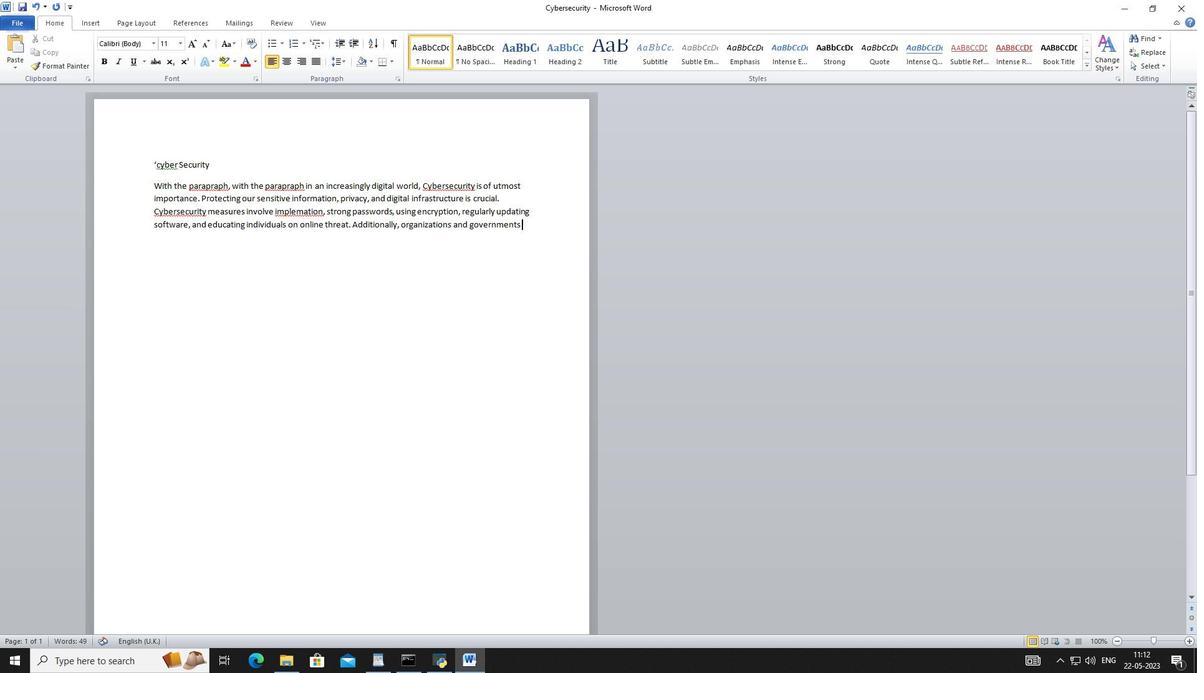 
Action: Mouse scrolled (199, 331) with delta (0, 0)
Screenshot: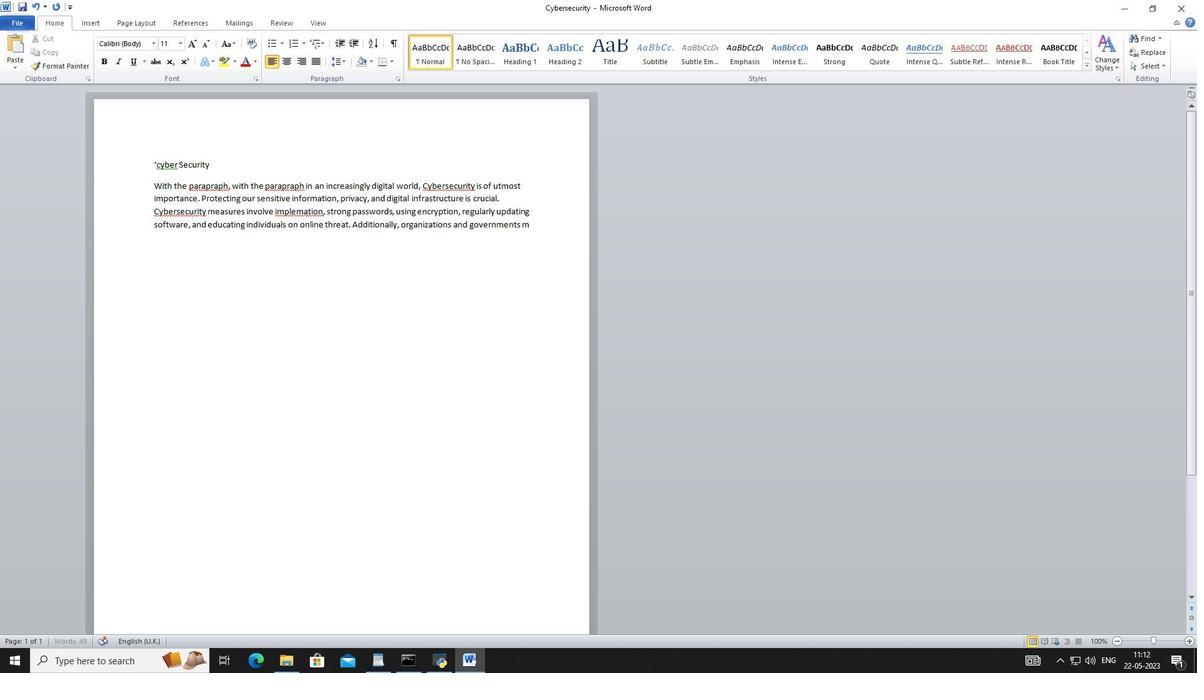 
Action: Mouse scrolled (199, 330) with delta (0, 0)
Screenshot: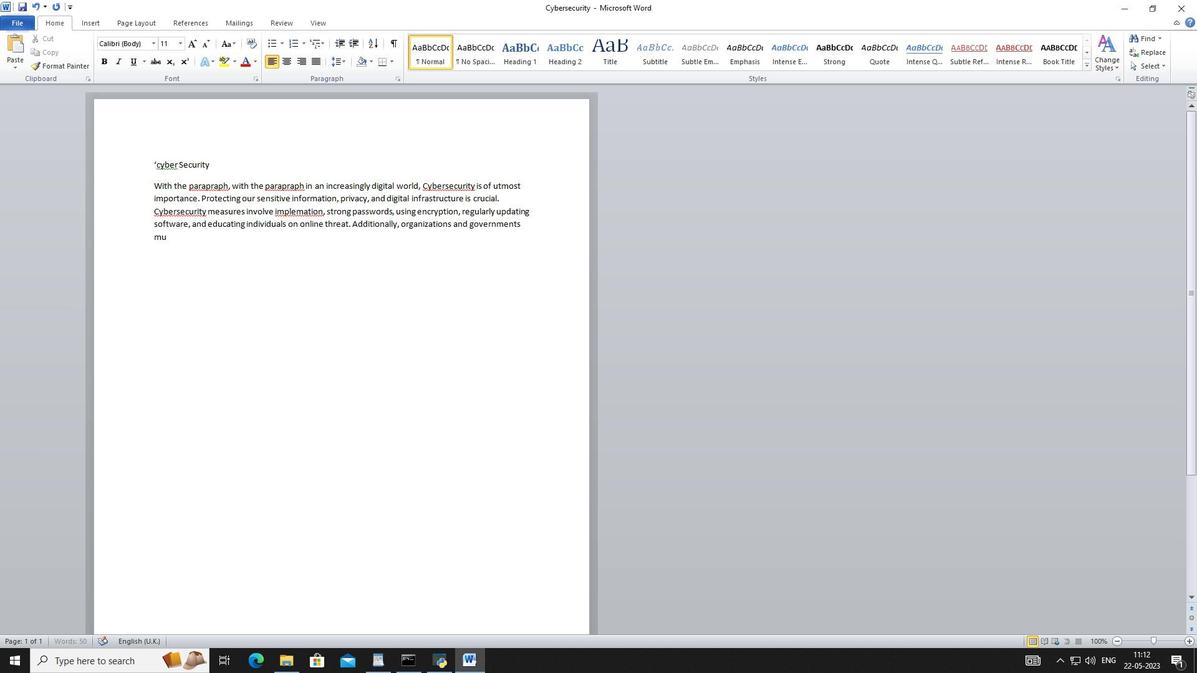 
Action: Mouse scrolled (199, 331) with delta (0, 0)
Screenshot: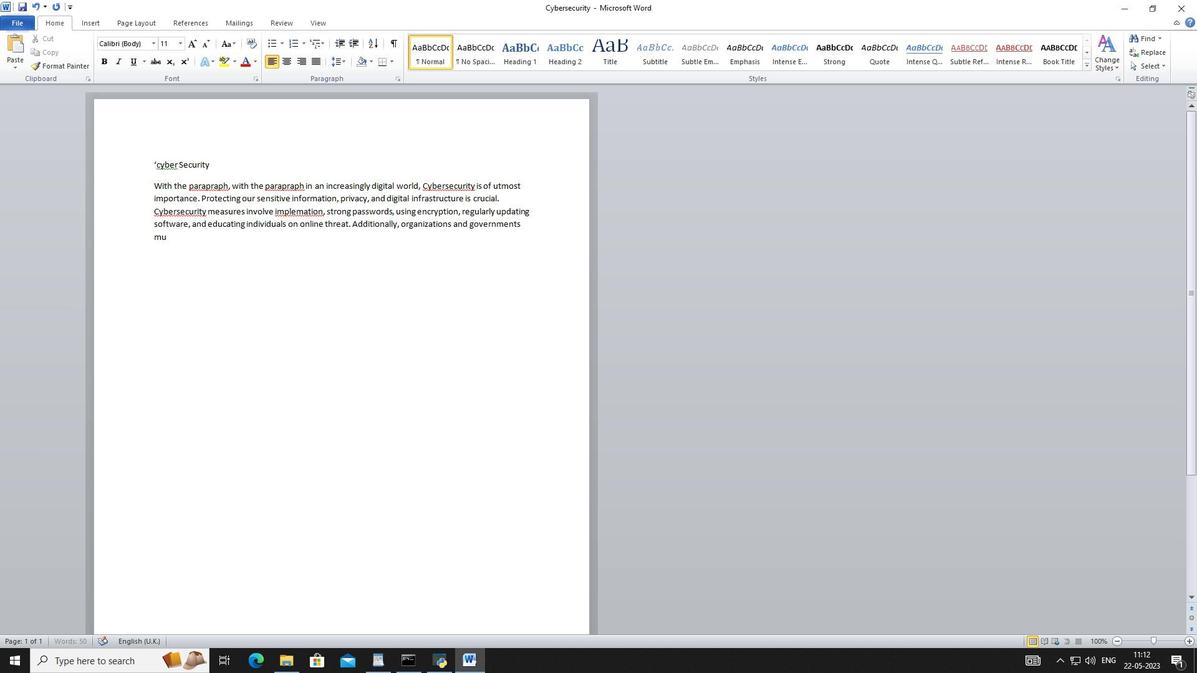 
Action: Mouse scrolled (199, 331) with delta (0, 0)
Screenshot: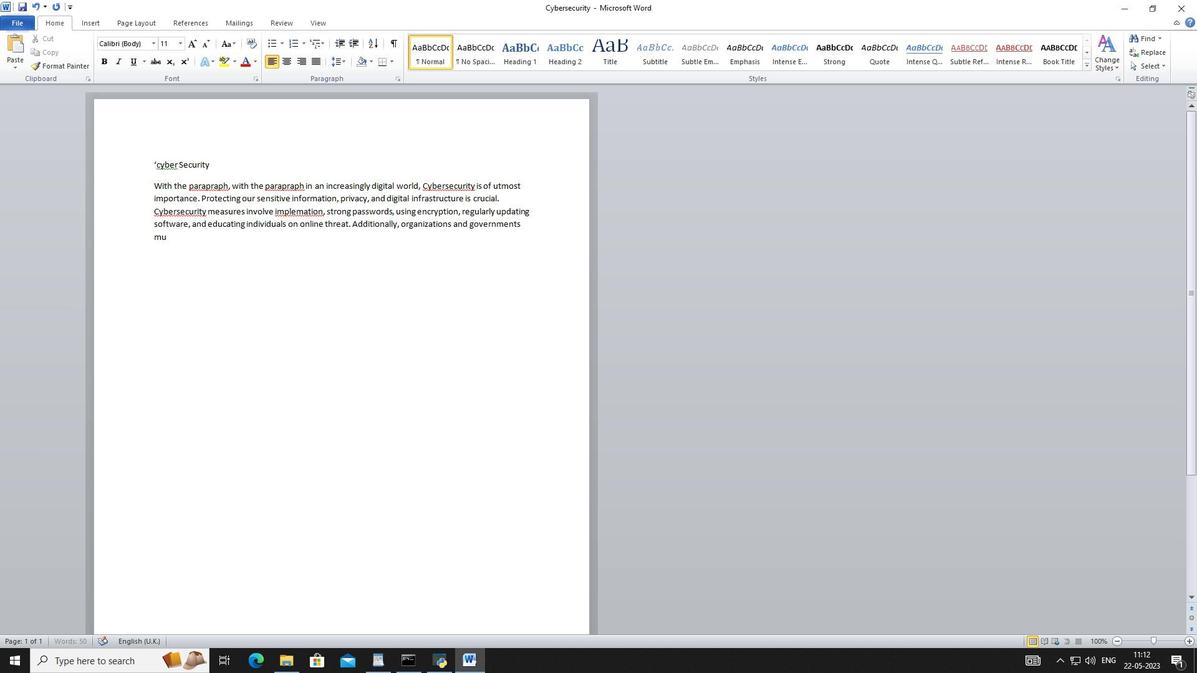 
Action: Mouse scrolled (199, 331) with delta (0, 0)
Screenshot: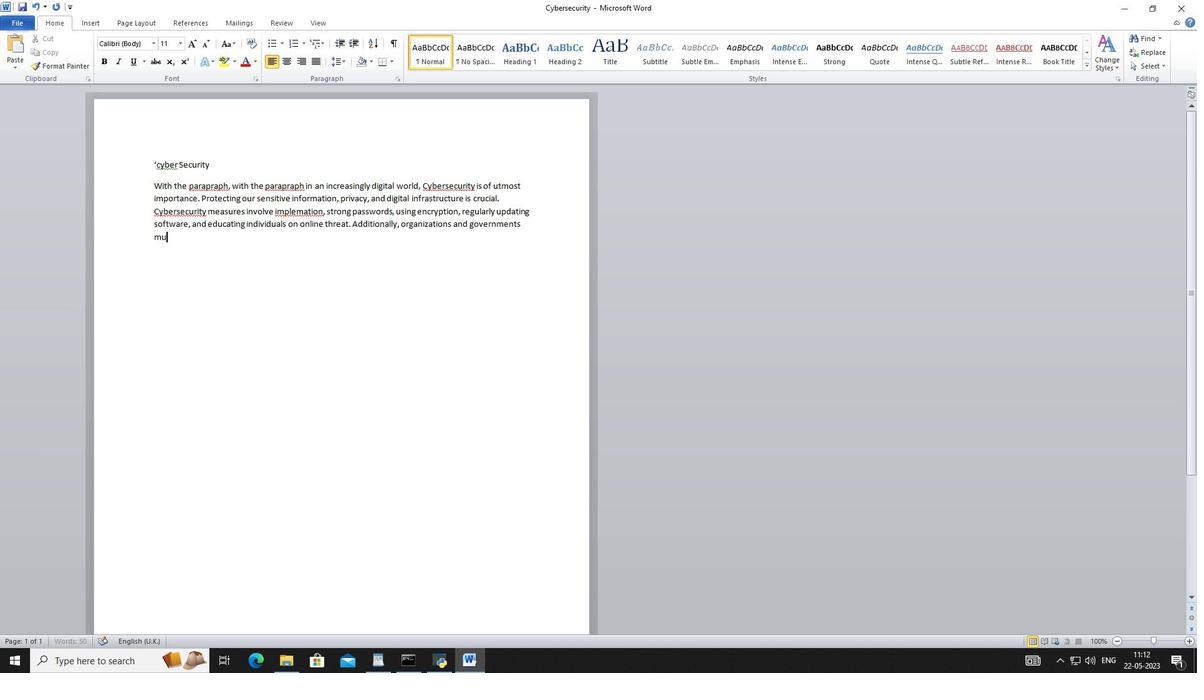 
Action: Mouse scrolled (199, 331) with delta (0, 0)
Screenshot: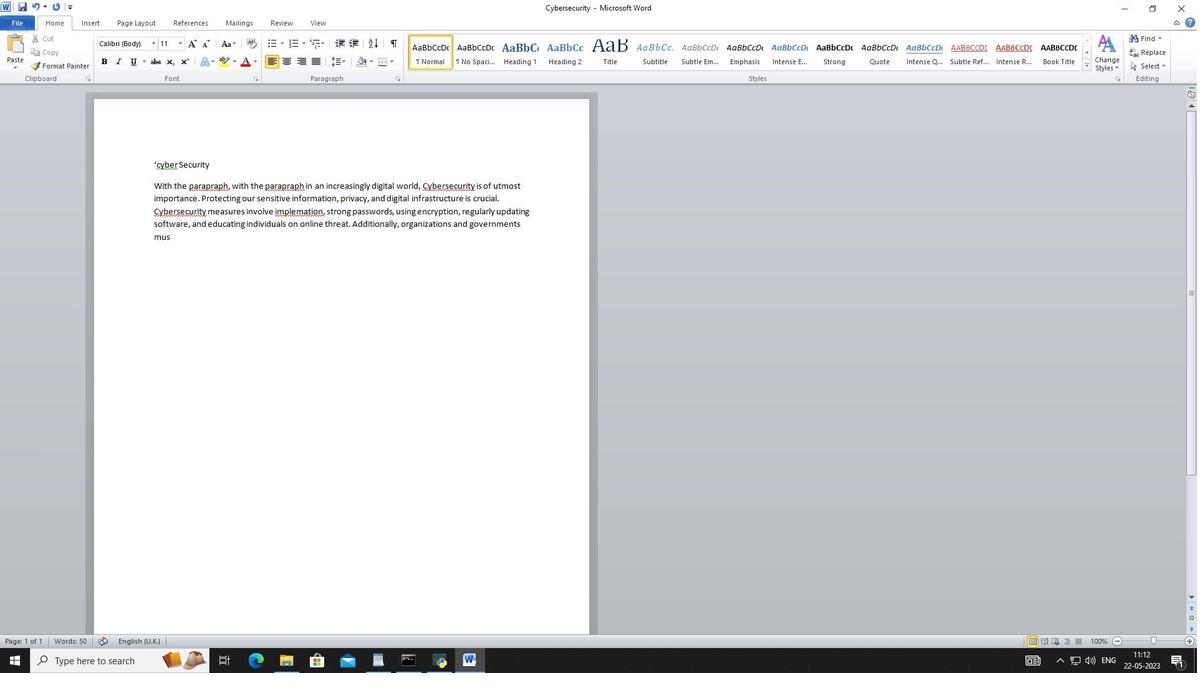 
Action: Mouse scrolled (199, 331) with delta (0, 0)
Screenshot: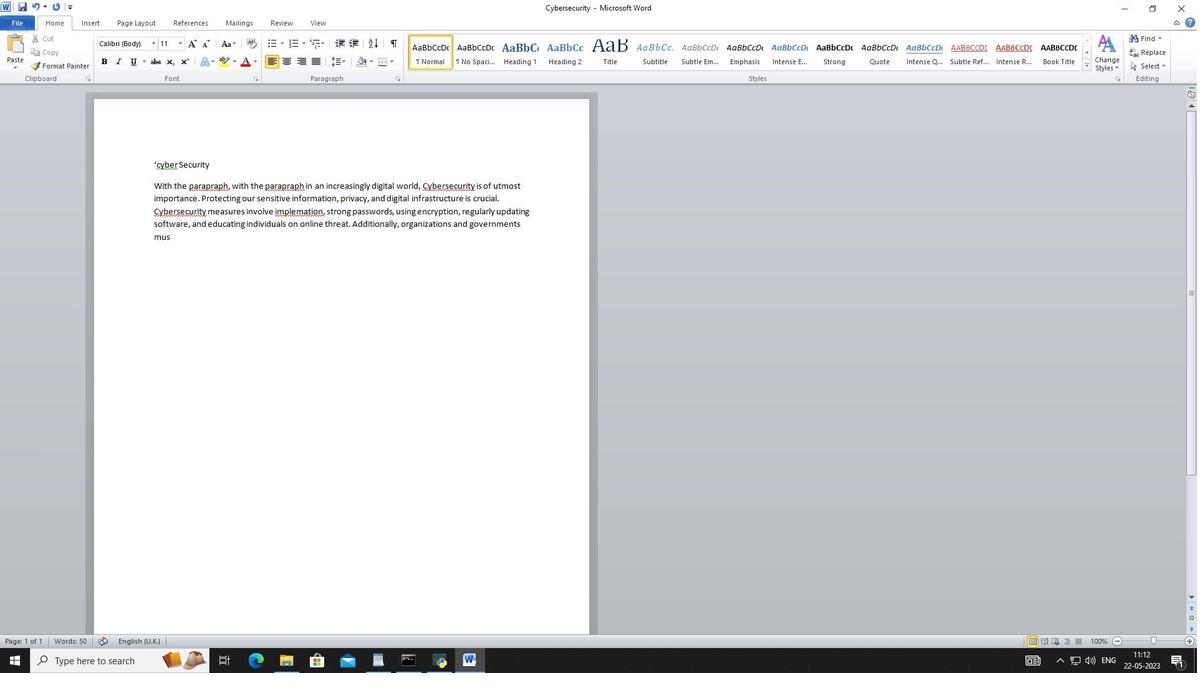 
Action: Mouse scrolled (199, 331) with delta (0, 0)
Screenshot: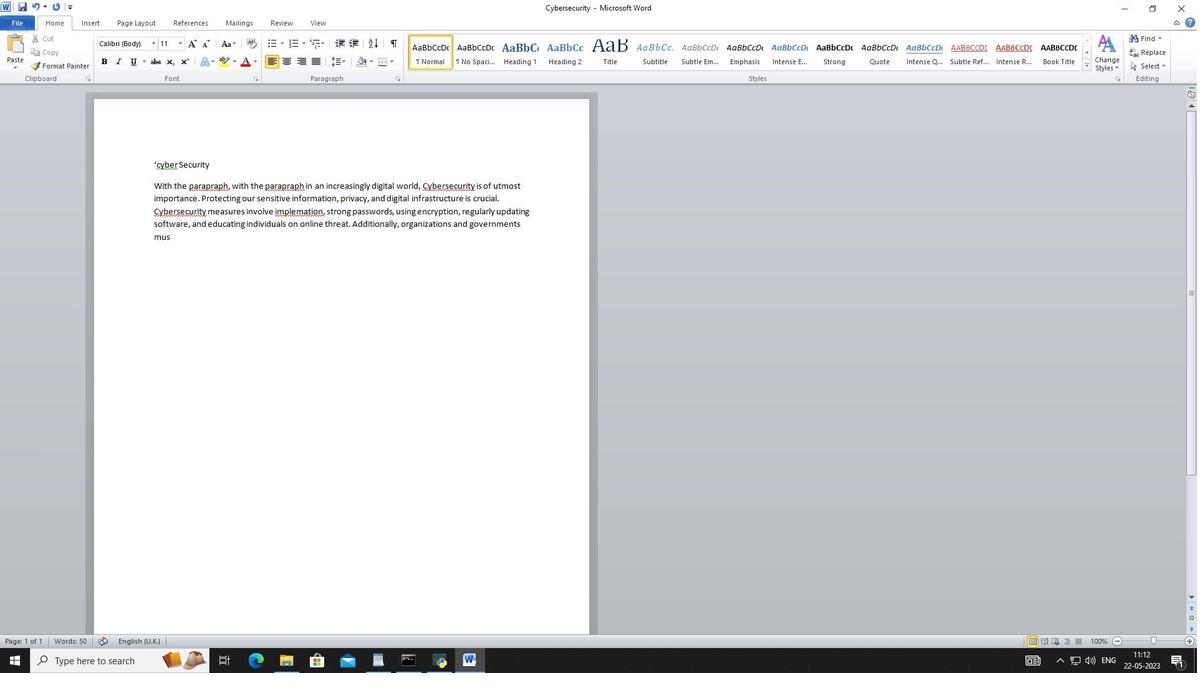 
Action: Mouse scrolled (199, 331) with delta (0, 0)
Screenshot: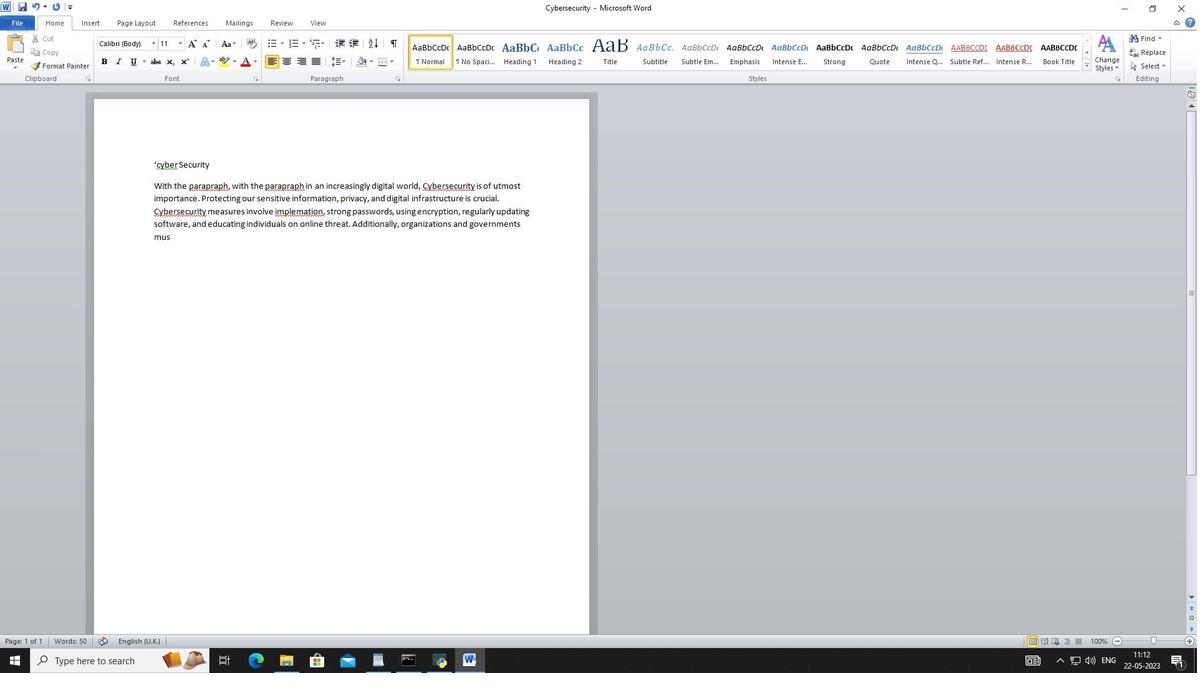 
Action: Mouse scrolled (199, 331) with delta (0, 0)
Screenshot: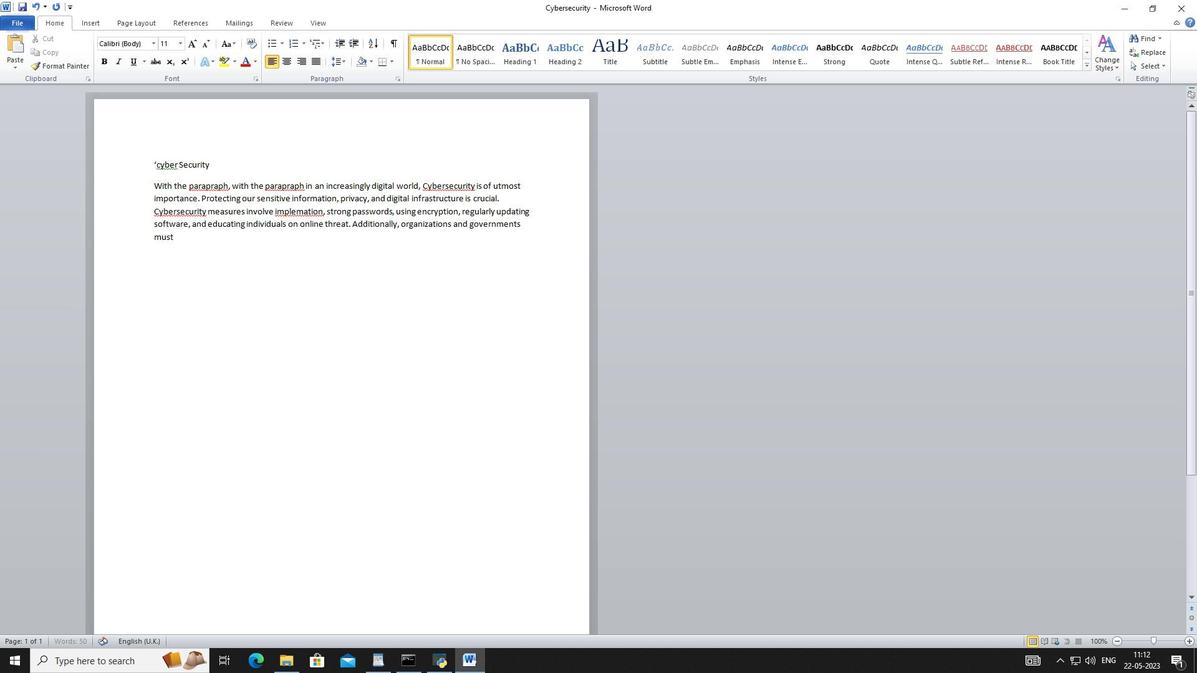 
Action: Mouse scrolled (199, 331) with delta (0, 0)
Screenshot: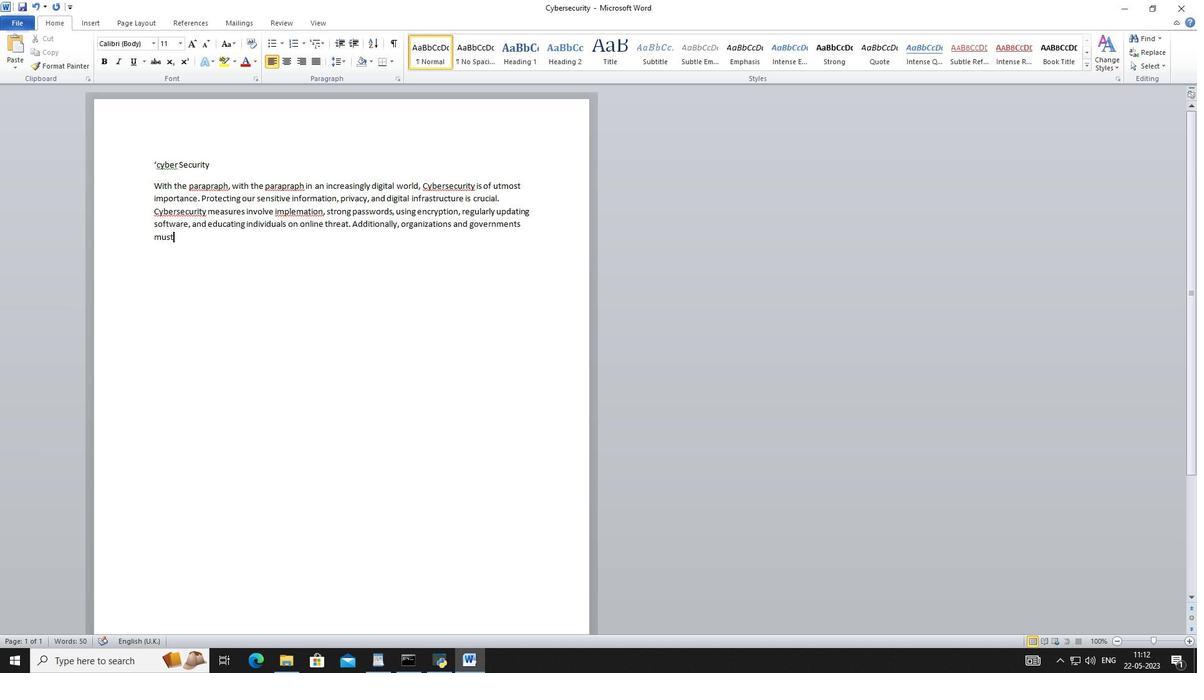 
Action: Mouse scrolled (199, 331) with delta (0, 0)
Screenshot: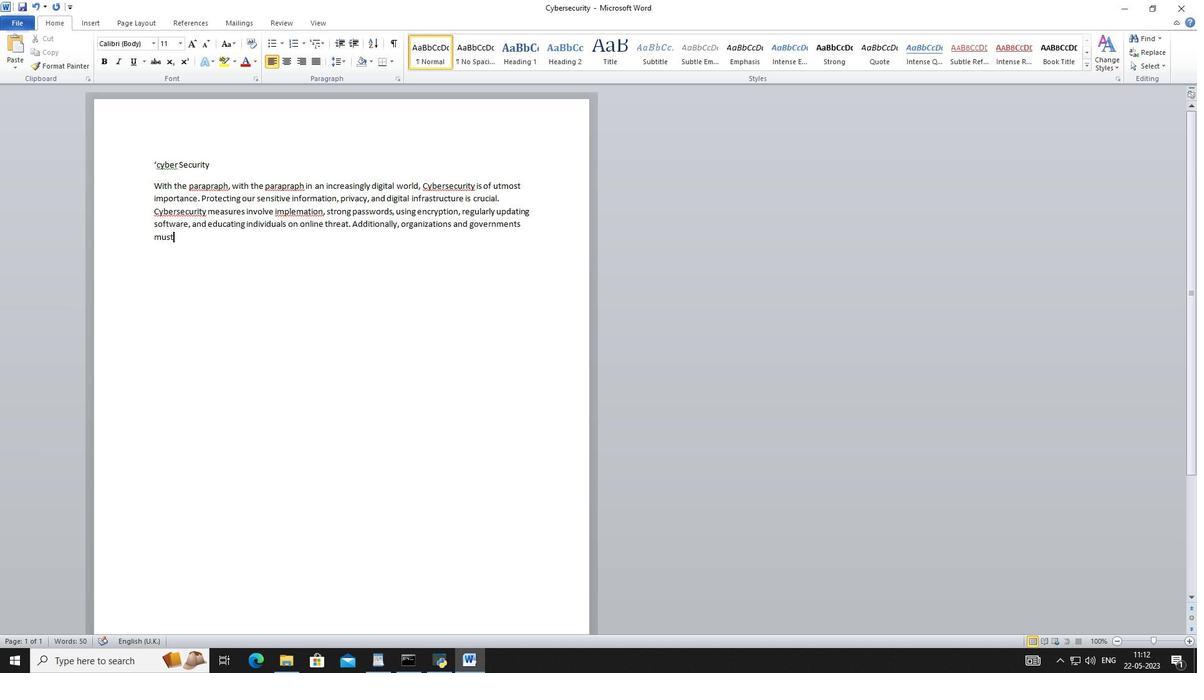 
Action: Mouse scrolled (199, 331) with delta (0, 0)
Screenshot: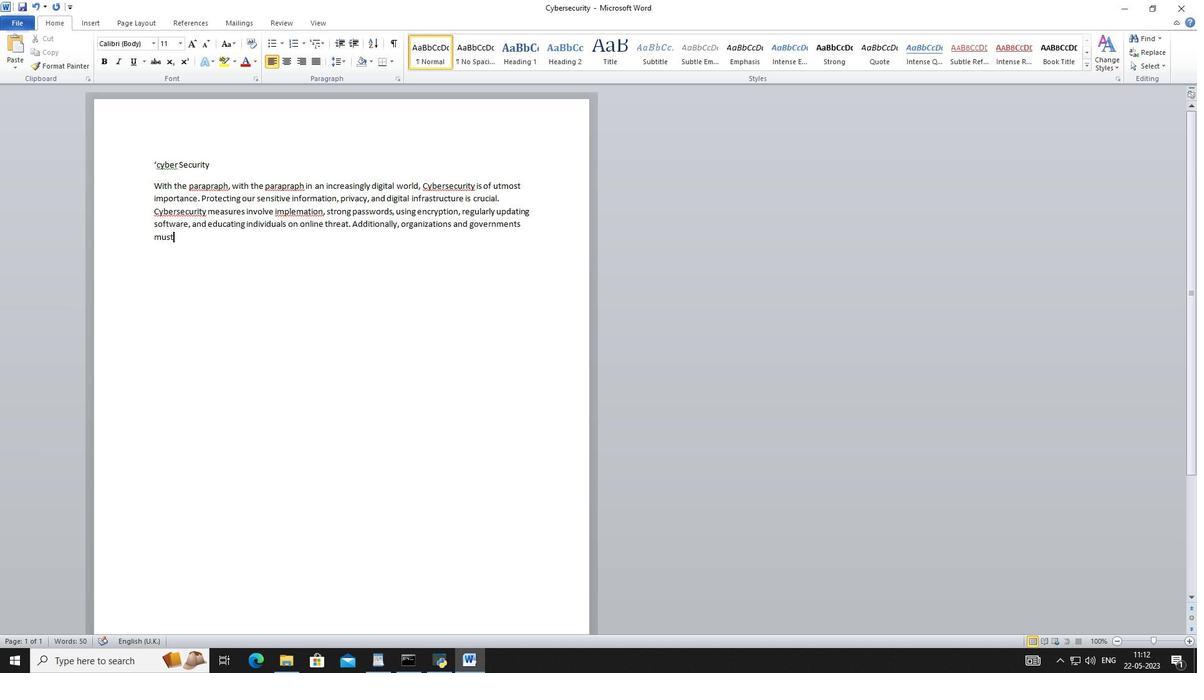 
Action: Mouse scrolled (199, 331) with delta (0, 0)
Screenshot: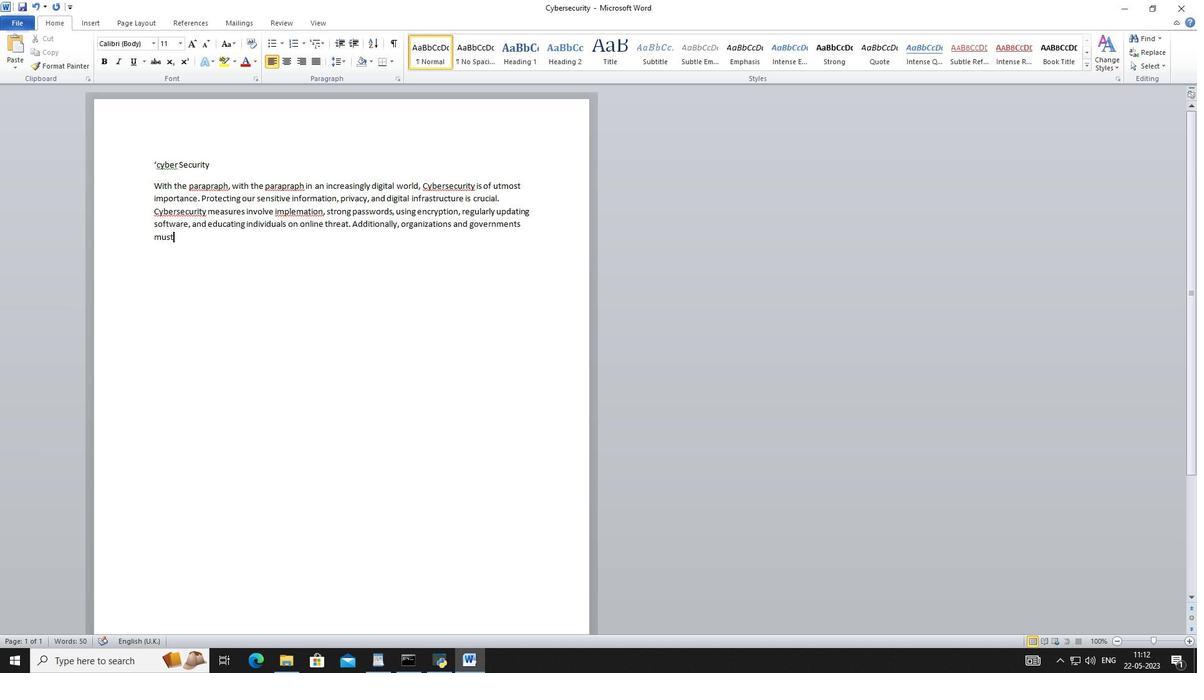 
Action: Mouse scrolled (199, 331) with delta (0, 0)
Screenshot: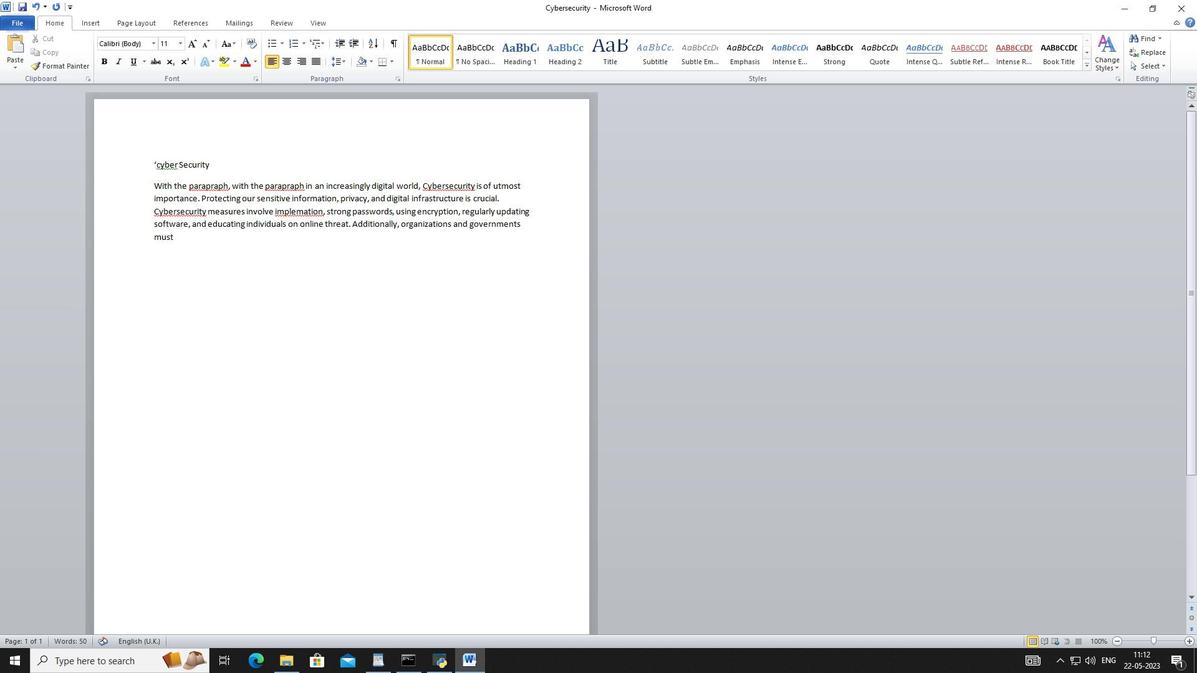 
Action: Mouse scrolled (199, 331) with delta (0, 0)
Screenshot: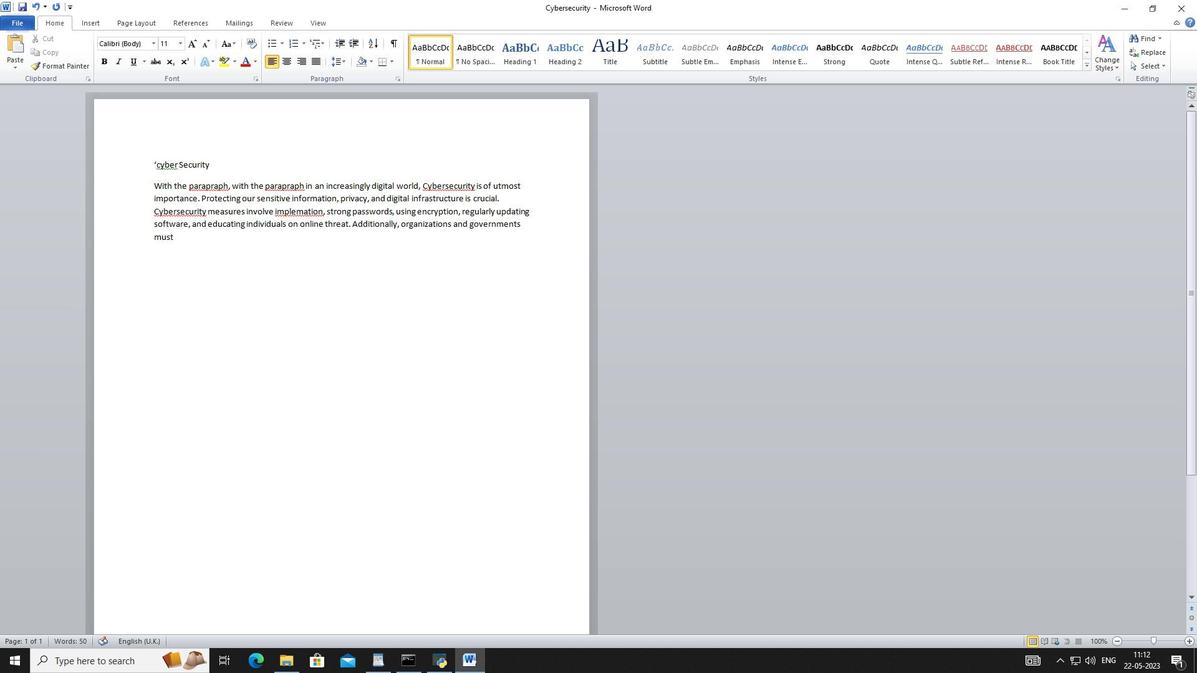 
Action: Mouse scrolled (199, 331) with delta (0, 0)
Screenshot: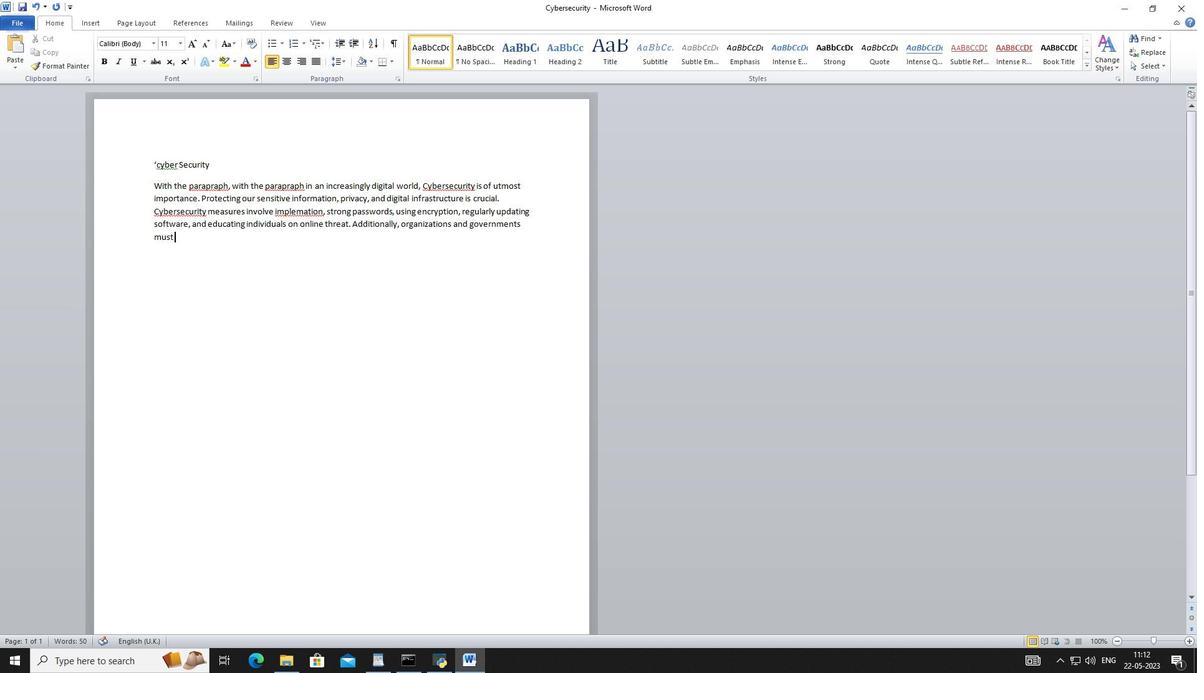 
Action: Mouse moved to (155, 220)
Screenshot: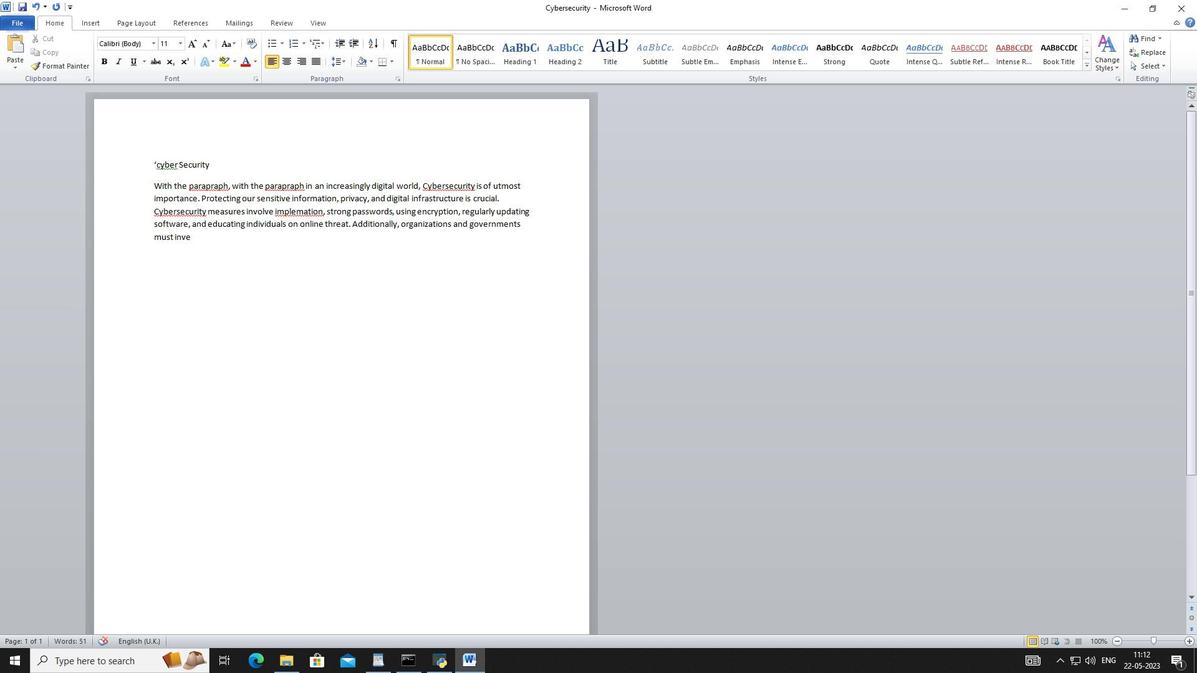 
Action: Mouse pressed left at (155, 220)
Screenshot: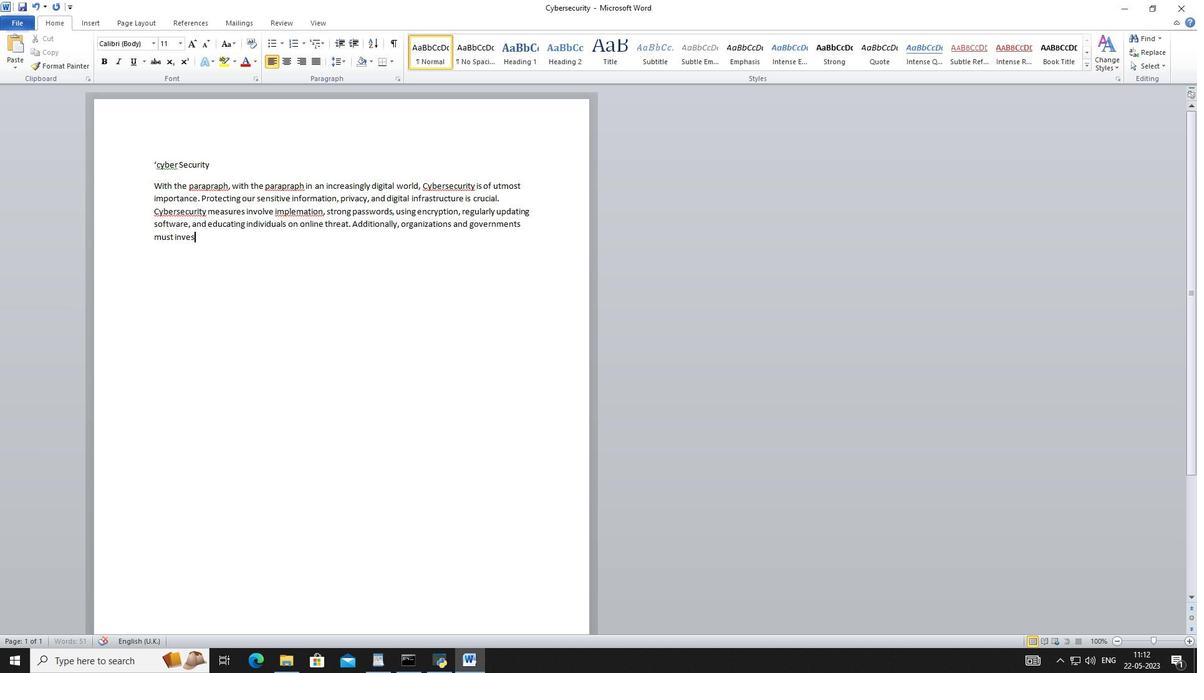 
Action: Mouse moved to (182, 44)
Screenshot: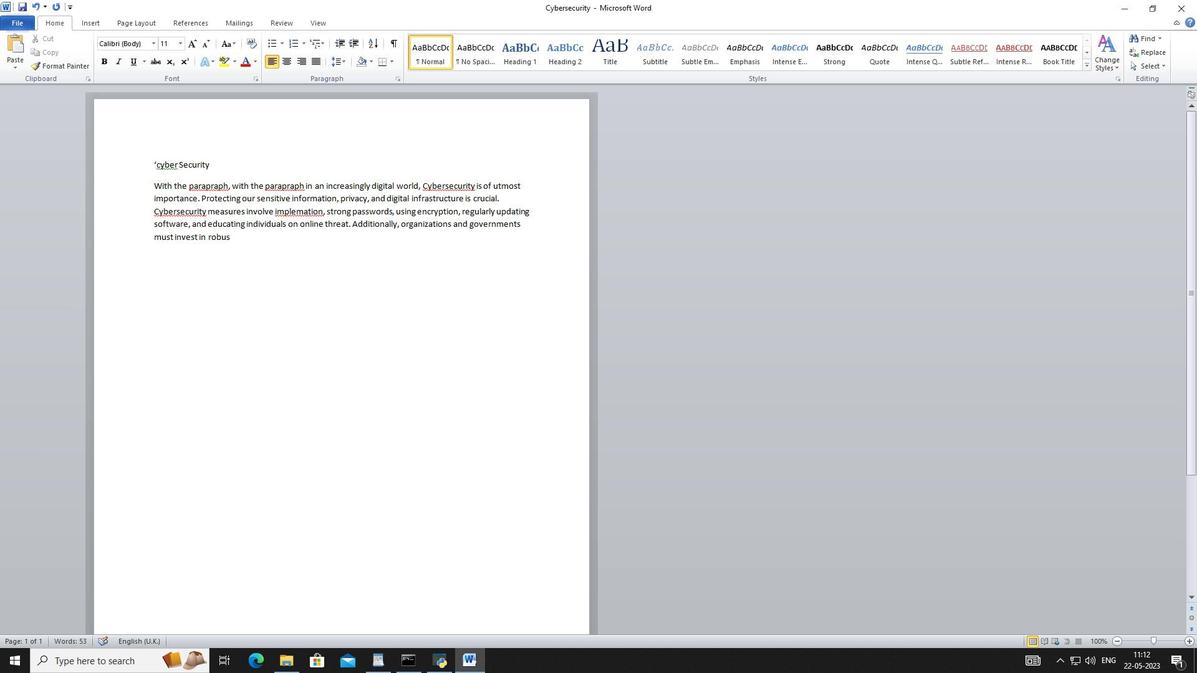 
Action: Mouse pressed left at (182, 44)
Screenshot: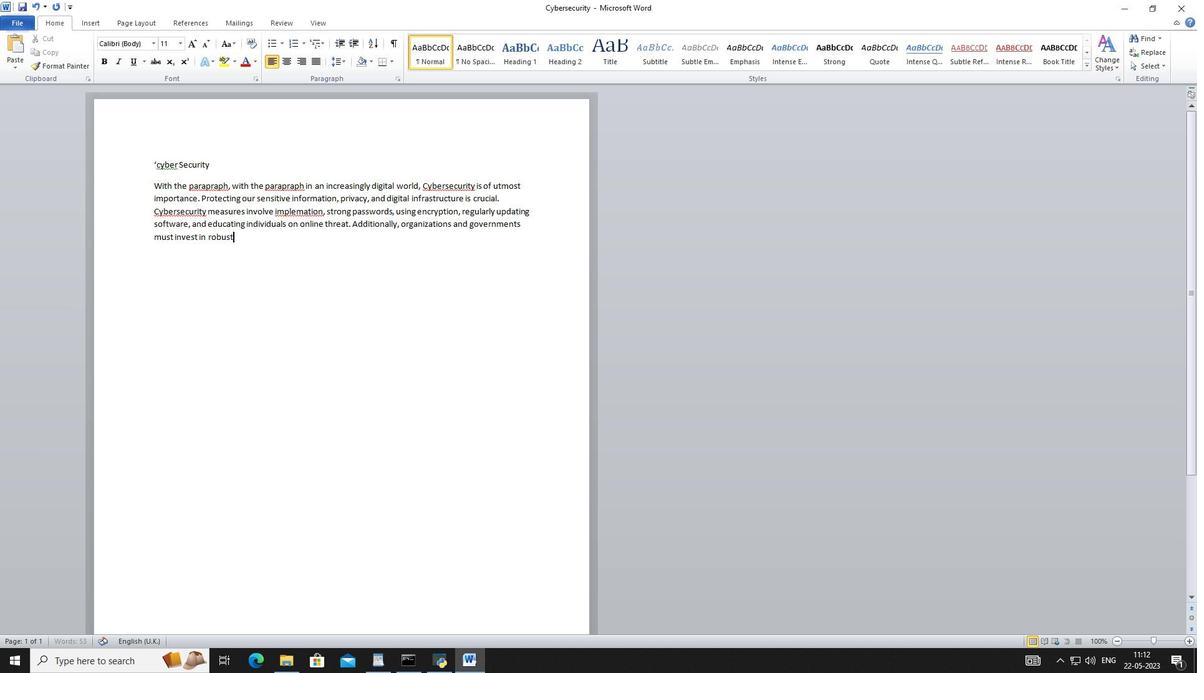 
Action: Mouse moved to (167, 112)
Screenshot: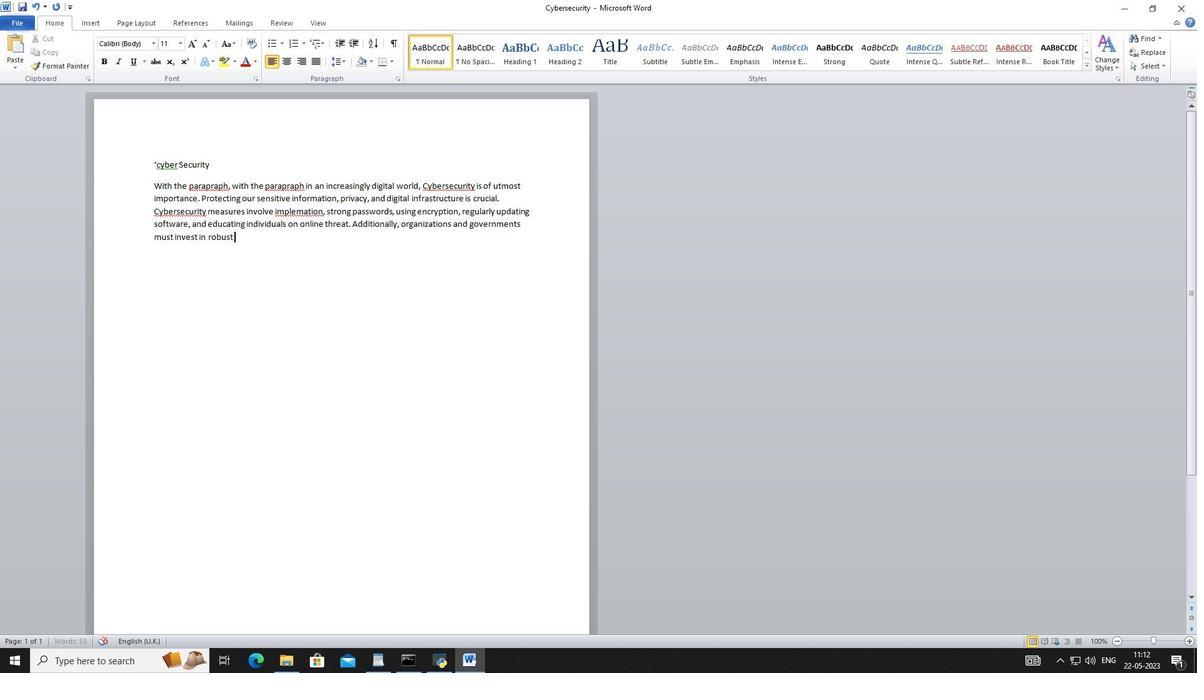 
Action: Mouse pressed left at (167, 112)
Screenshot: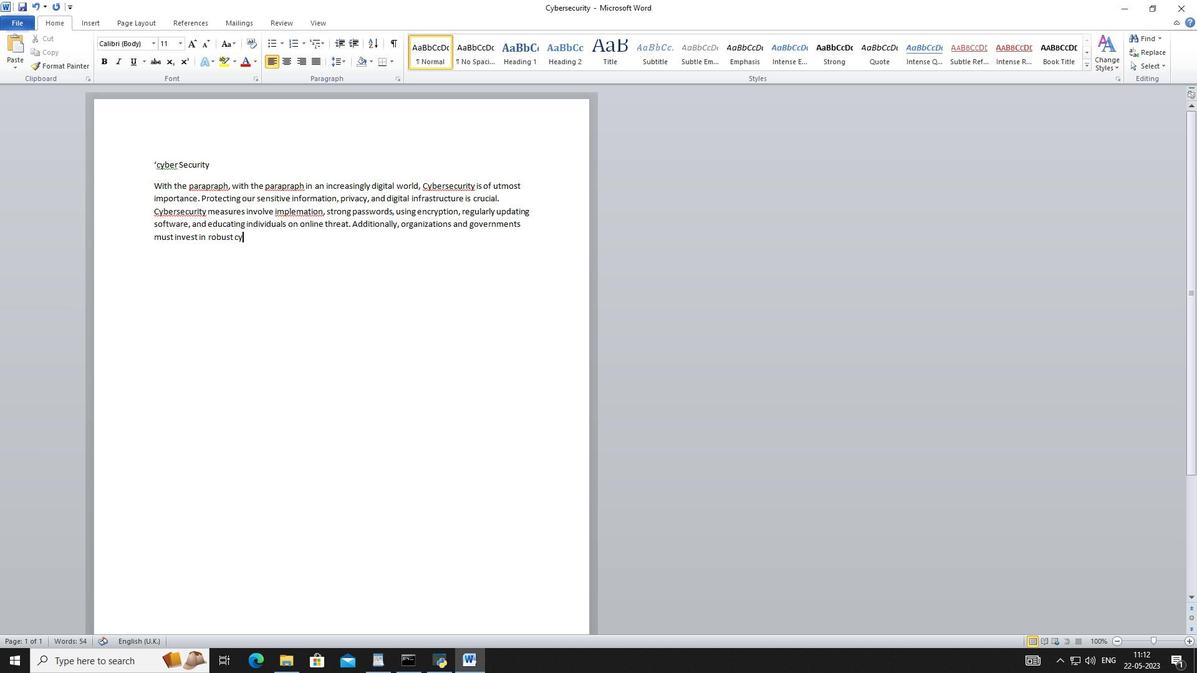 
Action: Mouse moved to (144, 183)
Screenshot: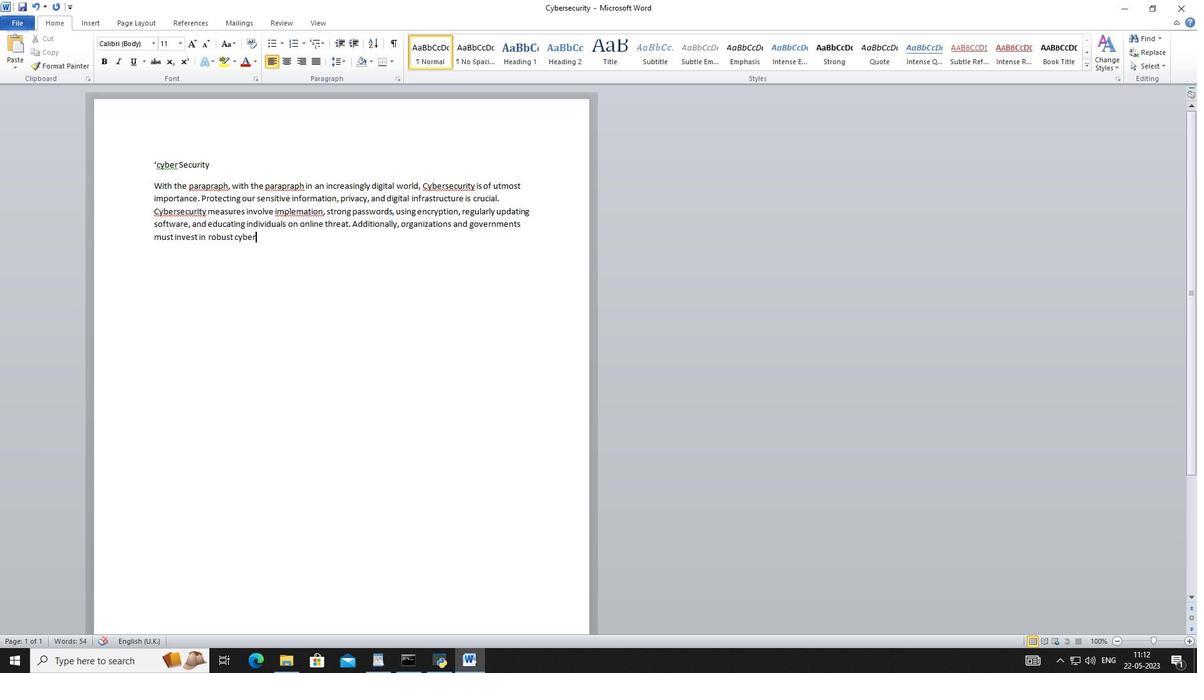 
Action: Mouse pressed left at (144, 183)
Screenshot: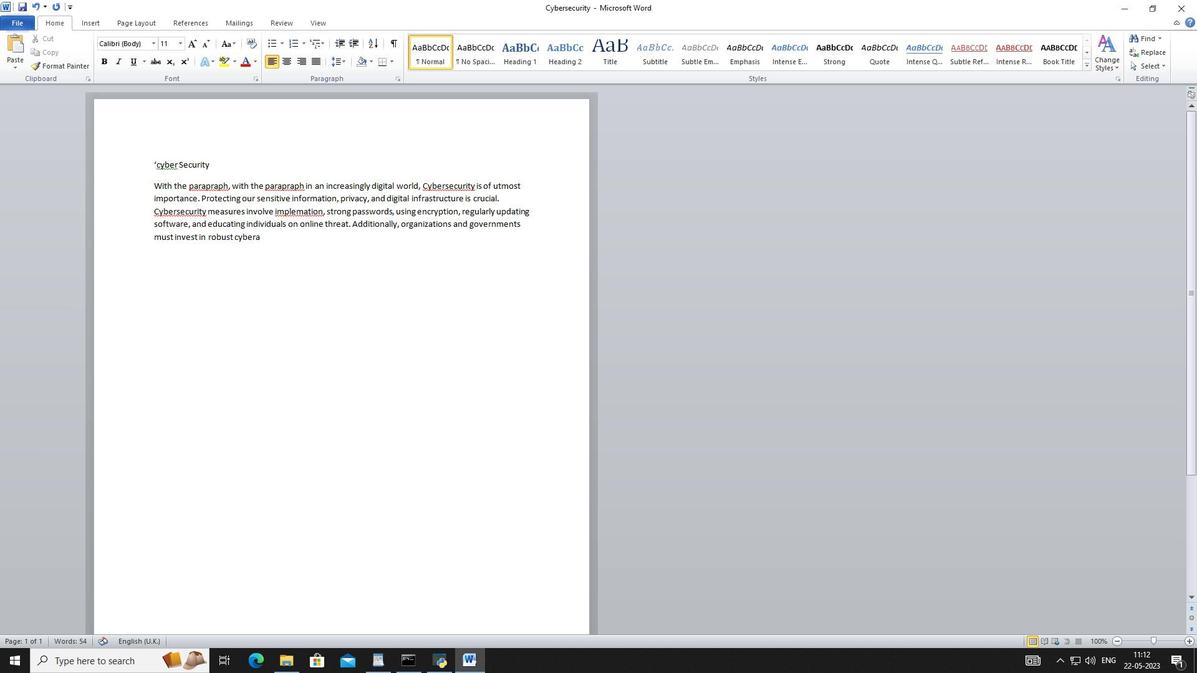 
Action: Mouse moved to (141, 181)
Screenshot: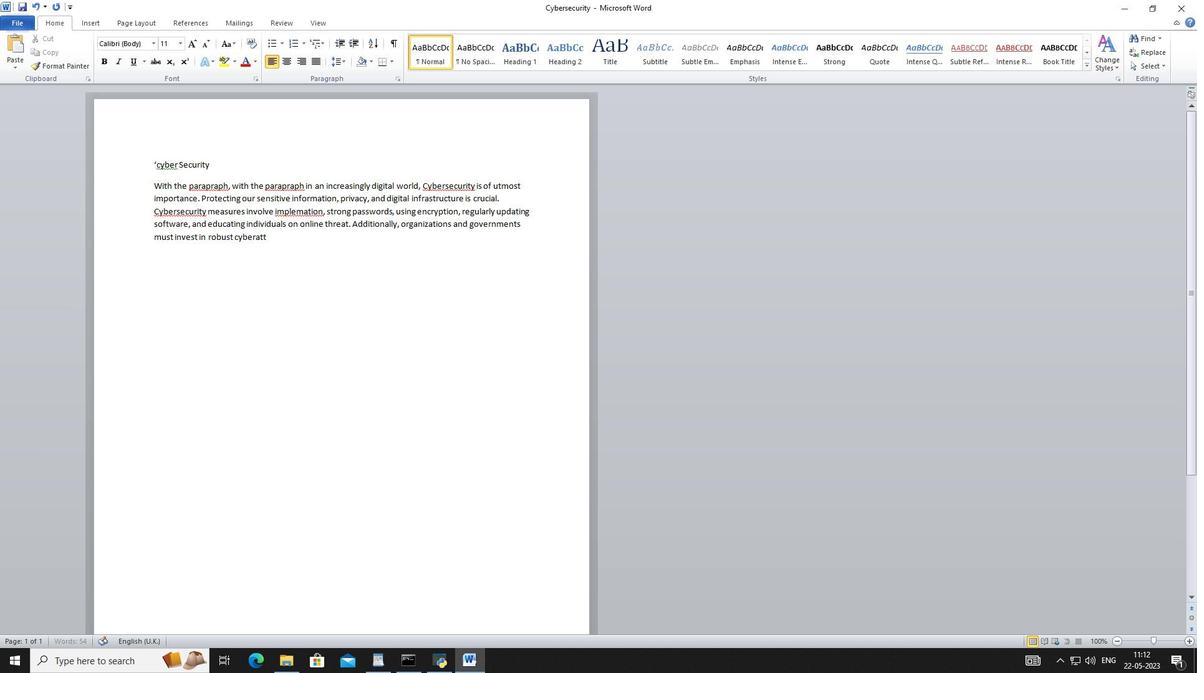
Action: Mouse pressed left at (141, 181)
Screenshot: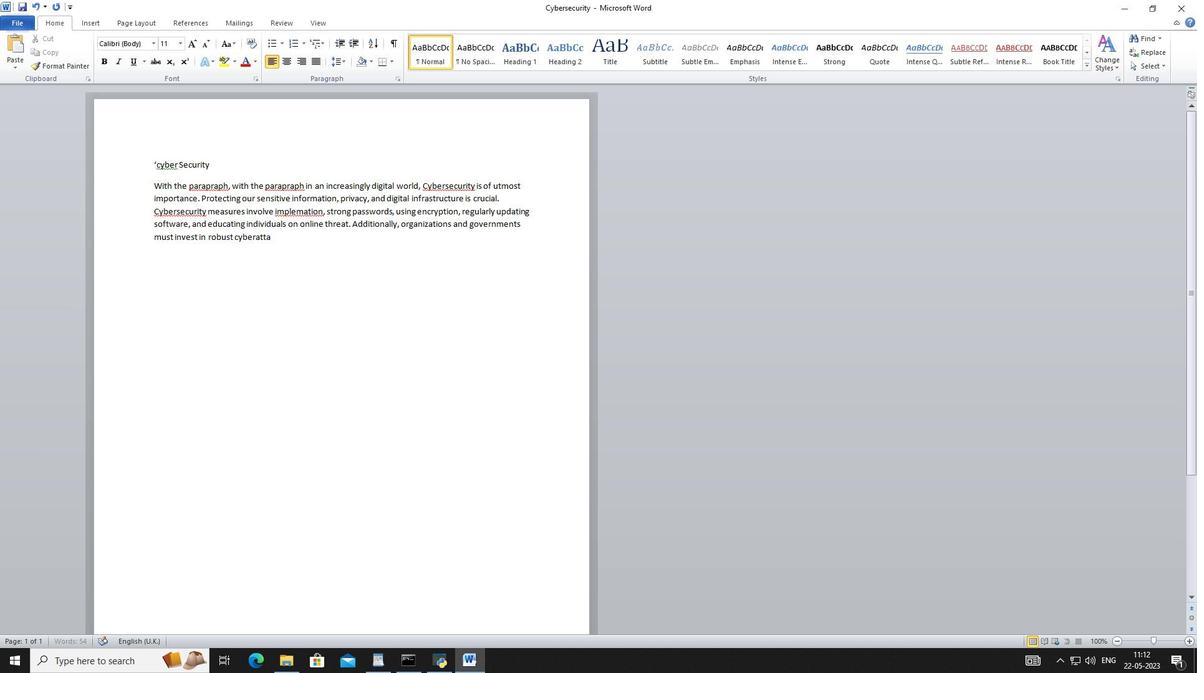 
Action: Mouse moved to (231, 184)
Screenshot: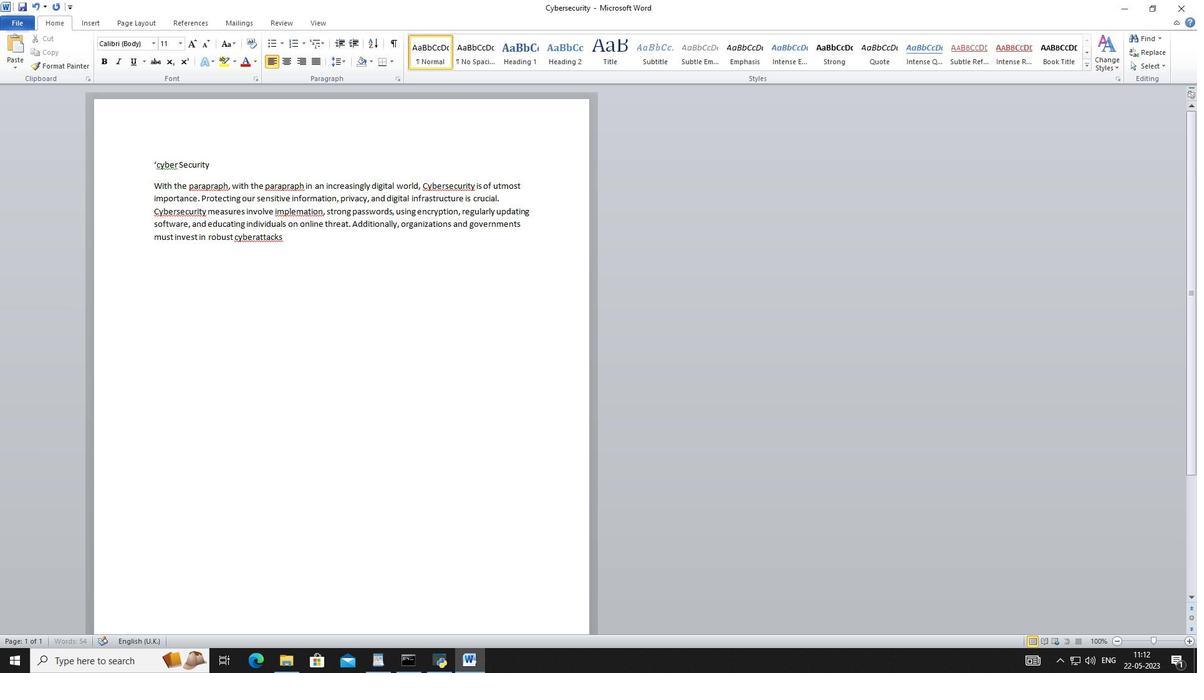 
Action: Key pressed <Key.shift>
Screenshot: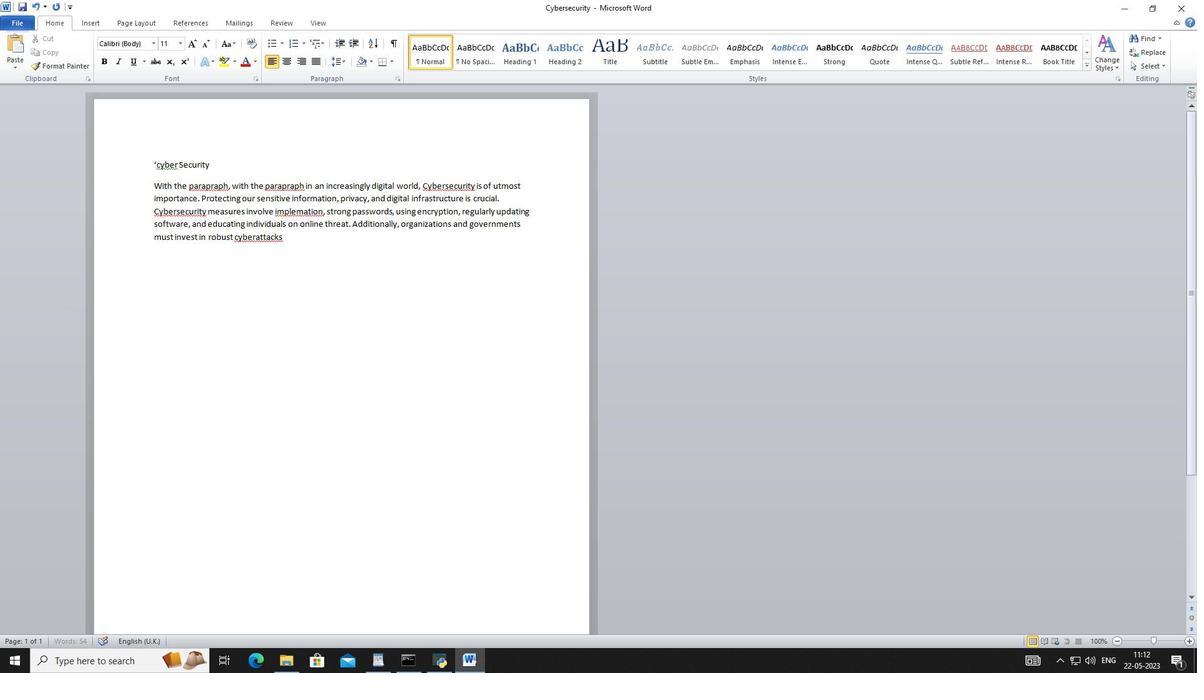 
Action: Mouse pressed left at (231, 184)
Screenshot: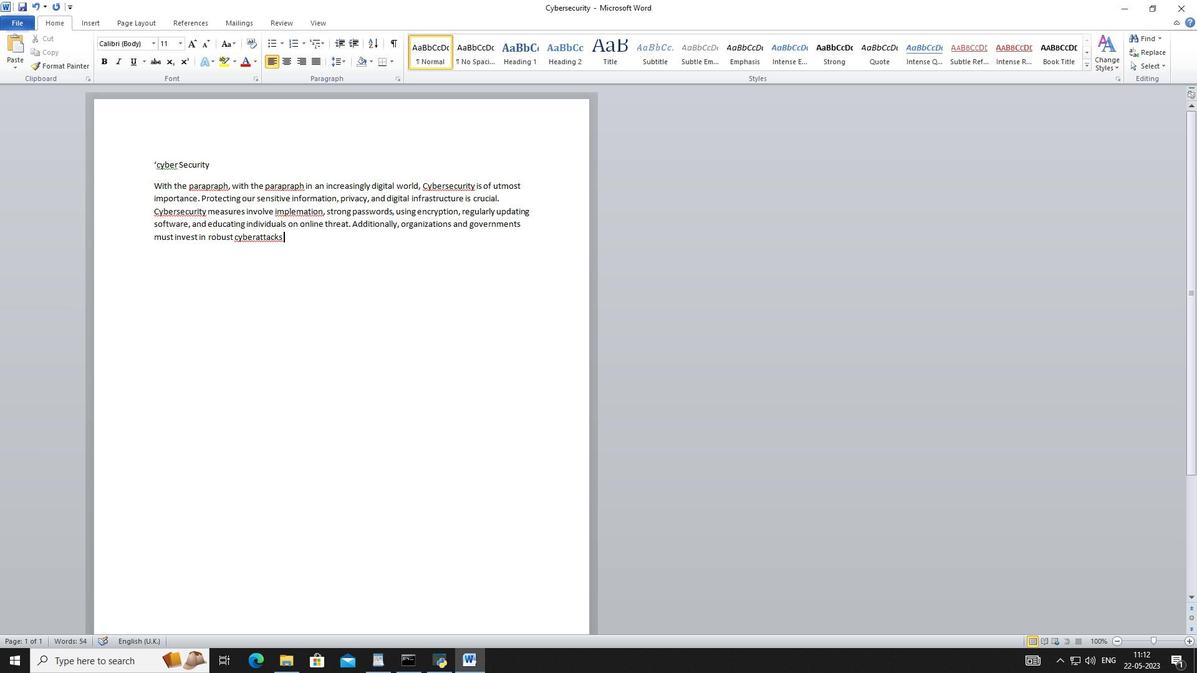 
Action: Mouse moved to (154, 44)
Screenshot: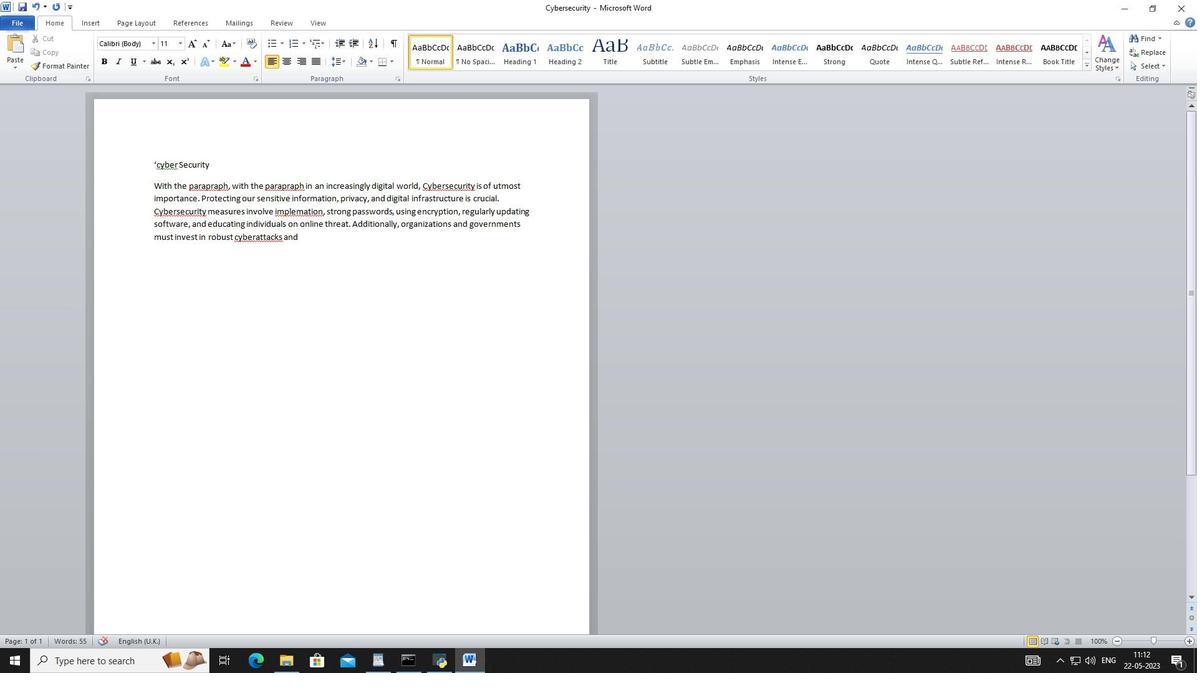 
Action: Mouse pressed left at (154, 44)
Screenshot: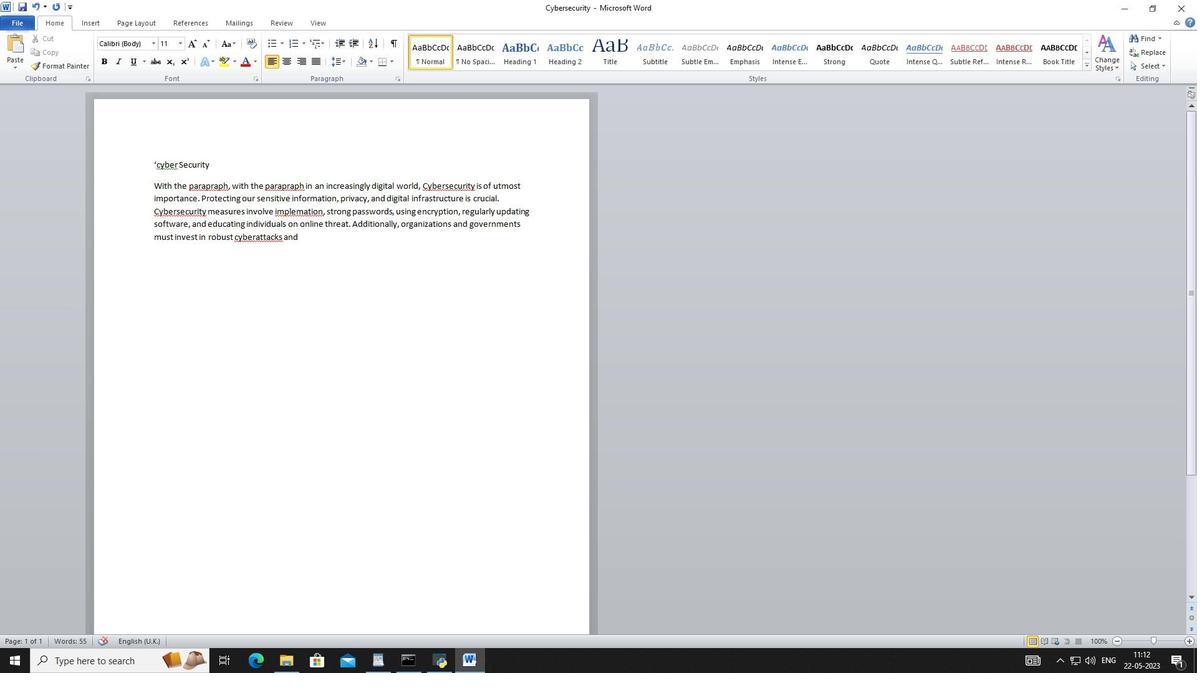 
Action: Mouse moved to (177, 239)
Screenshot: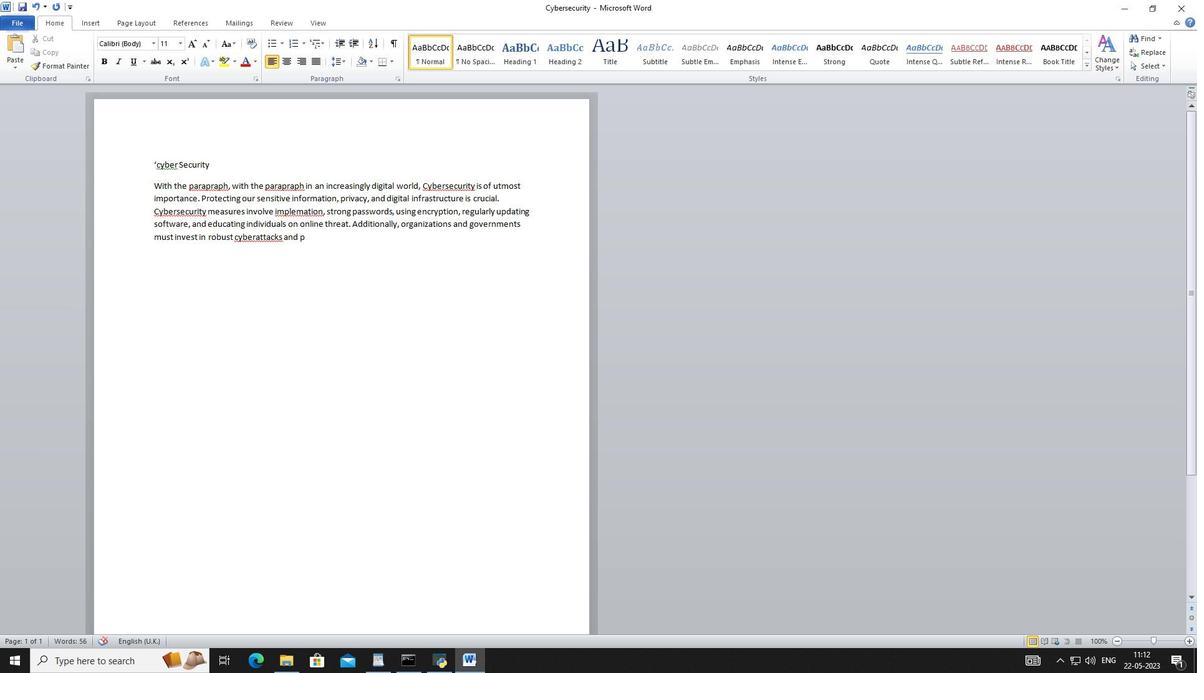 
Action: Mouse scrolled (177, 238) with delta (0, 0)
Screenshot: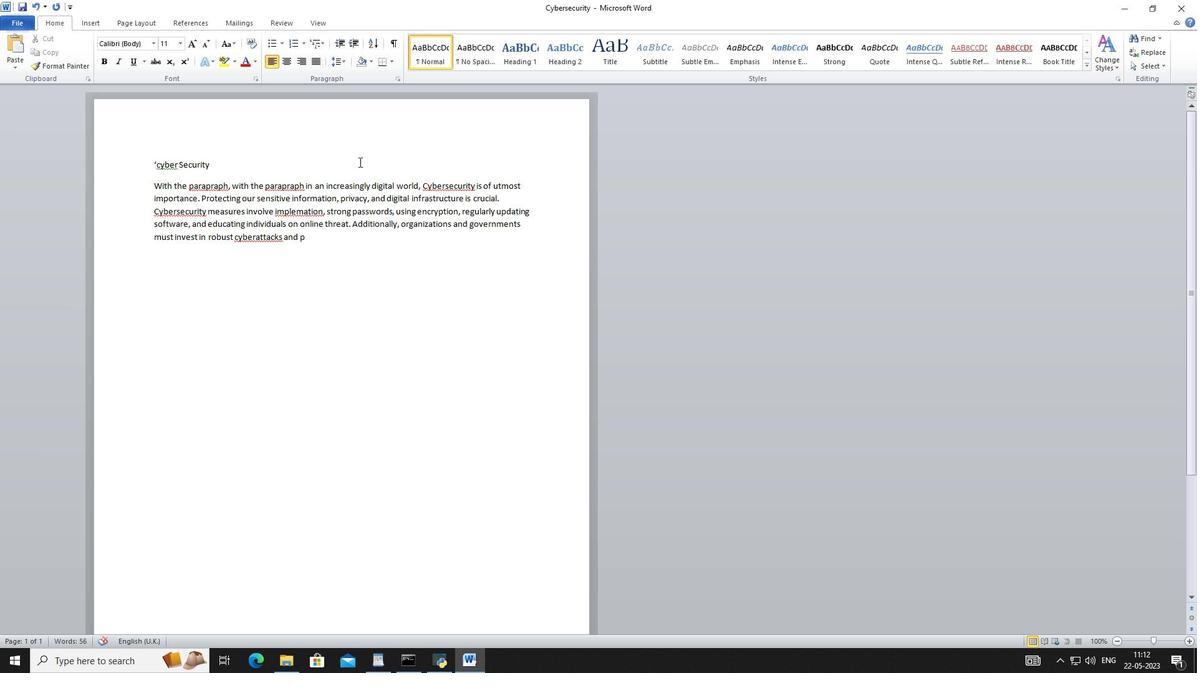 
Action: Mouse scrolled (177, 238) with delta (0, 0)
Screenshot: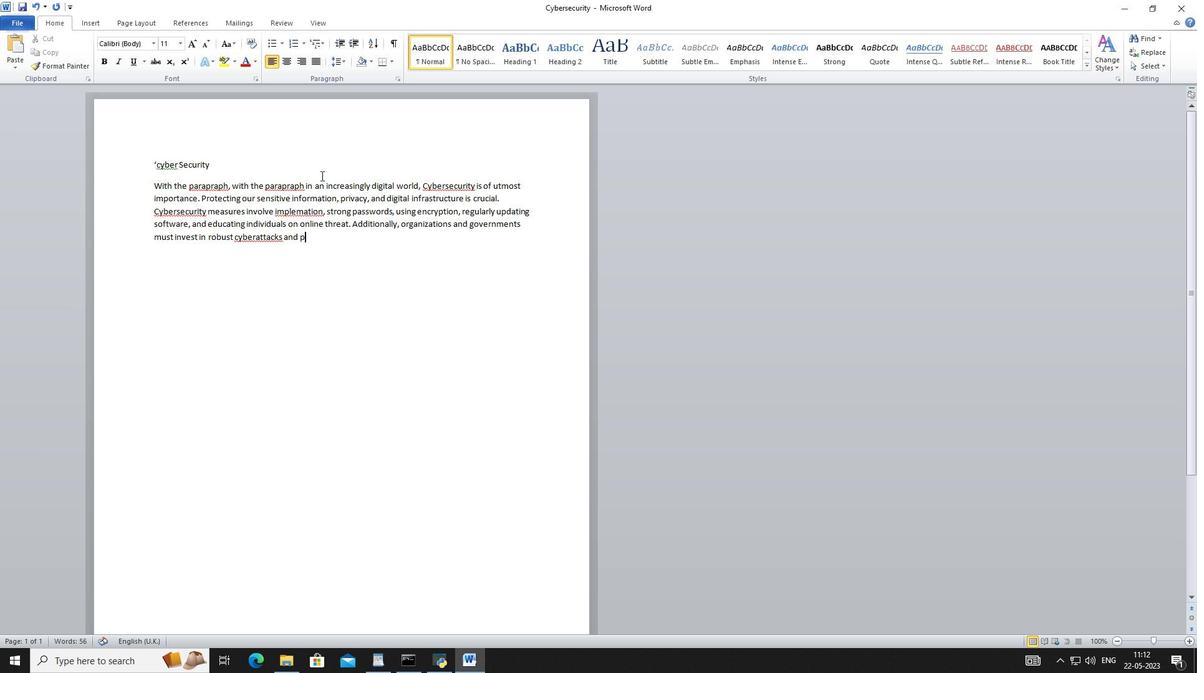 
Action: Mouse moved to (177, 446)
Screenshot: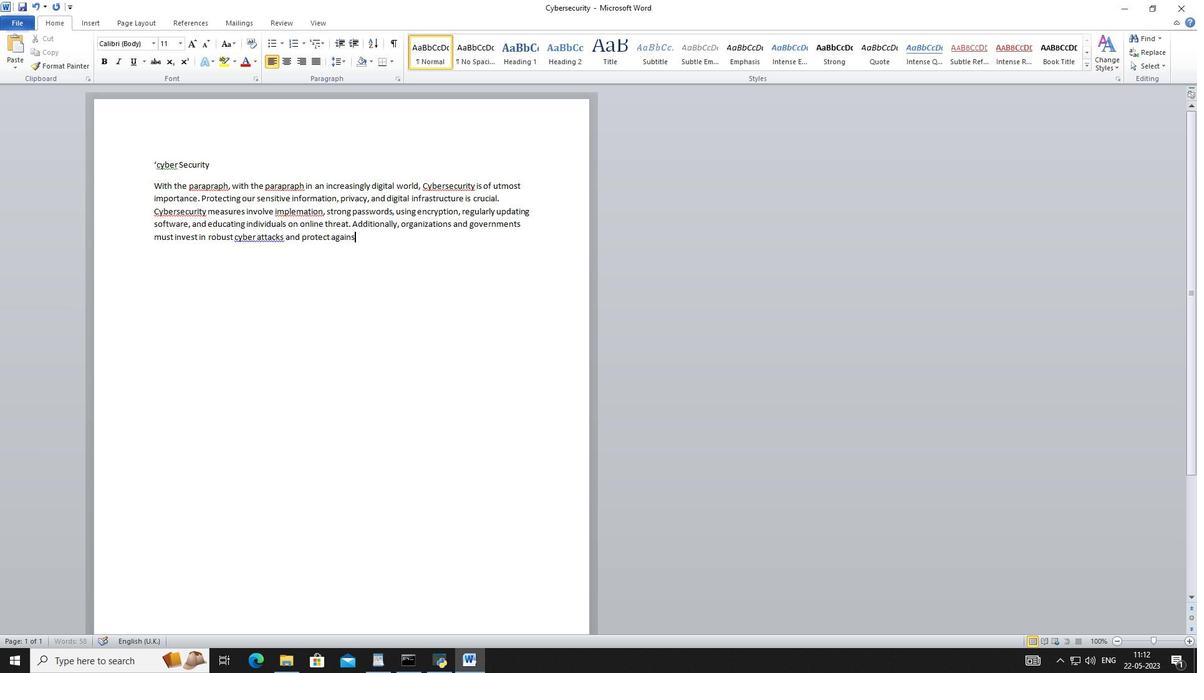
Action: Mouse pressed left at (177, 446)
Screenshot: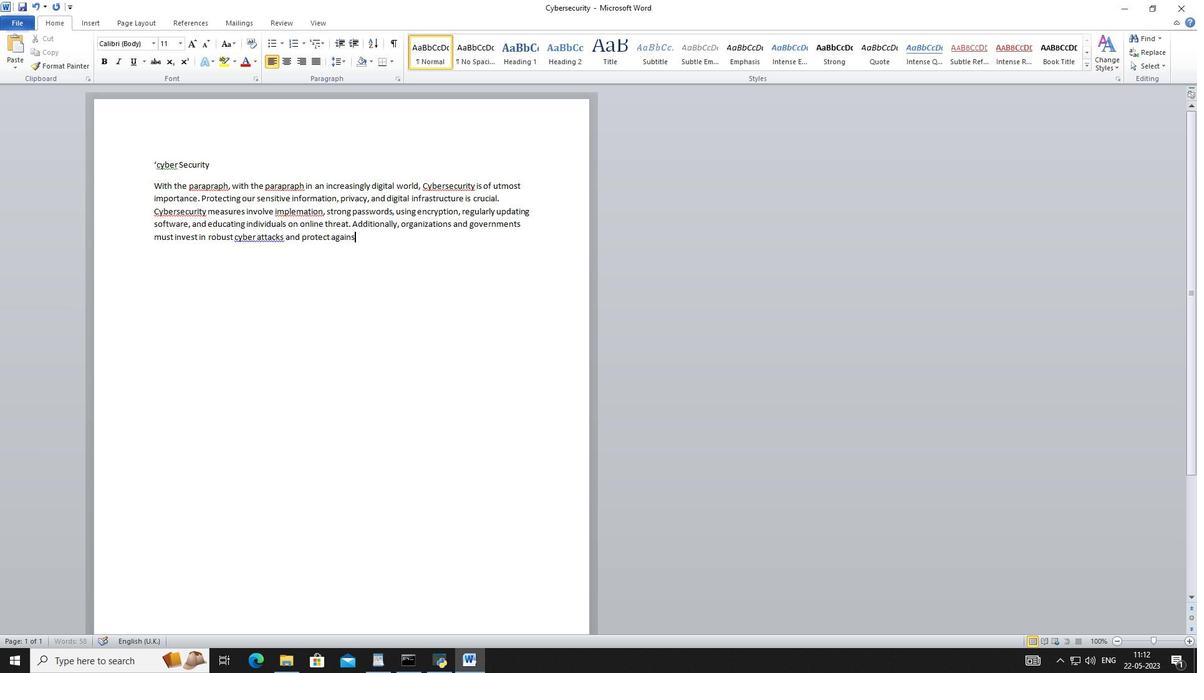
Action: Mouse moved to (177, 47)
Screenshot: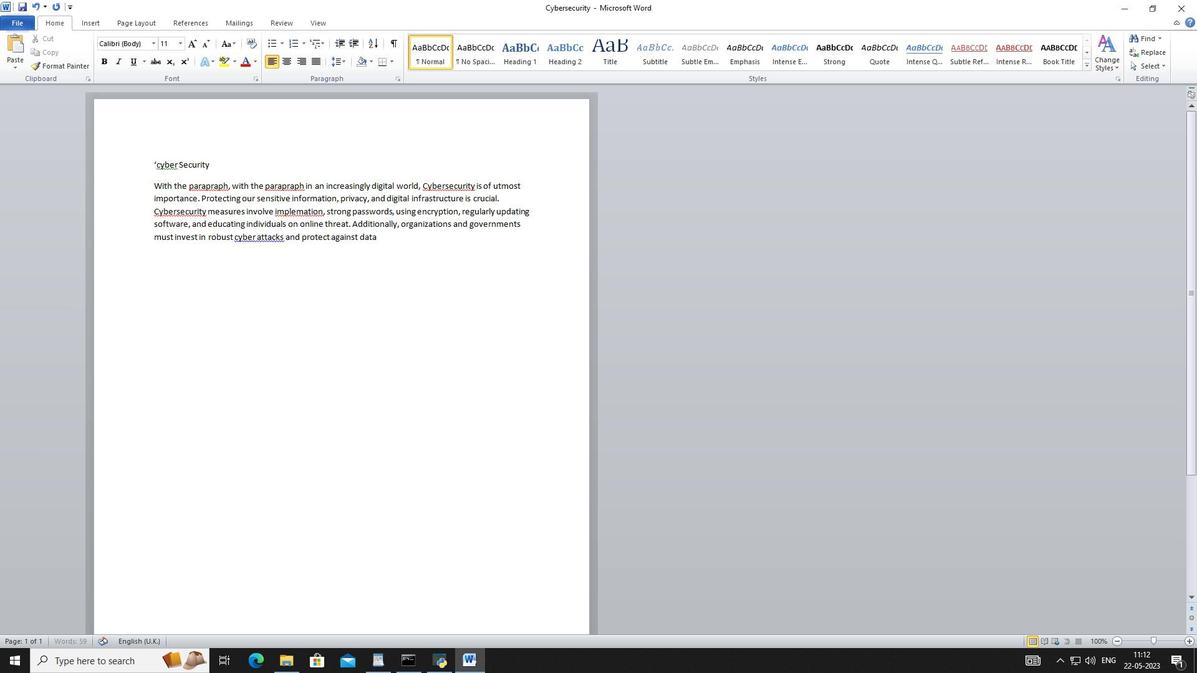 
Action: Mouse pressed left at (177, 47)
Screenshot: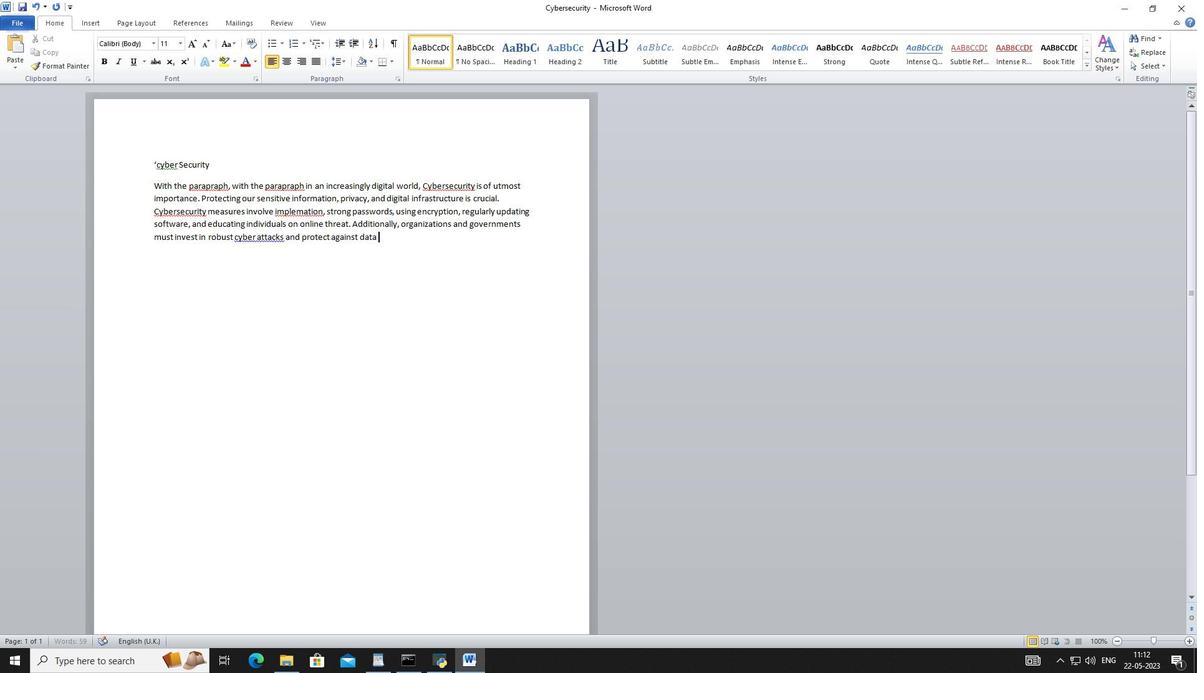 
Action: Mouse moved to (165, 122)
Screenshot: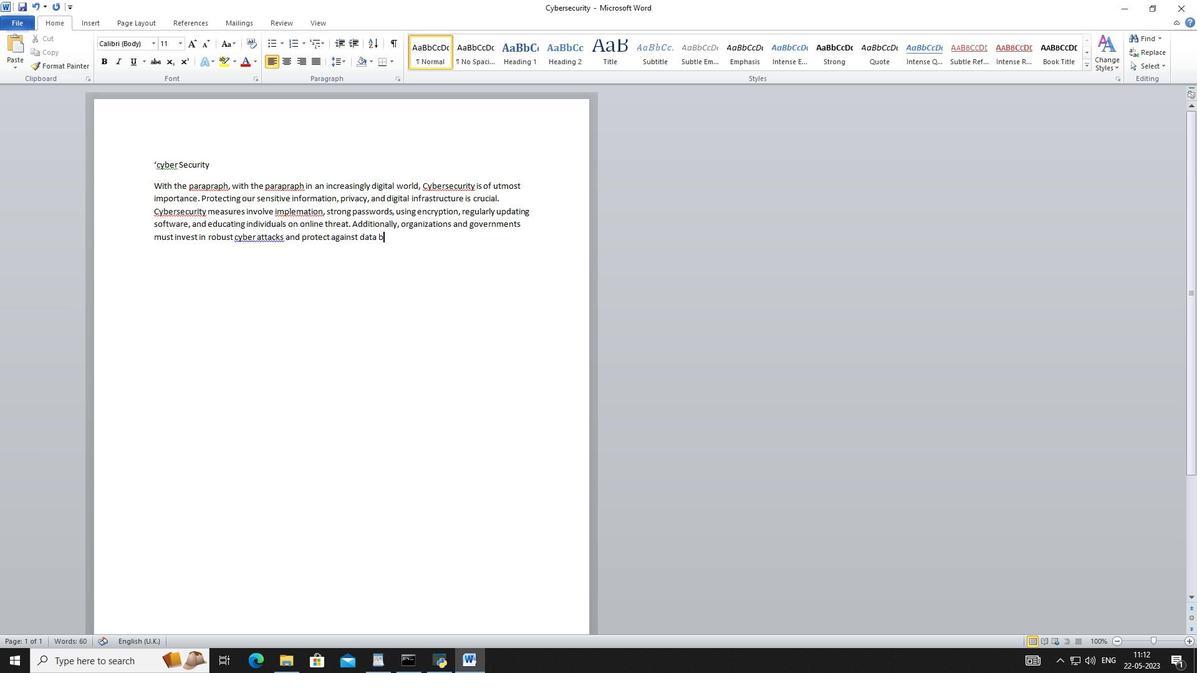 
Action: Mouse pressed left at (165, 122)
Screenshot: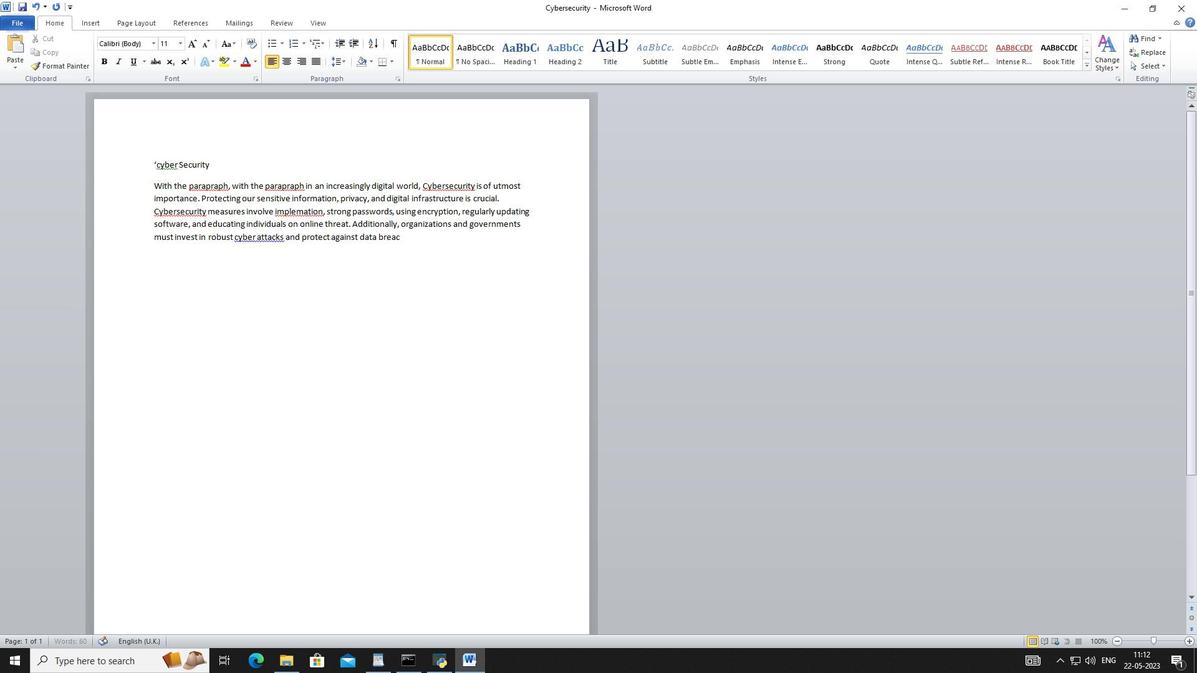 
Action: Mouse moved to (292, 64)
Screenshot: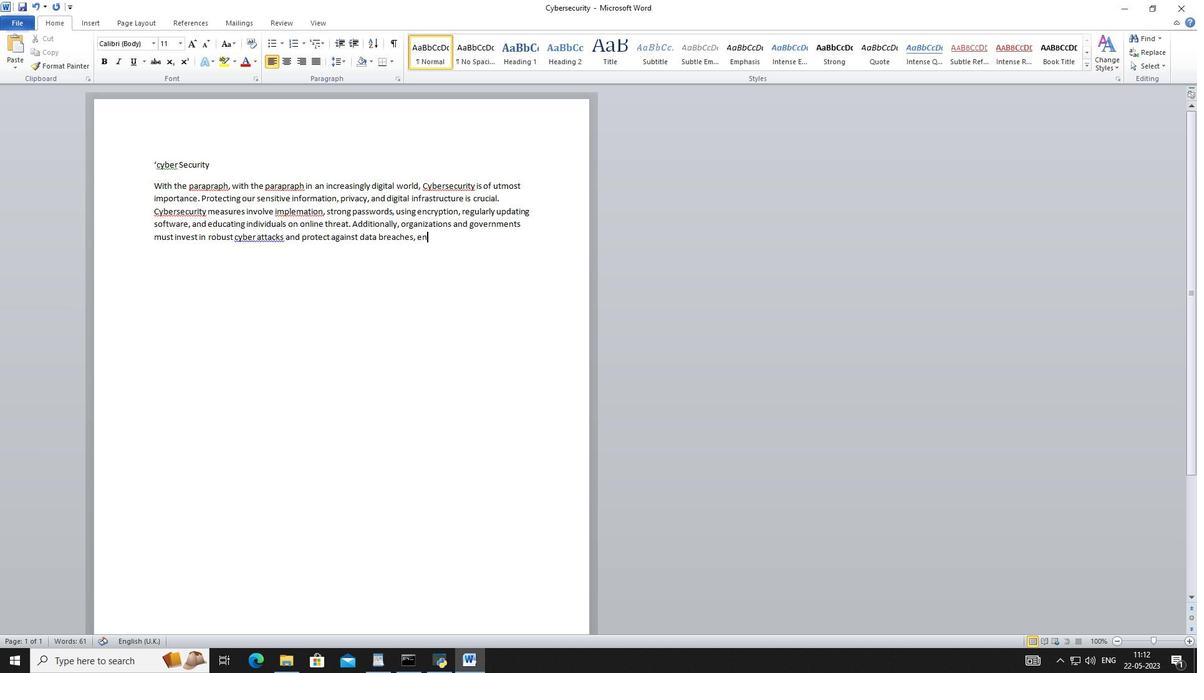 
Action: Mouse pressed left at (292, 64)
Screenshot: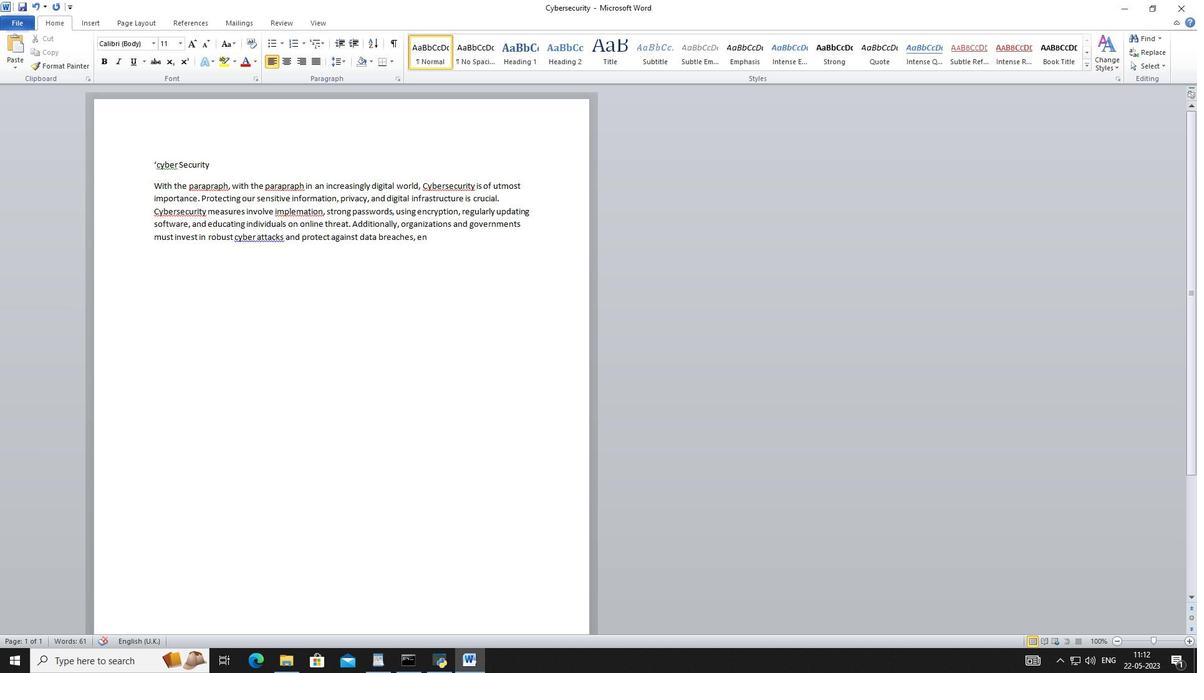 
Action: Mouse moved to (320, 320)
Screenshot: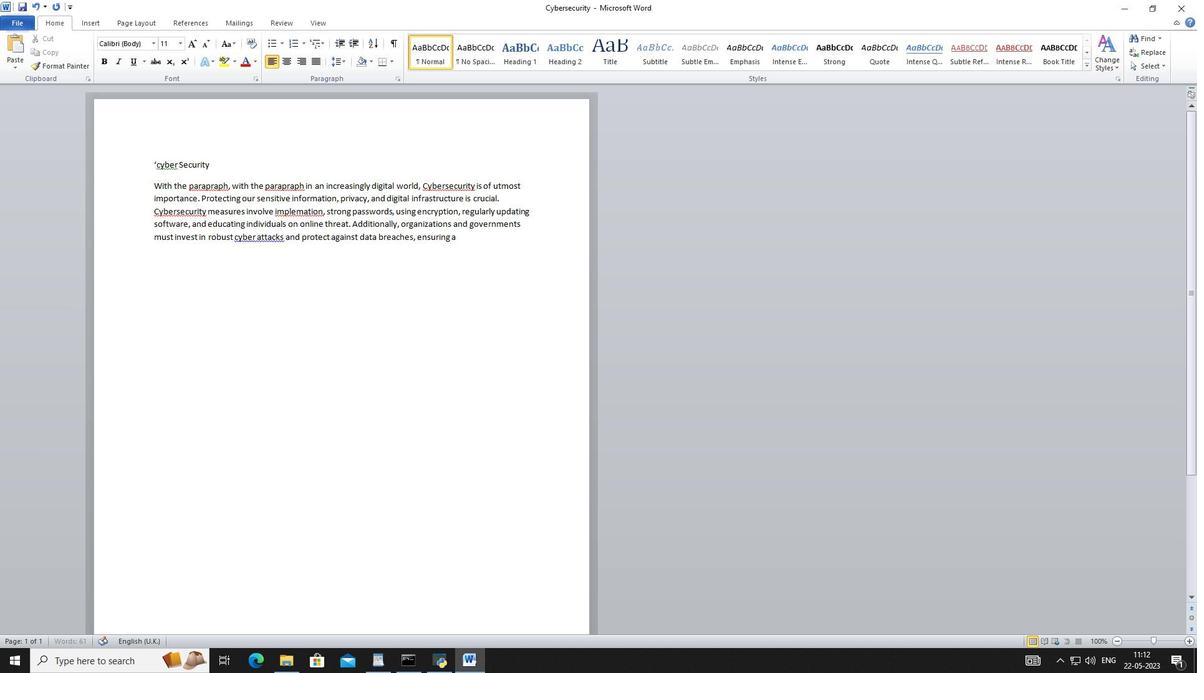 
Action: Mouse pressed left at (320, 320)
Screenshot: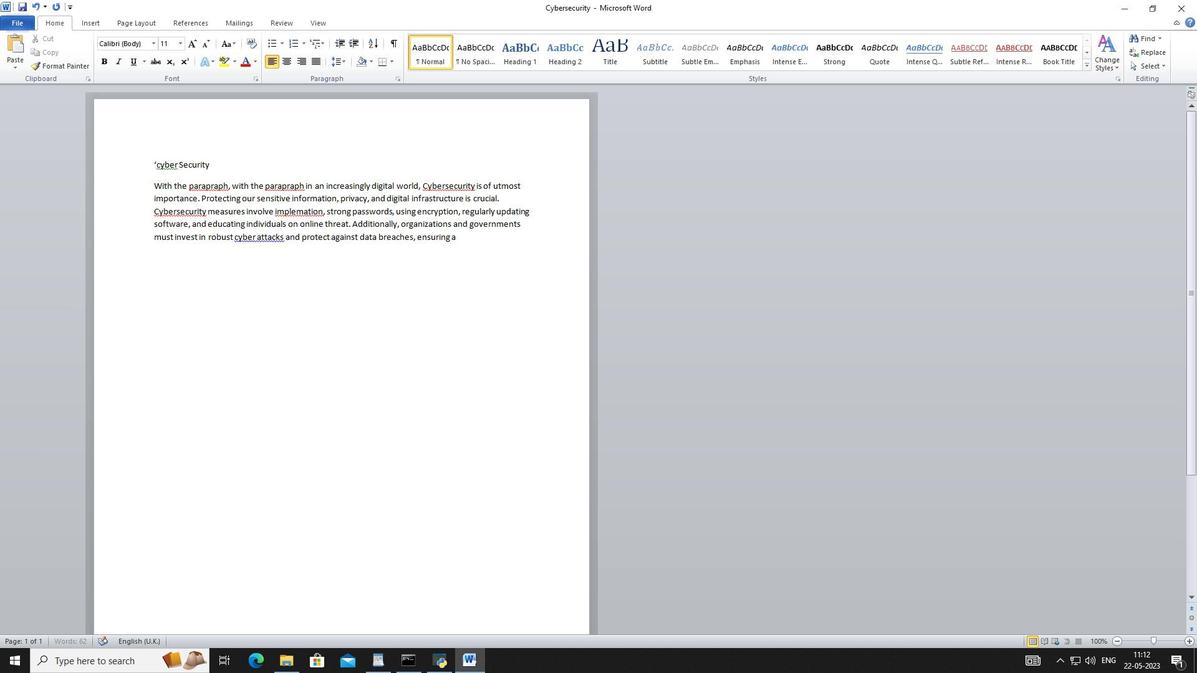 
Action: Key pressed ctrl+Scybersecurity<Key.enter>
Screenshot: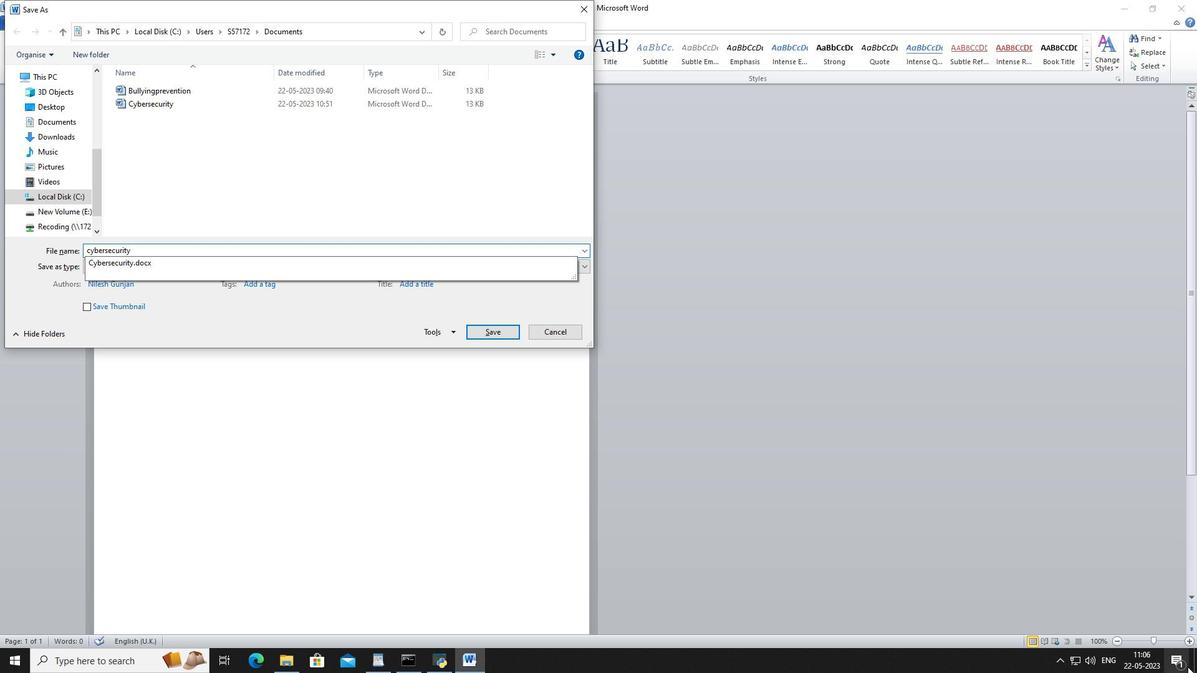 
Action: Mouse moved to (598, 359)
Screenshot: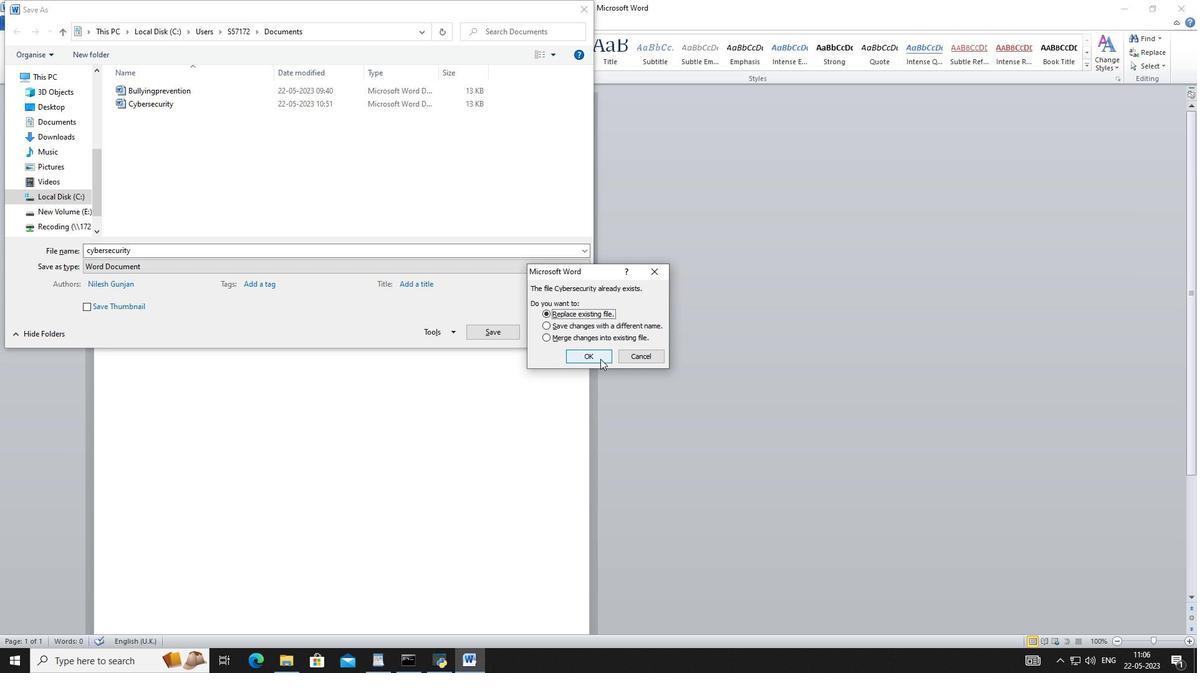 
Action: Mouse pressed left at (598, 359)
Screenshot: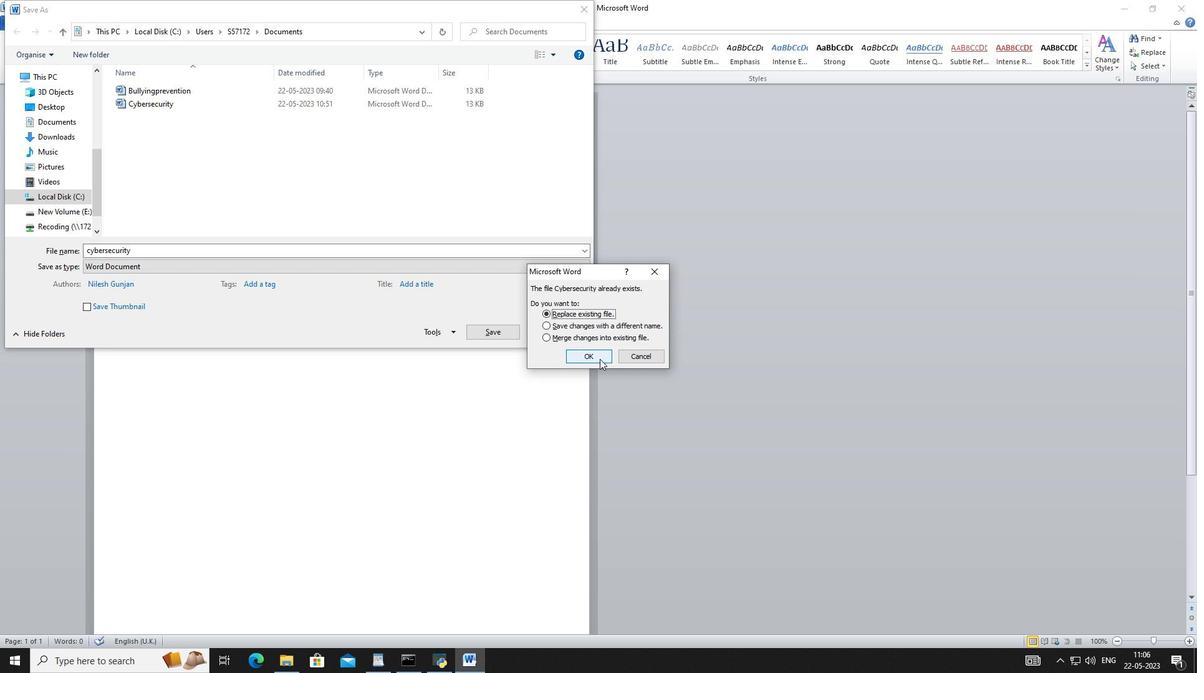 
Action: Mouse moved to (215, 162)
Screenshot: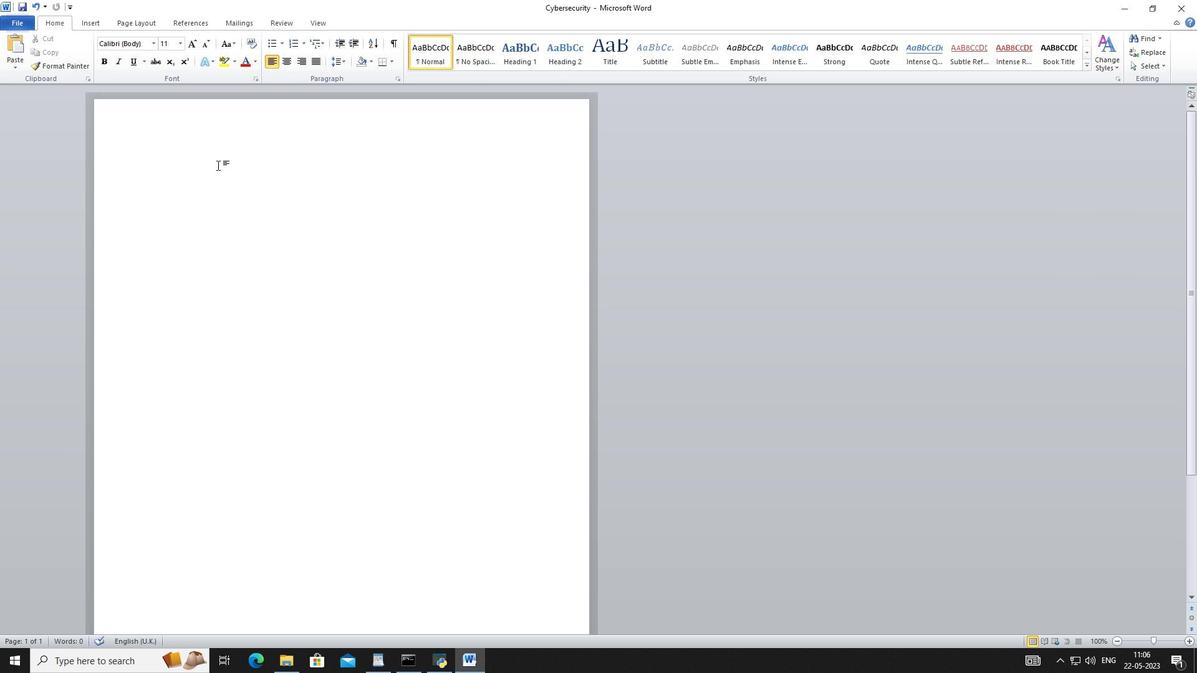 
Action: Key pressed 'cyber<Key.space><Key.shift_r>Security<Key.enter><Key.shift_r><Key.shift_r>Cybersecurity<Key.space>is<Key.space>of<Key.space>utmost<Key.space>importance.
Screenshot: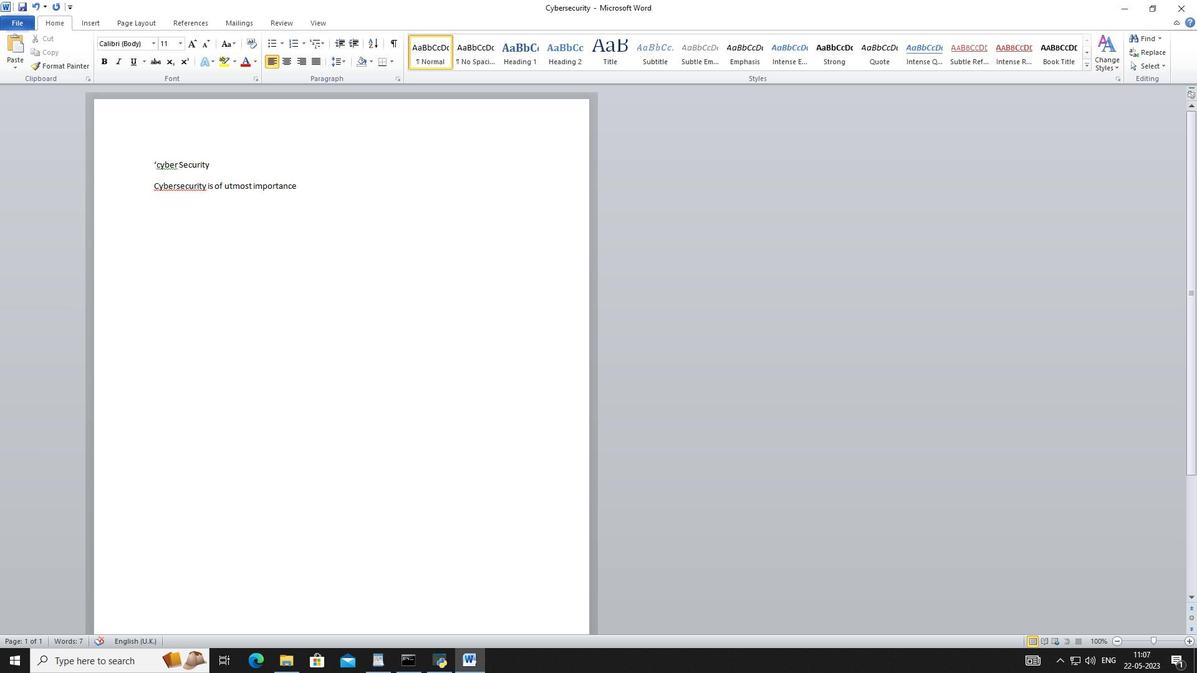 
Action: Mouse moved to (151, 184)
Screenshot: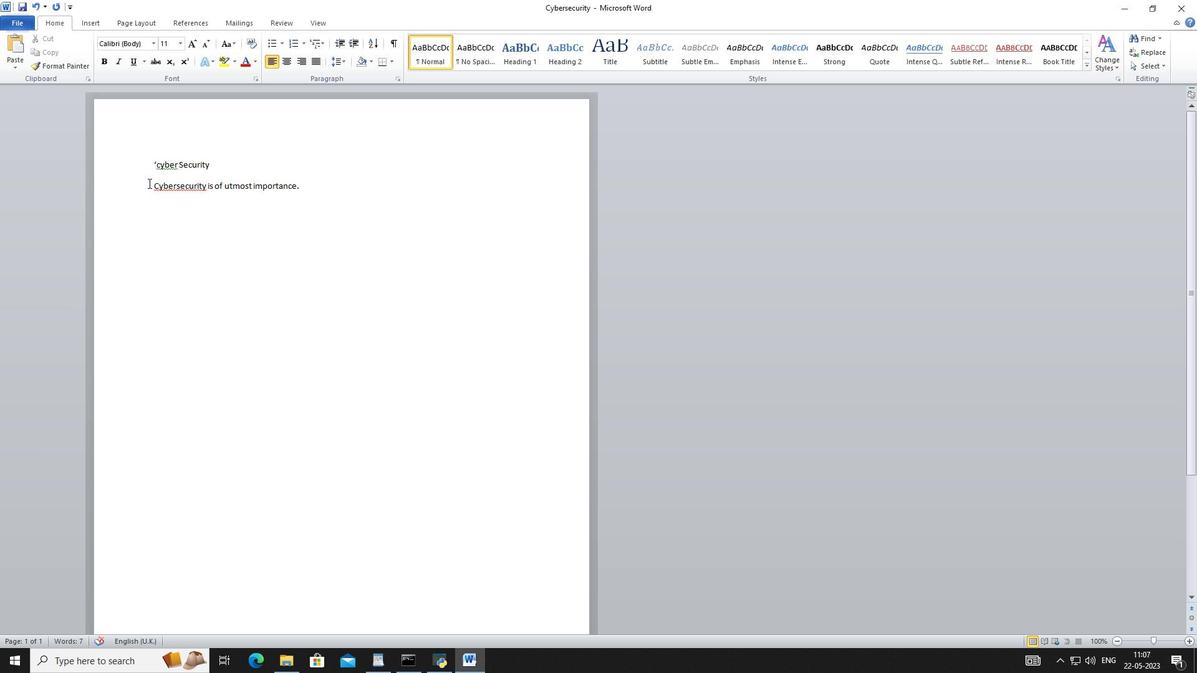 
Action: Mouse pressed left at (151, 184)
Screenshot: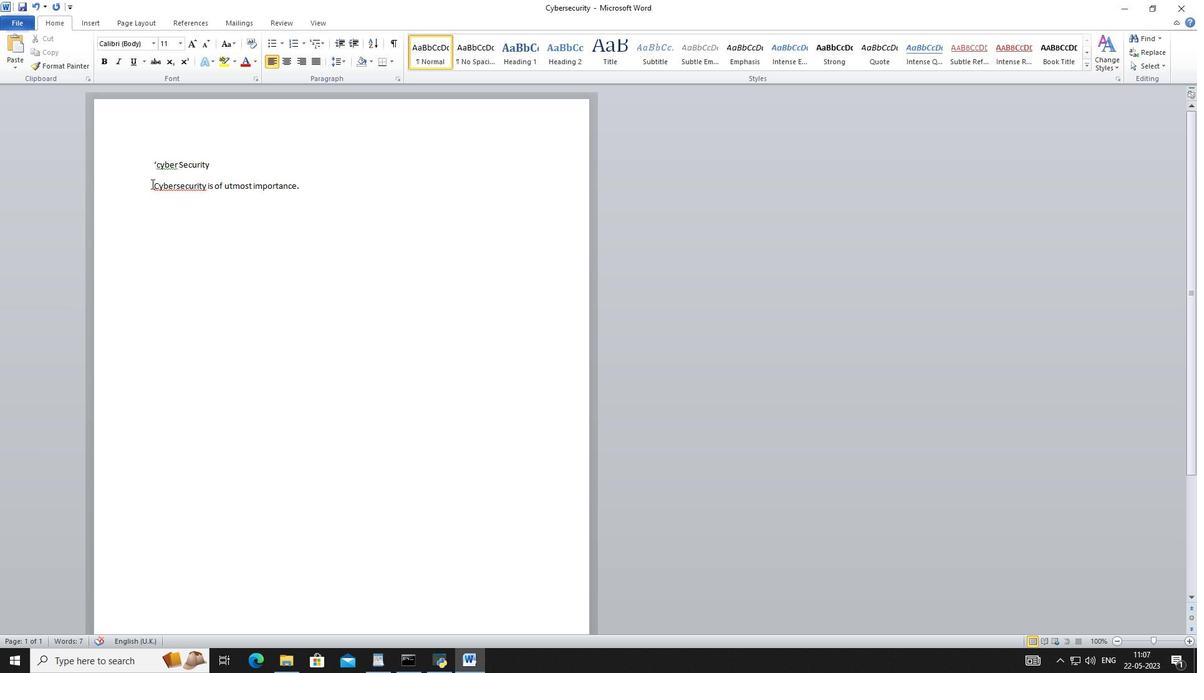 
Action: Mouse moved to (203, 223)
Screenshot: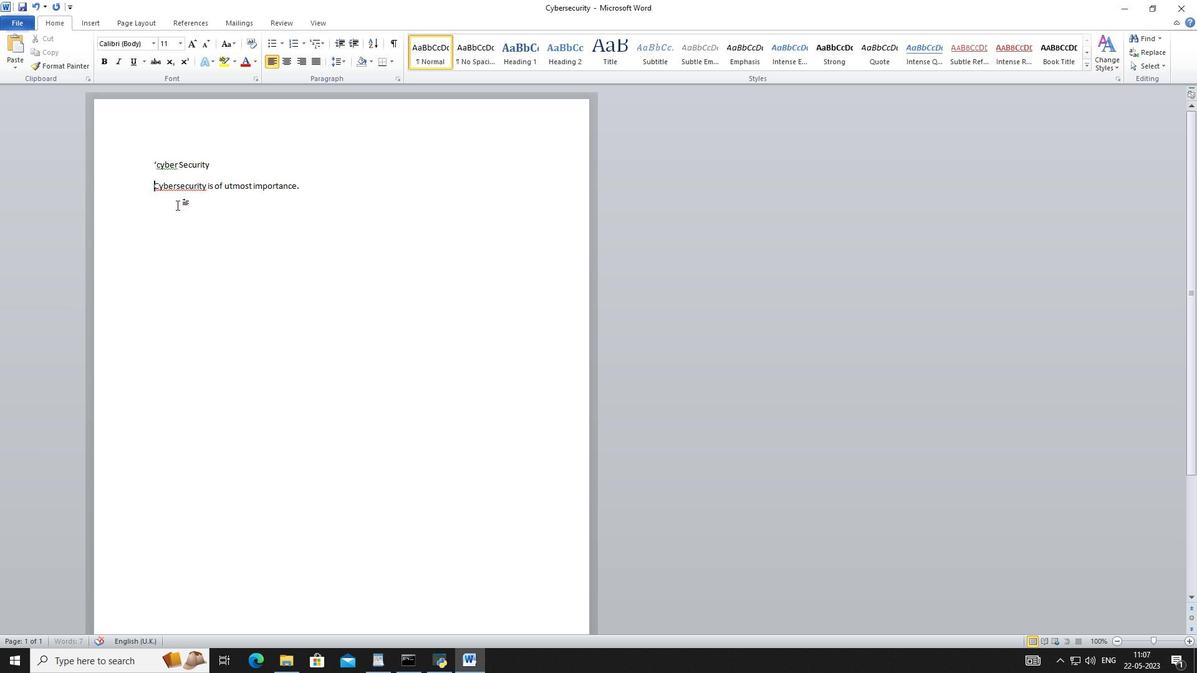 
Action: Key pressed with<Key.space>the<Key.space>parapraph,<Key.space>with<Key.space>the<Key.space>parapraph<Key.space>in<Key.space>an<Key.space>increasingly<Key.space>digital<Key.space>world,<Key.space>cyb<Key.backspace><Key.backspace><Key.backspace>
Screenshot: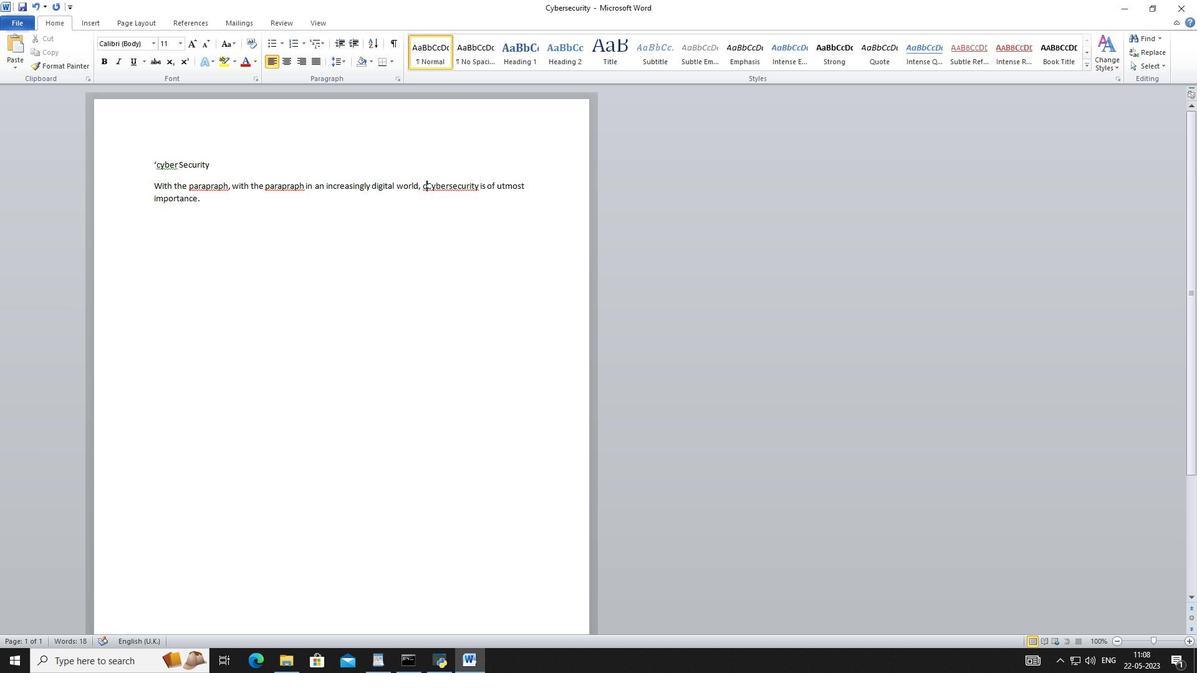 
Action: Mouse moved to (226, 199)
Screenshot: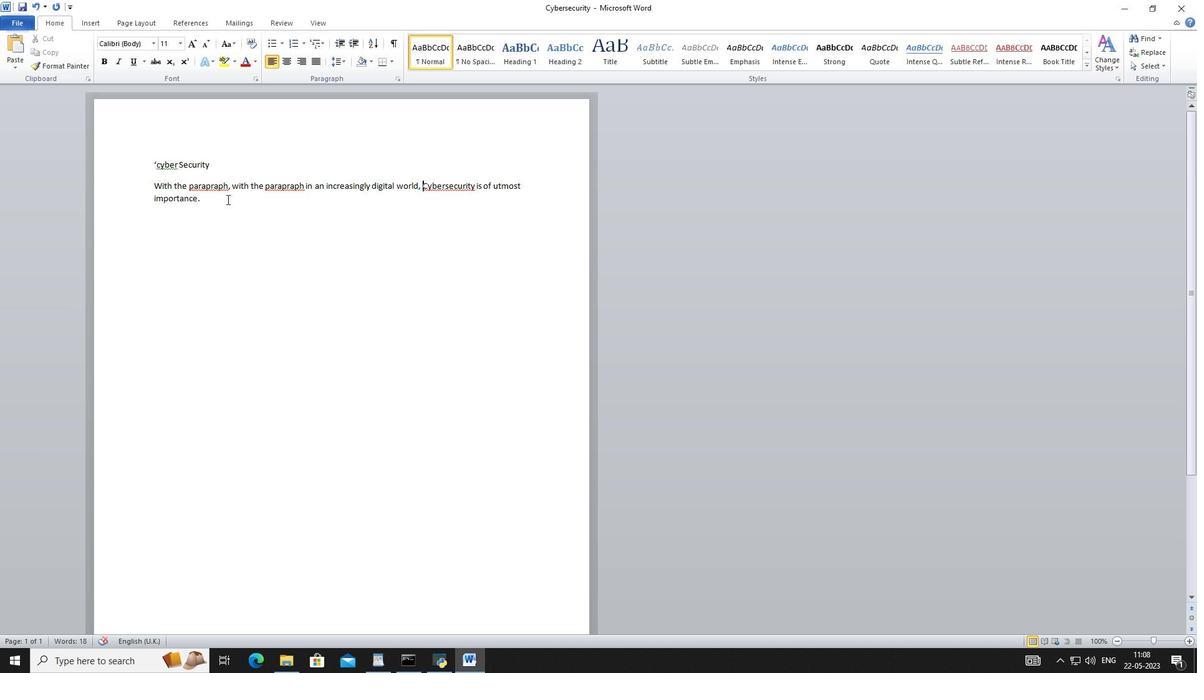 
Action: Mouse pressed left at (226, 199)
Screenshot: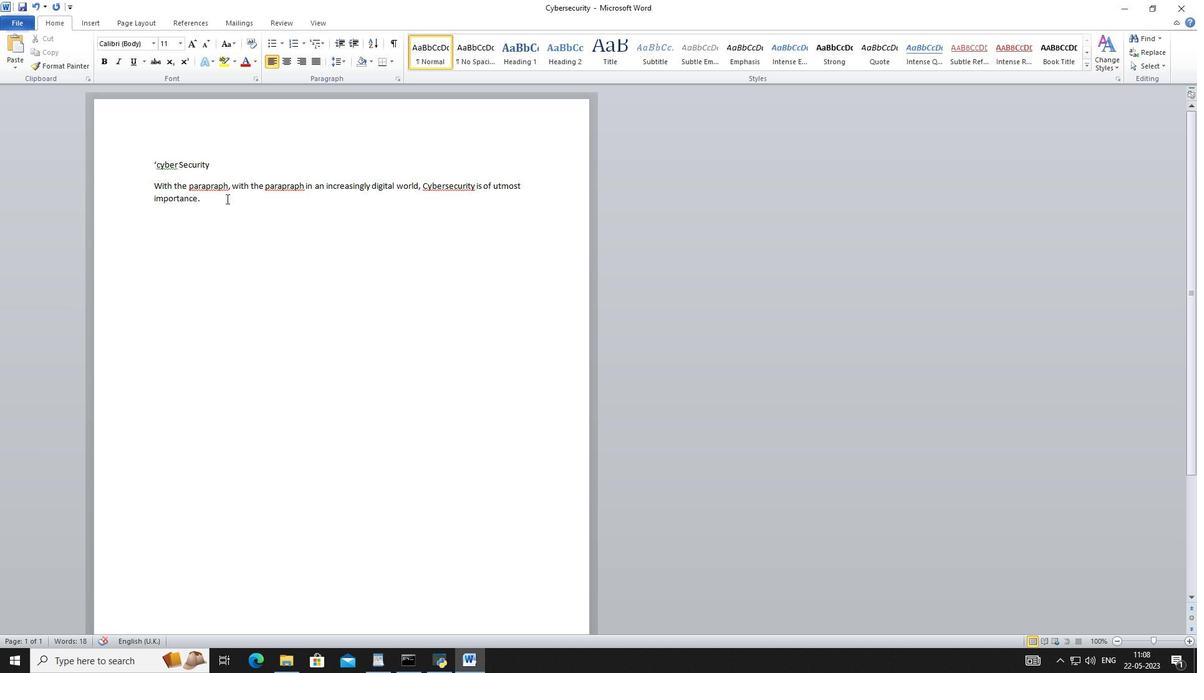 
Action: Mouse moved to (226, 199)
Screenshot: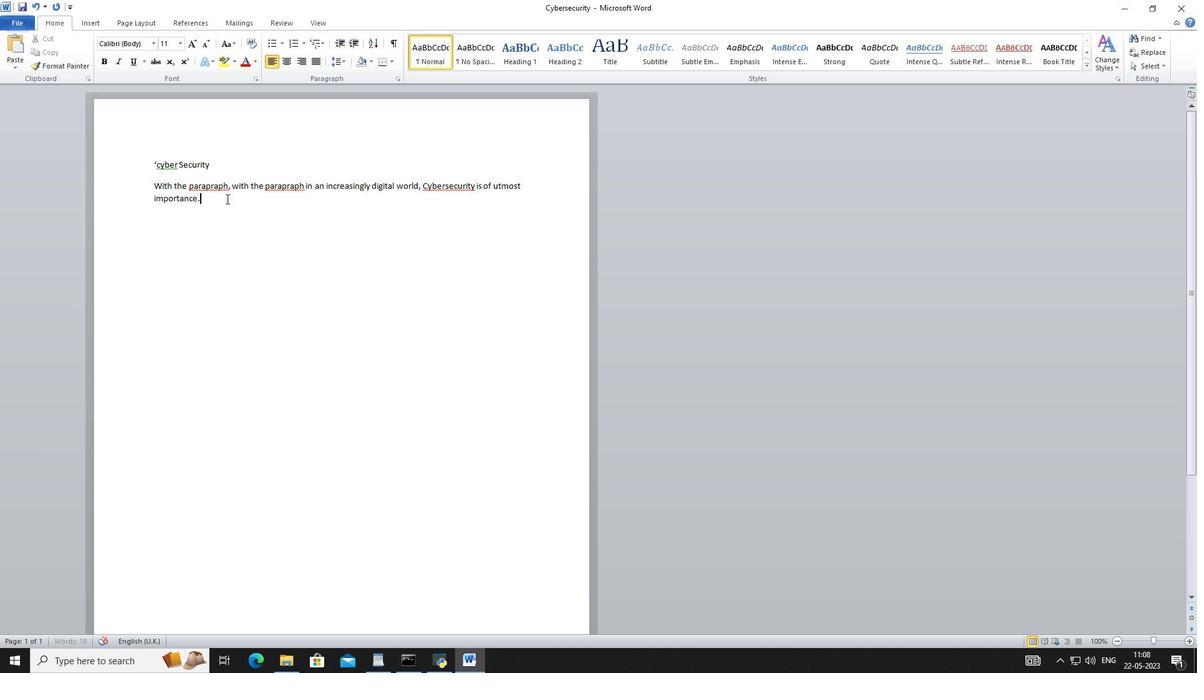 
Action: Key pressed <Key.space><Key.shift_r>Protecting<Key.space>our<Key.space>sensitive<Key.space>information,<Key.space>privacy,<Key.space>and<Key.space>digital<Key.space>infrastructure<Key.space>is<Key.space>crucial,<Key.backspace>.<Key.space>cybersecurity<Key.space>measures<Key.space>involve<Key.space>implemation,<Key.space>privacy<Key.space>and<Key.space>digital<Key.space>ins<Key.backspace><Key.backspace><Key.backspace><Key.backspace><Key.backspace><Key.backspace><Key.backspace><Key.backspace><Key.backspace><Key.backspace><Key.backspace><Key.backspace><Key.backspace><Key.backspace><Key.backspace><Key.backspace><Key.backspace><Key.backspace><Key.backspace><Key.backspace><Key.backspace><Key.backspace><Key.backspace>strong<Key.space>passwords,<Key.space>using<Key.space>encryption,<Key.space>regularly<Key.space>updating<Key.space>software<Key.space><Key.backspace>,<Key.space>and<Key.space>educating<Key.space>individuals<Key.space>on<Key.space>online<Key.space>threat.<Key.space><Key.shift_r>Additionally,<Key.space>organizations<Key.space>and<Key.space>governments<Key.space>must<Key.space>invest<Key.space>in<Key.space>robust<Key.space>cyberattacks<Key.space>and<Key.space>p
Screenshot: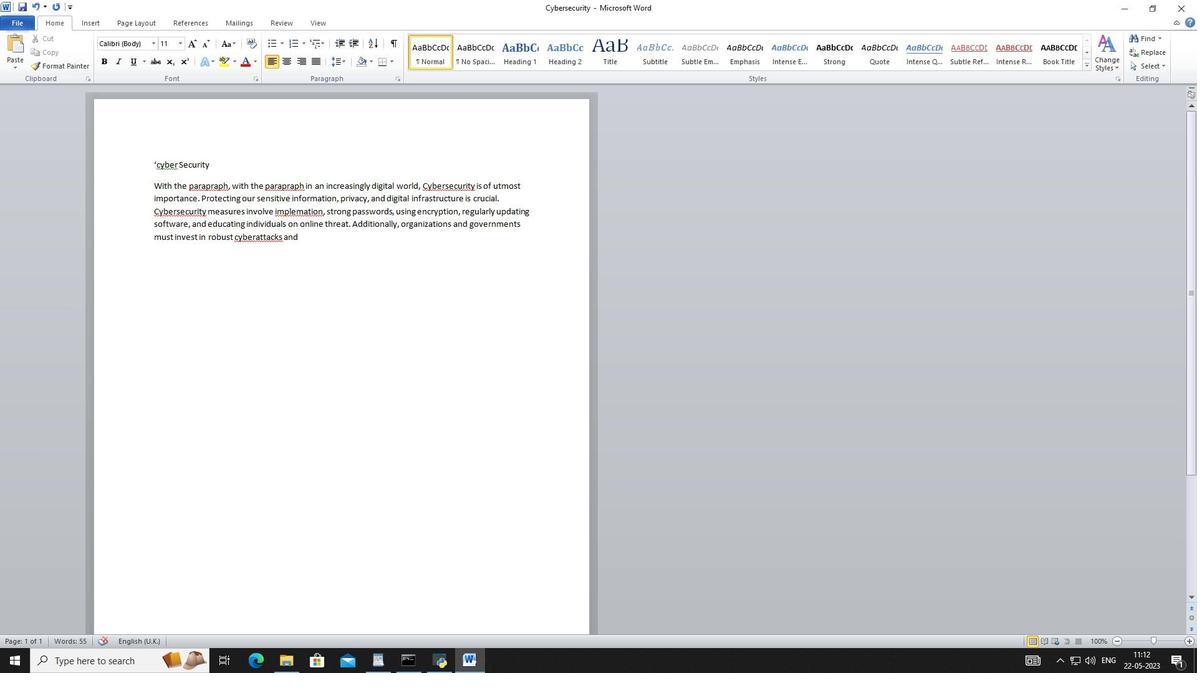 
Action: Mouse moved to (255, 235)
Screenshot: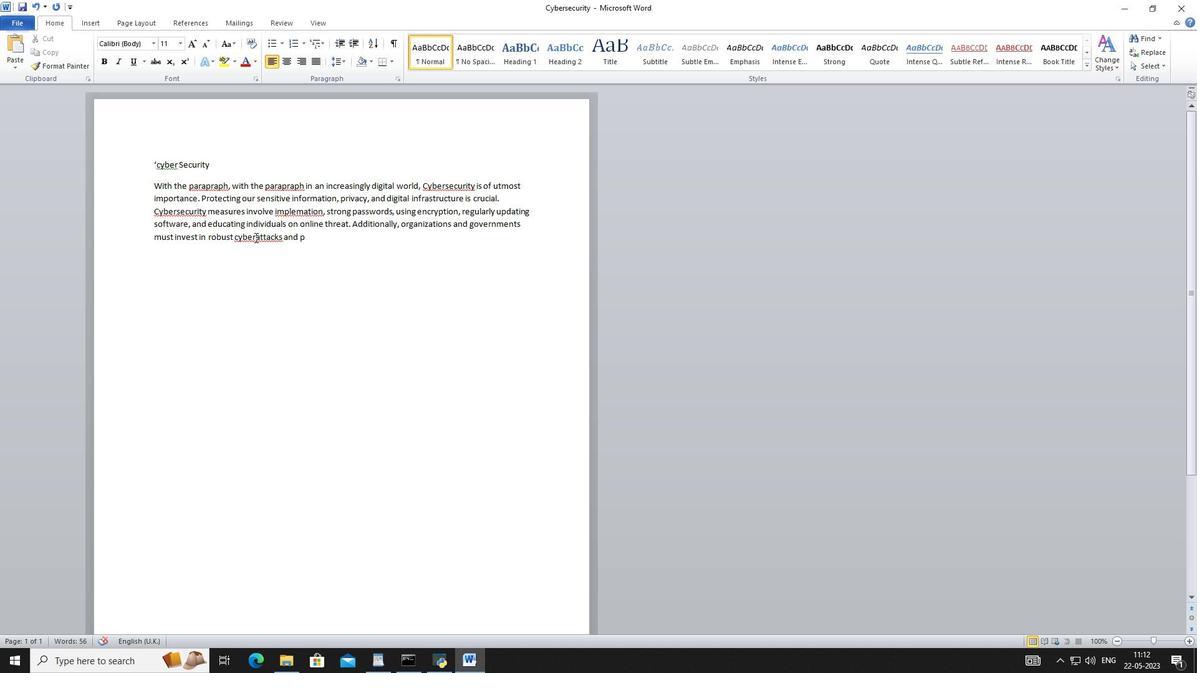 
Action: Mouse pressed left at (255, 235)
Screenshot: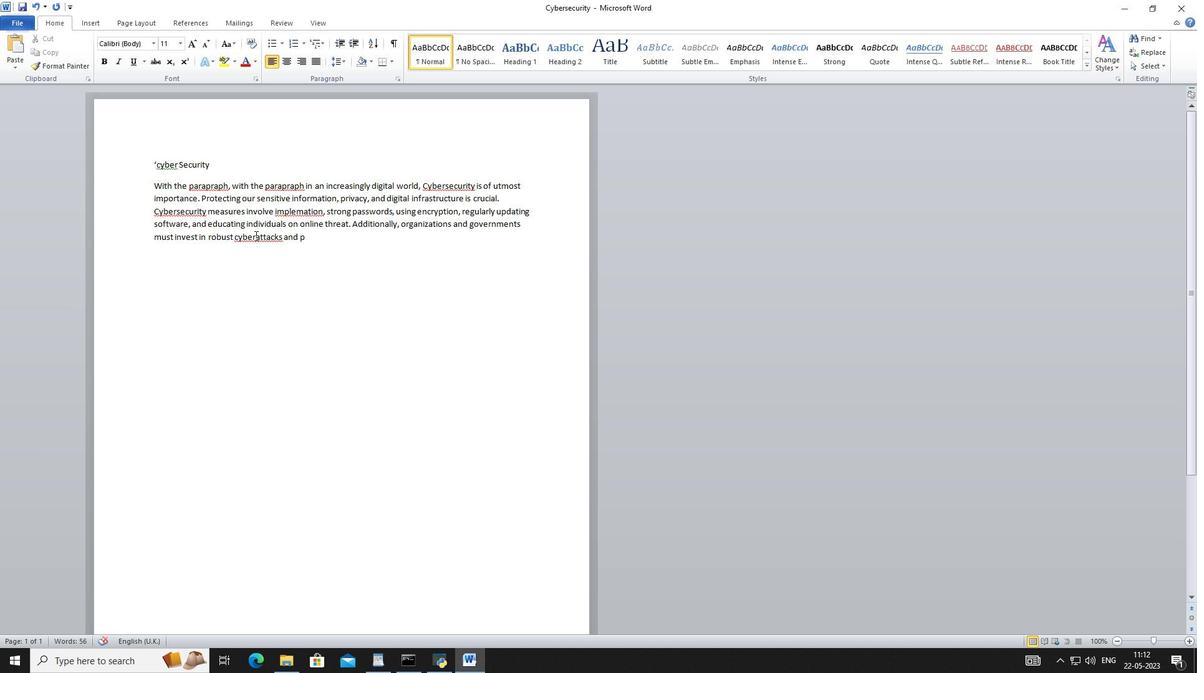 
Action: Mouse moved to (291, 250)
Screenshot: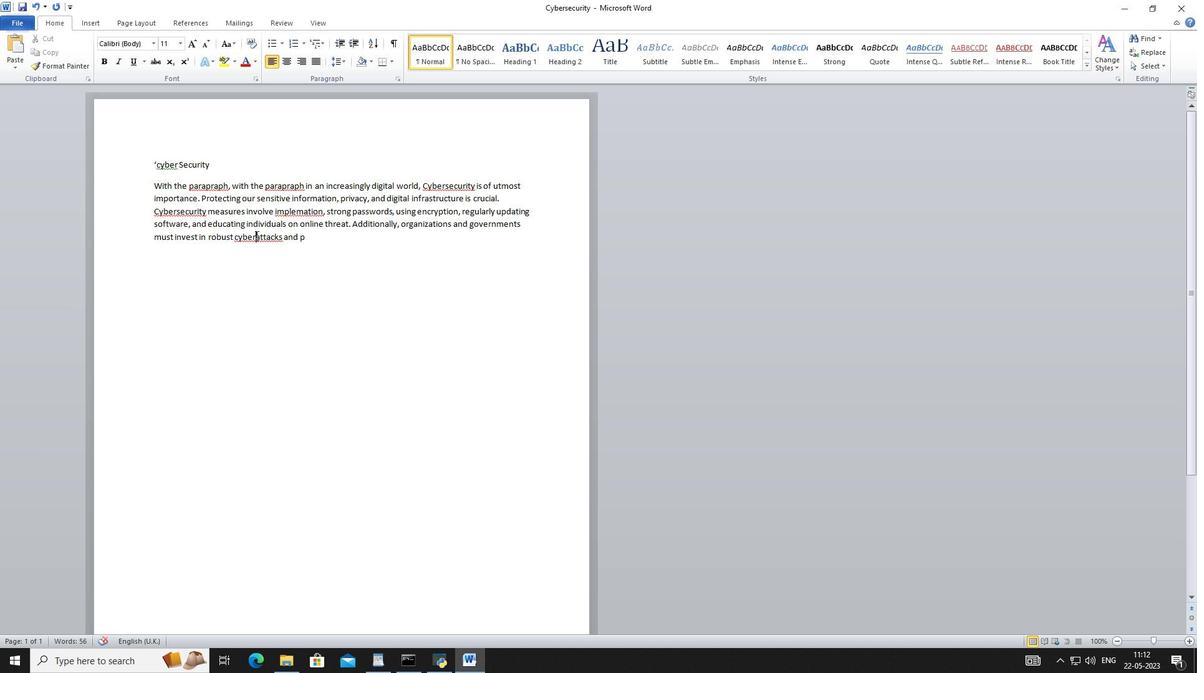 
Action: Key pressed <Key.space>
Screenshot: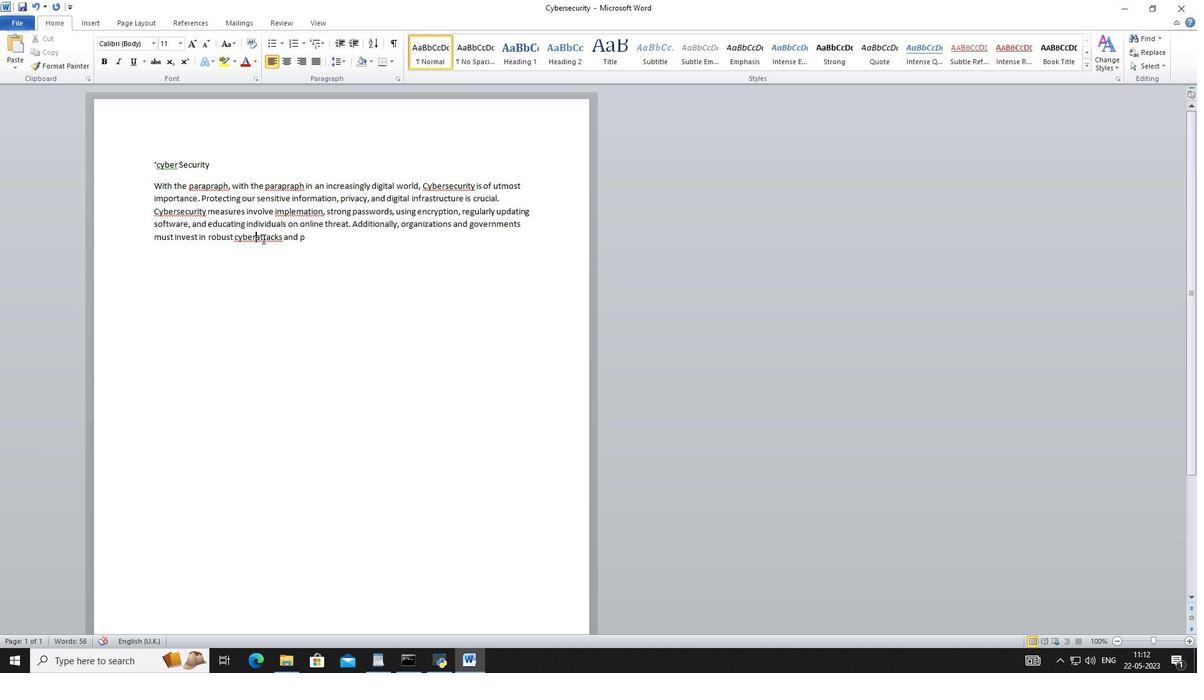 
Action: Mouse moved to (312, 238)
Screenshot: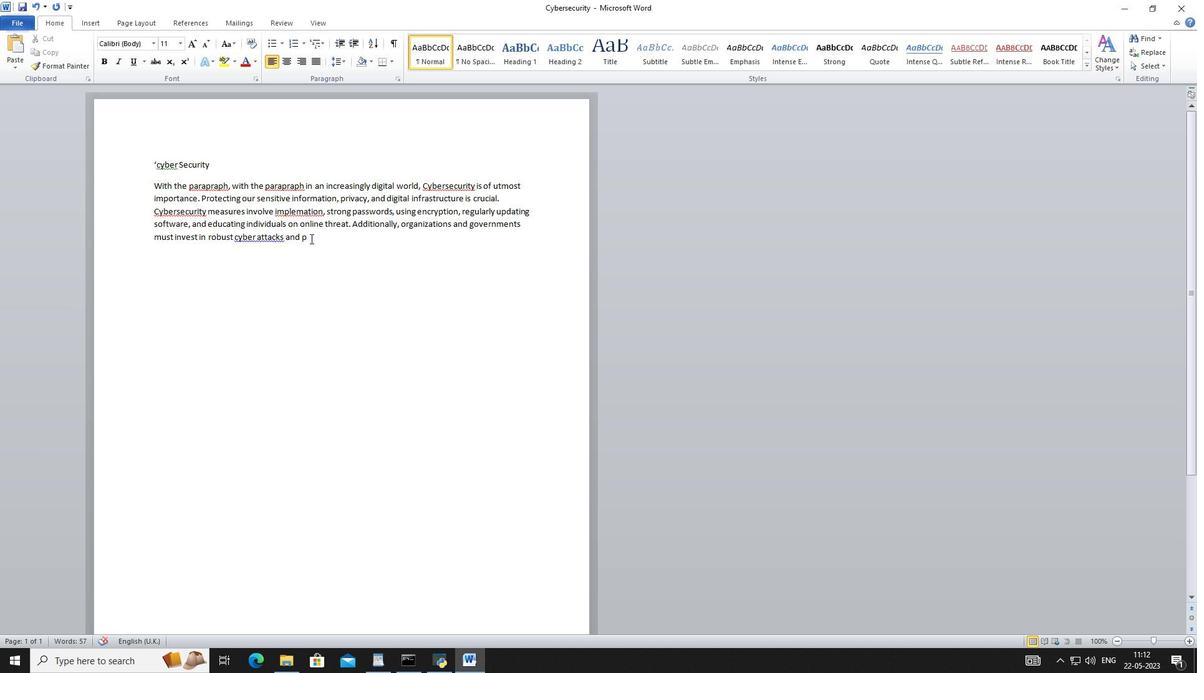 
Action: Mouse pressed left at (312, 238)
Screenshot: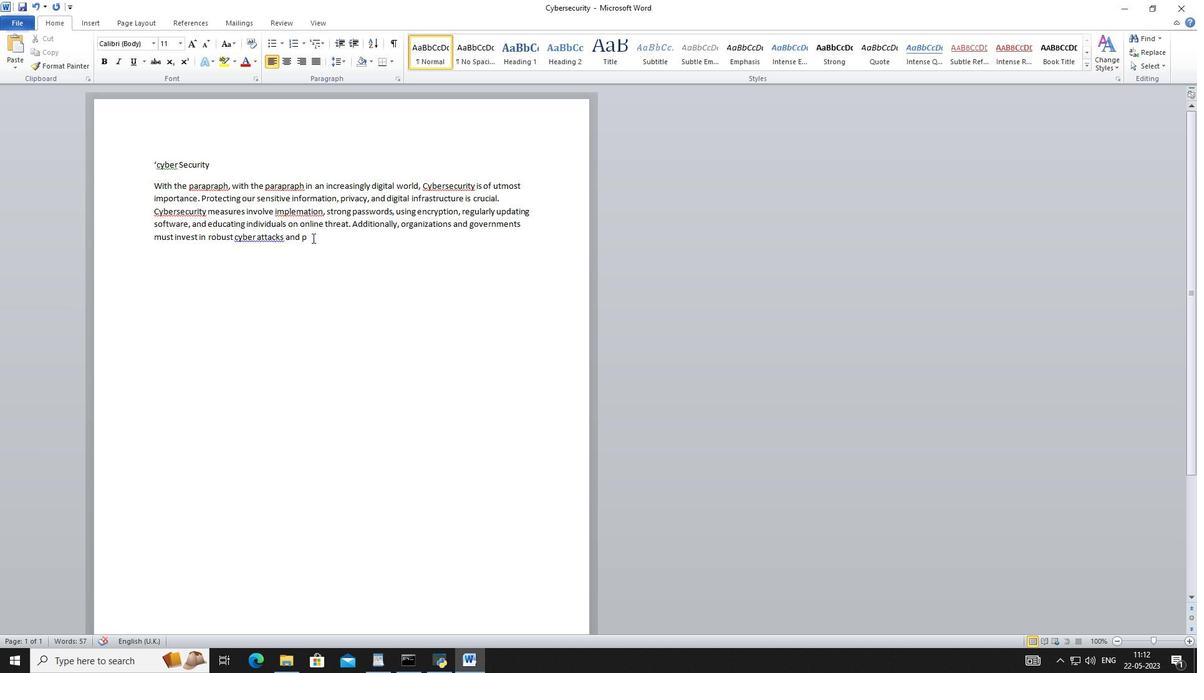 
Action: Key pressed rotect<Key.space>against<Key.space>data<Key.space>breaches,<Key.space>ensuring<Key.space>a<Key.space>secure<Key.space>digital<Key.space>environment,<Key.backspace>.<Key.space><Key.shift_r>Appl<Key.backspace><Key.backspace><Key.backspace><Key.backspace>
Screenshot: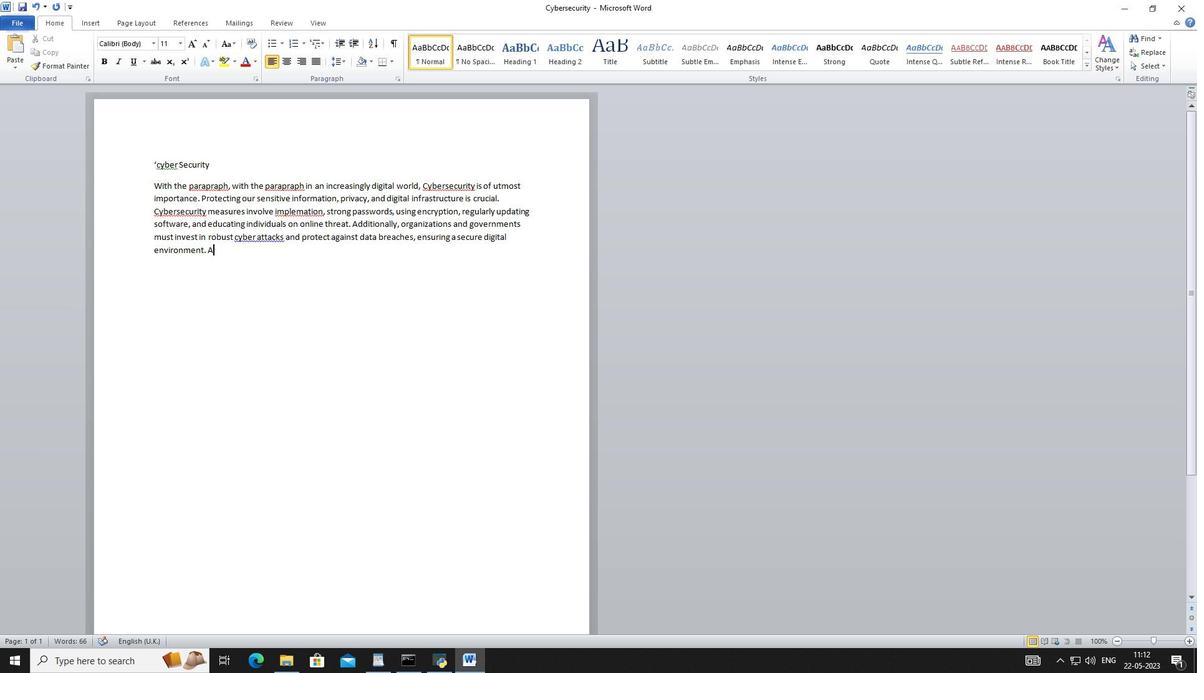 
Action: Mouse moved to (241, 259)
Screenshot: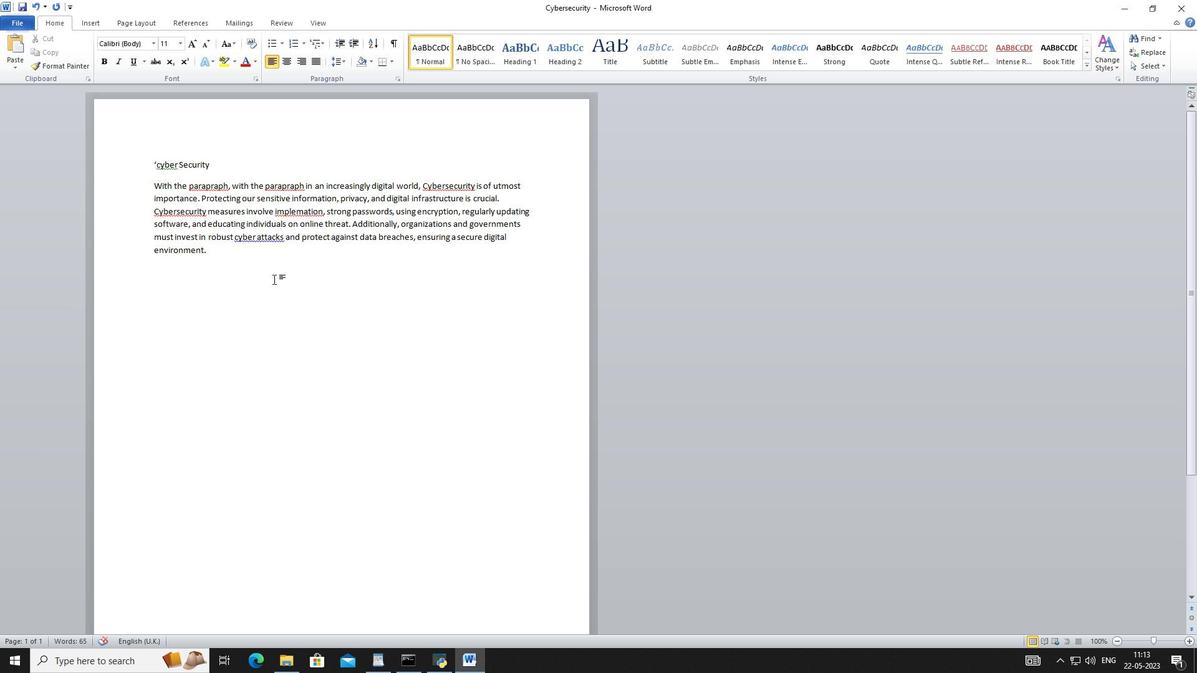 
Action: Mouse pressed left at (241, 259)
Screenshot: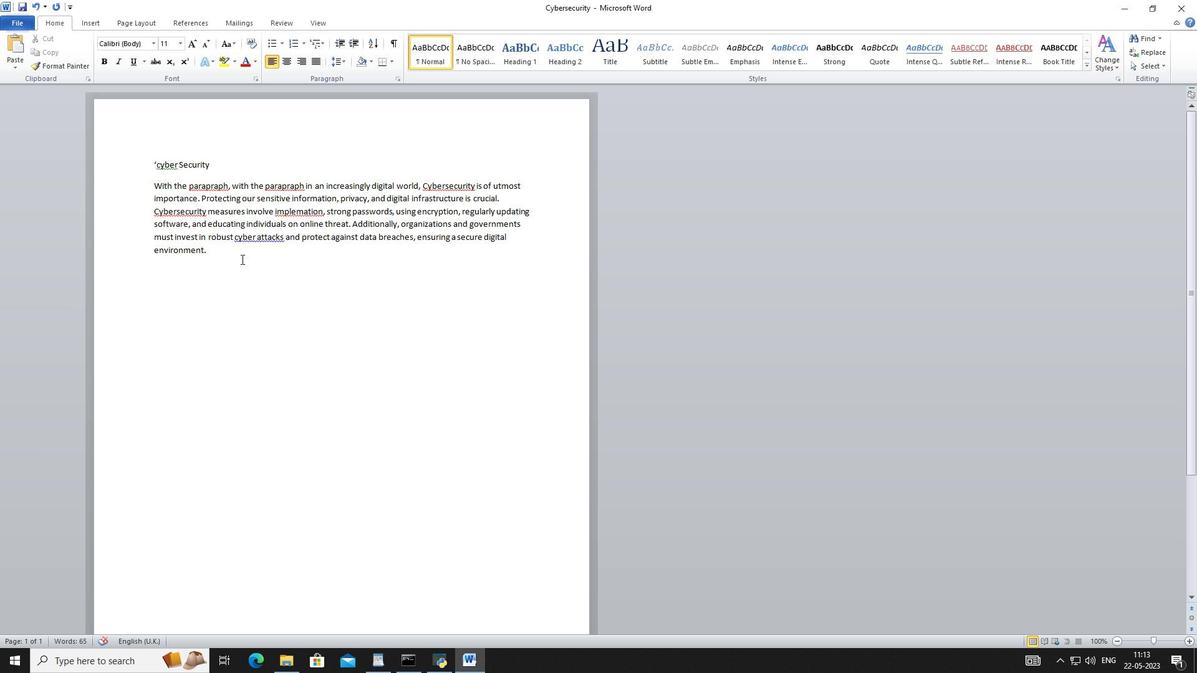 
Action: Mouse moved to (142, 43)
Screenshot: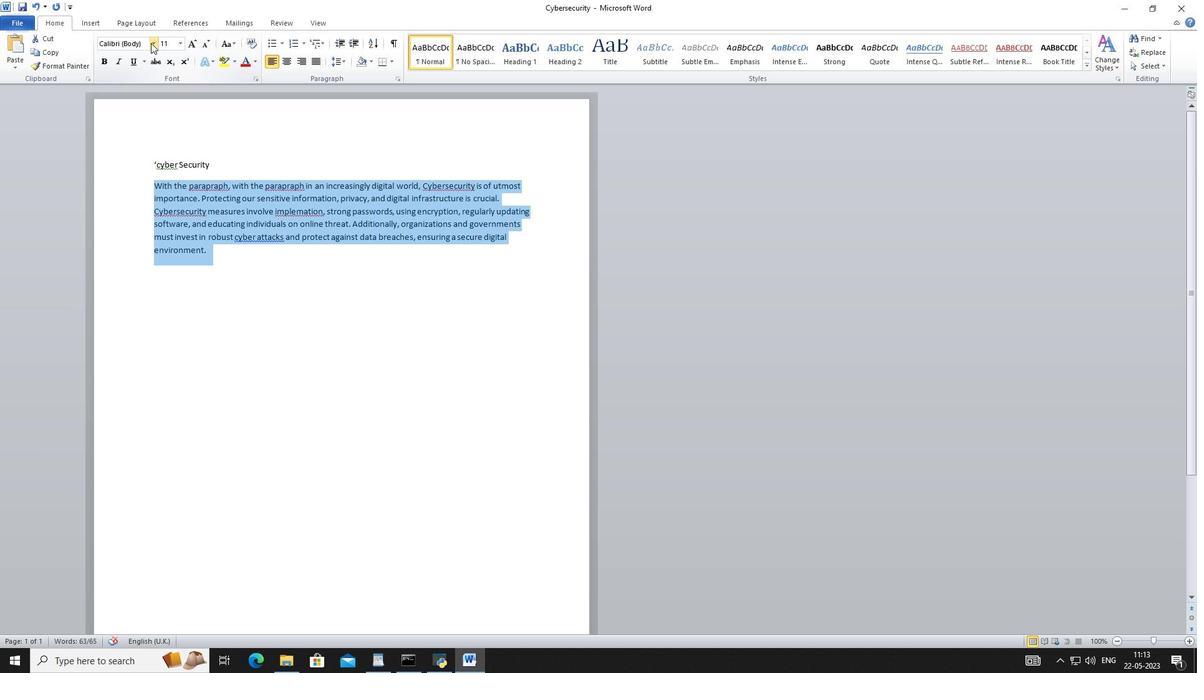
Action: Mouse pressed left at (142, 43)
Screenshot: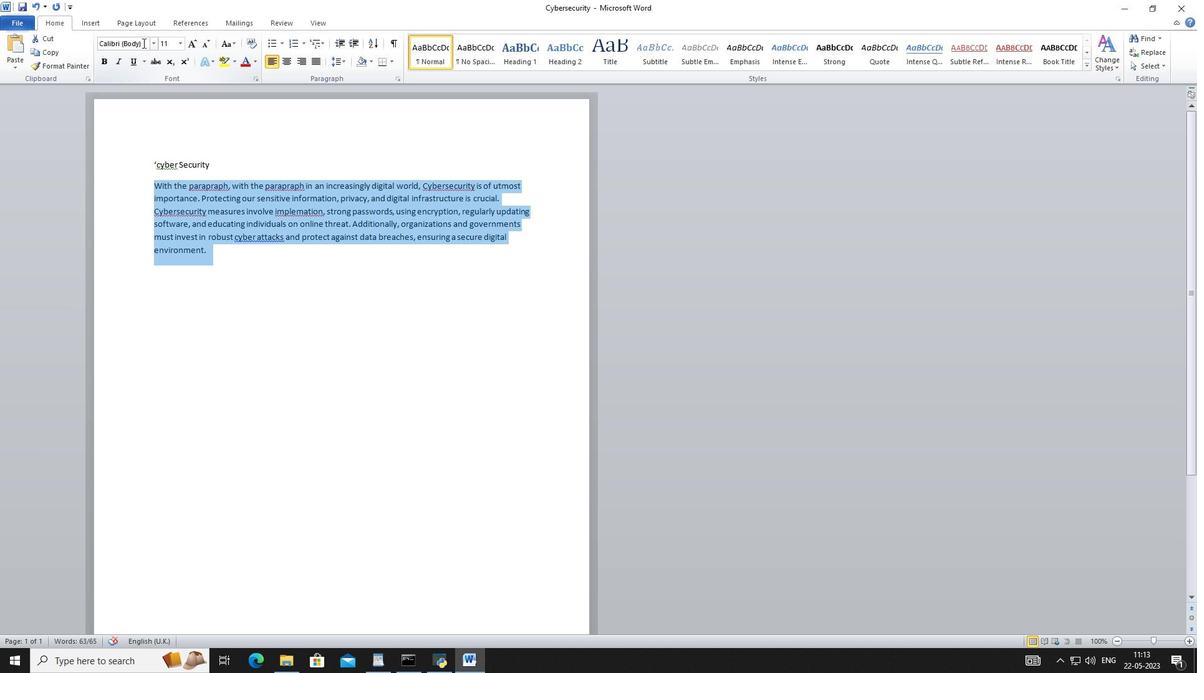 
Action: Key pressed aharoni<Key.enter>
Screenshot: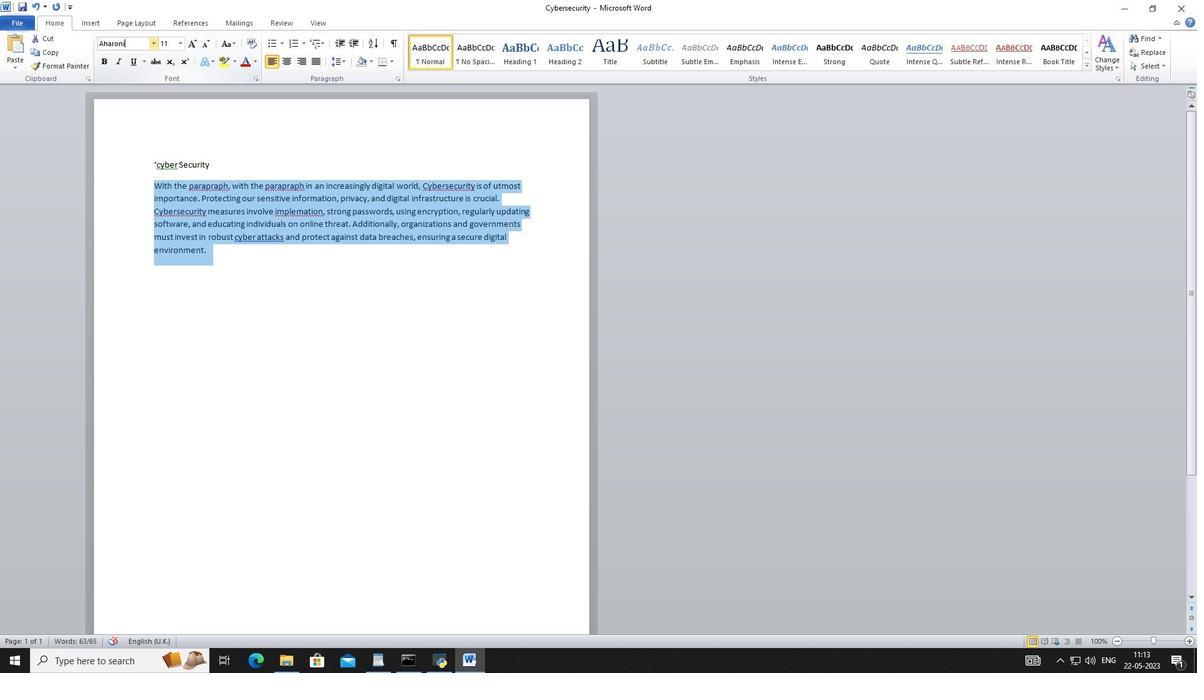 
Action: Mouse moved to (558, 363)
Screenshot: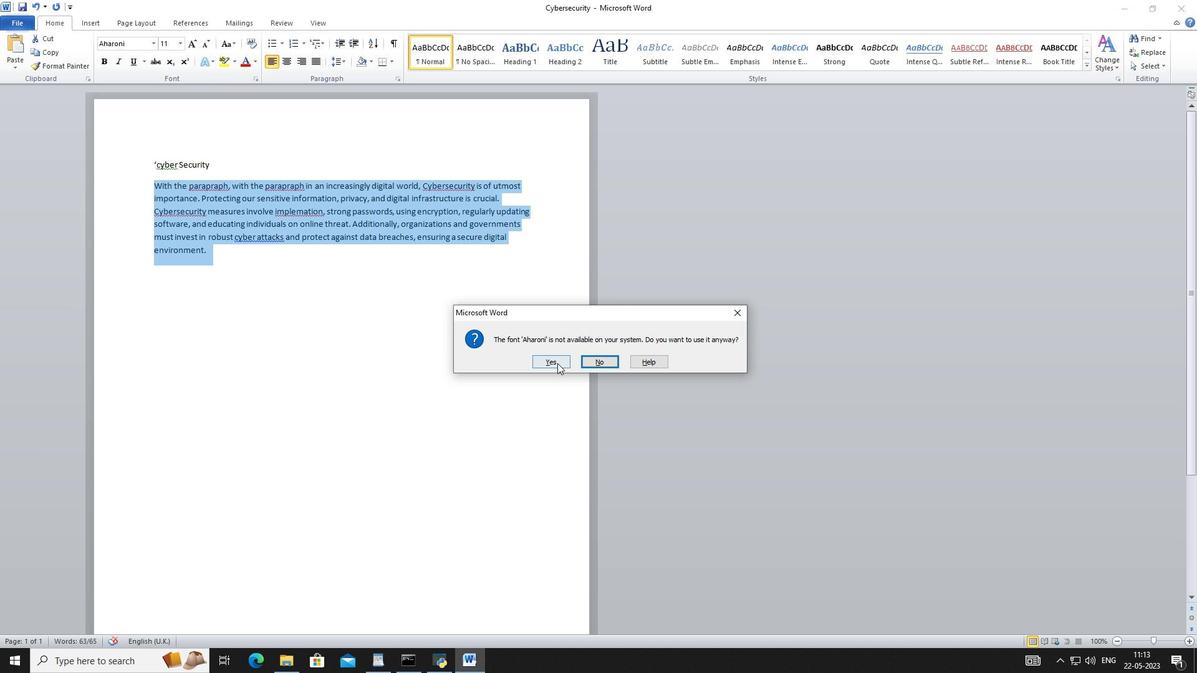 
Action: Mouse pressed left at (558, 363)
Screenshot: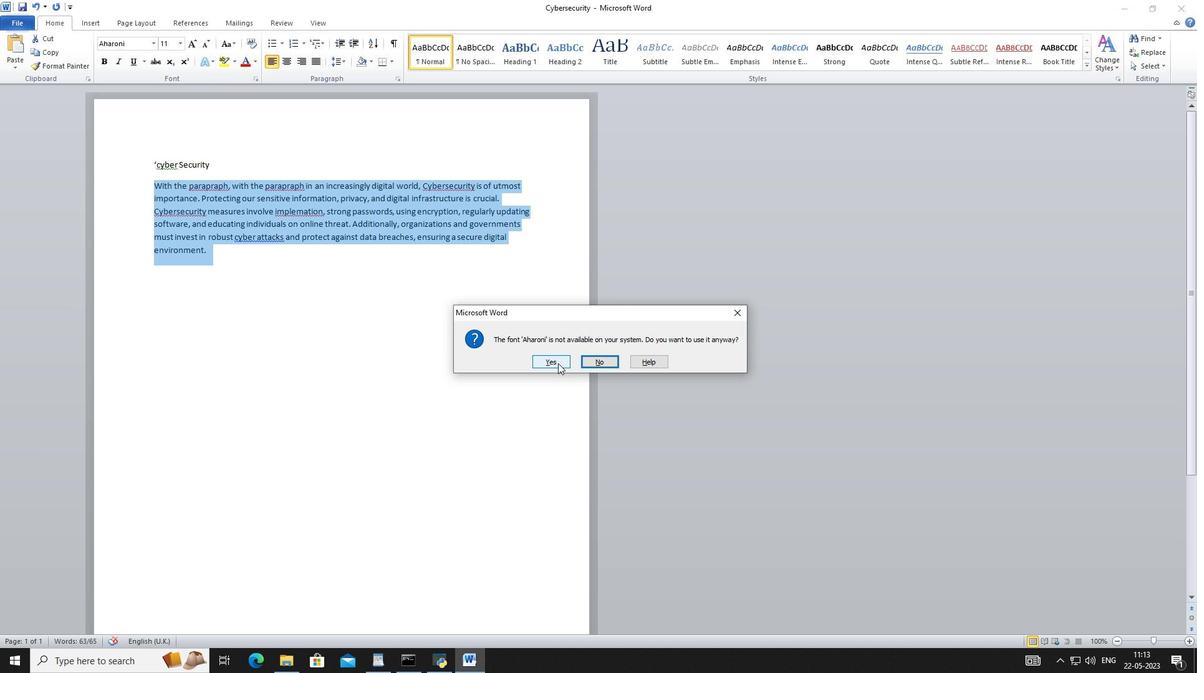 
Action: Mouse moved to (174, 43)
Screenshot: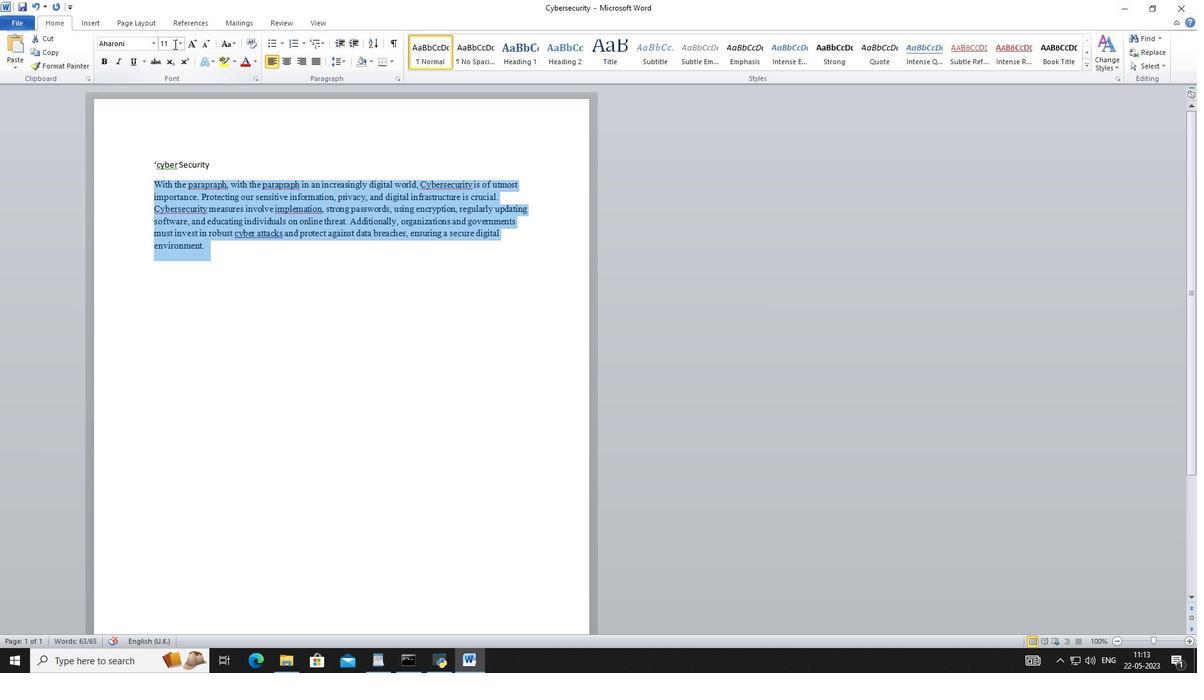 
Action: Mouse pressed left at (174, 43)
Screenshot: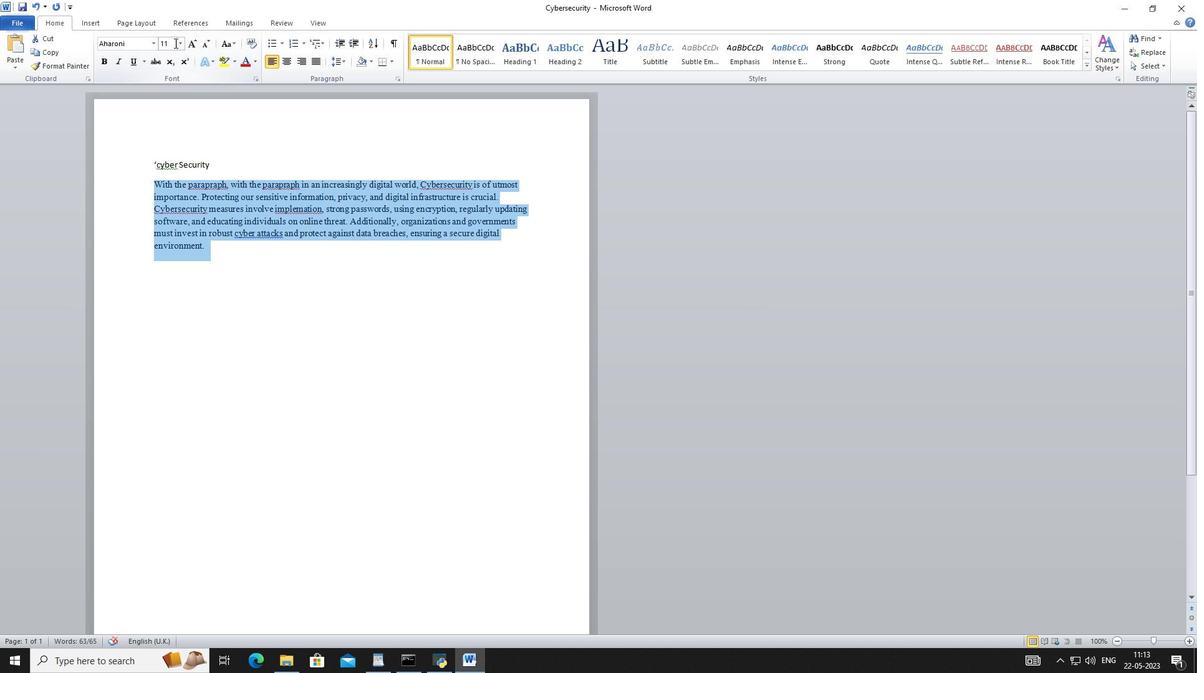 
Action: Key pressed 14<Key.enter>
Screenshot: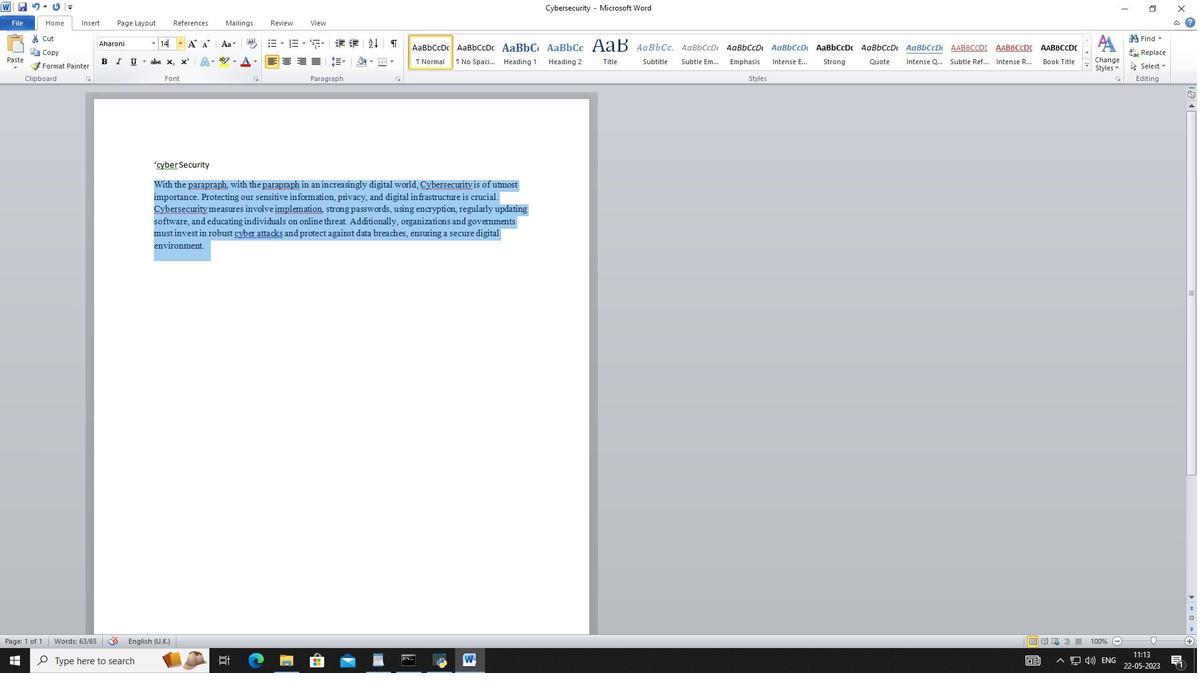 
Action: Mouse moved to (180, 118)
Screenshot: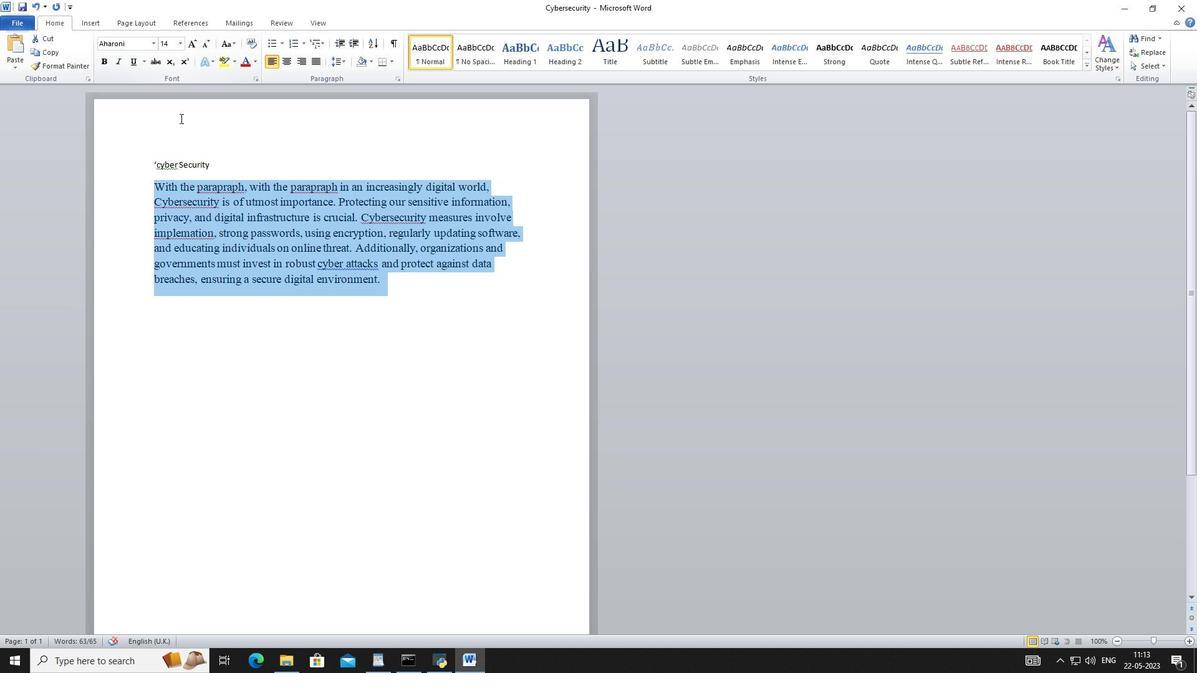 
Action: Mouse pressed left at (180, 118)
Screenshot: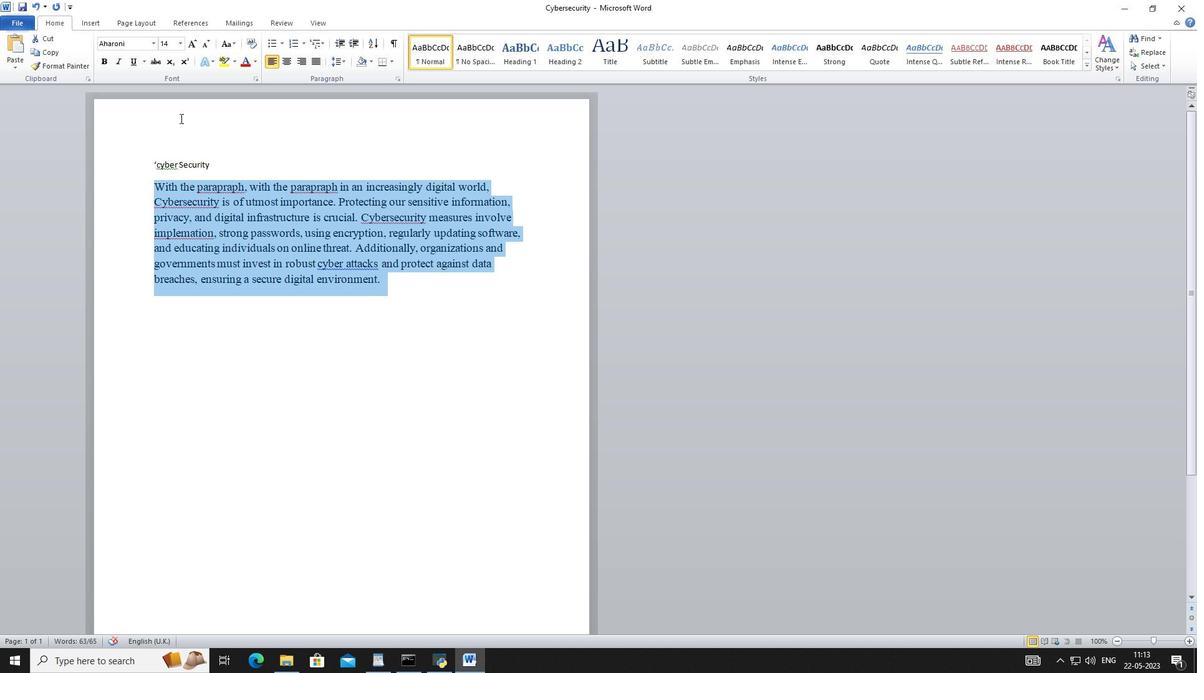 
Action: Mouse moved to (216, 164)
Screenshot: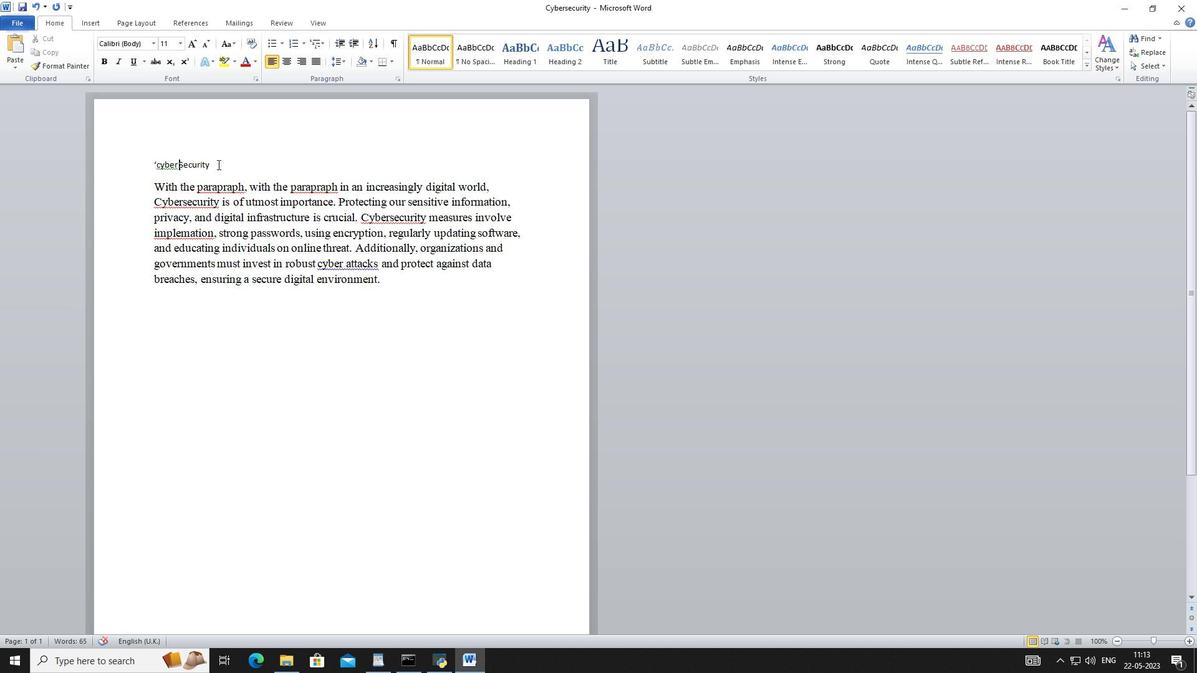 
Action: Mouse pressed left at (216, 164)
Screenshot: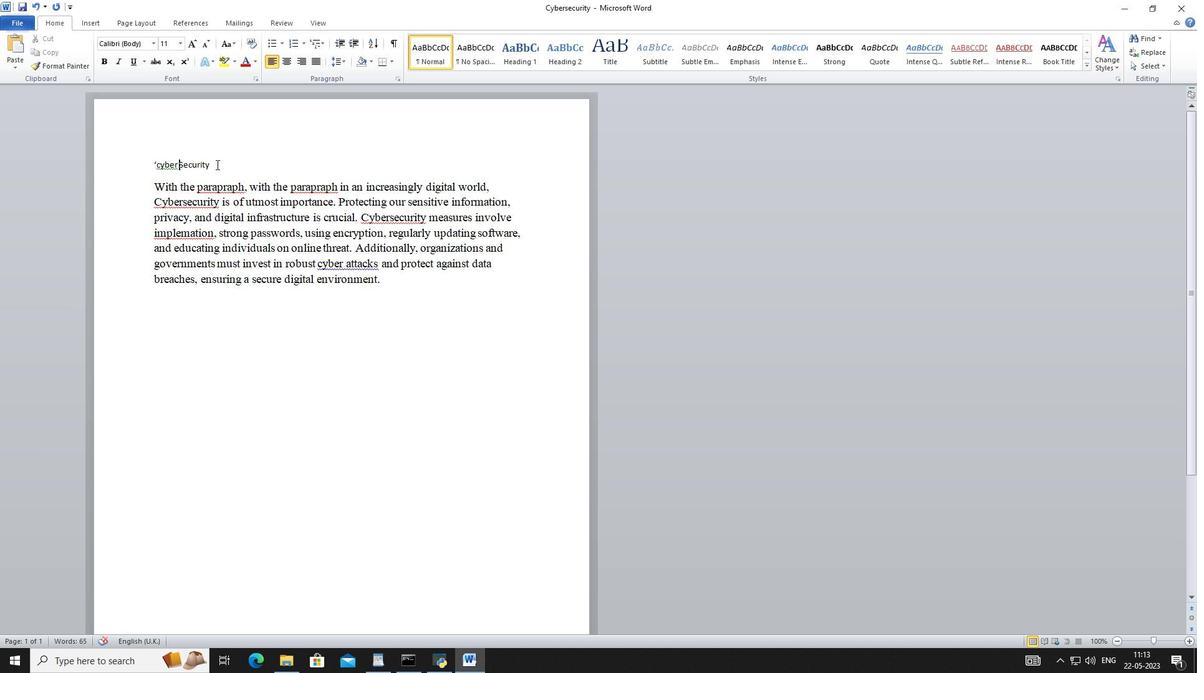
Action: Mouse moved to (170, 162)
Screenshot: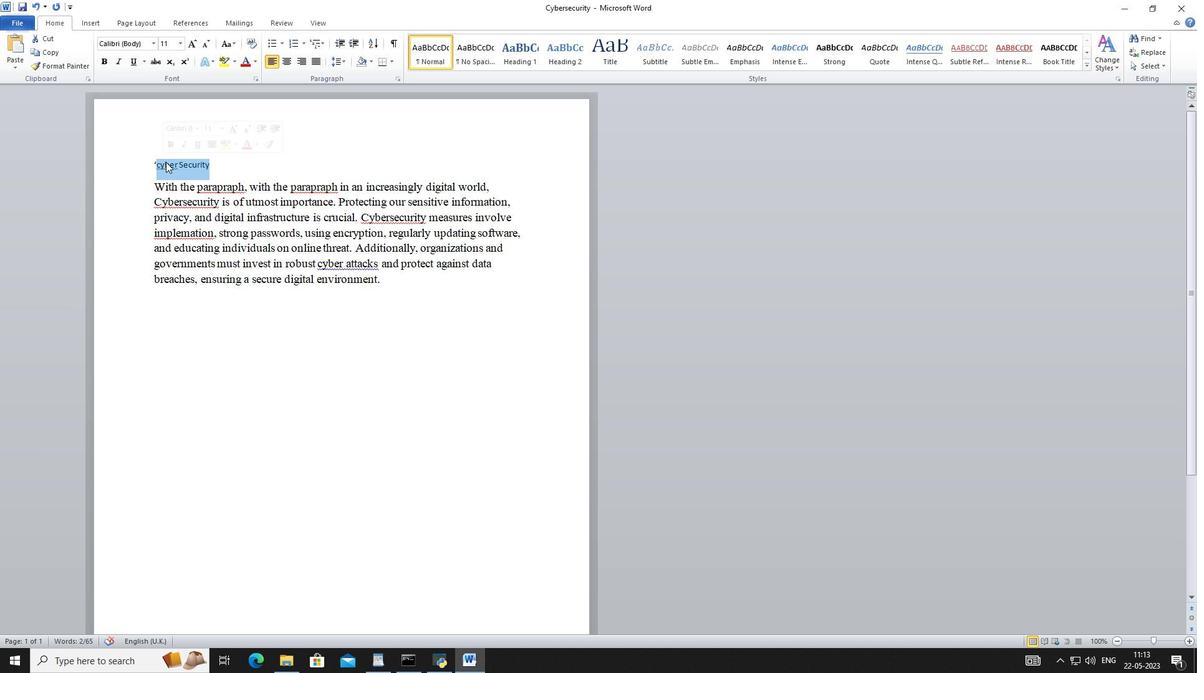 
Action: Mouse pressed left at (170, 162)
